 Task: Customize the Trello board by changing the background using Unsplash images and explore available Power-Ups.
Action: Mouse moved to (1002, 162)
Screenshot: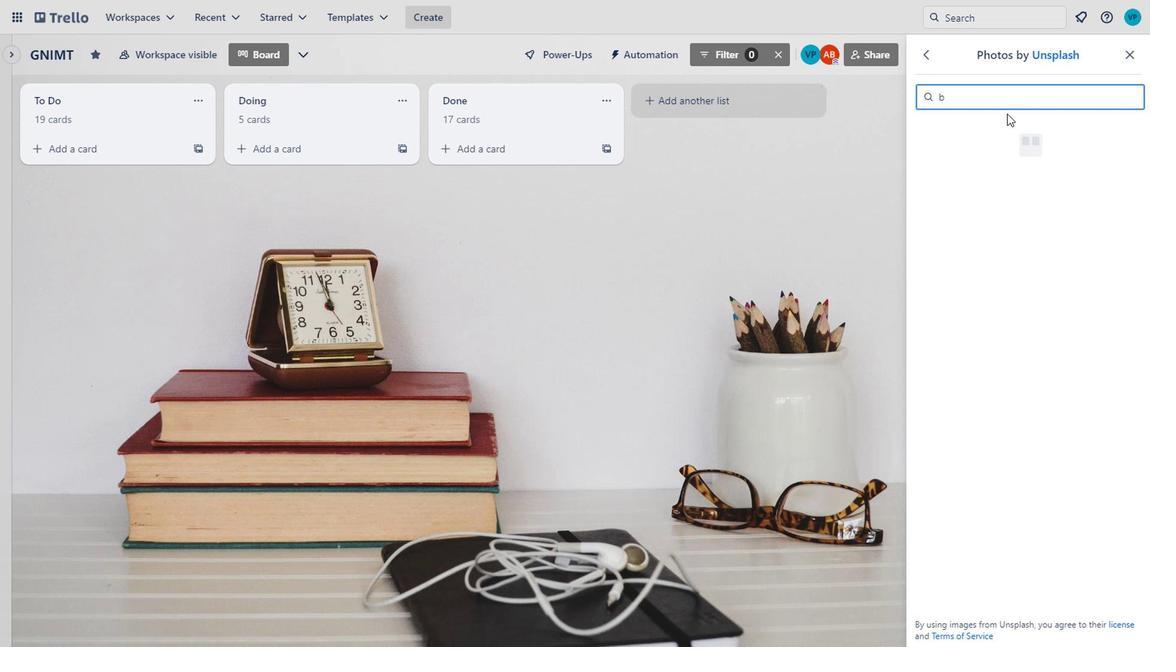
Action: Key pressed b<Key.backspace>clocks
Screenshot: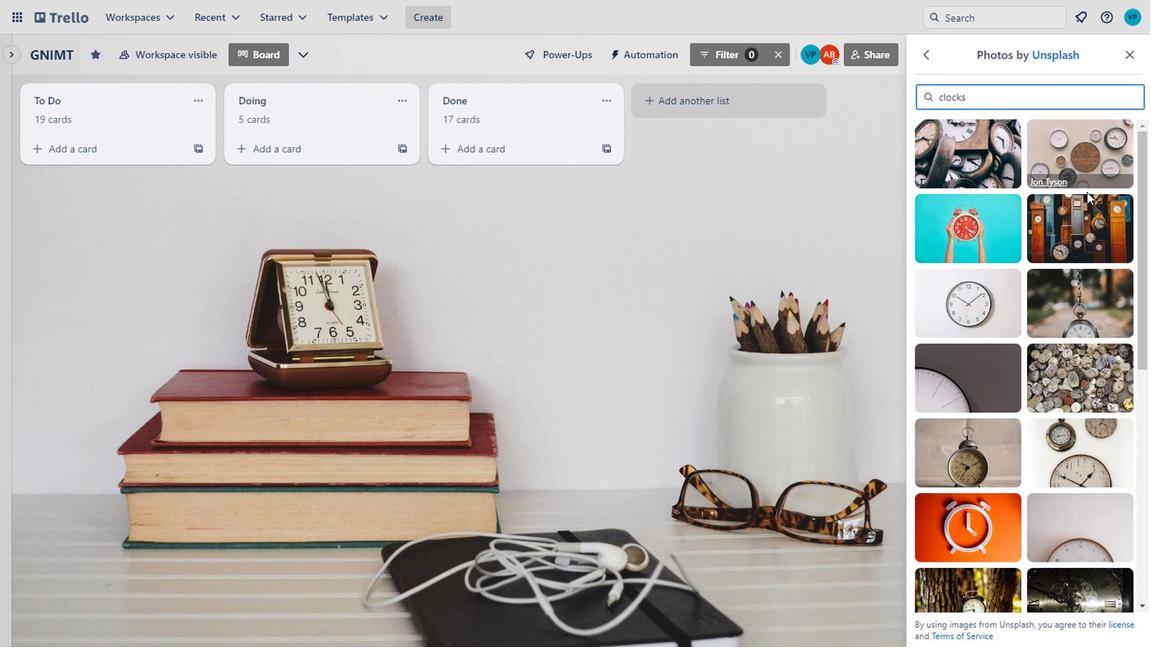 
Action: Mouse moved to (1080, 254)
Screenshot: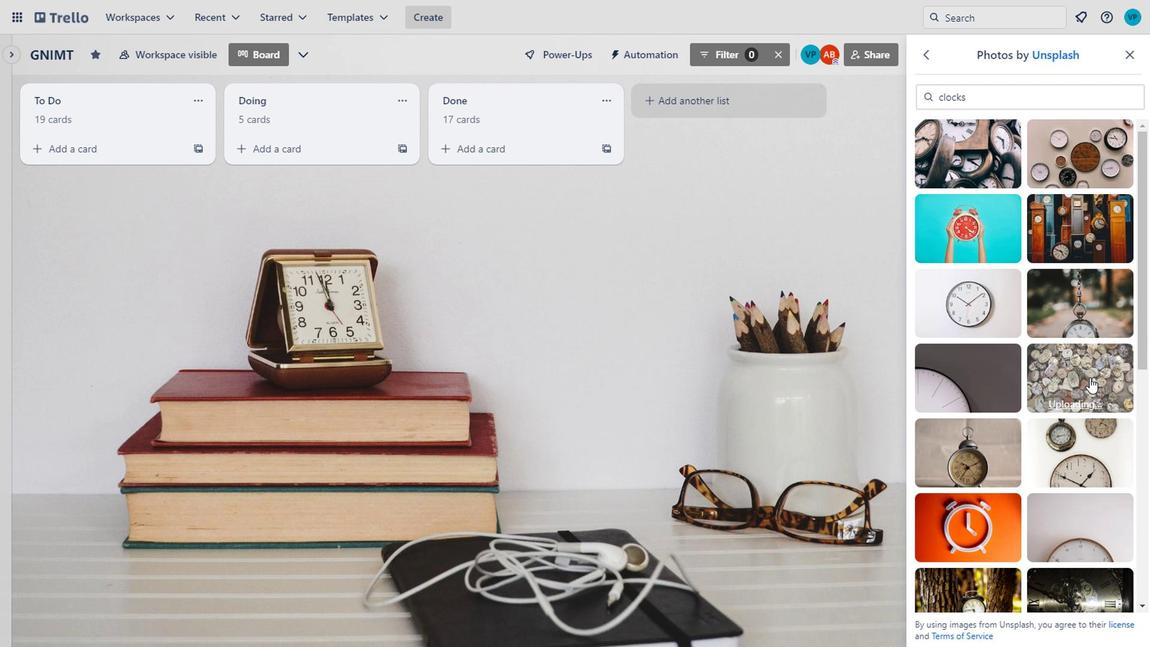 
Action: Mouse pressed left at (1080, 254)
Screenshot: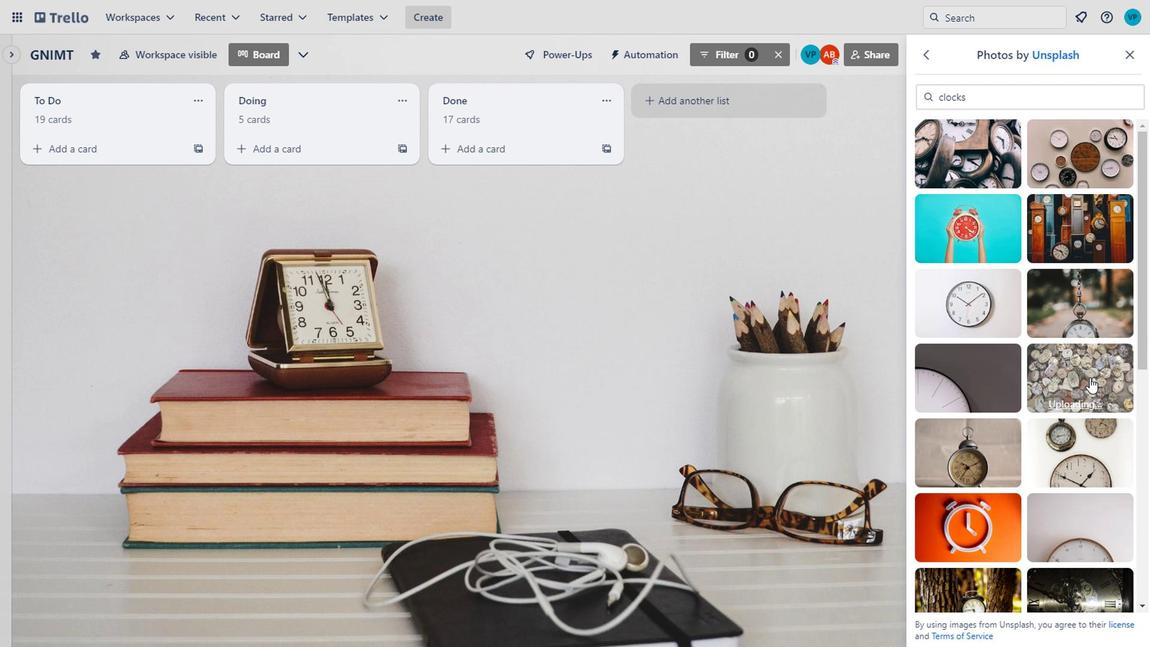 
Action: Mouse moved to (994, 225)
Screenshot: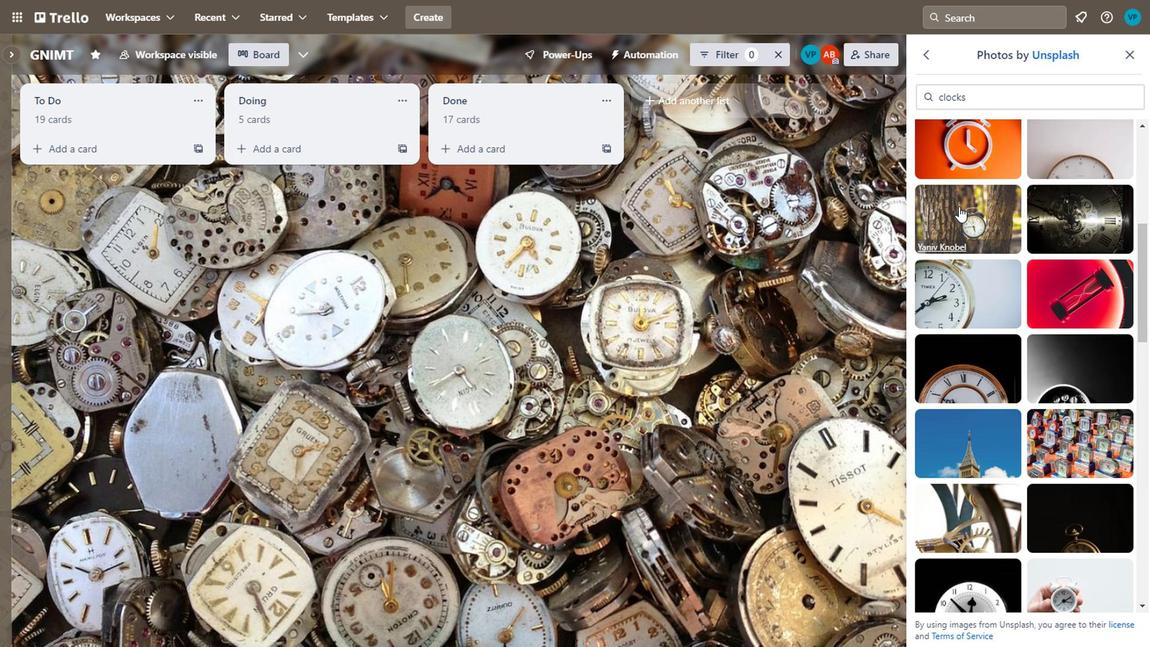 
Action: Mouse scrolled (994, 224) with delta (0, 0)
Screenshot: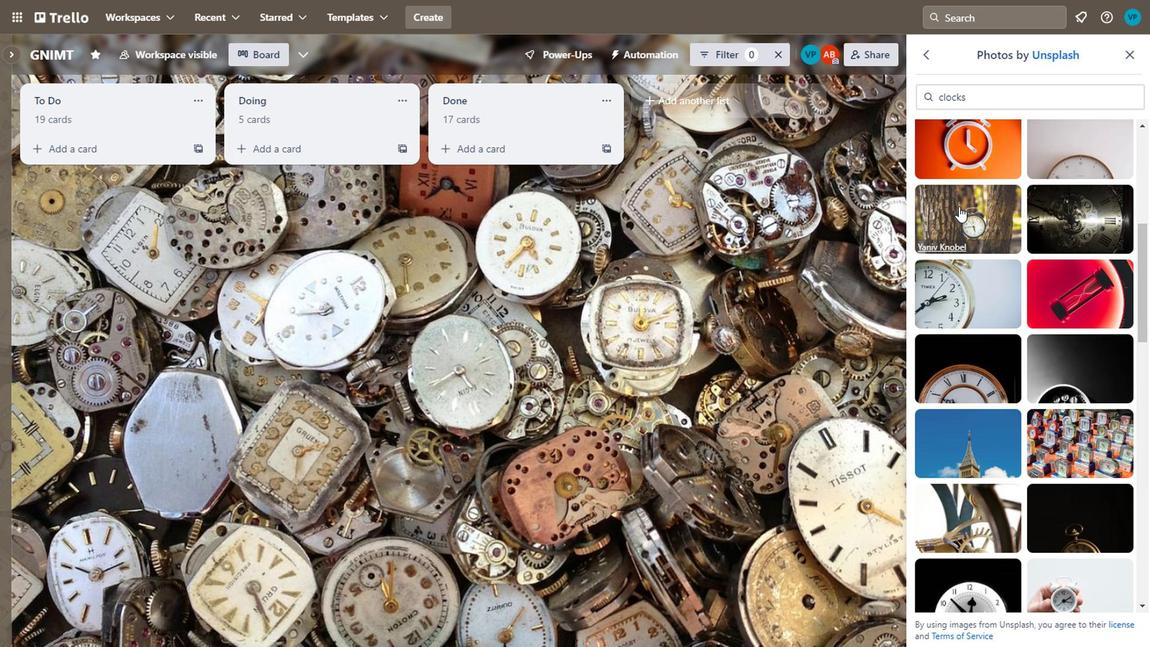 
Action: Mouse scrolled (994, 224) with delta (0, 0)
Screenshot: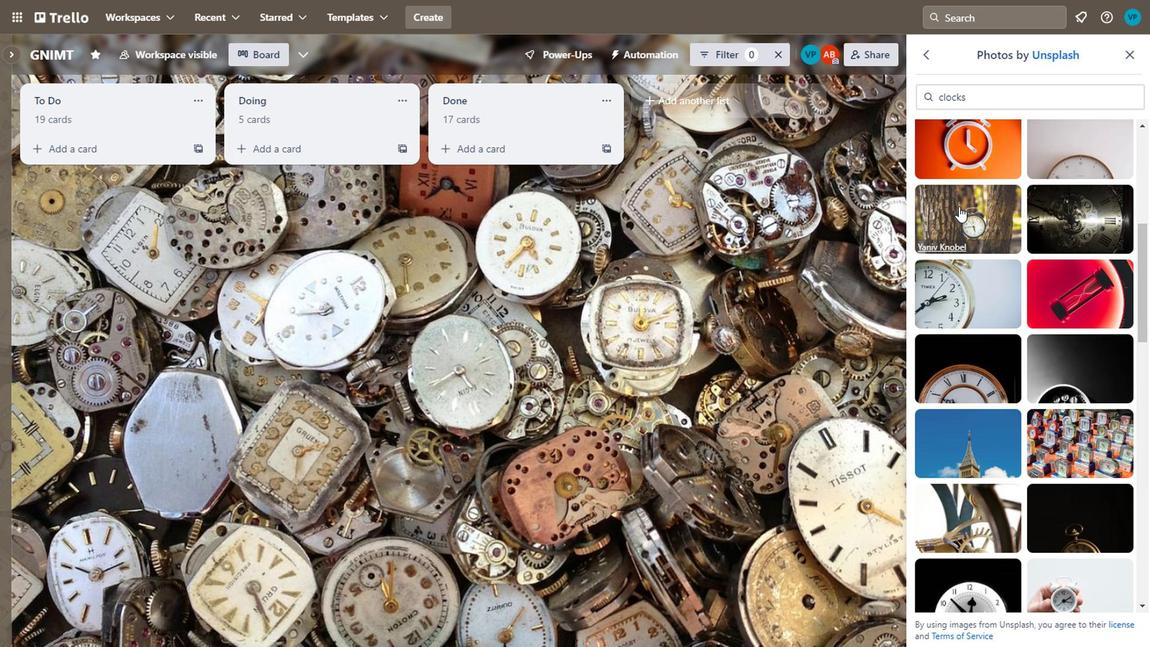 
Action: Mouse scrolled (994, 224) with delta (0, 0)
Screenshot: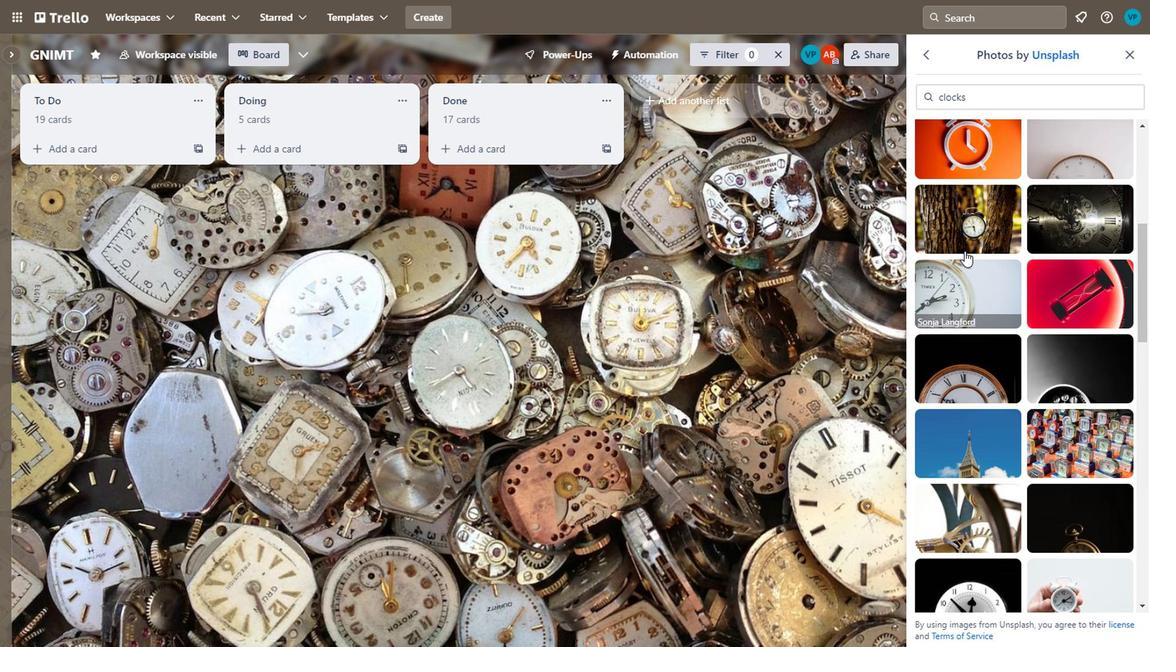 
Action: Mouse scrolled (994, 224) with delta (0, 0)
Screenshot: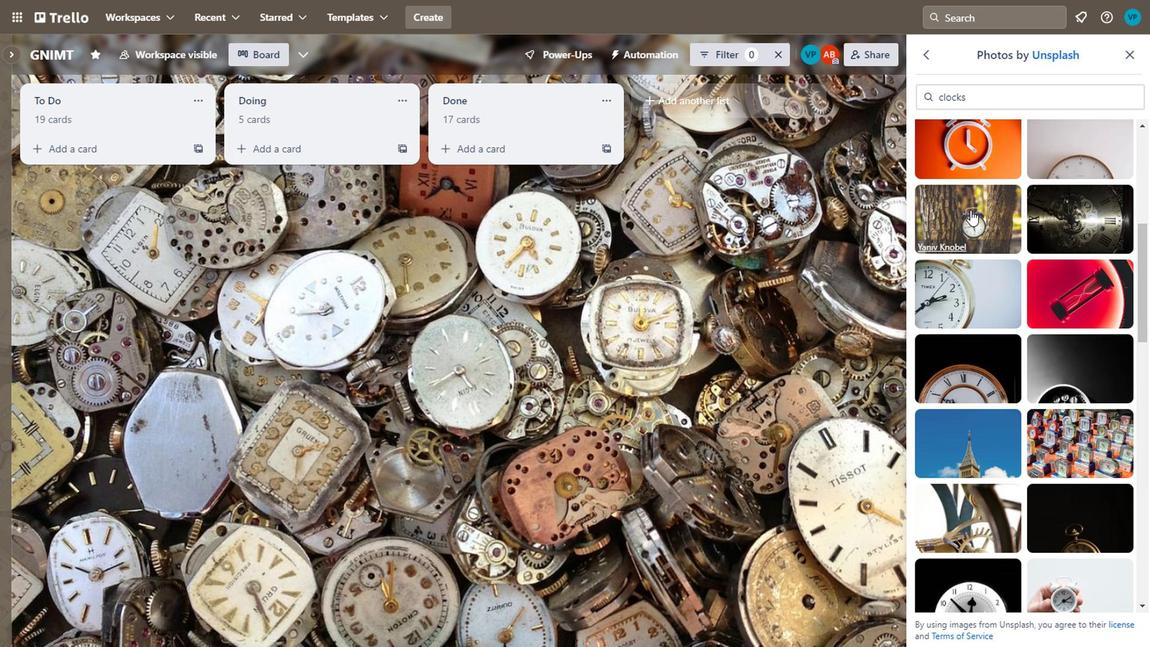 
Action: Mouse moved to (953, 188)
Screenshot: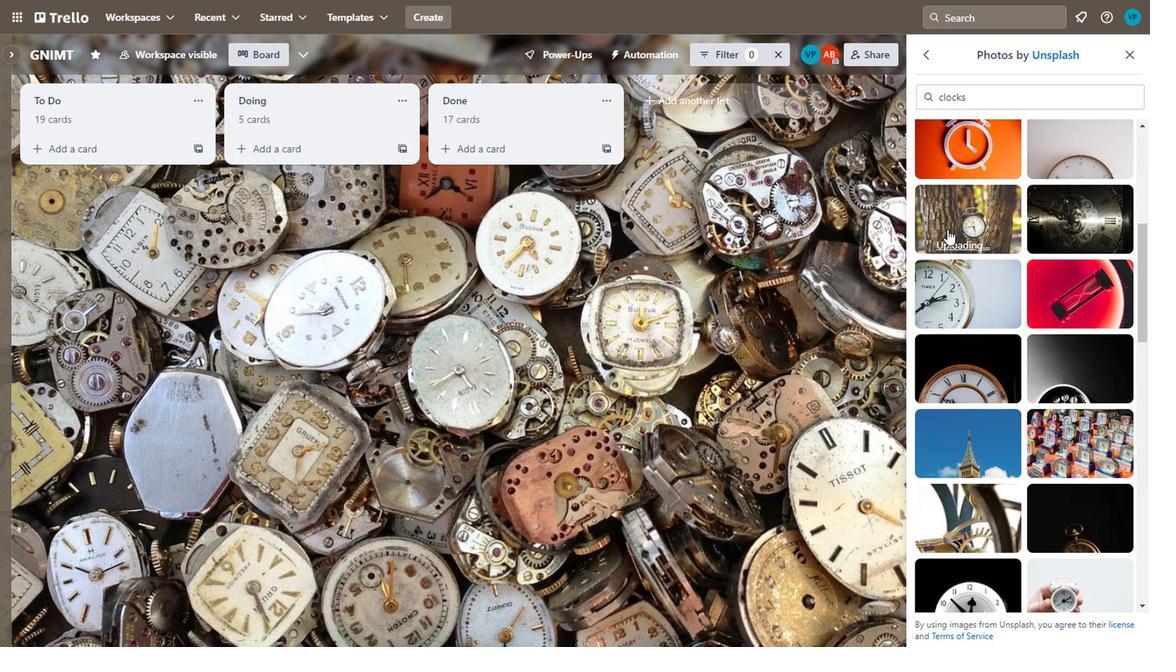 
Action: Mouse pressed left at (953, 188)
Screenshot: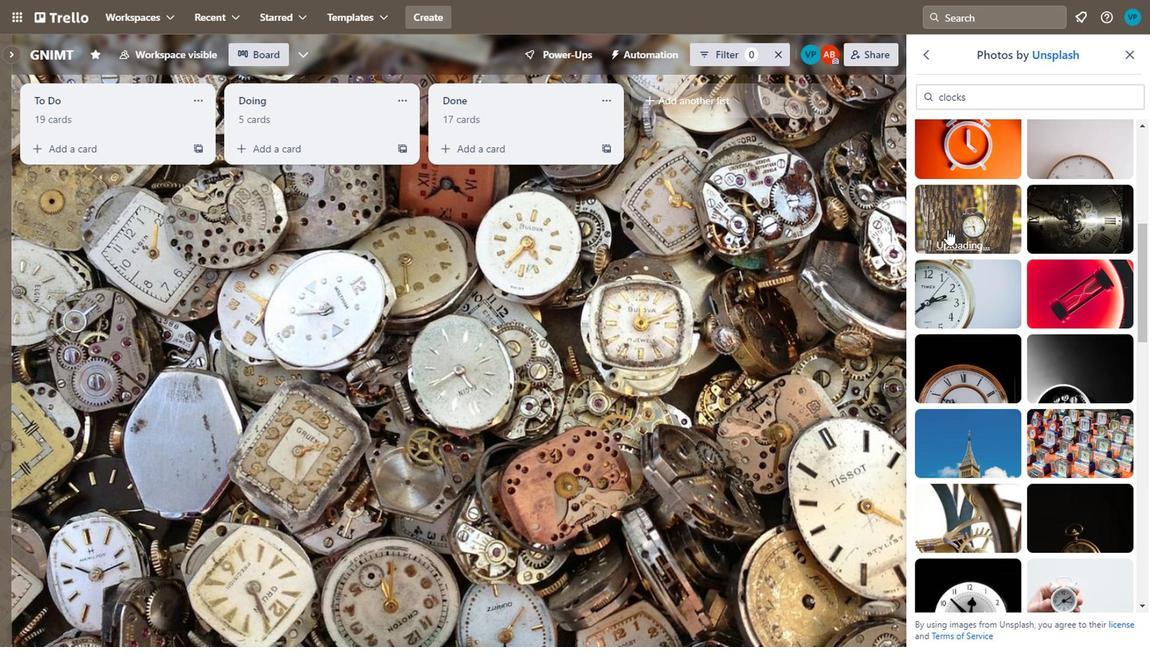 
Action: Mouse moved to (997, 210)
Screenshot: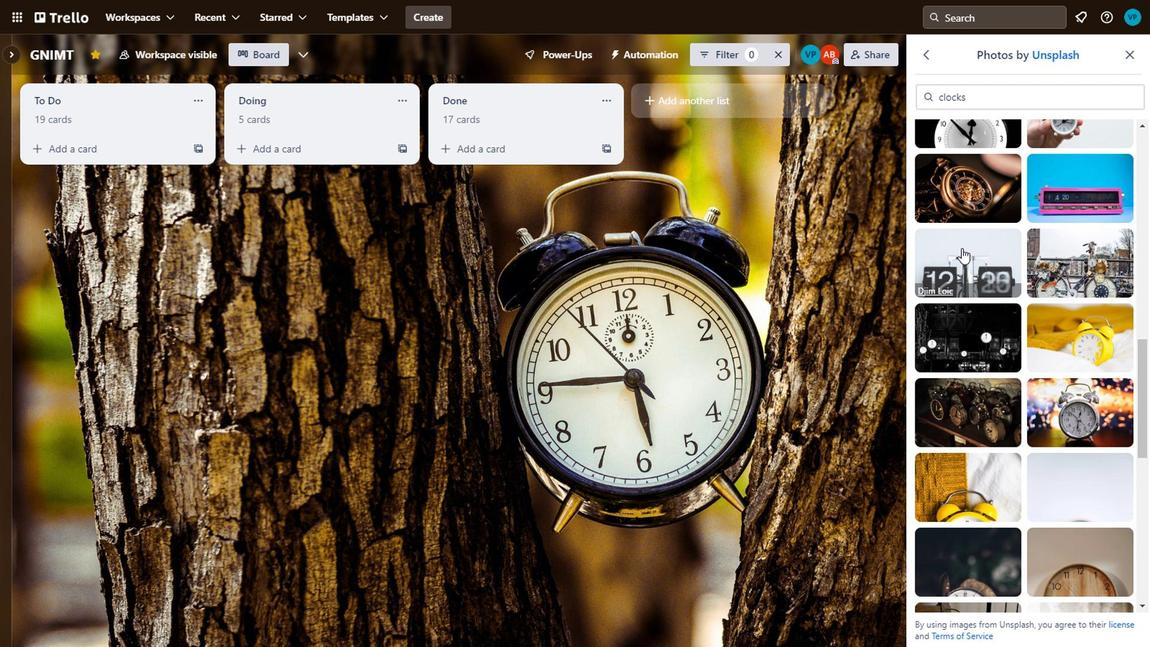 
Action: Mouse scrolled (997, 209) with delta (0, 0)
Screenshot: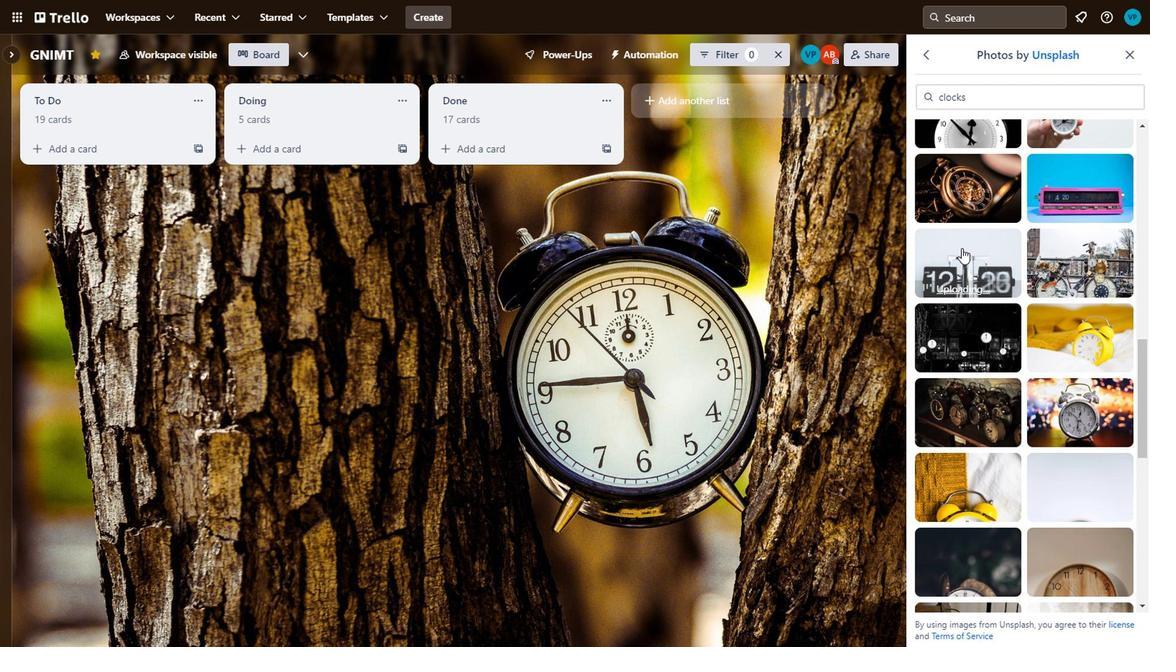 
Action: Mouse moved to (994, 209)
Screenshot: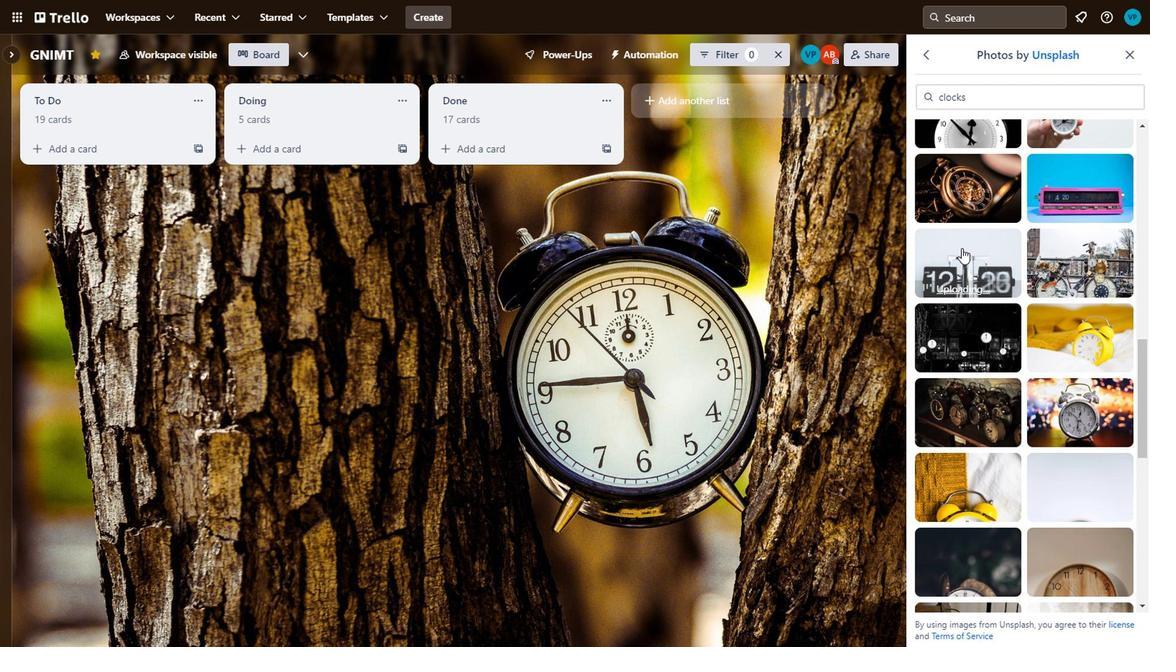 
Action: Mouse scrolled (994, 208) with delta (0, 0)
Screenshot: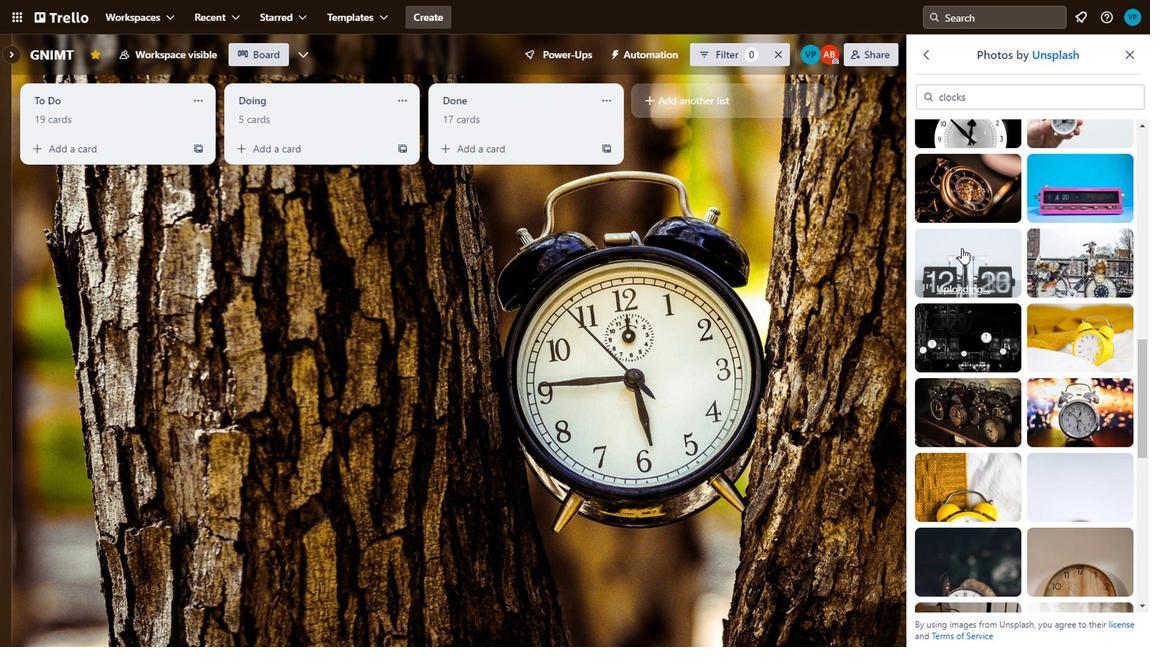 
Action: Mouse moved to (986, 206)
Screenshot: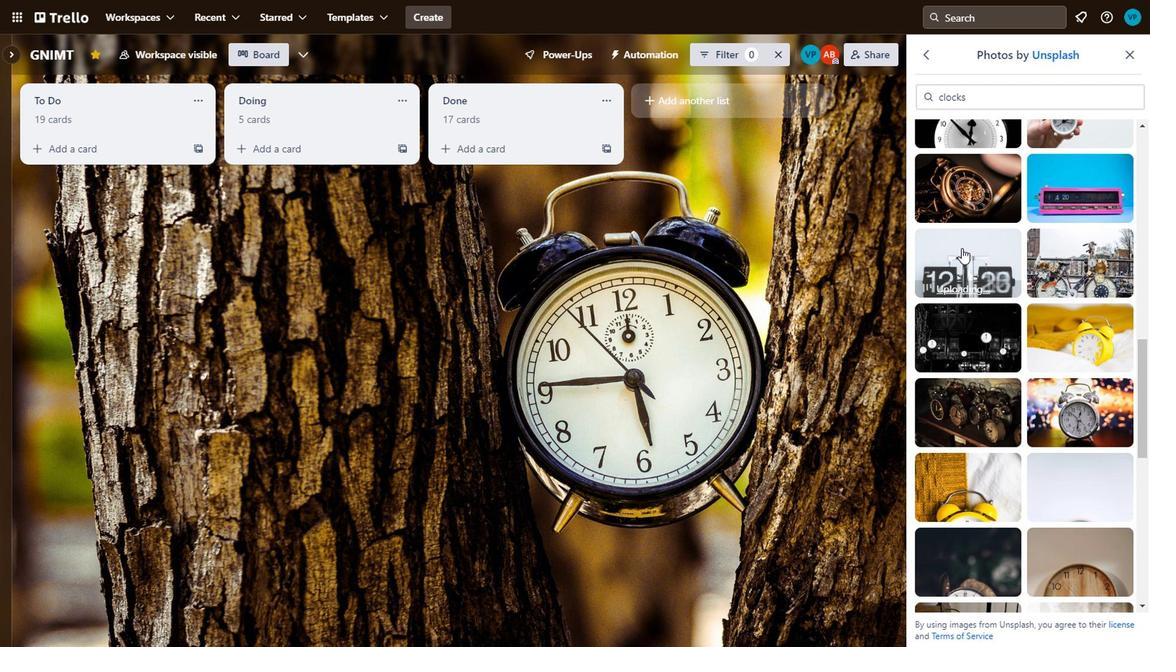 
Action: Mouse scrolled (986, 206) with delta (0, 0)
Screenshot: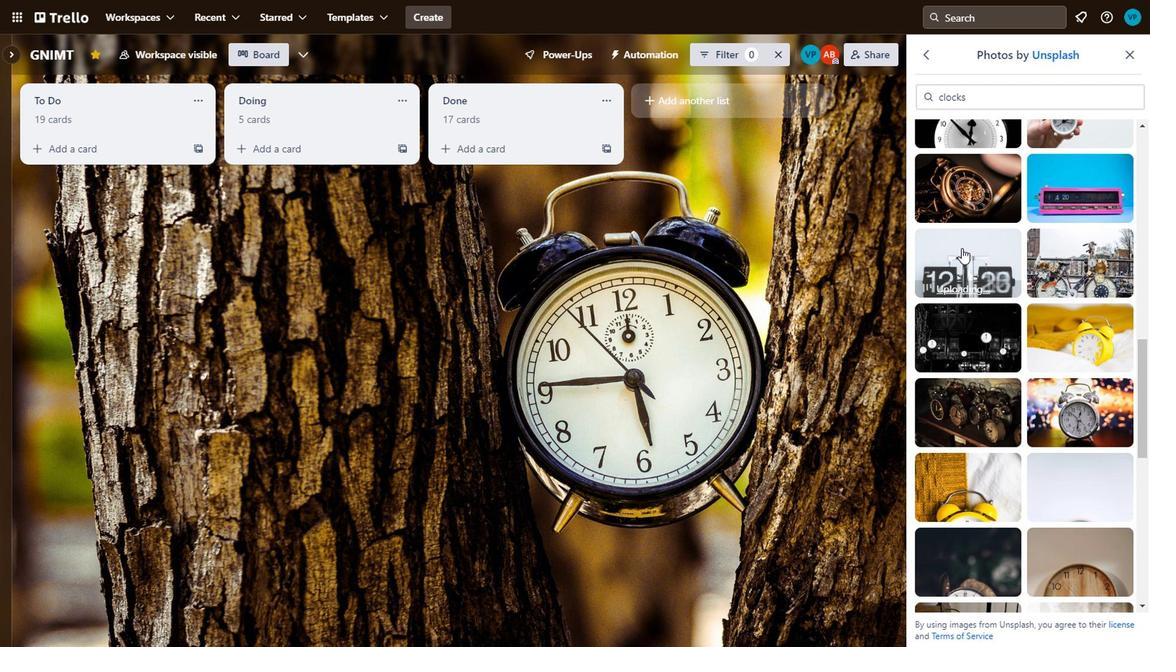 
Action: Mouse moved to (1050, 215)
Screenshot: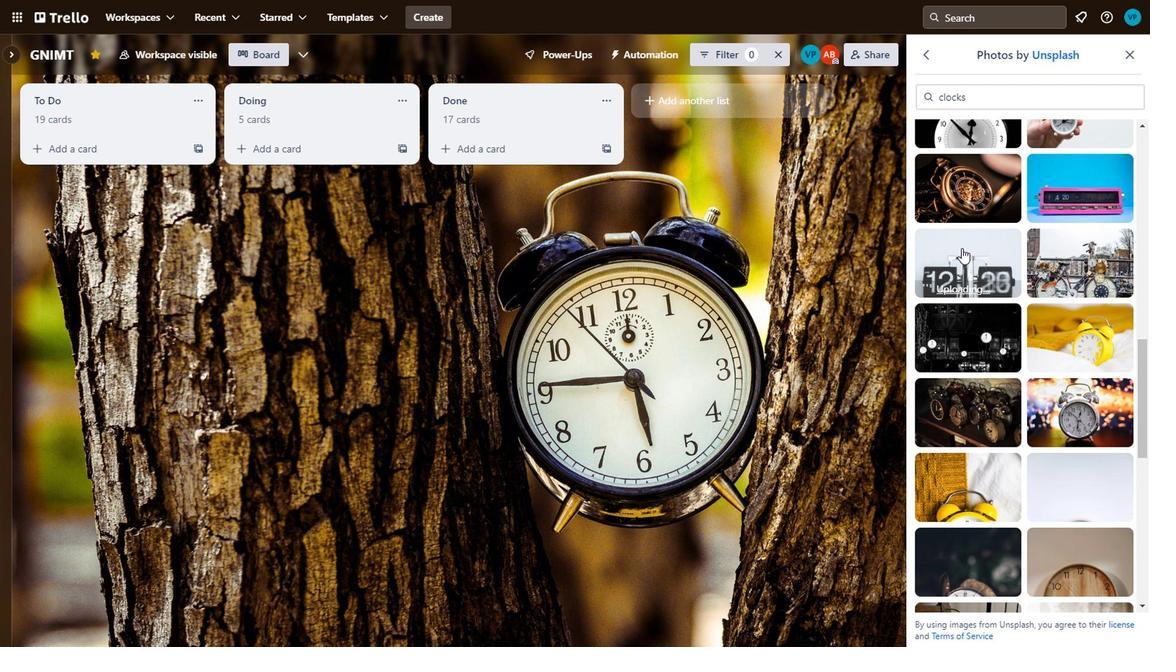 
Action: Mouse scrolled (1050, 215) with delta (0, 0)
Screenshot: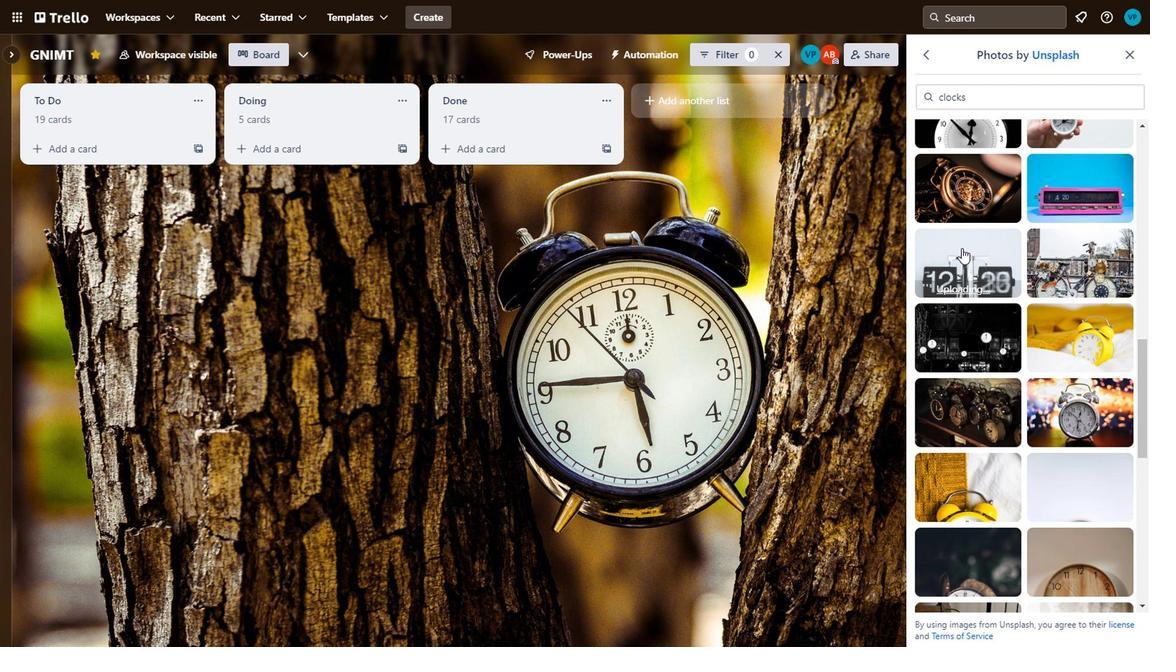 
Action: Mouse moved to (1046, 215)
Screenshot: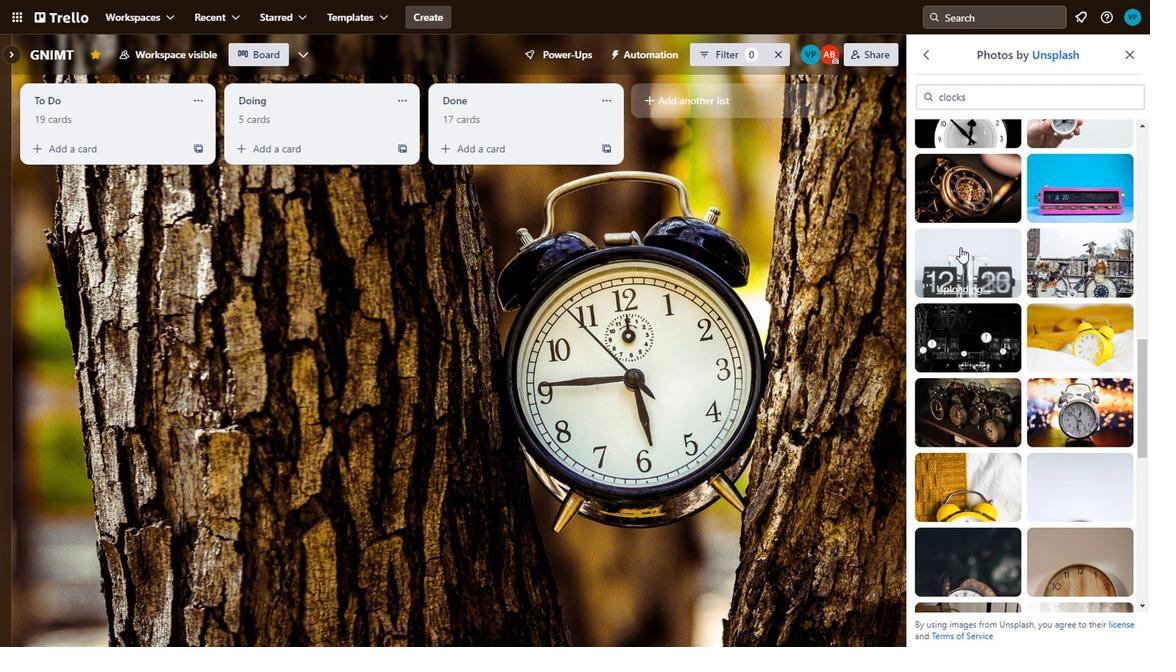 
Action: Mouse scrolled (1046, 215) with delta (0, 0)
Screenshot: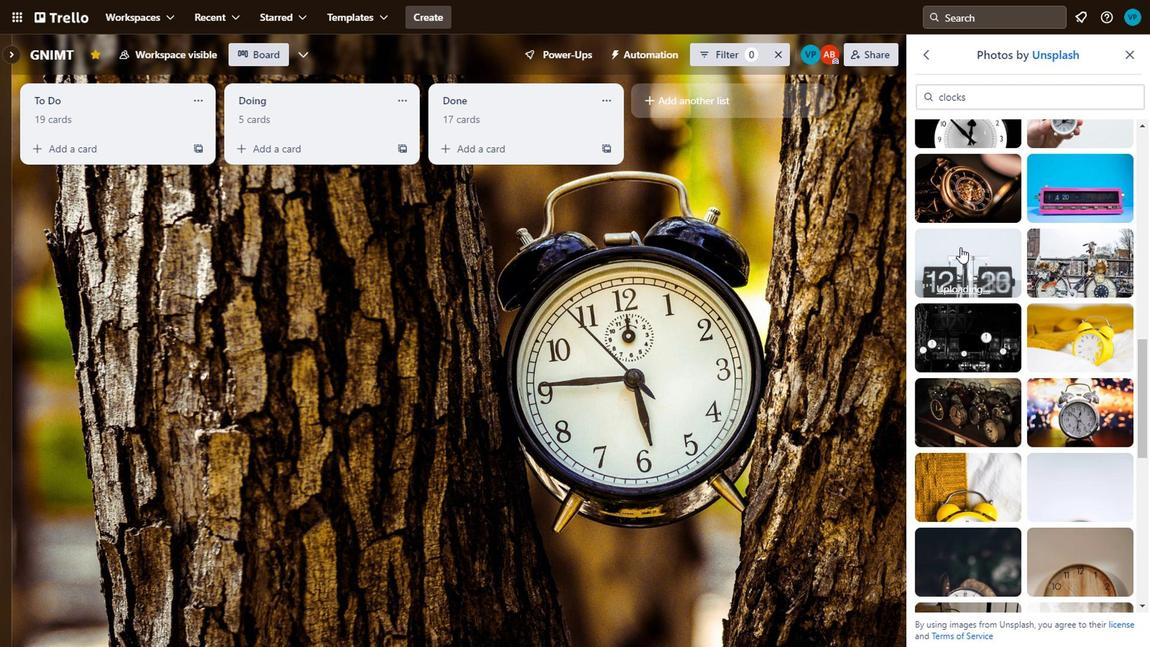 
Action: Mouse moved to (961, 210)
Screenshot: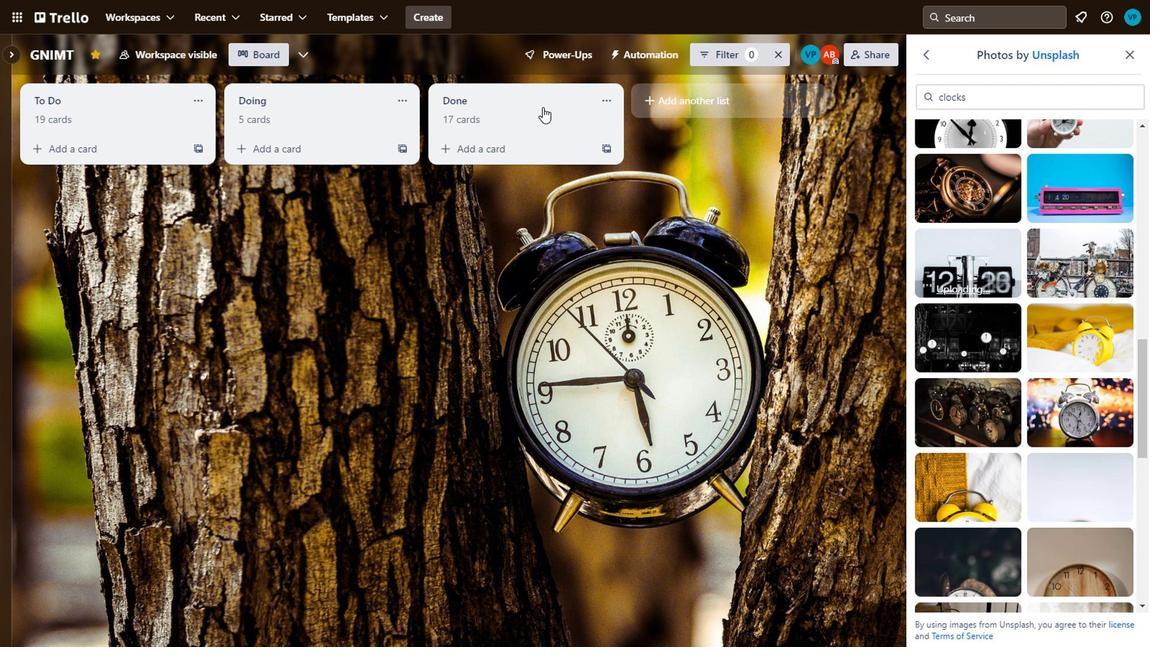 
Action: Mouse pressed left at (961, 210)
Screenshot: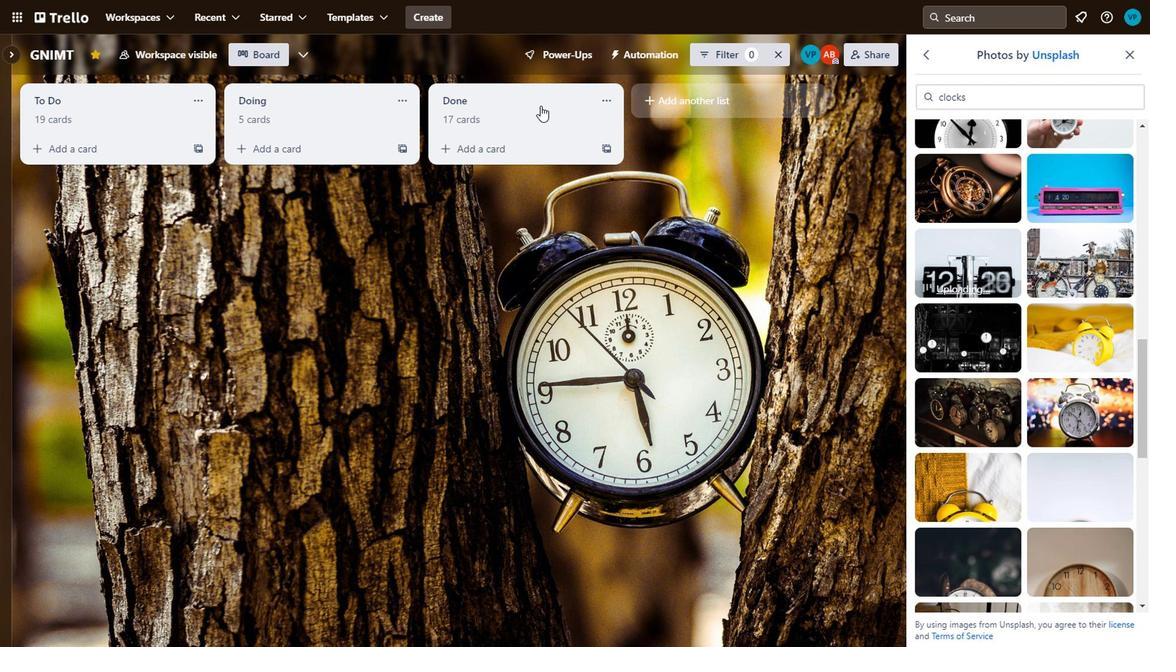 
Action: Mouse moved to (973, 243)
Screenshot: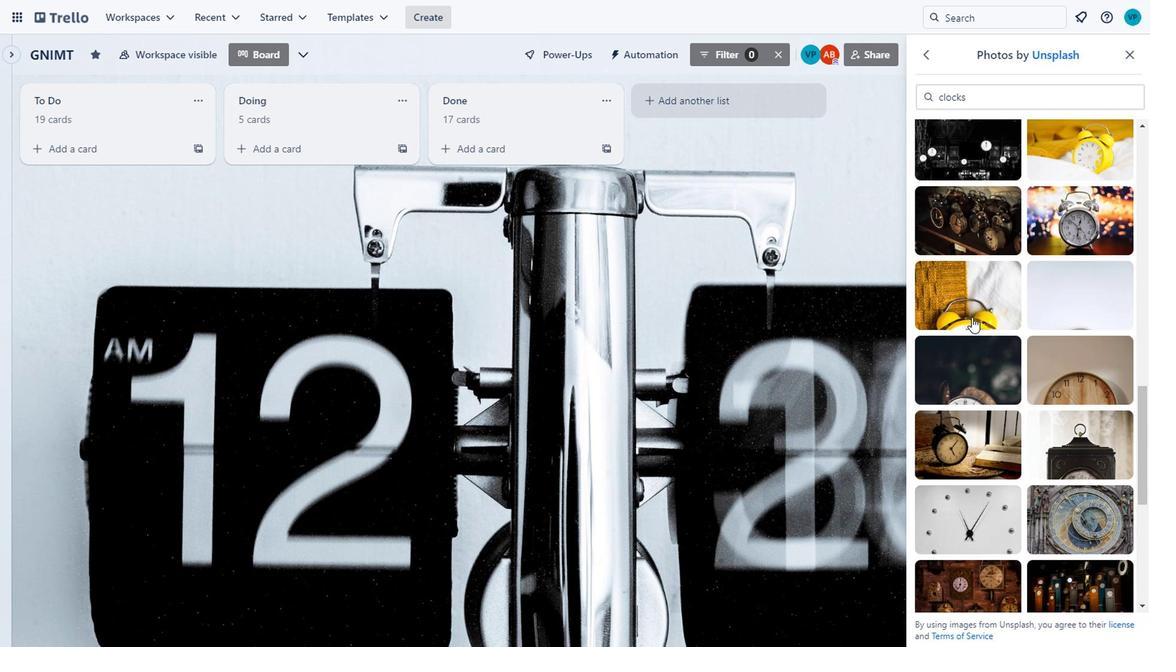 
Action: Mouse scrolled (973, 243) with delta (0, 0)
Screenshot: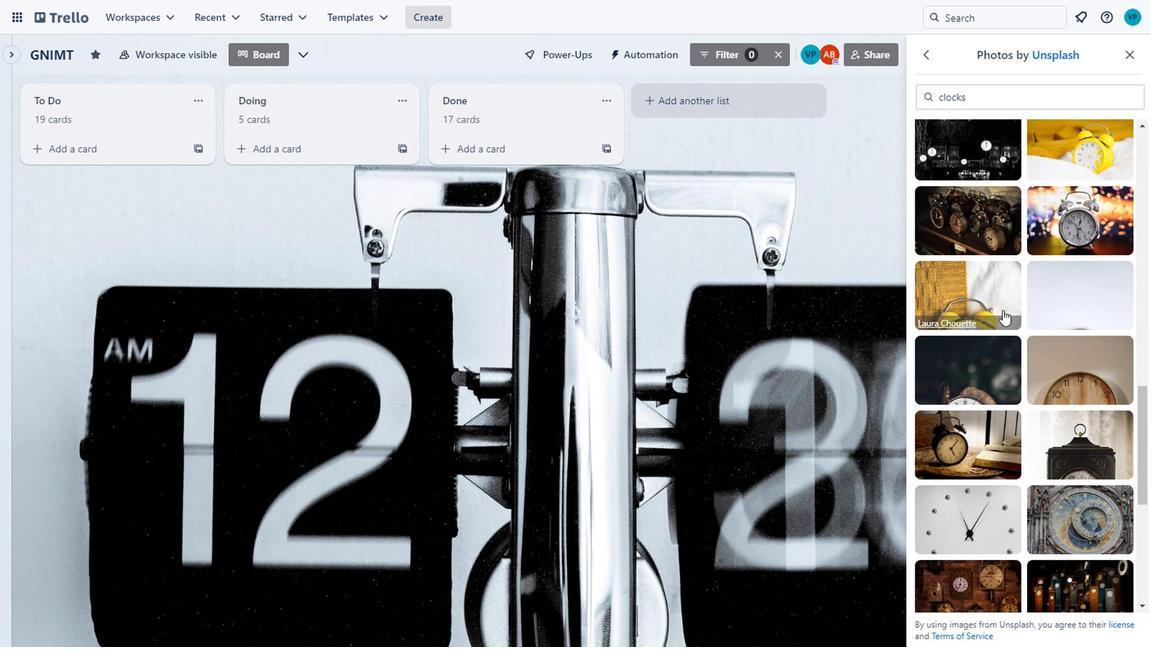 
Action: Mouse scrolled (973, 243) with delta (0, 0)
Screenshot: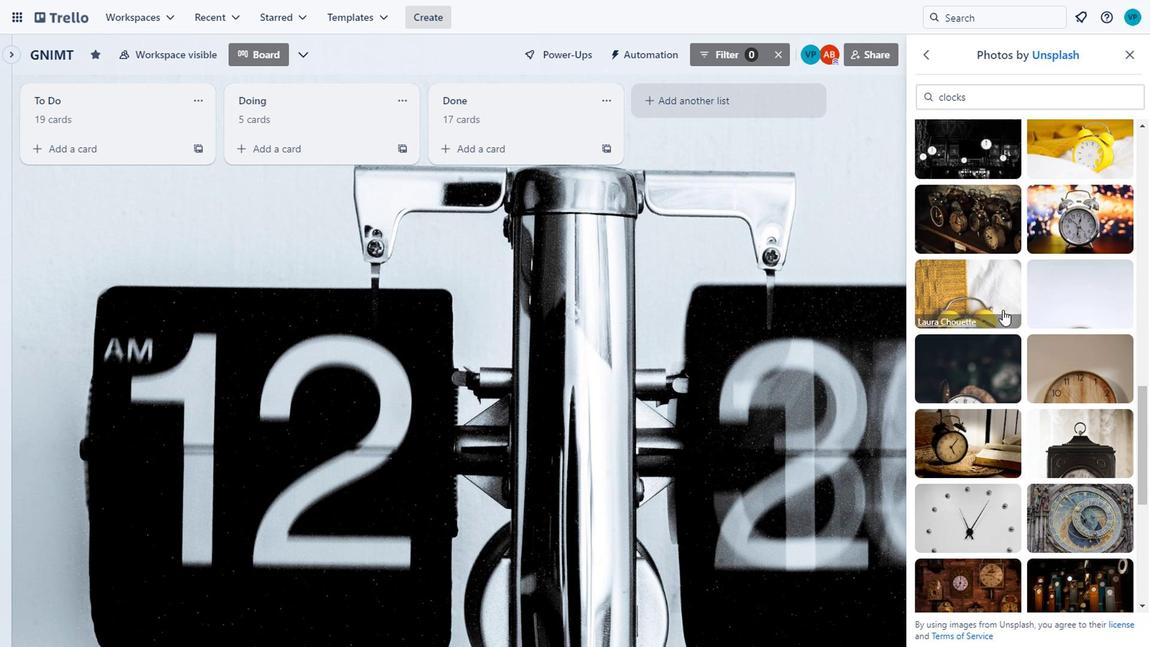 
Action: Mouse moved to (841, 219)
Screenshot: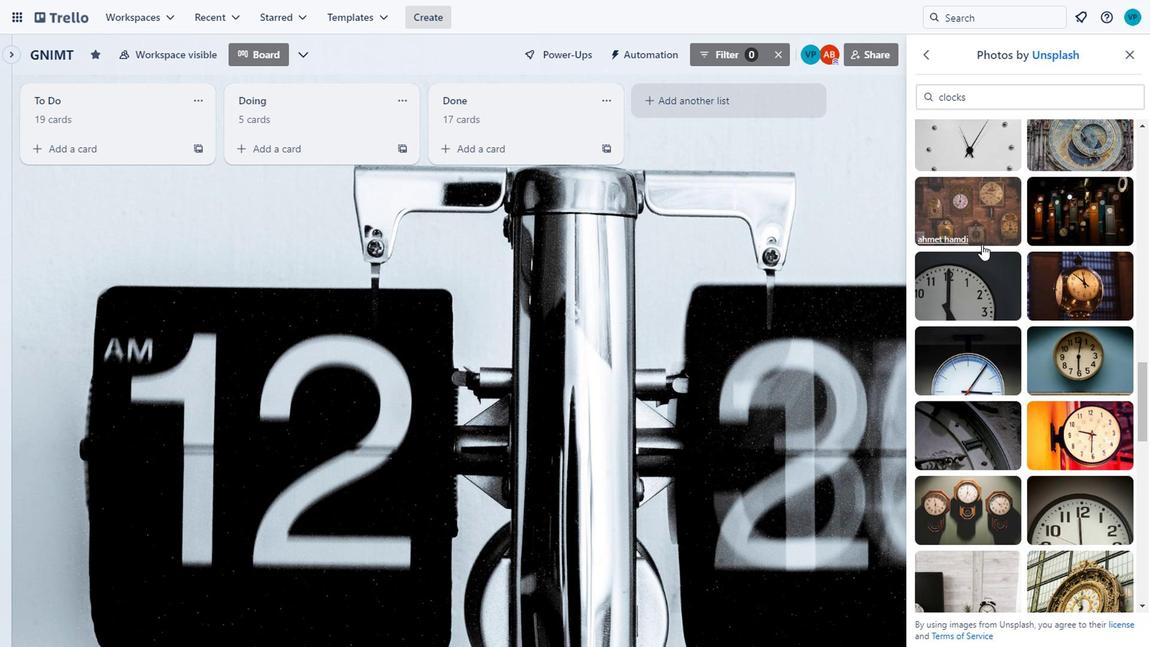 
Action: Mouse scrolled (841, 219) with delta (0, 0)
Screenshot: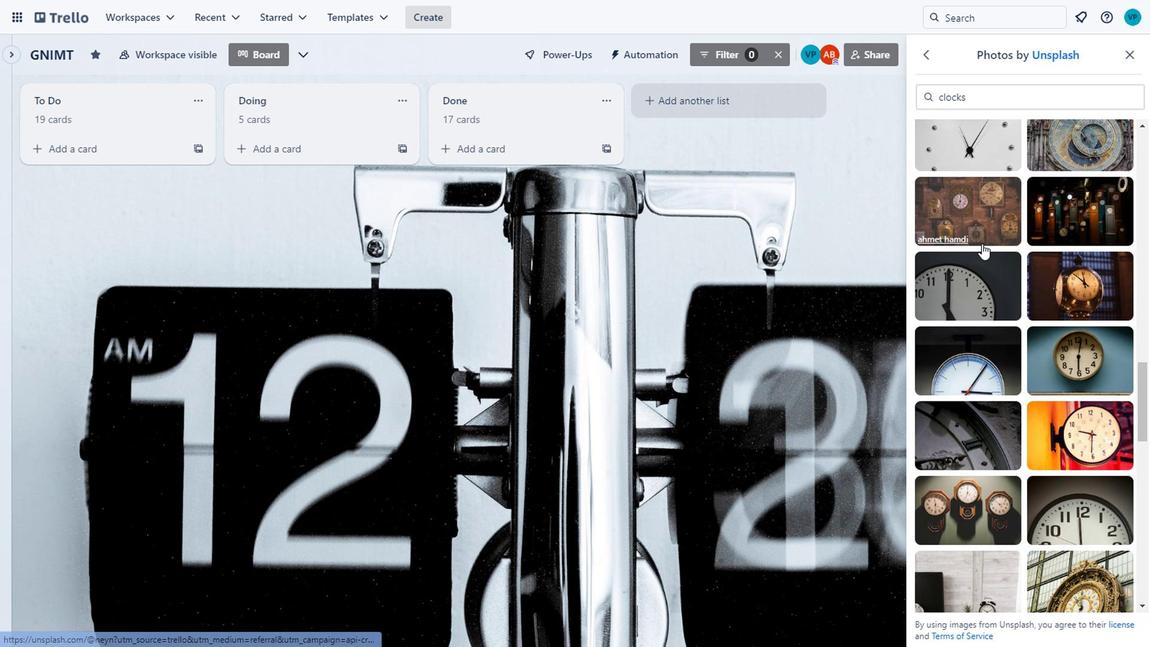 
Action: Mouse scrolled (841, 219) with delta (0, 0)
Screenshot: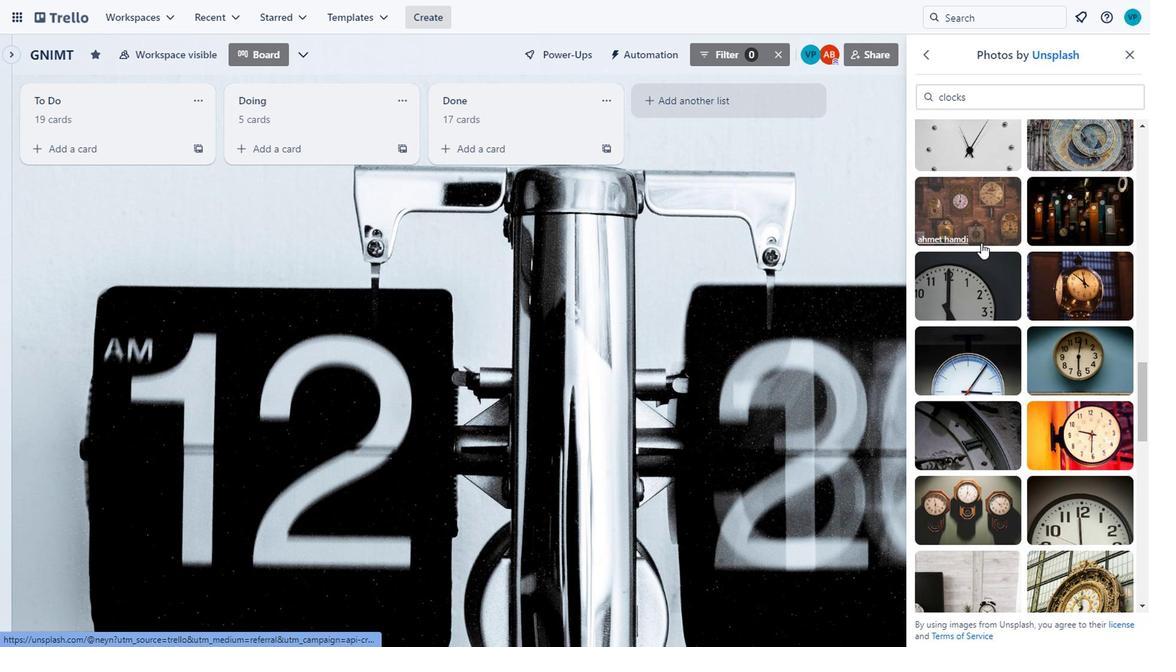 
Action: Mouse moved to (998, 231)
Screenshot: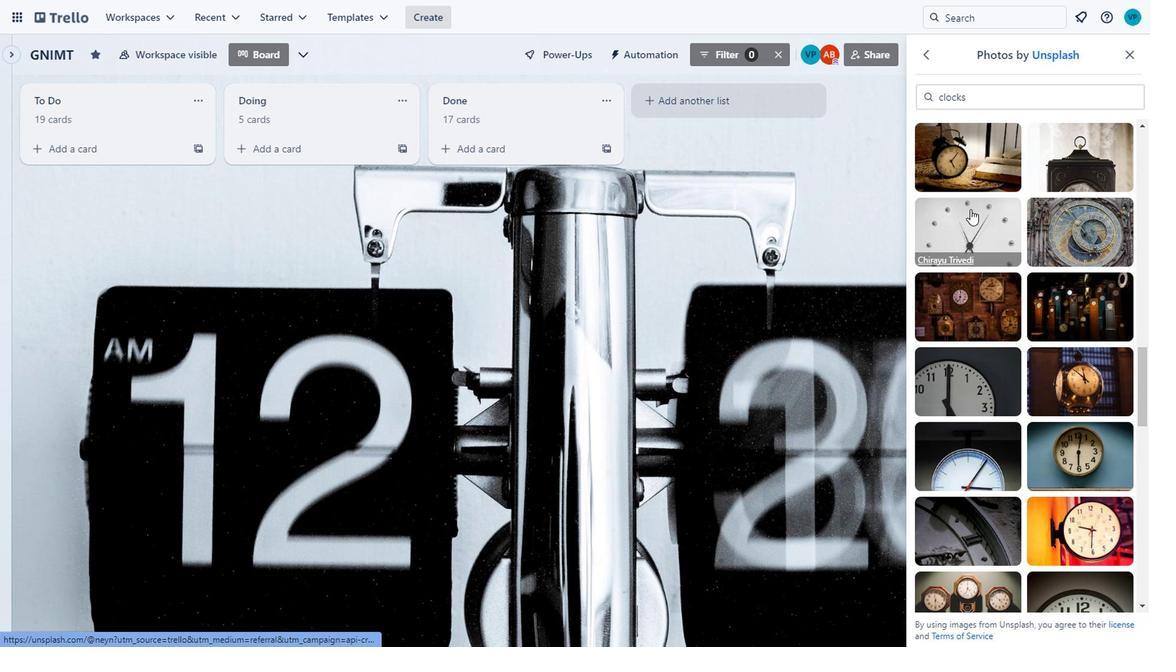 
Action: Mouse scrolled (998, 231) with delta (0, 0)
Screenshot: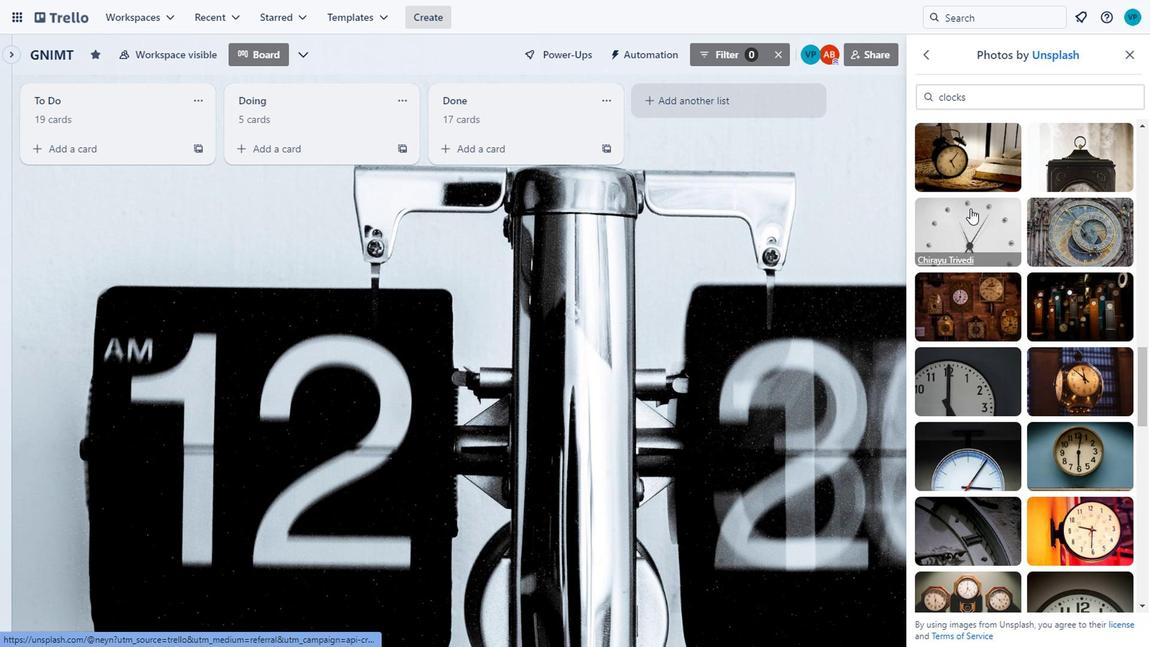 
Action: Mouse scrolled (998, 231) with delta (0, 0)
Screenshot: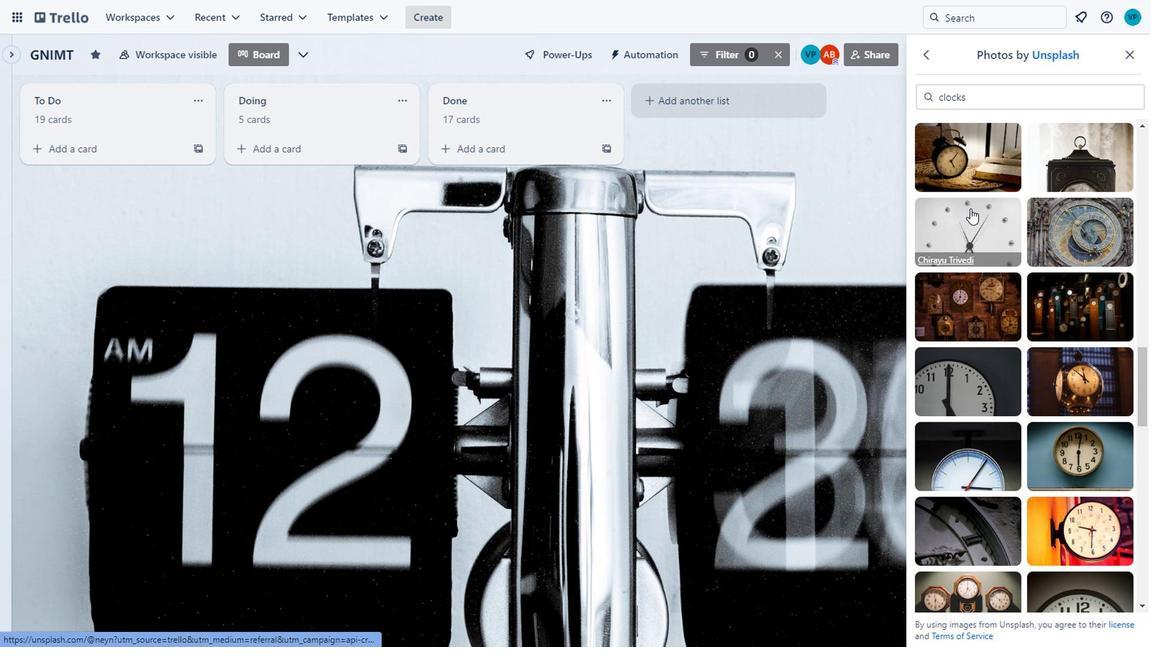 
Action: Mouse moved to (986, 227)
Screenshot: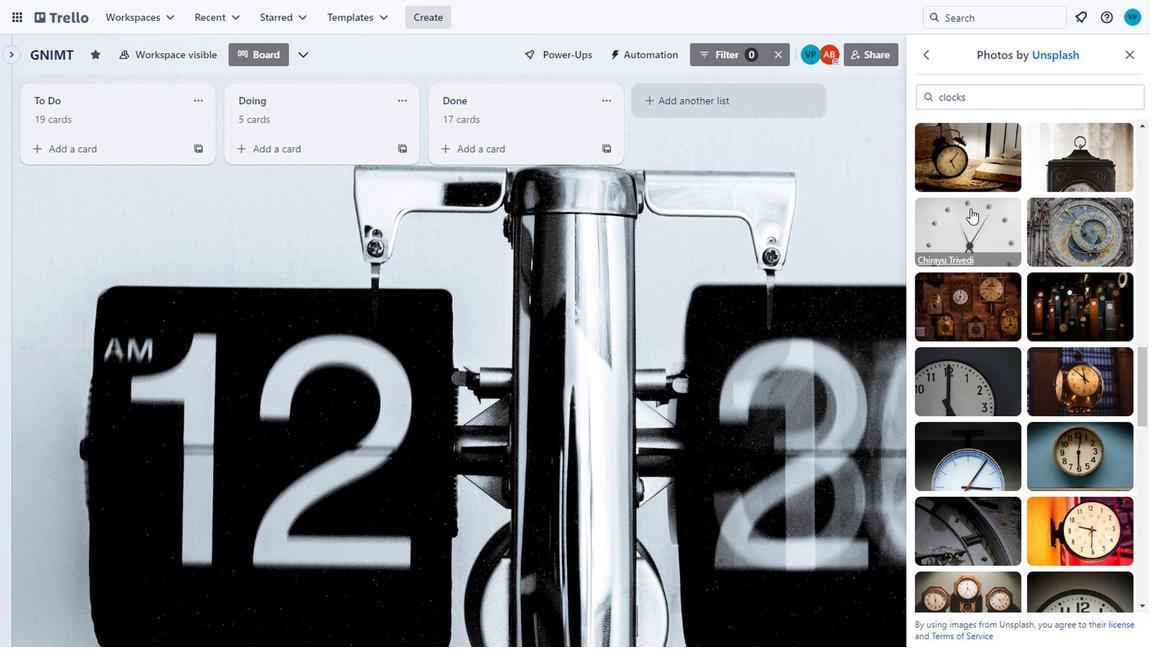 
Action: Mouse scrolled (986, 227) with delta (0, 0)
Screenshot: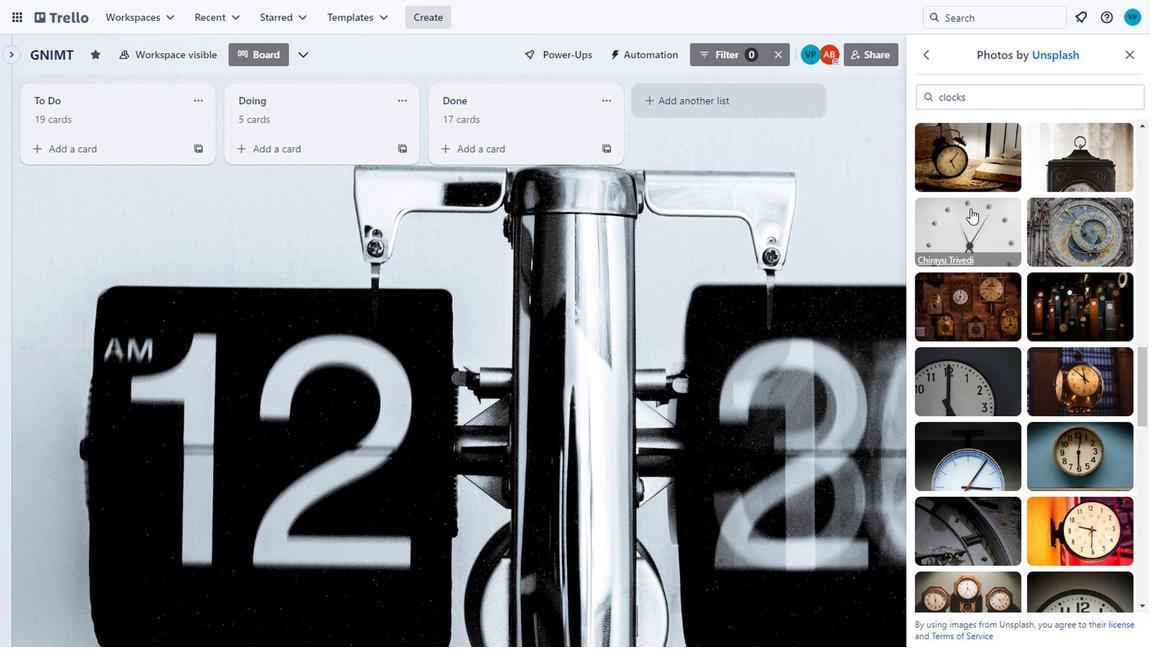 
Action: Mouse scrolled (986, 227) with delta (0, 0)
Screenshot: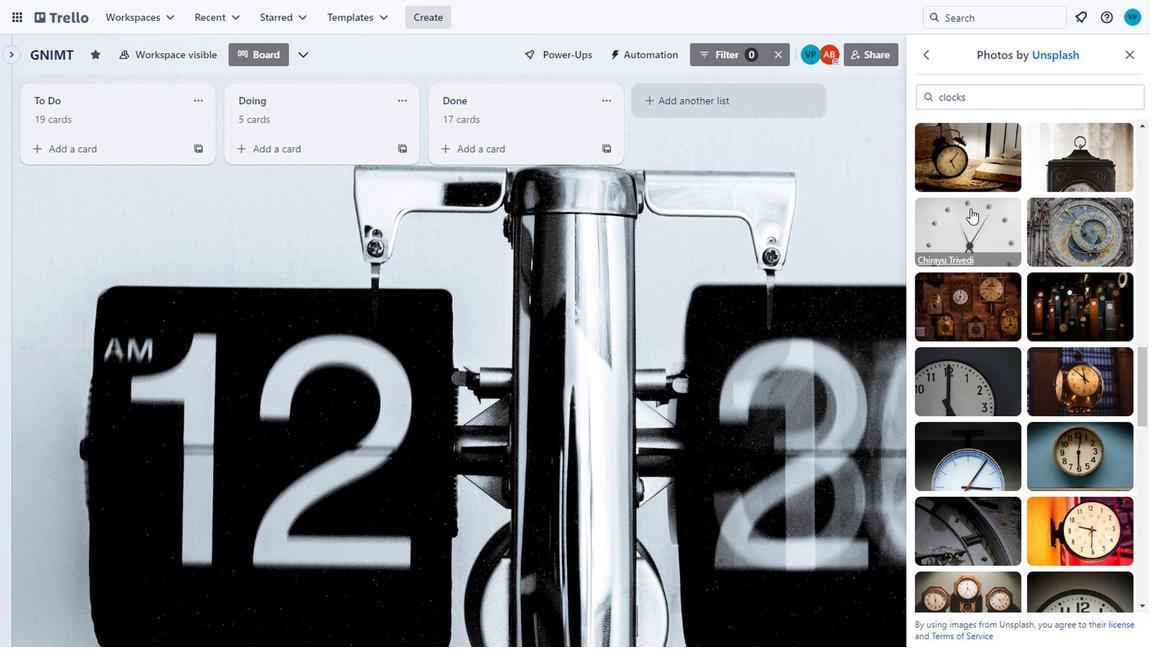 
Action: Mouse moved to (978, 208)
Screenshot: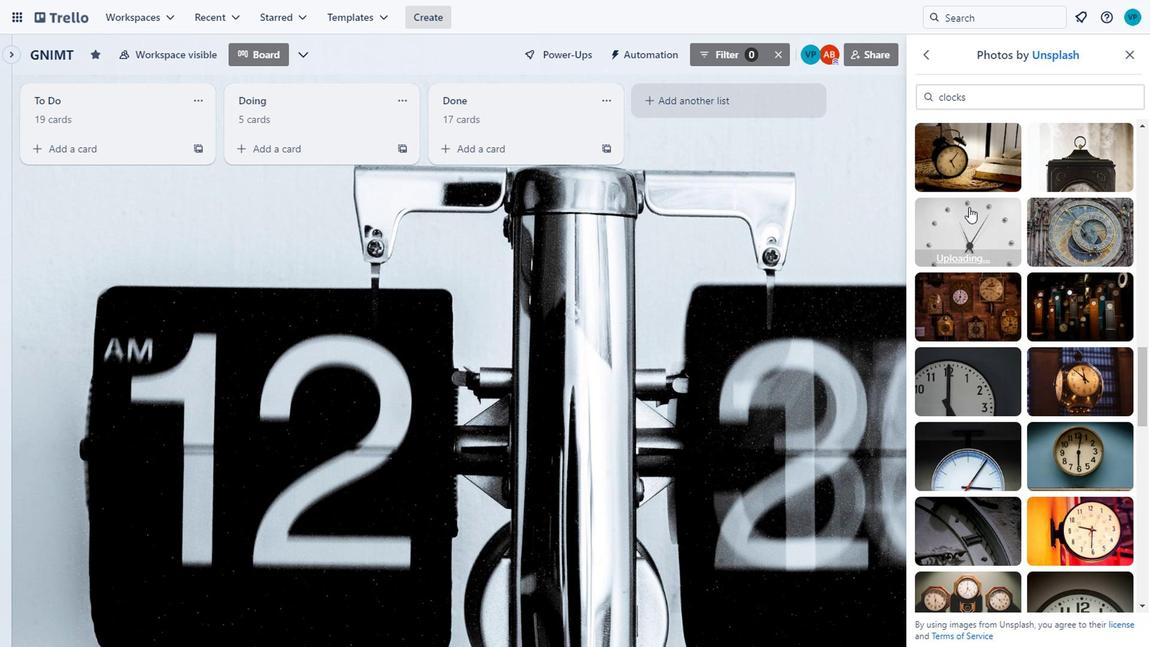 
Action: Mouse scrolled (978, 208) with delta (0, 0)
Screenshot: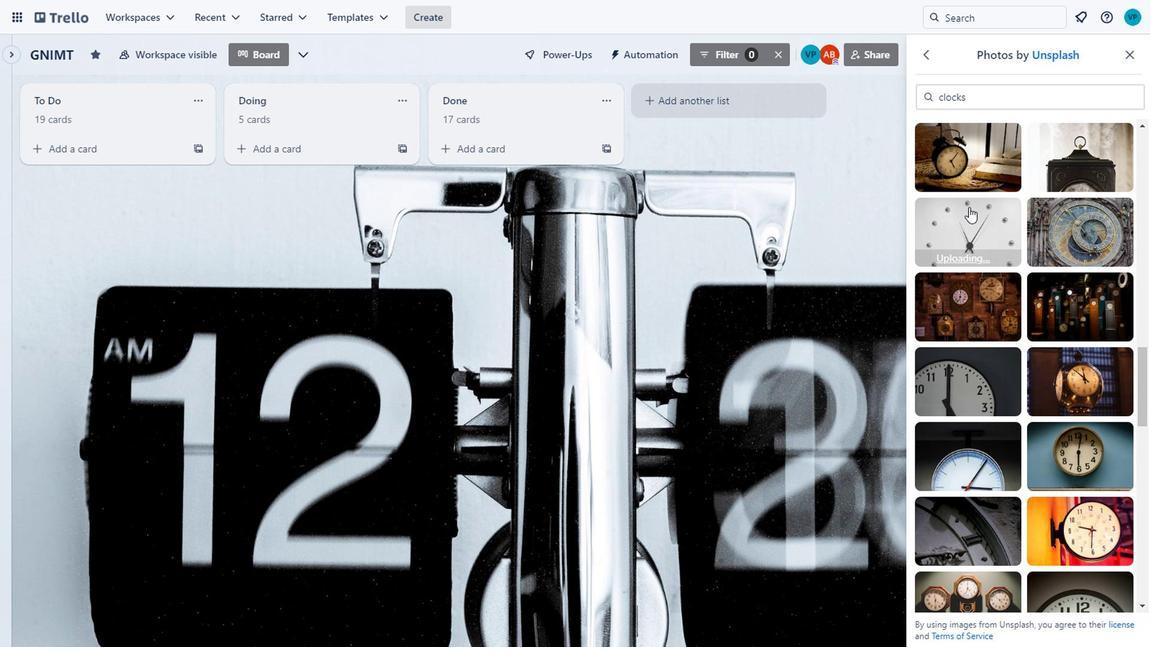 
Action: Mouse moved to (968, 195)
Screenshot: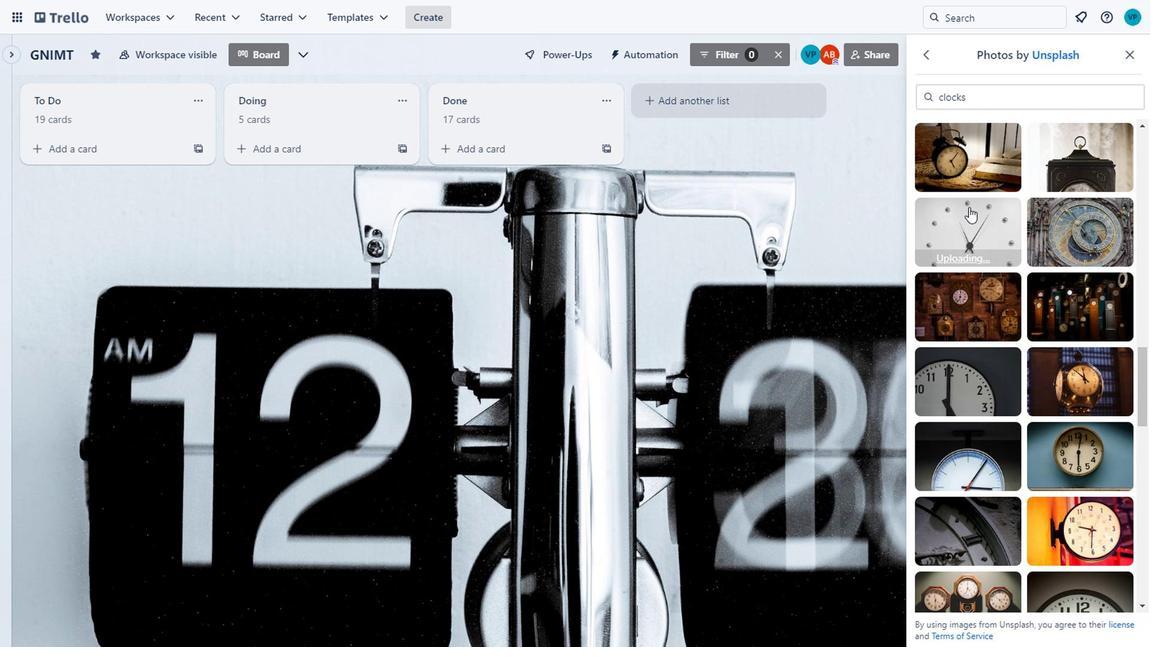
Action: Mouse pressed left at (968, 195)
Screenshot: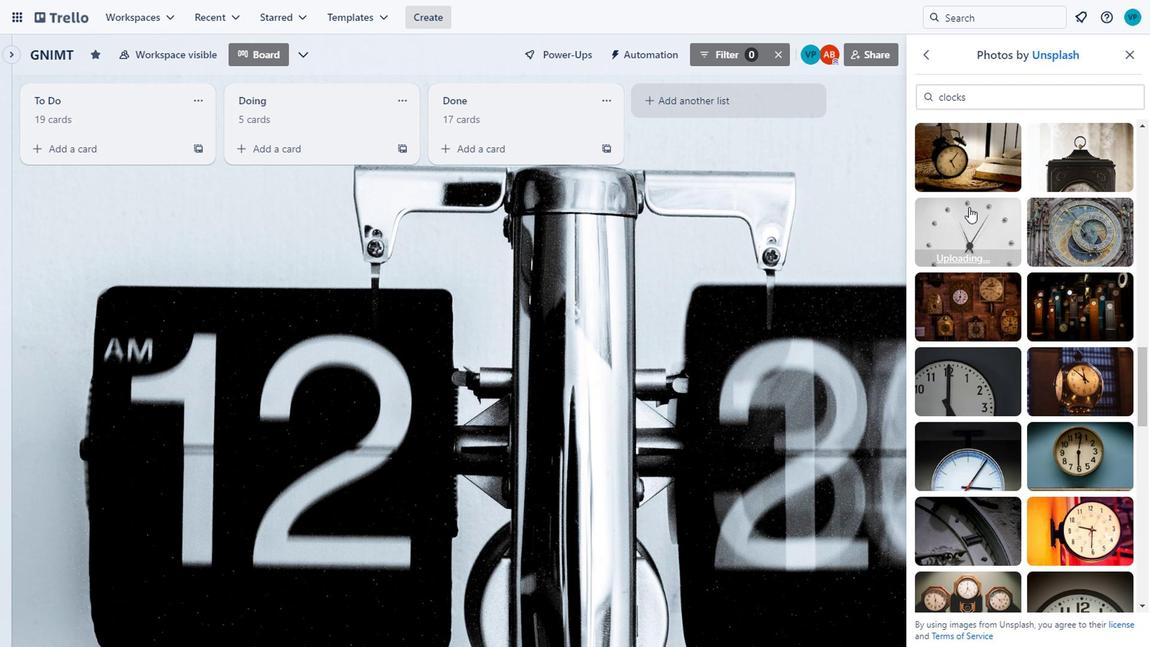 
Action: Mouse moved to (974, 220)
Screenshot: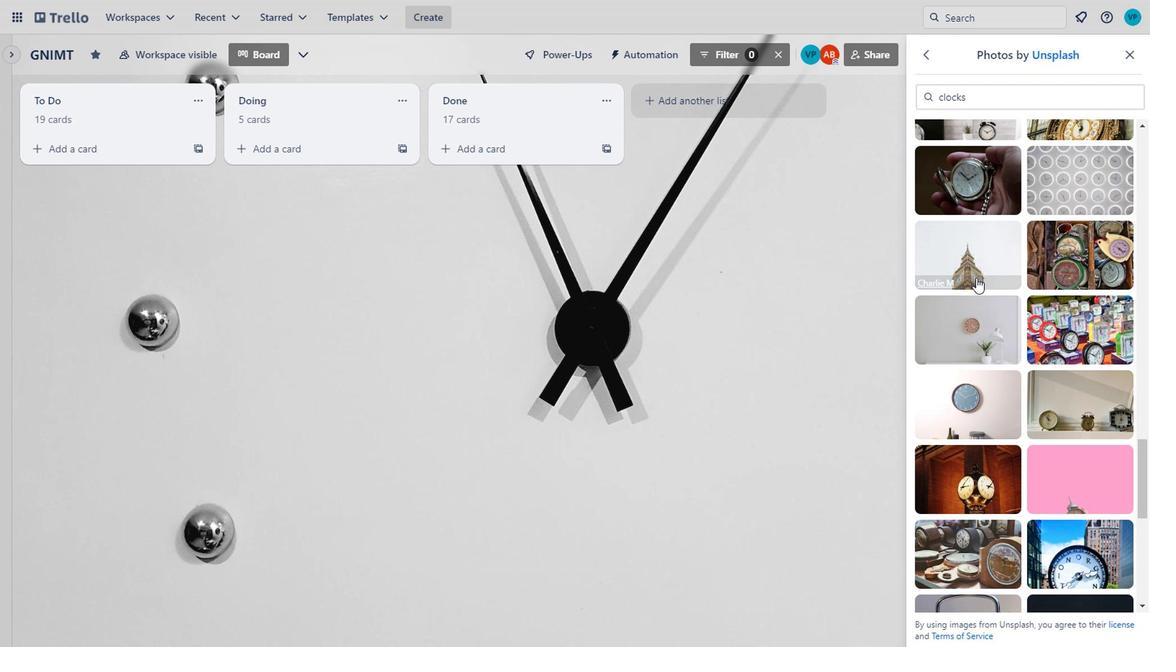 
Action: Mouse scrolled (974, 220) with delta (0, 0)
Screenshot: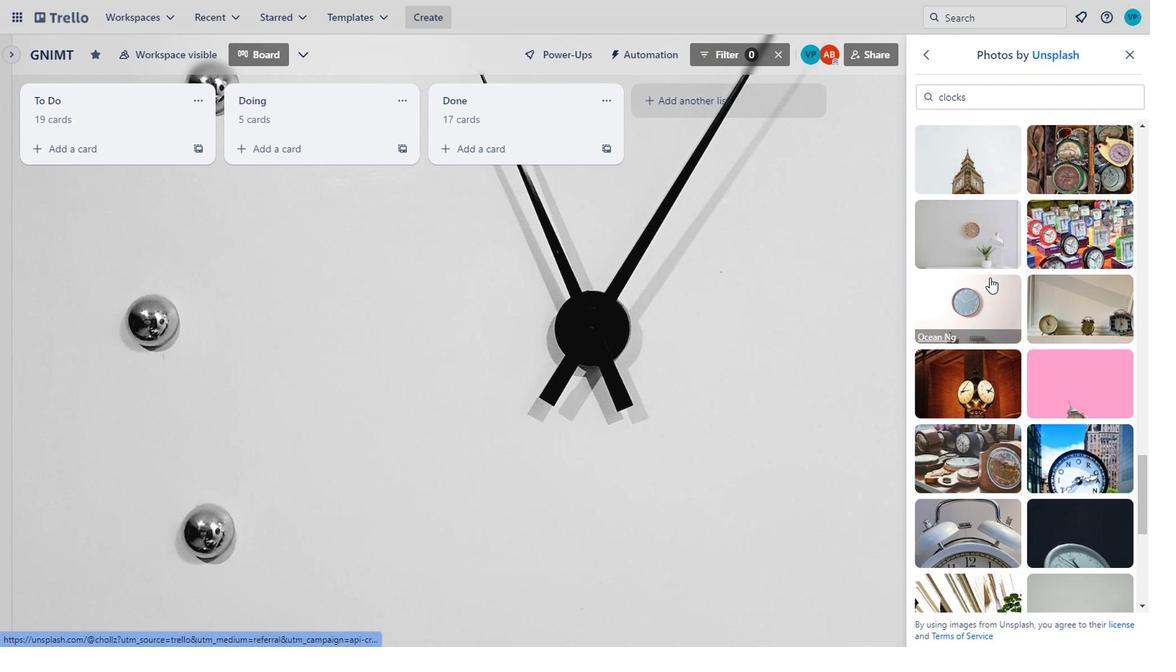 
Action: Mouse scrolled (974, 220) with delta (0, 0)
Screenshot: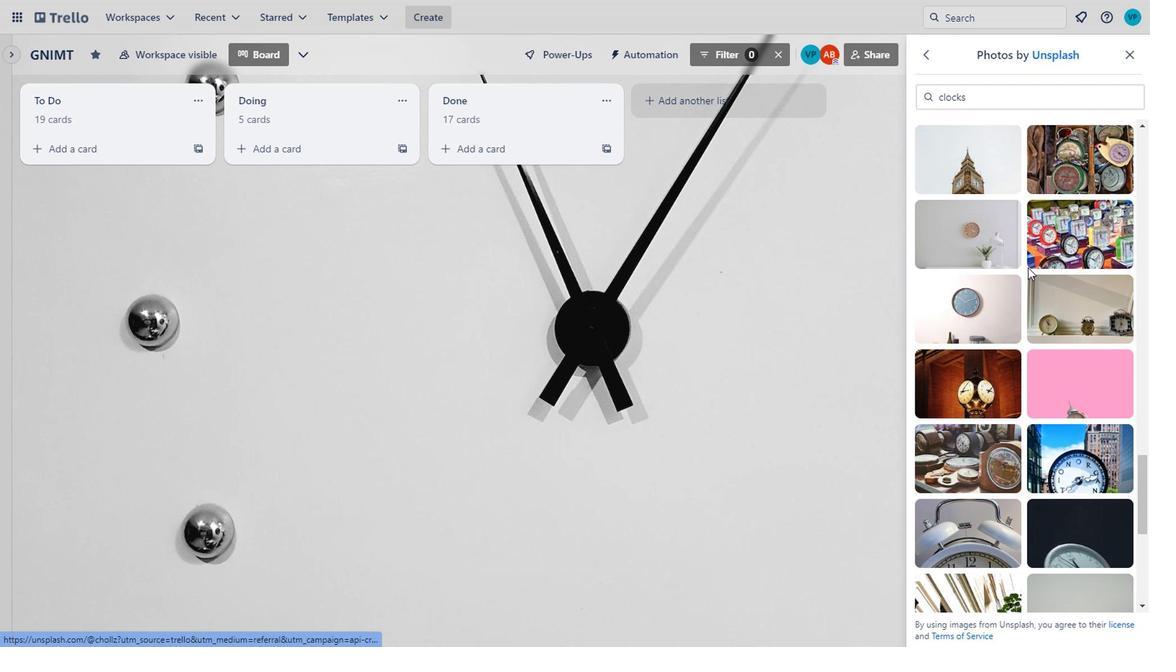 
Action: Mouse scrolled (974, 220) with delta (0, 0)
Screenshot: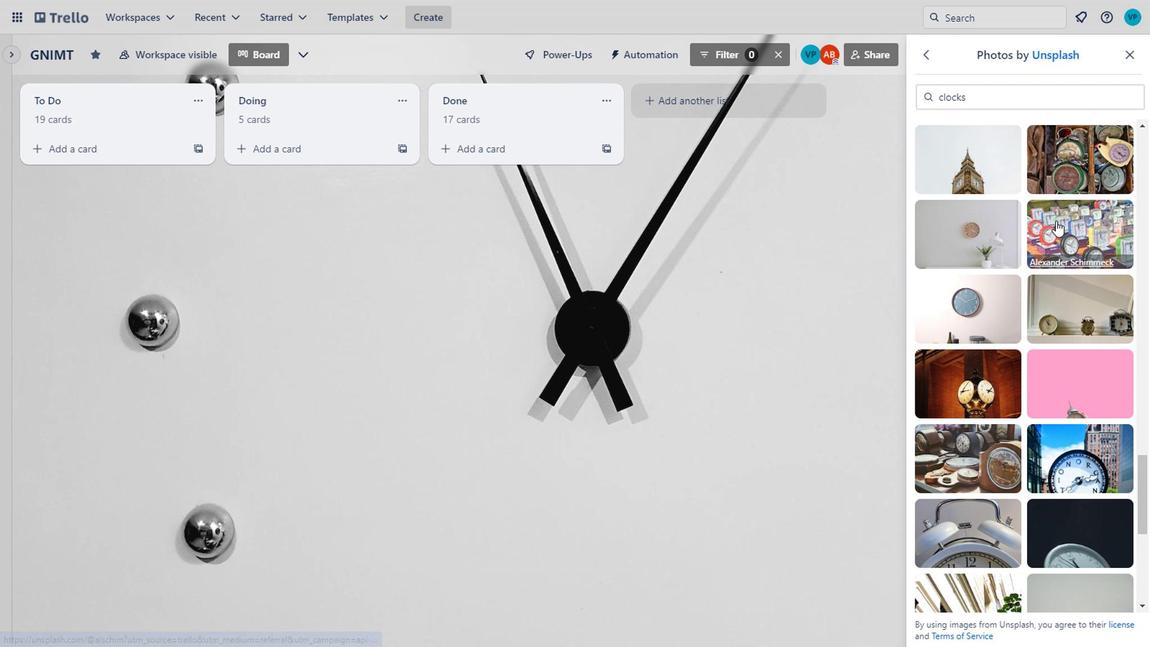 
Action: Mouse scrolled (974, 220) with delta (0, 0)
Screenshot: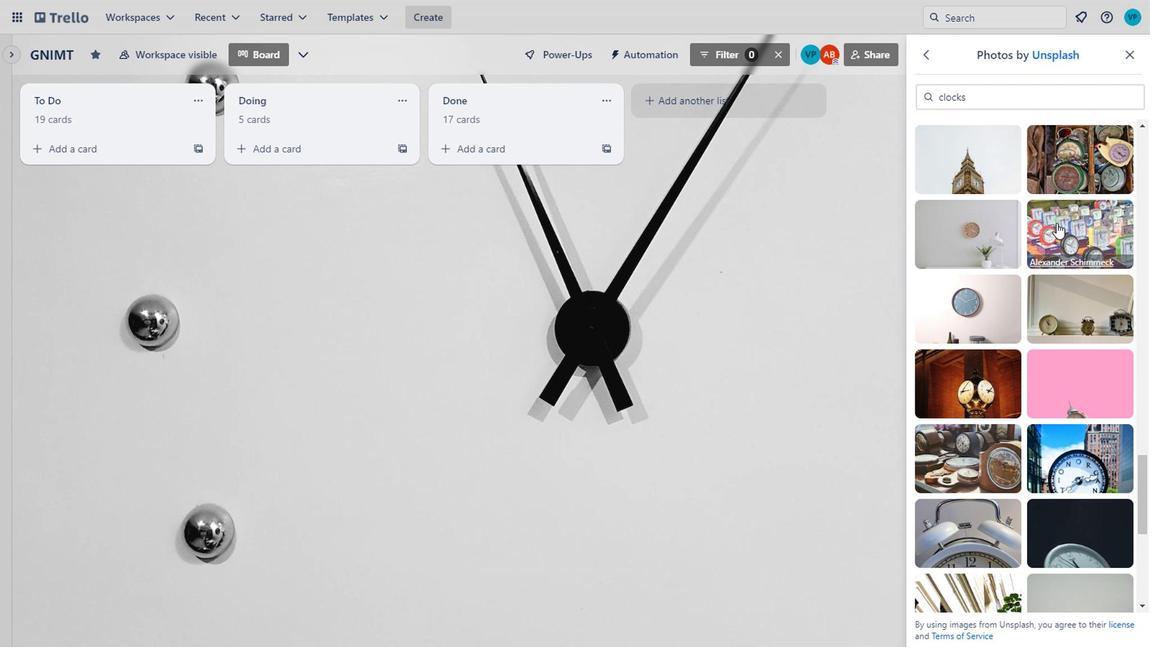 
Action: Mouse scrolled (974, 220) with delta (0, 0)
Screenshot: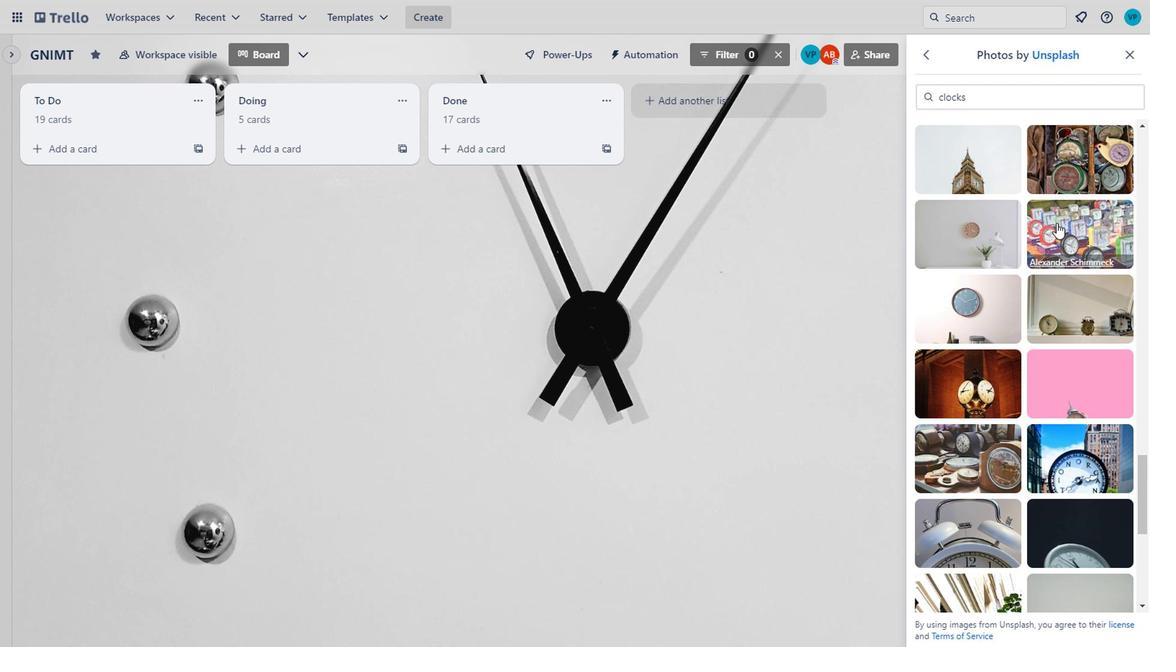
Action: Mouse scrolled (974, 220) with delta (0, 0)
Screenshot: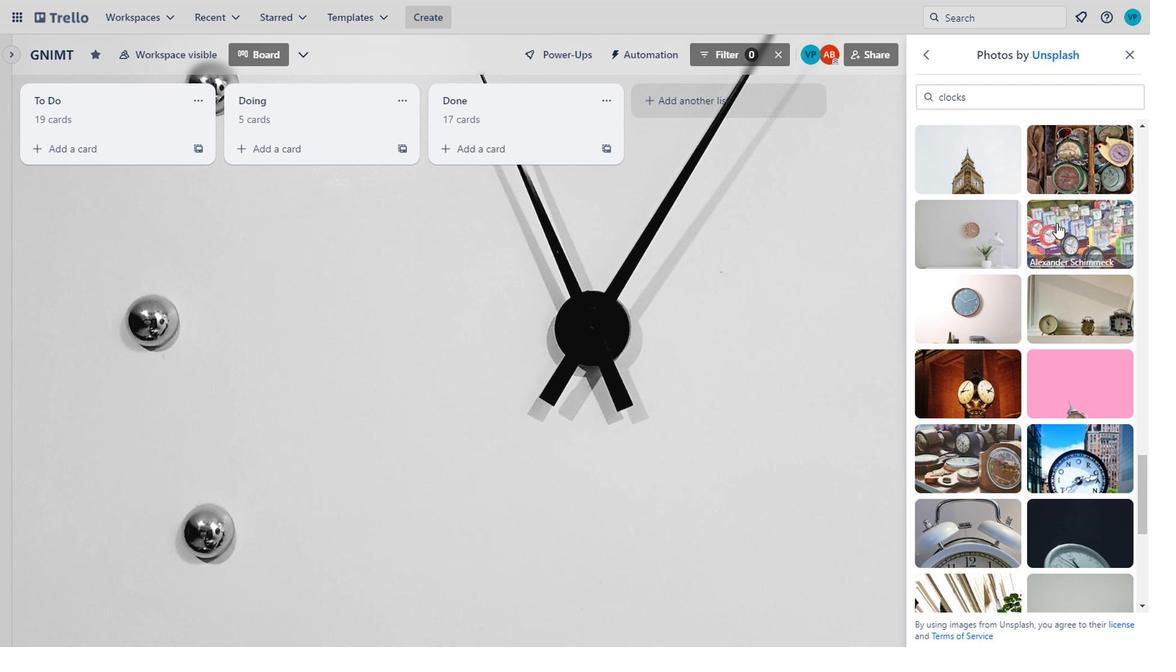 
Action: Mouse scrolled (974, 220) with delta (0, 0)
Screenshot: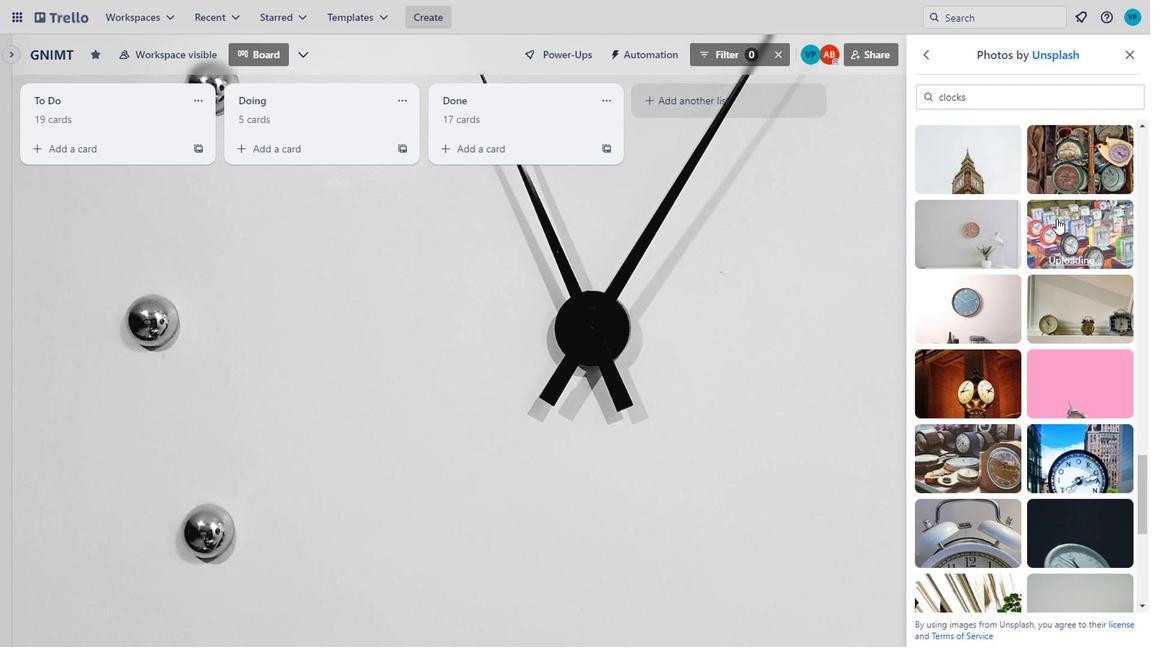 
Action: Mouse moved to (1047, 201)
Screenshot: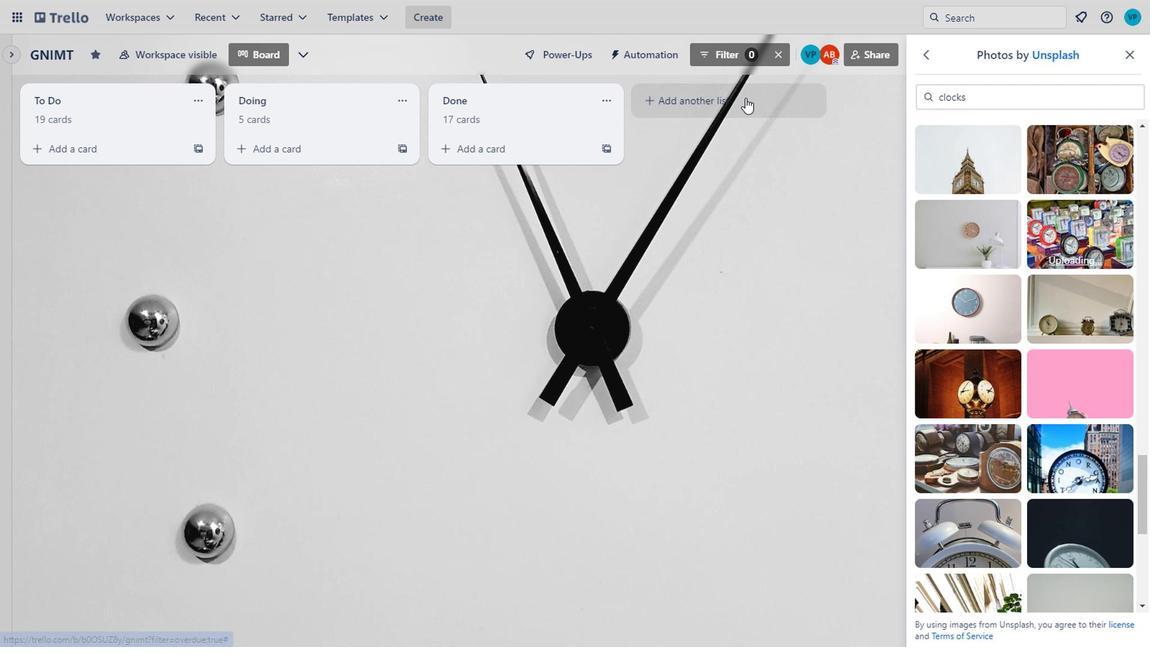 
Action: Mouse pressed left at (1047, 201)
Screenshot: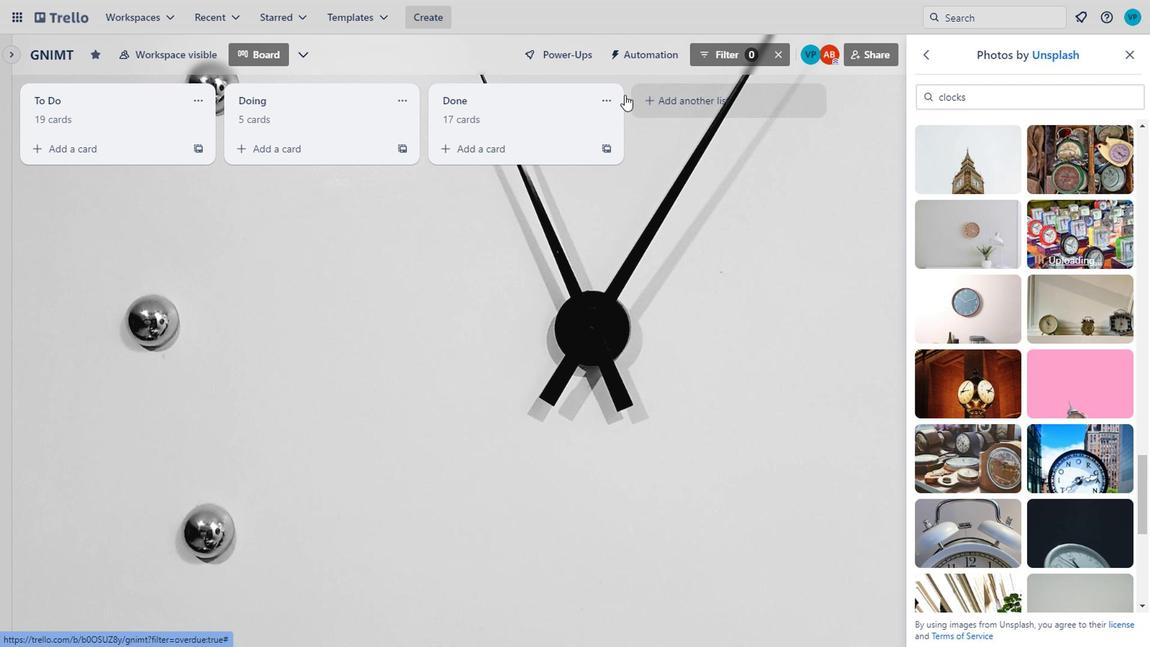 
Action: Mouse moved to (977, 260)
Screenshot: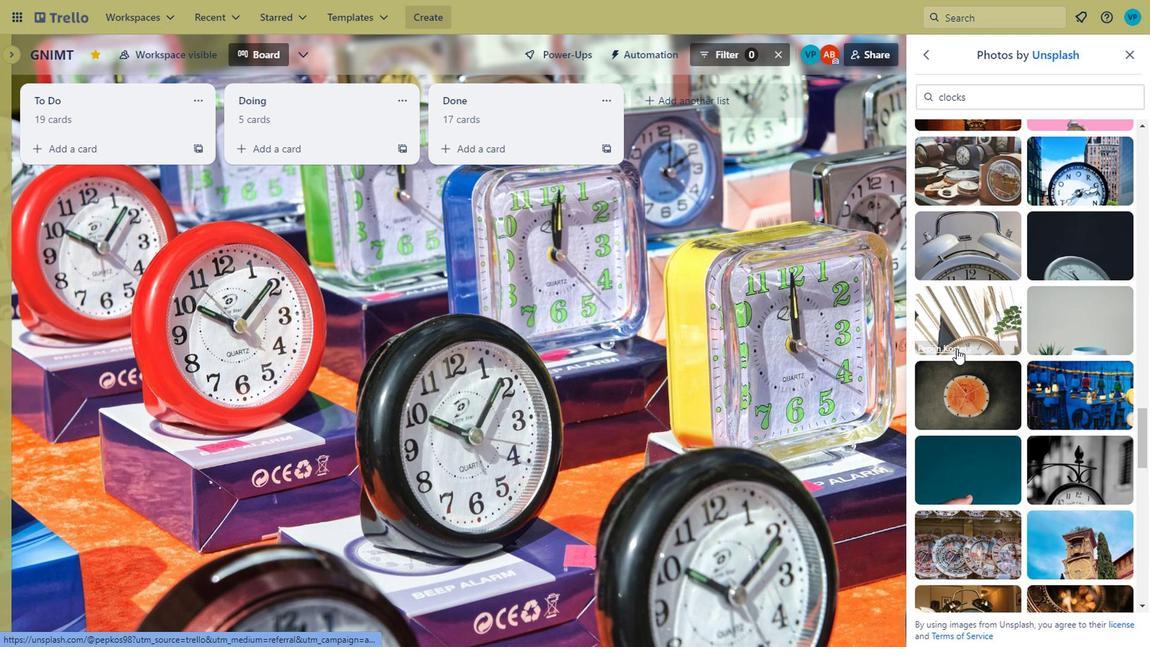 
Action: Mouse scrolled (977, 259) with delta (0, 0)
Screenshot: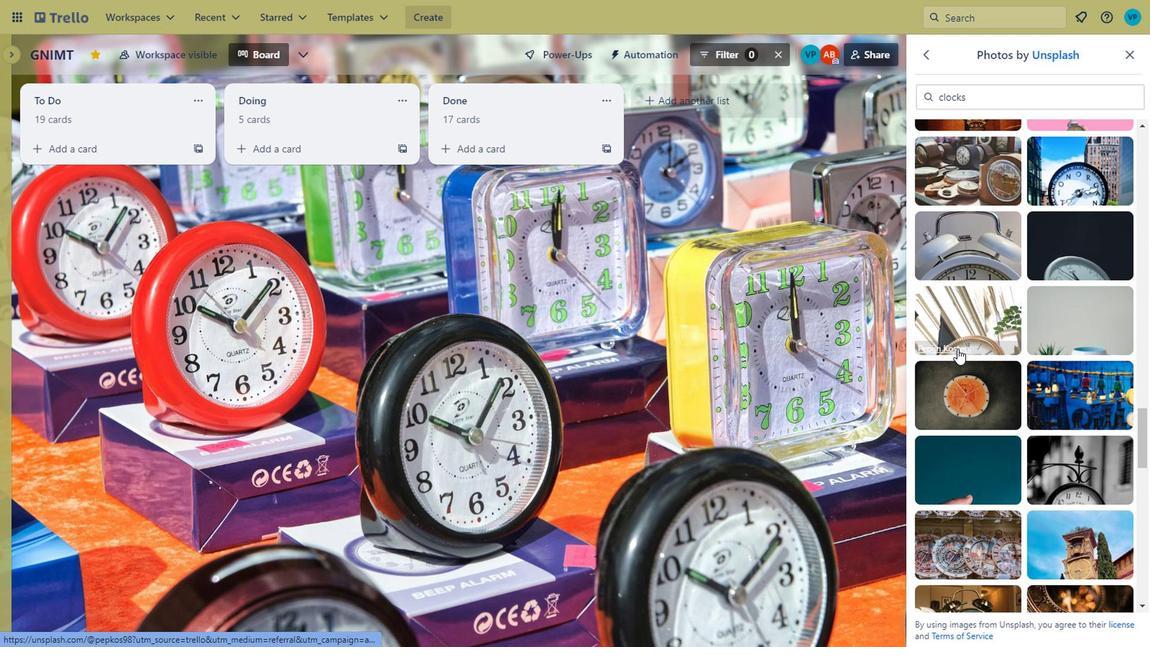 
Action: Mouse moved to (952, 255)
Screenshot: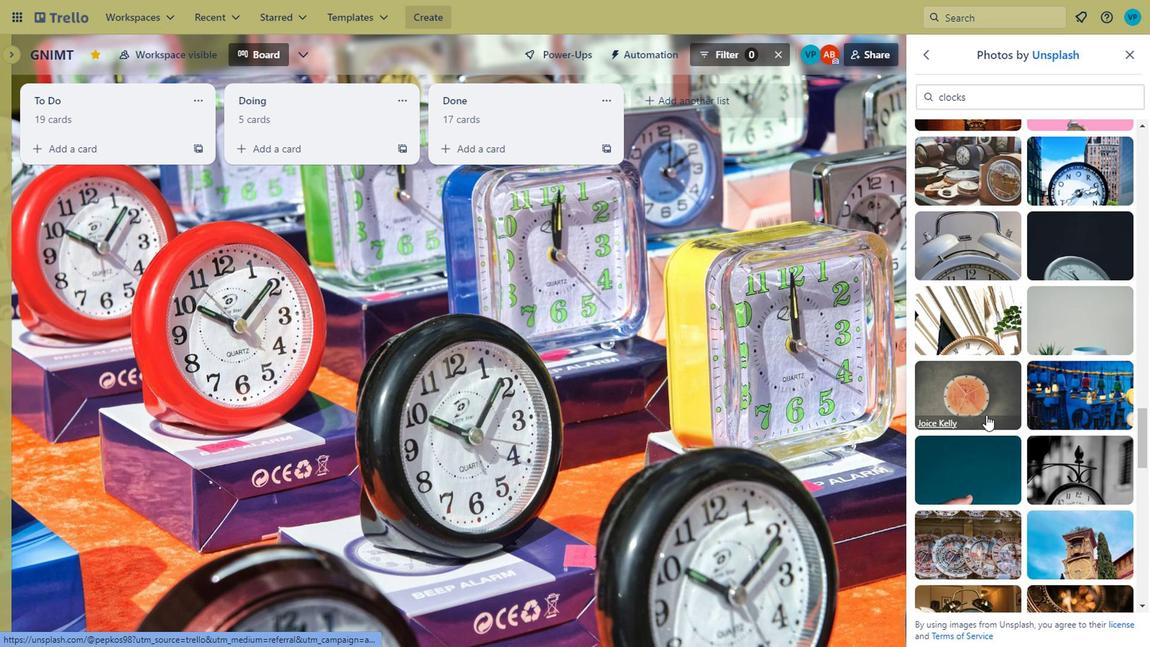 
Action: Mouse scrolled (952, 254) with delta (0, 0)
Screenshot: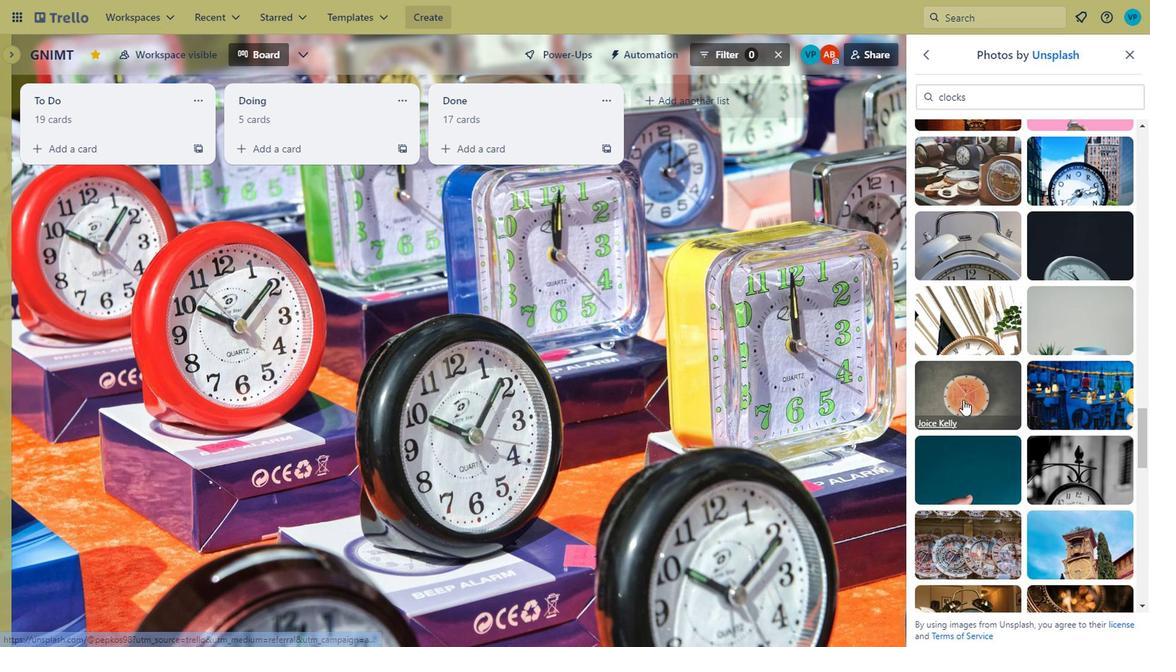 
Action: Mouse scrolled (952, 254) with delta (0, 0)
Screenshot: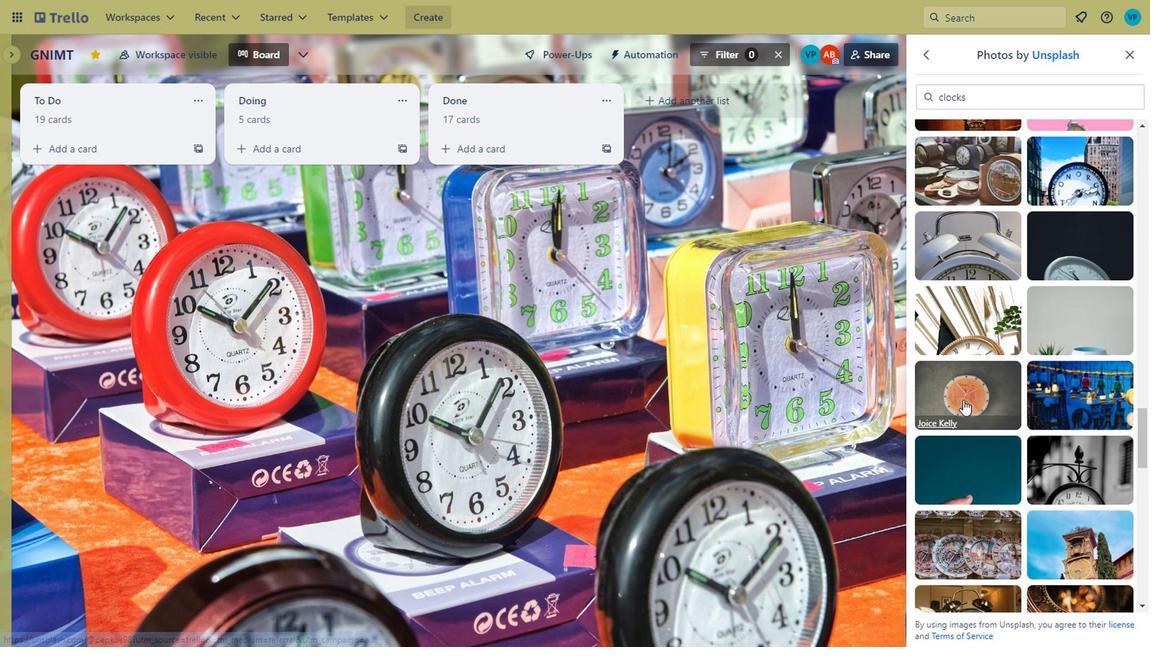 
Action: Mouse moved to (408, 163)
Screenshot: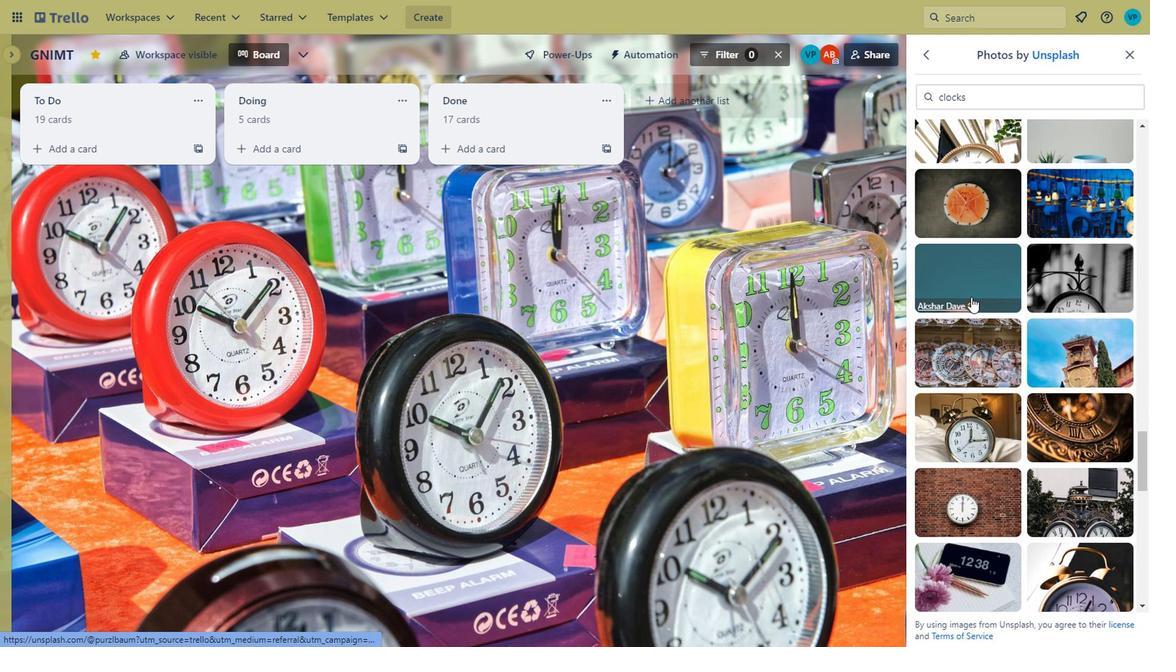 
Action: Mouse pressed right at (408, 163)
Screenshot: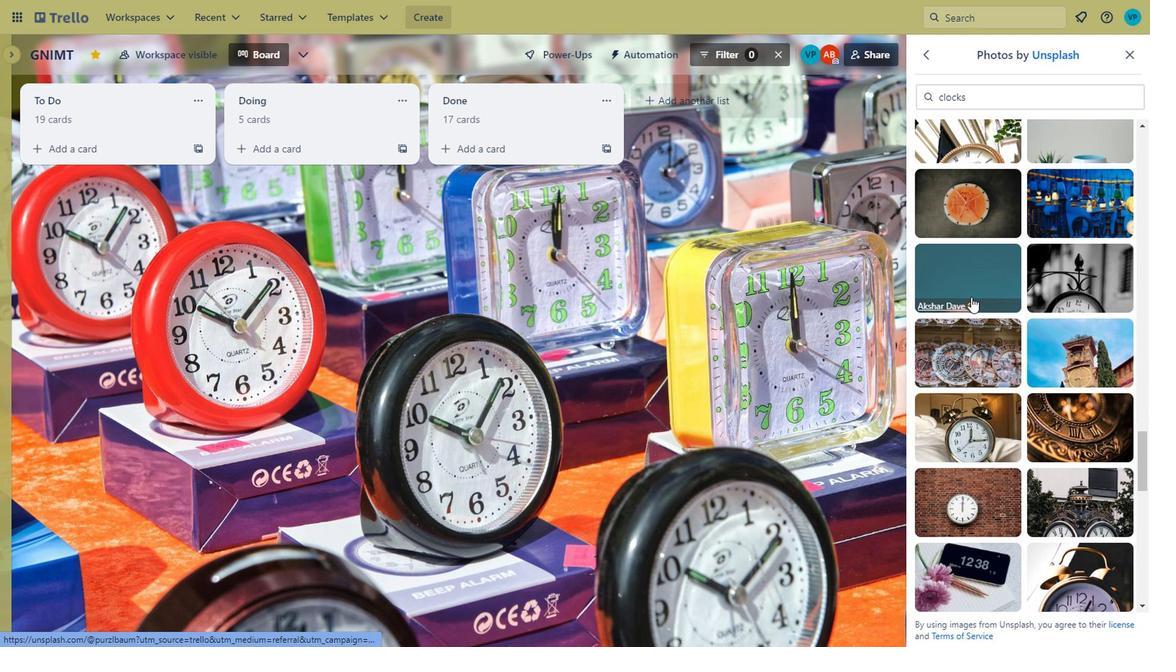
Action: Mouse moved to (711, 222)
Screenshot: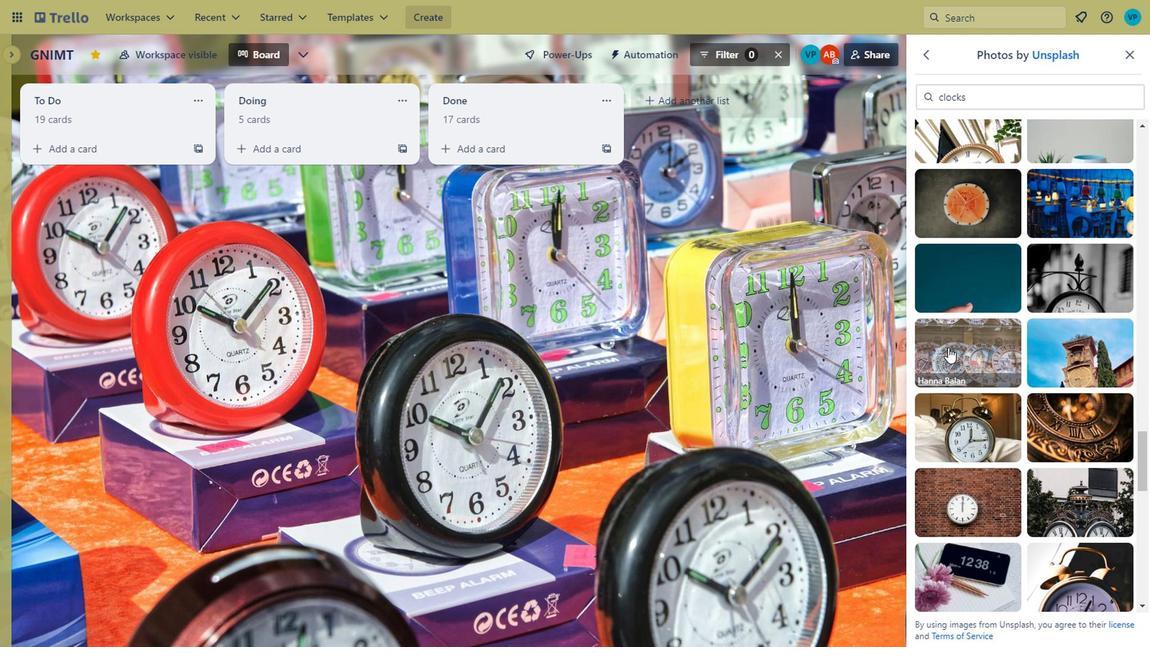 
Action: Mouse pressed left at (711, 222)
Screenshot: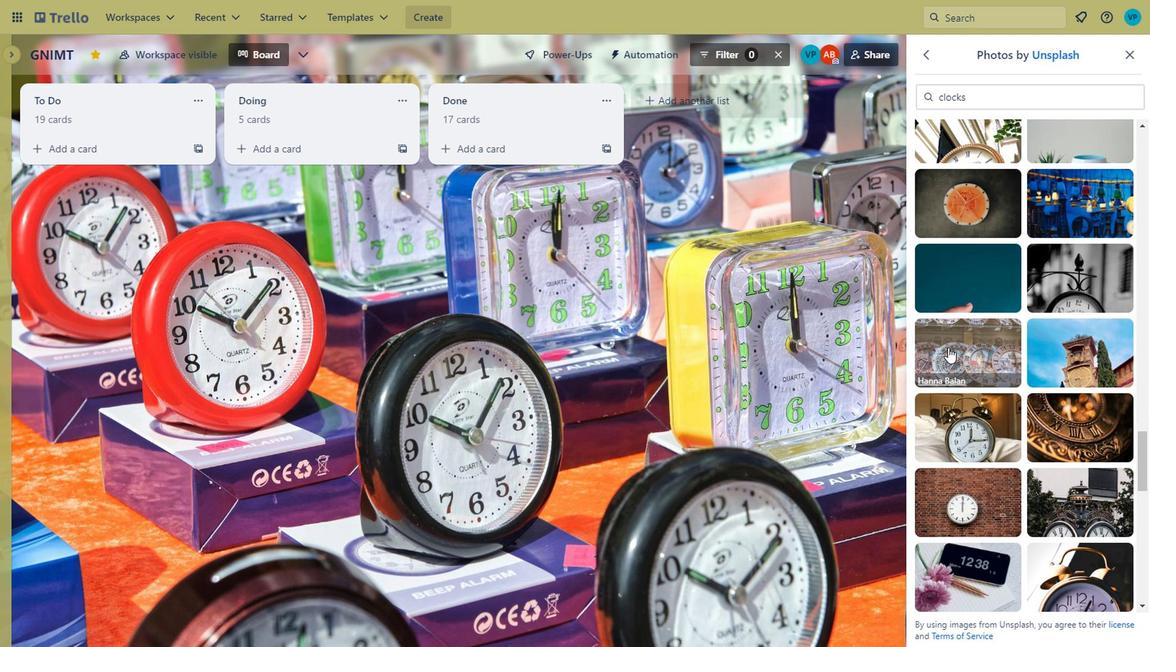 
Action: Mouse moved to (1074, 228)
Screenshot: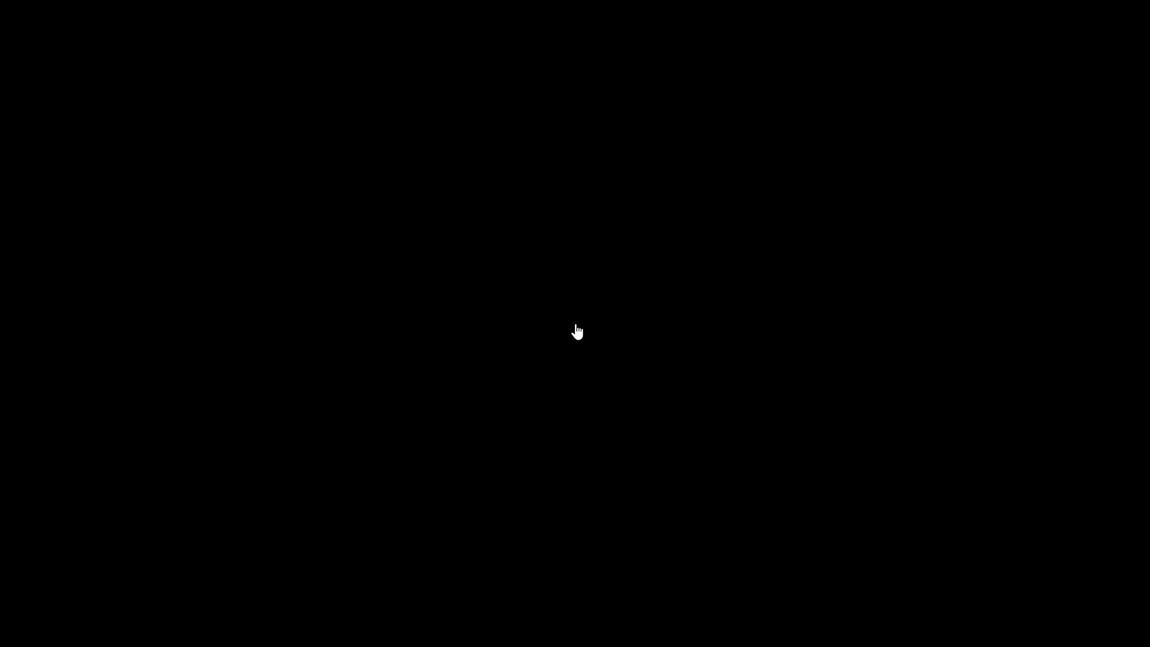 
Action: Mouse scrolled (1074, 228) with delta (0, 0)
Screenshot: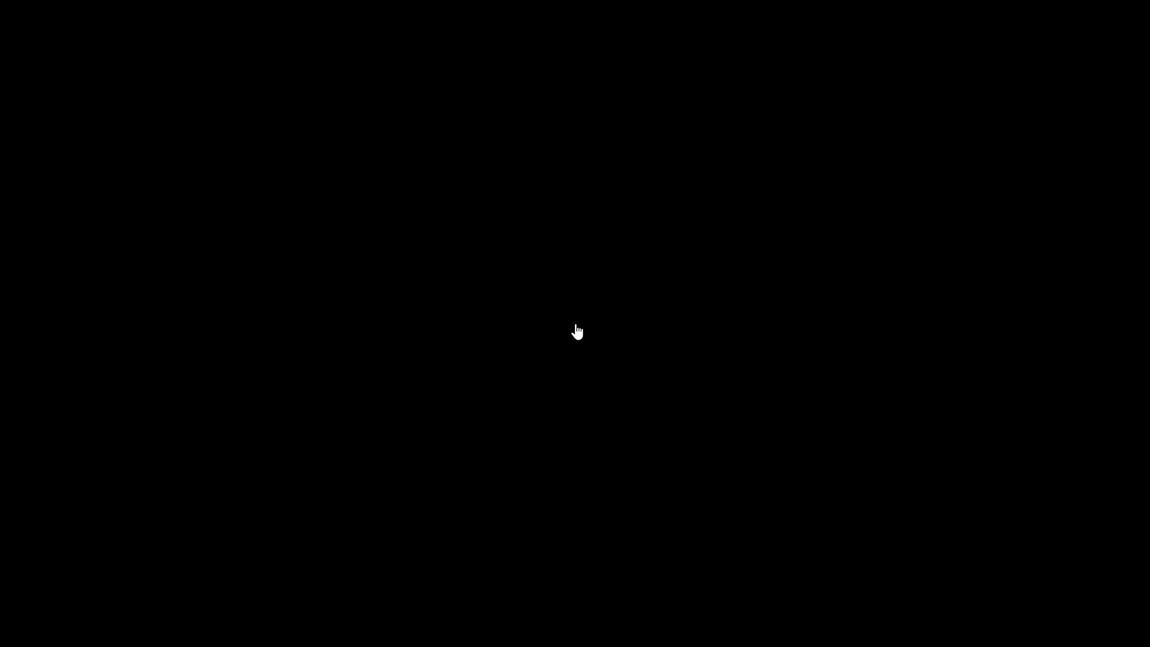 
Action: Mouse moved to (1060, 233)
Screenshot: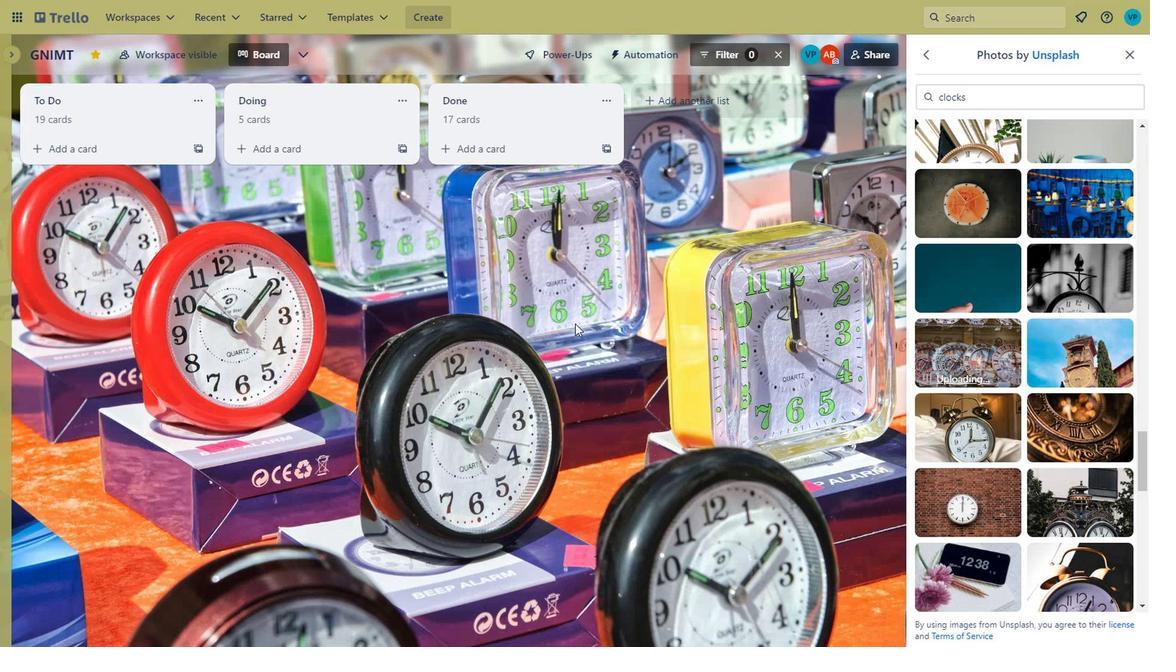 
Action: Mouse scrolled (1060, 233) with delta (0, 0)
Screenshot: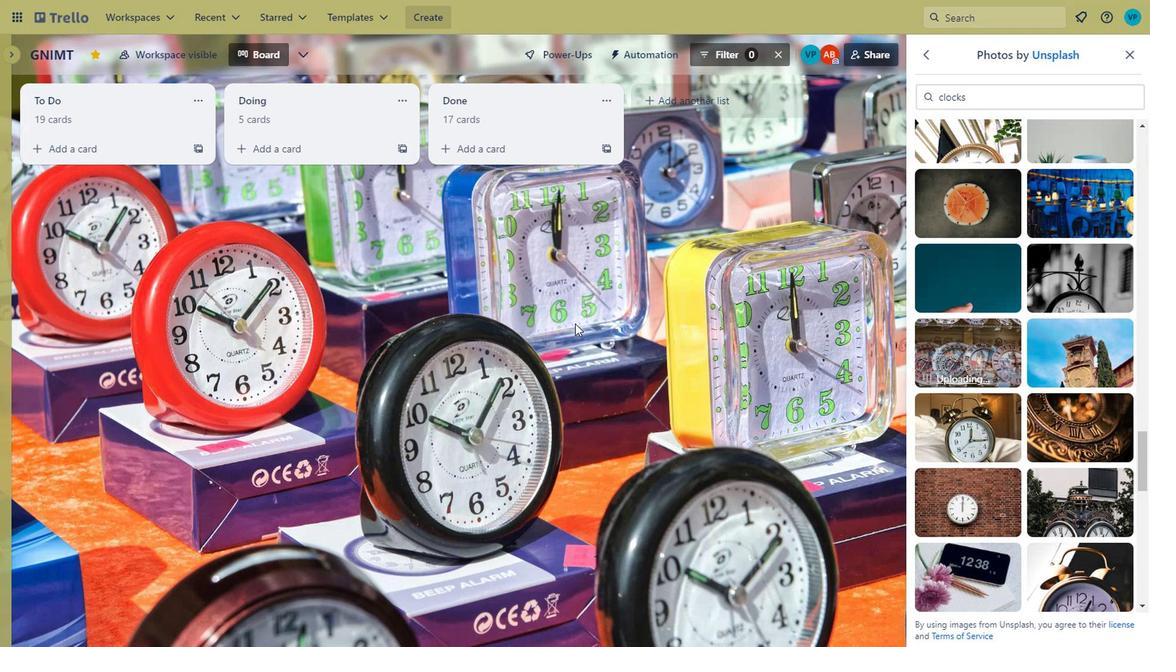 
Action: Mouse moved to (948, 245)
Screenshot: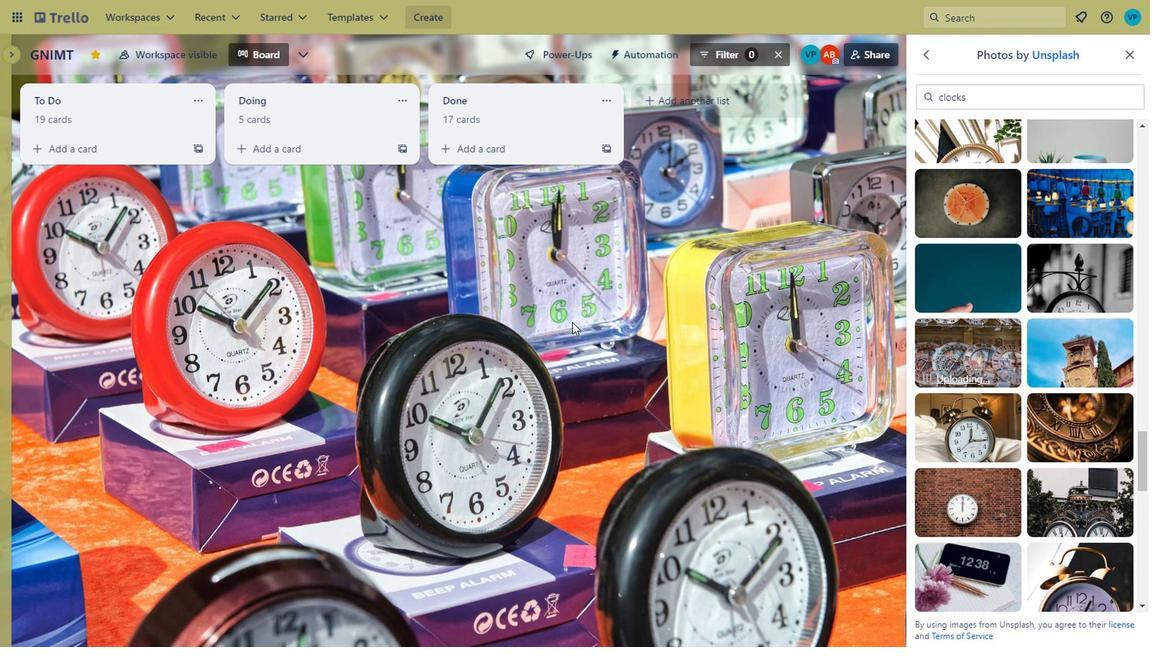 
Action: Mouse pressed left at (948, 245)
Screenshot: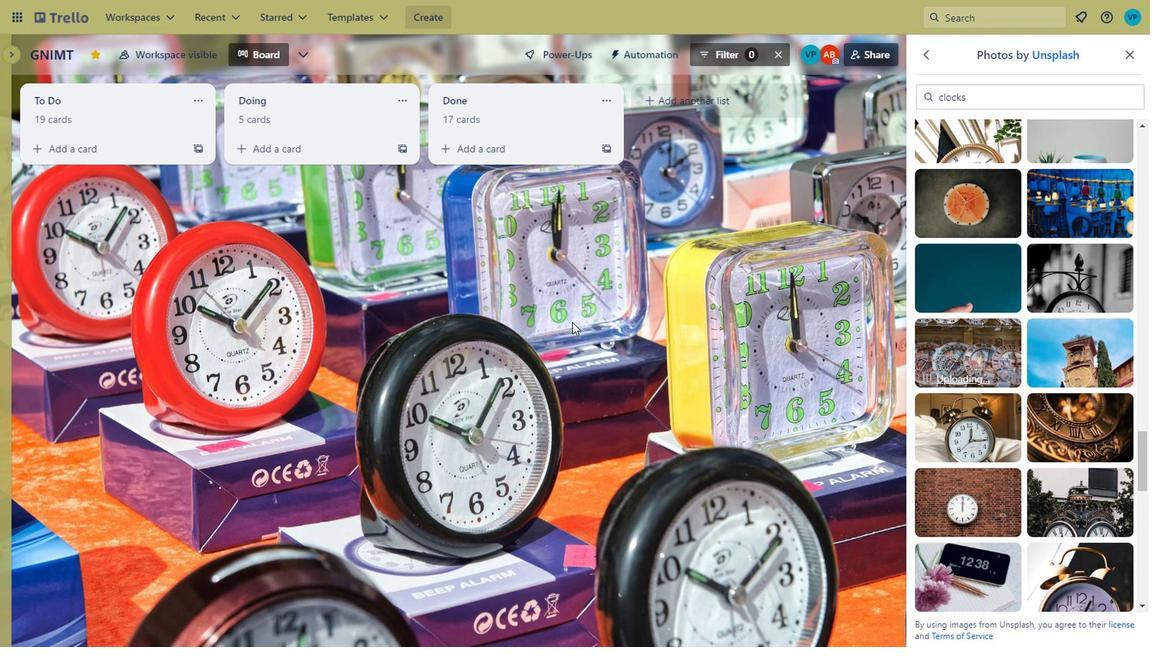 
Action: Mouse moved to (907, 246)
Screenshot: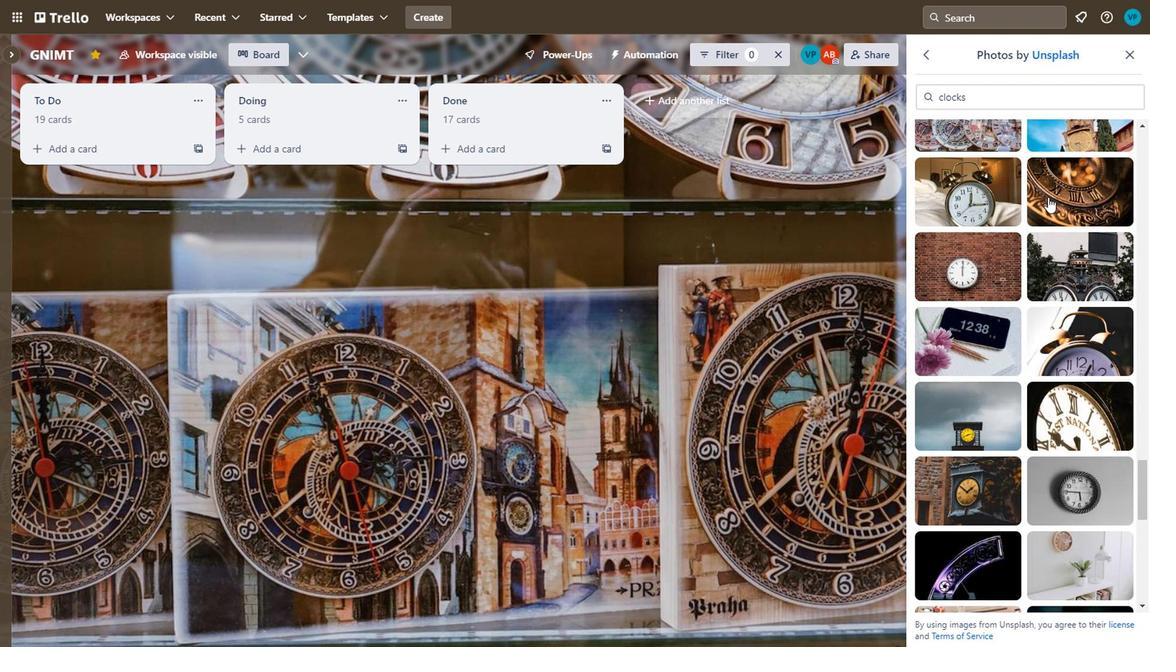 
Action: Mouse scrolled (907, 246) with delta (0, 0)
Screenshot: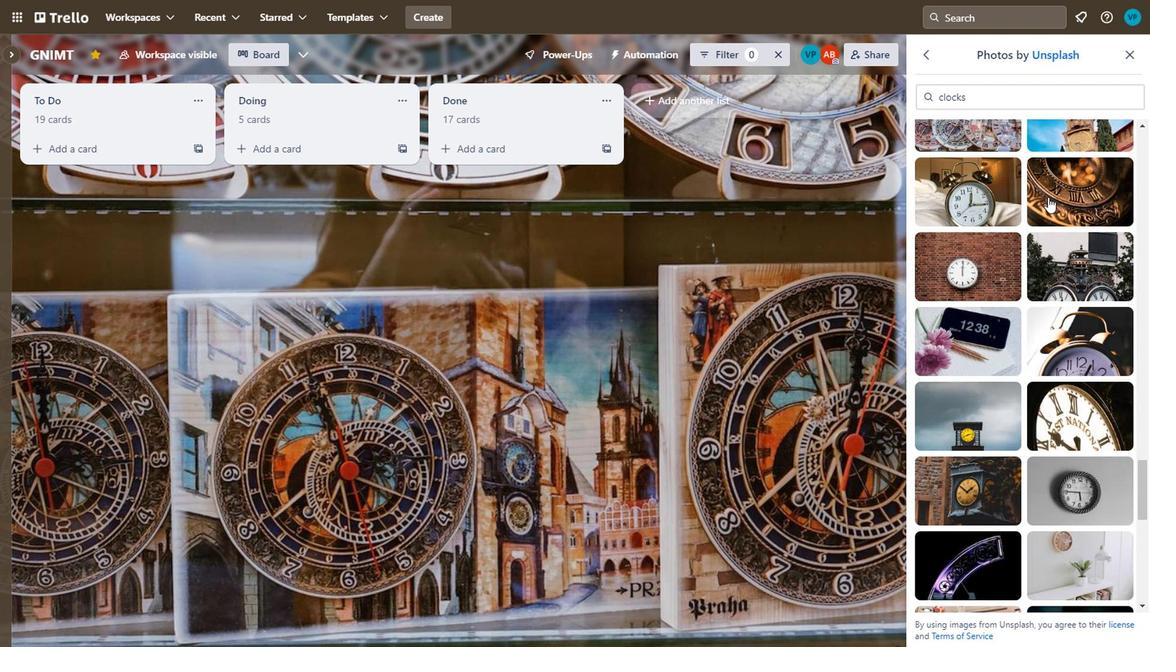 
Action: Mouse moved to (910, 246)
Screenshot: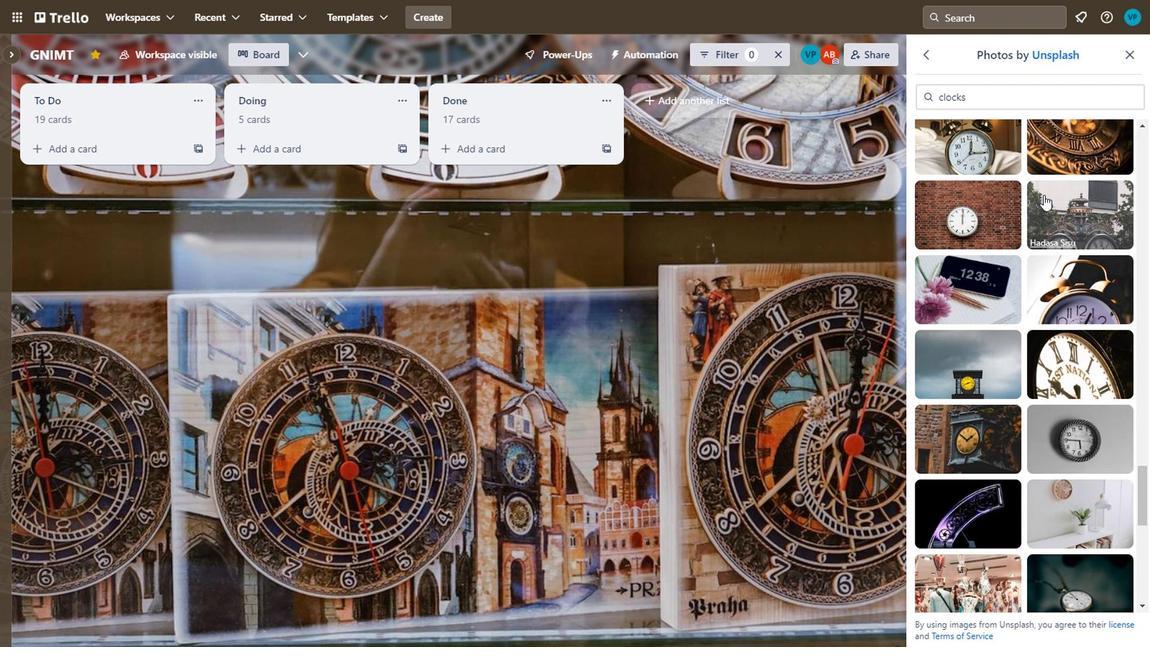 
Action: Mouse scrolled (910, 246) with delta (0, 0)
Screenshot: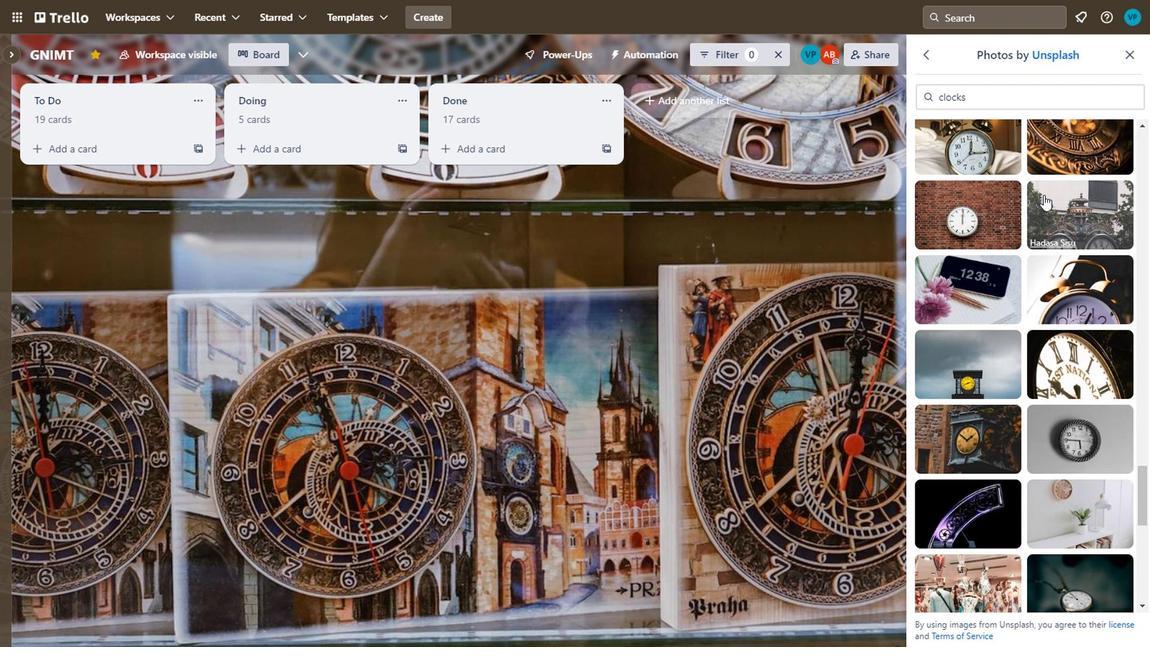 
Action: Mouse moved to (1039, 191)
Screenshot: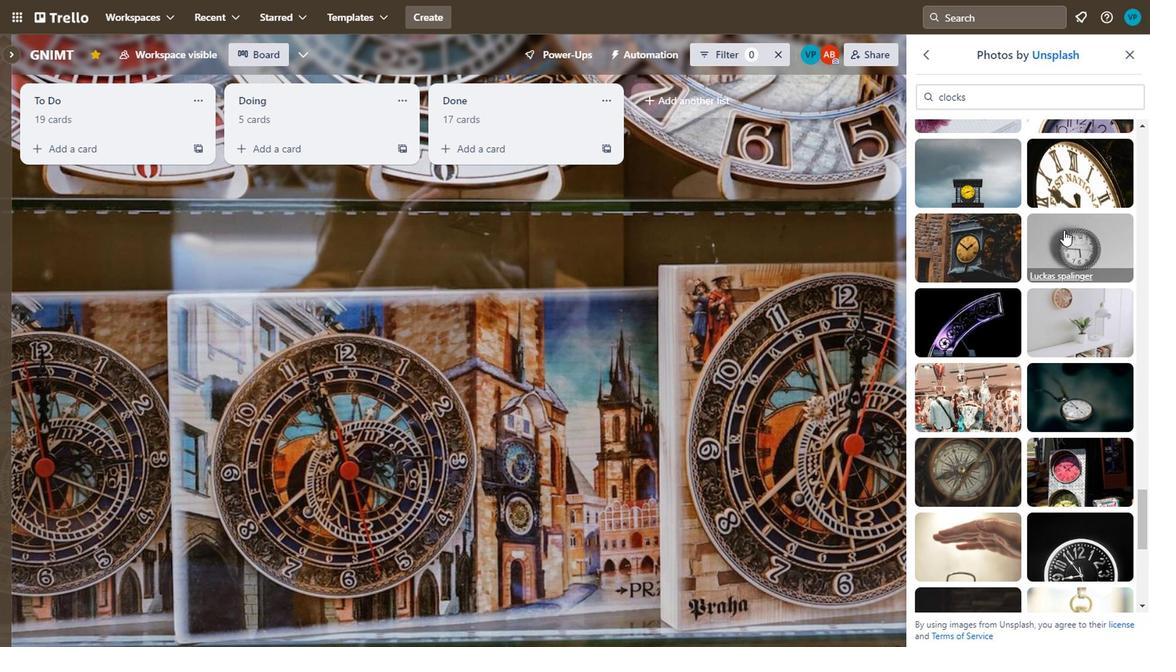 
Action: Mouse scrolled (1039, 191) with delta (0, 0)
Screenshot: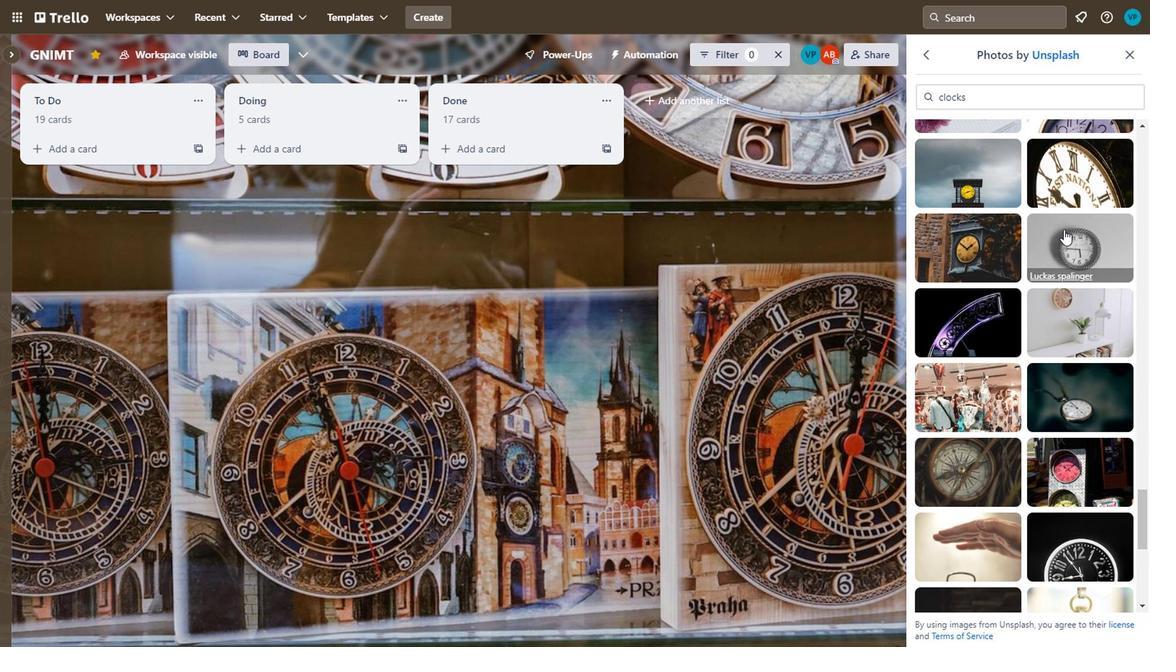 
Action: Mouse scrolled (1039, 191) with delta (0, 0)
Screenshot: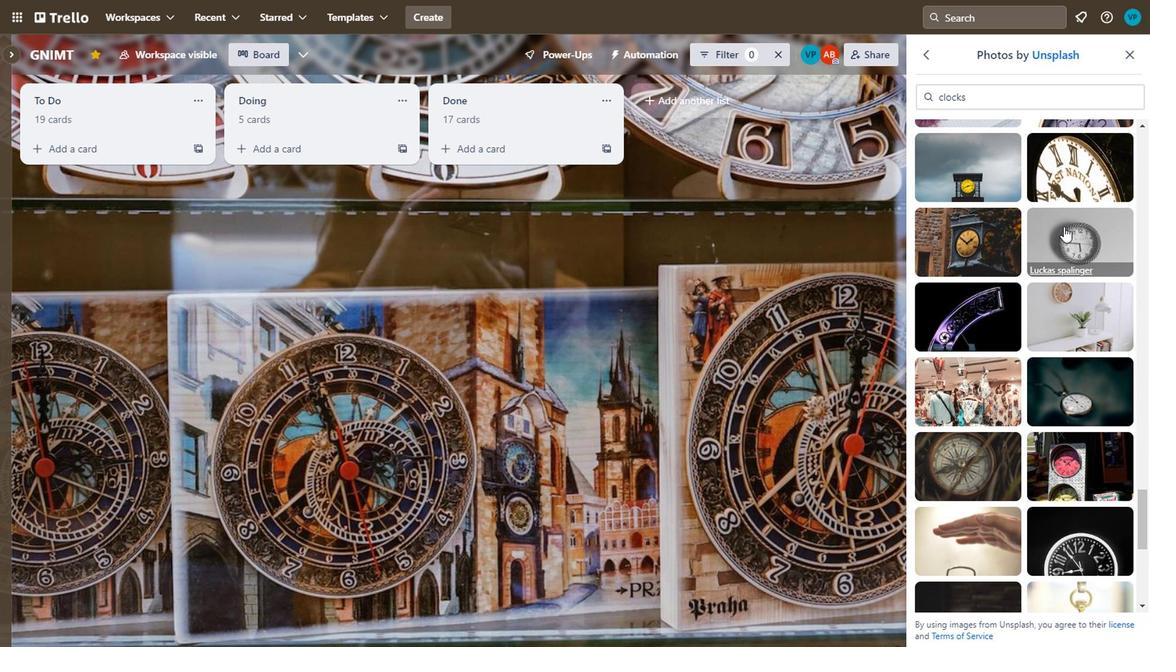 
Action: Mouse scrolled (1039, 191) with delta (0, 0)
Screenshot: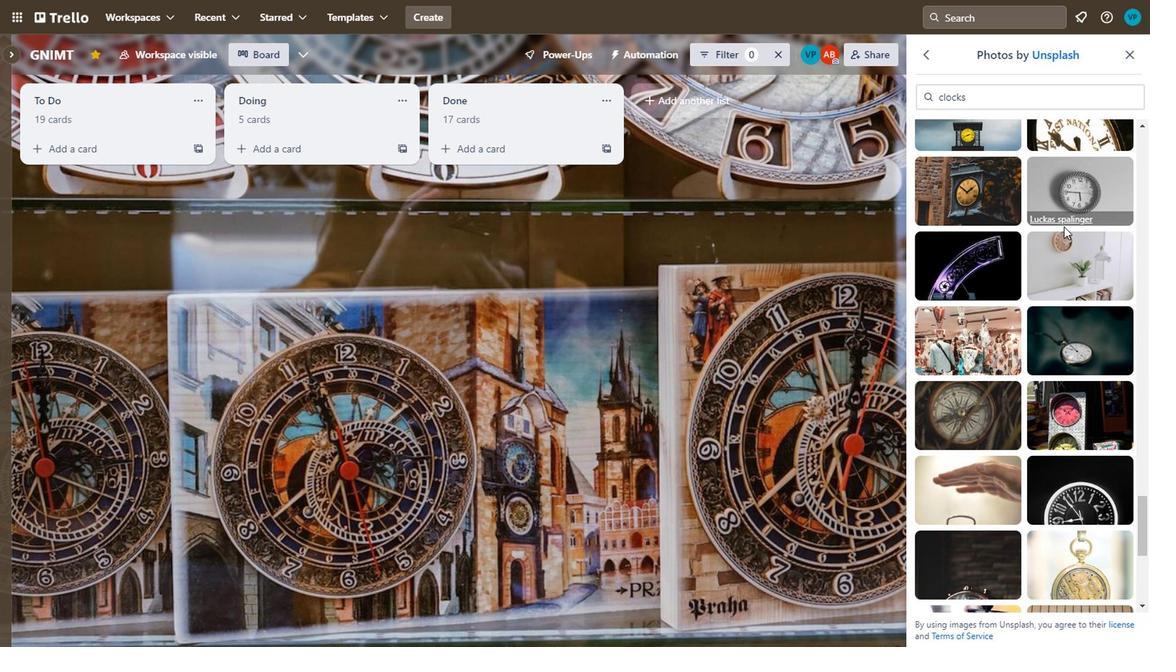 
Action: Mouse moved to (1032, 189)
Screenshot: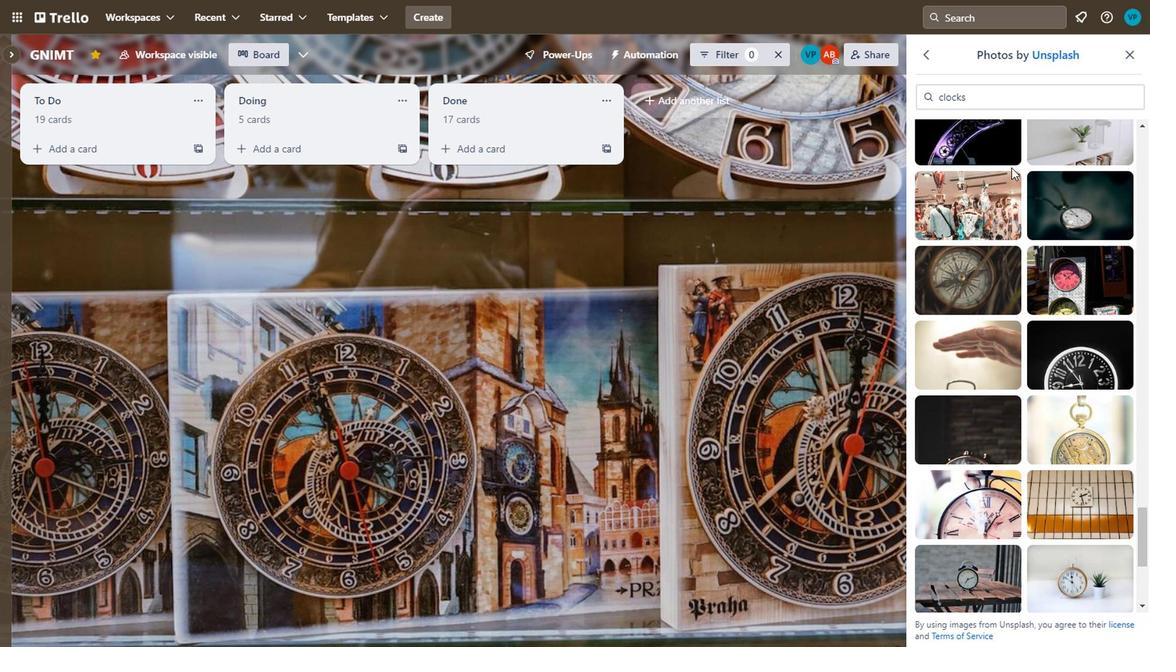
Action: Mouse scrolled (1032, 189) with delta (0, 0)
Screenshot: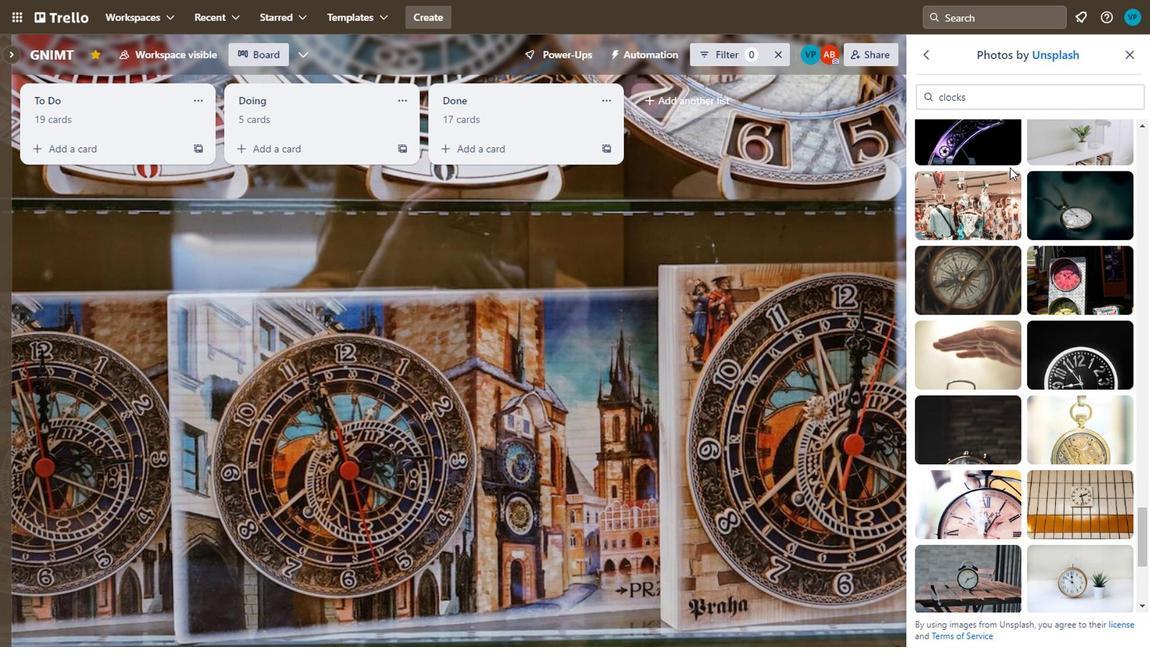 
Action: Mouse scrolled (1032, 189) with delta (0, 0)
Screenshot: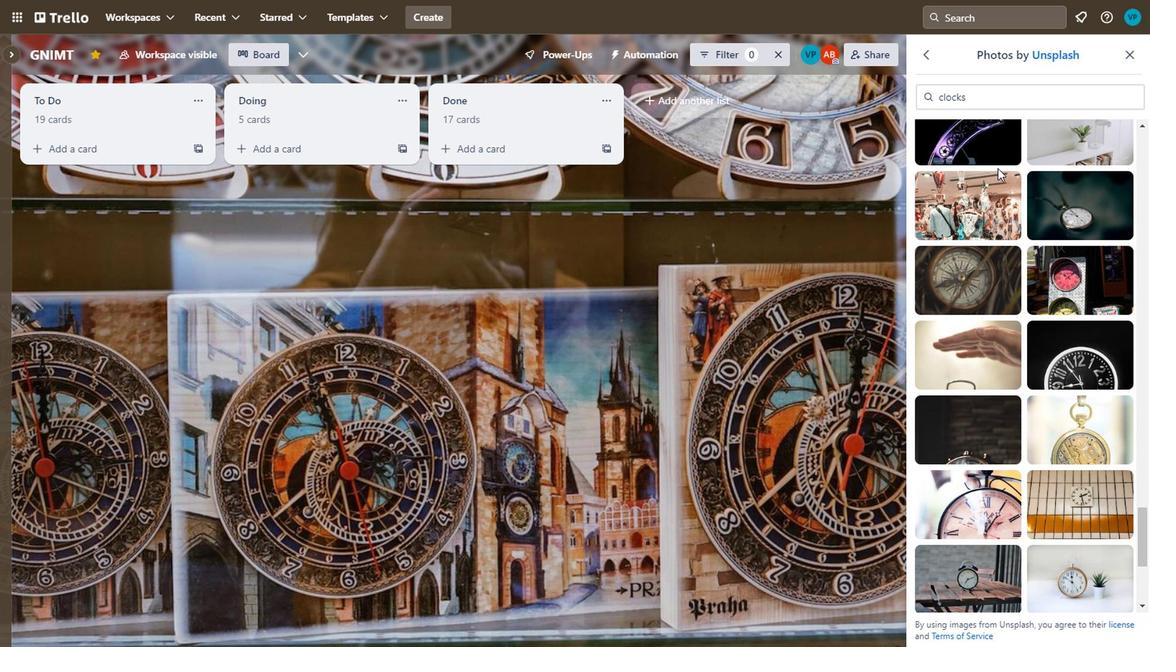 
Action: Mouse moved to (1054, 202)
Screenshot: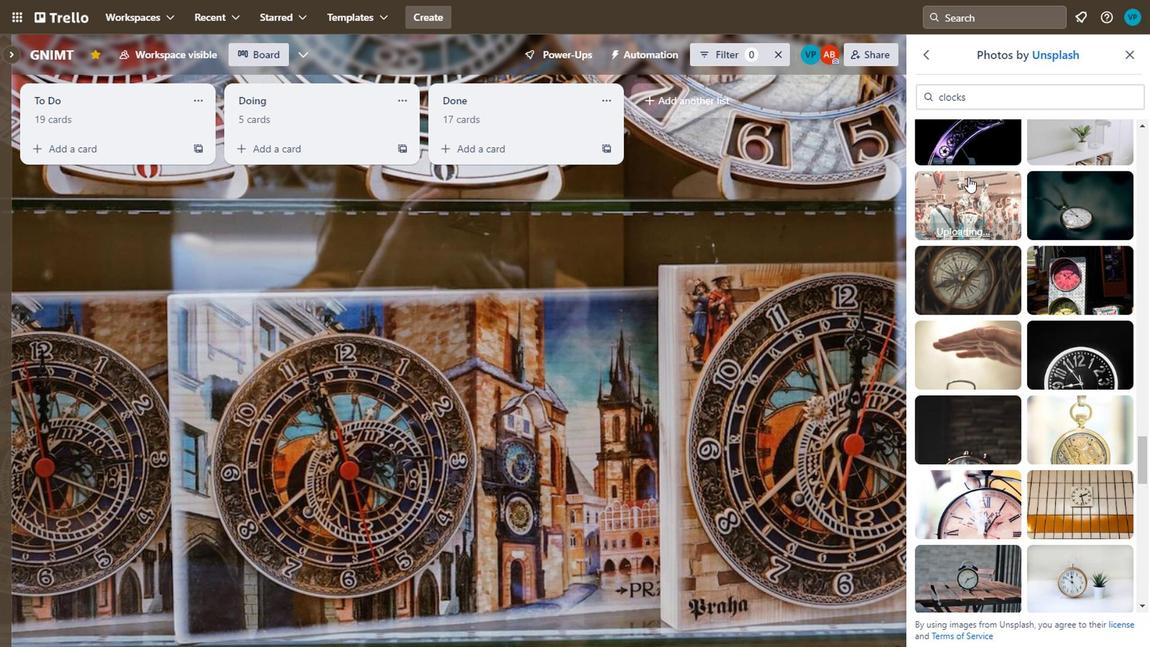
Action: Mouse scrolled (1054, 201) with delta (0, 0)
Screenshot: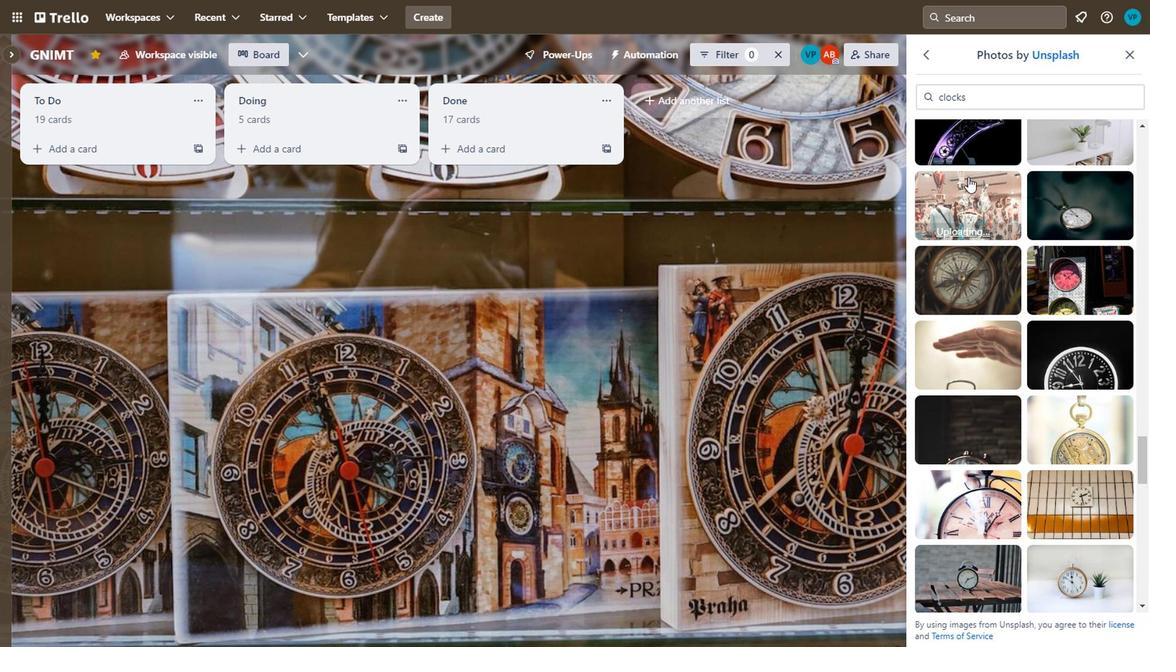
Action: Mouse scrolled (1054, 201) with delta (0, 0)
Screenshot: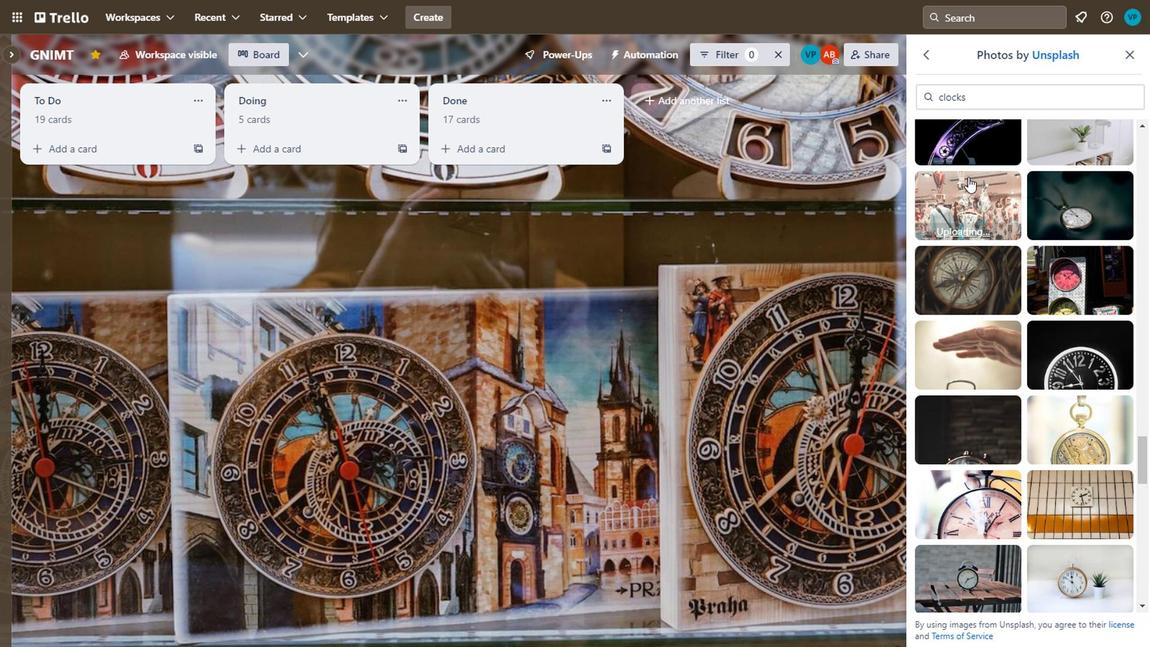 
Action: Mouse moved to (967, 184)
Screenshot: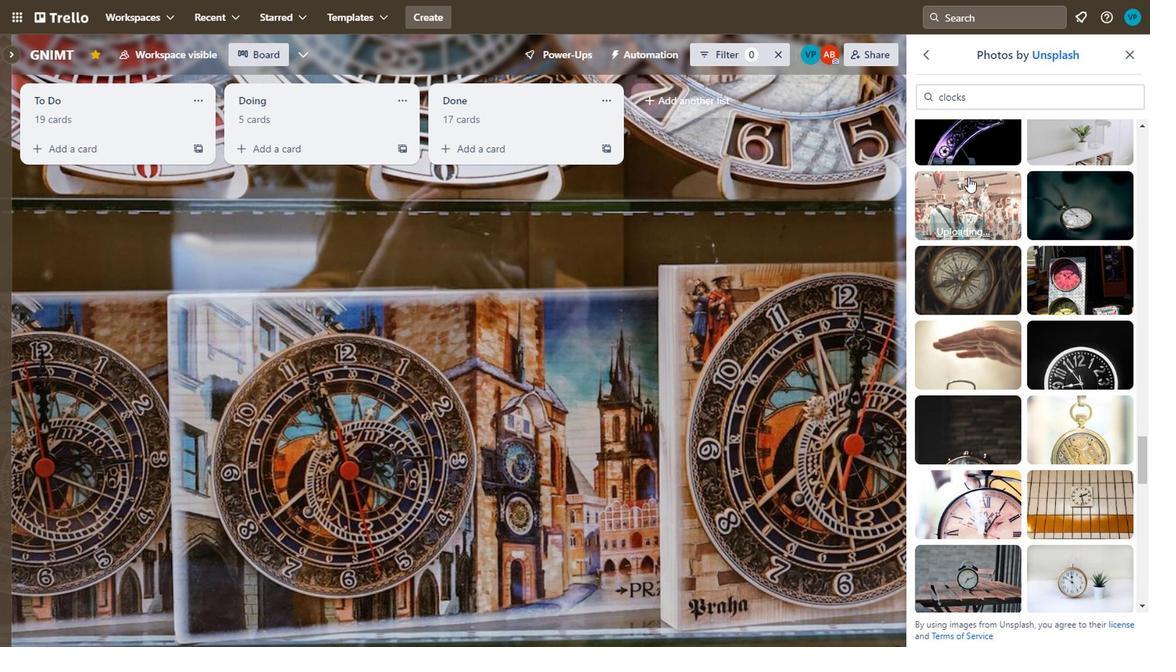 
Action: Mouse pressed left at (967, 184)
Screenshot: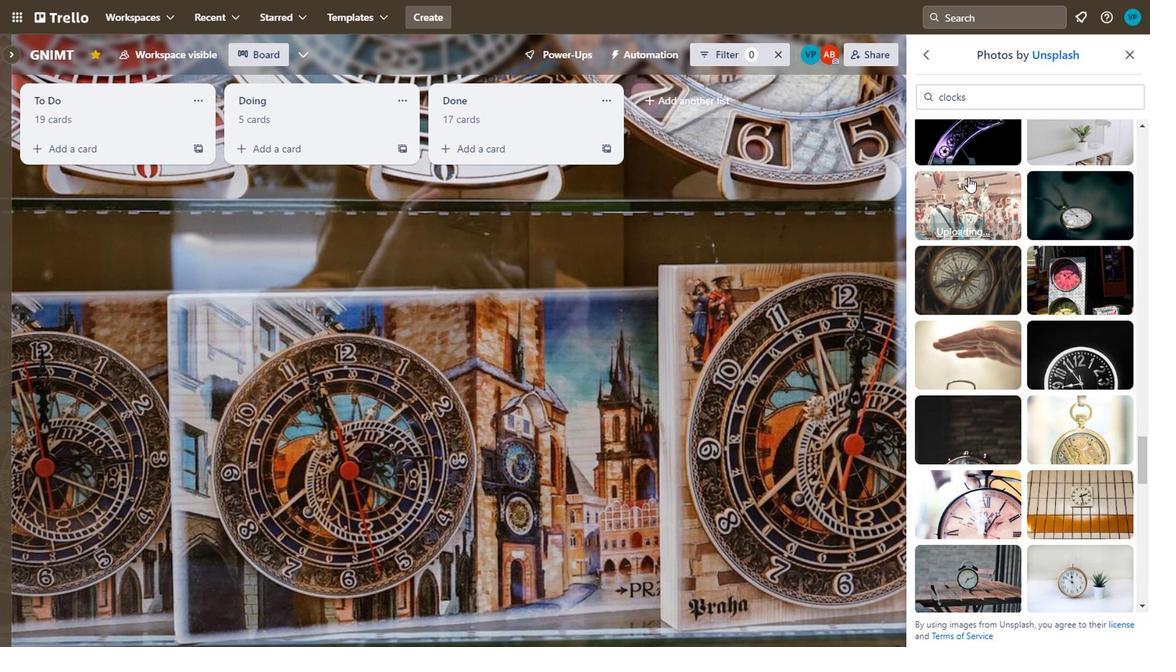 
Action: Mouse moved to (1042, 235)
Screenshot: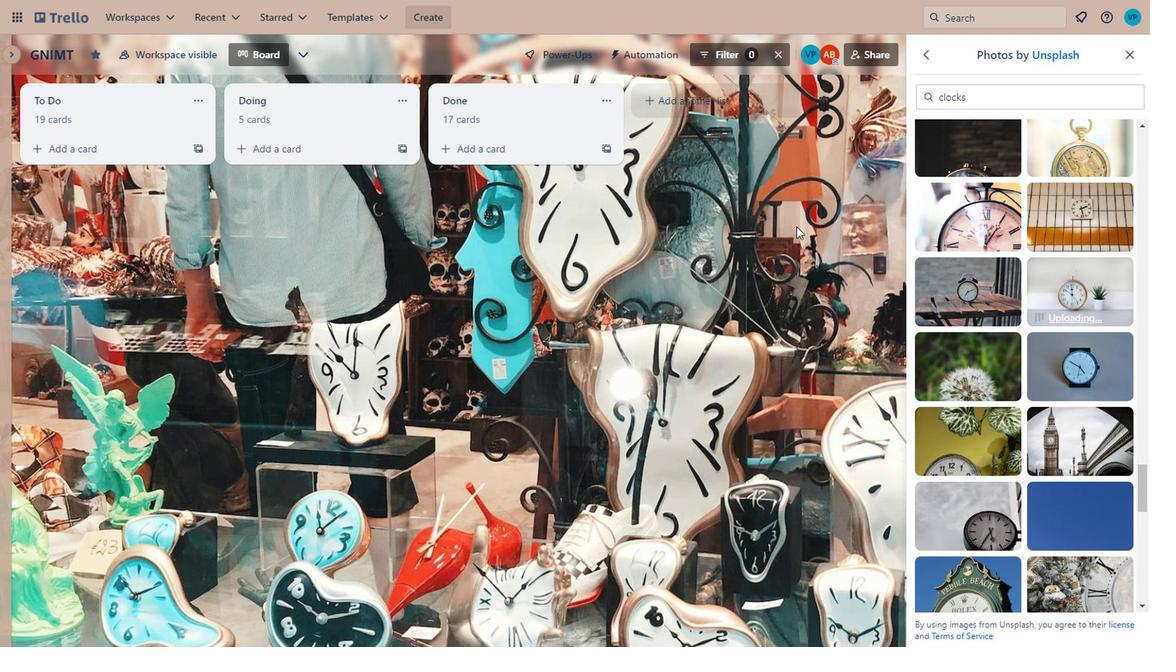 
Action: Mouse scrolled (1042, 235) with delta (0, 0)
Screenshot: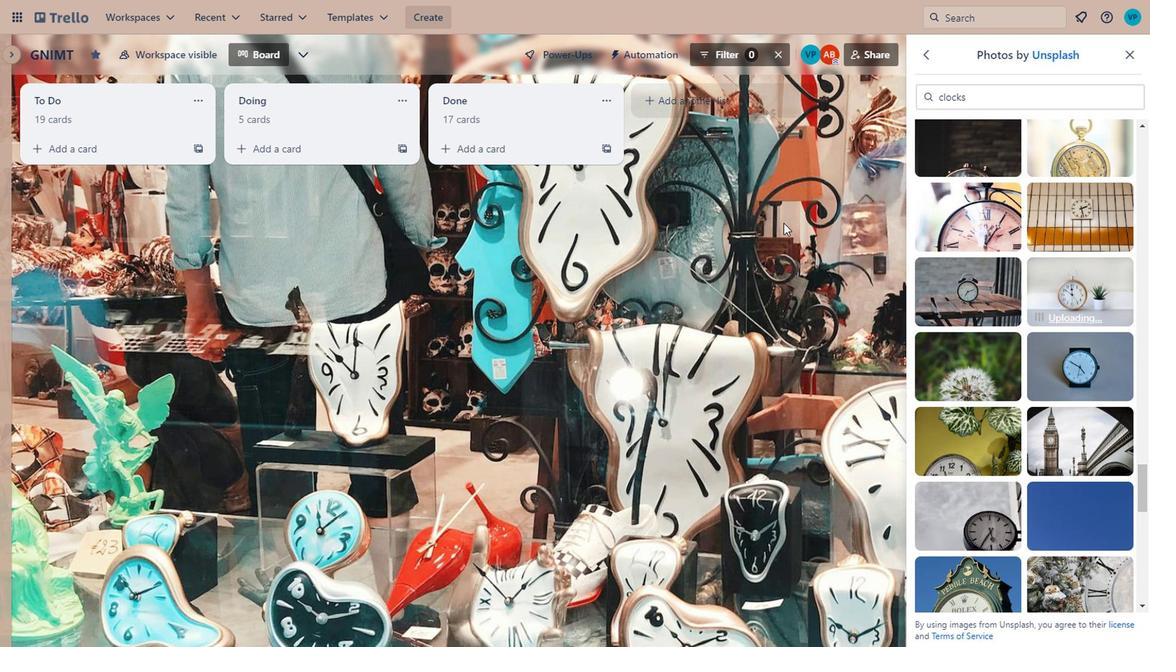 
Action: Mouse moved to (1042, 235)
Screenshot: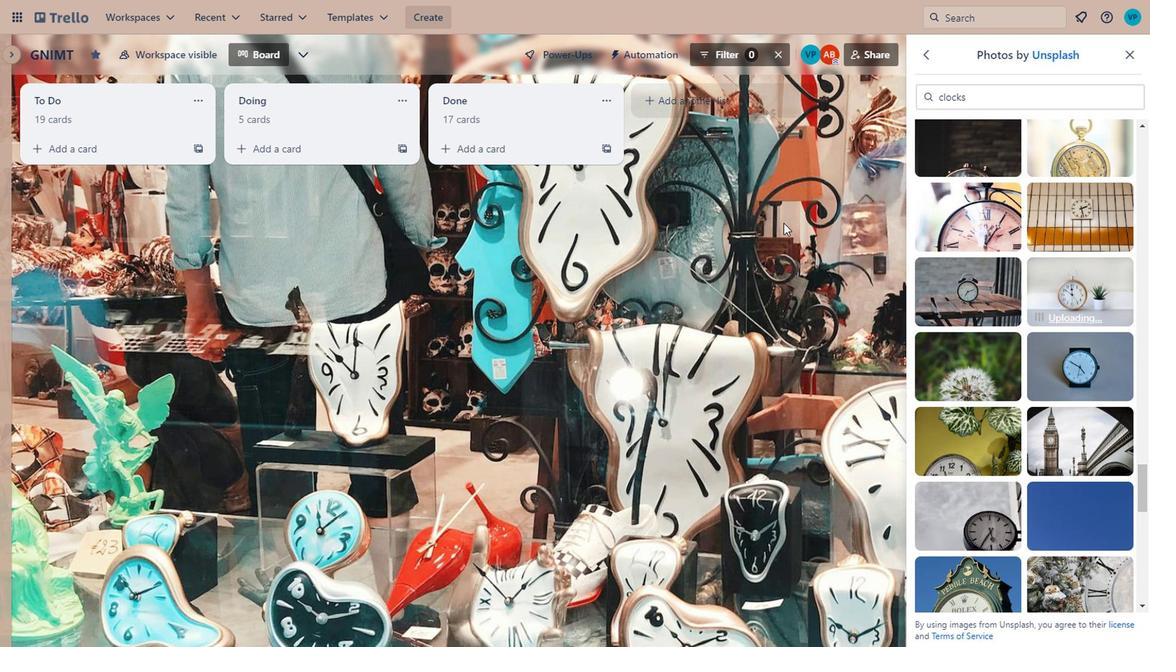 
Action: Mouse scrolled (1042, 234) with delta (0, 0)
Screenshot: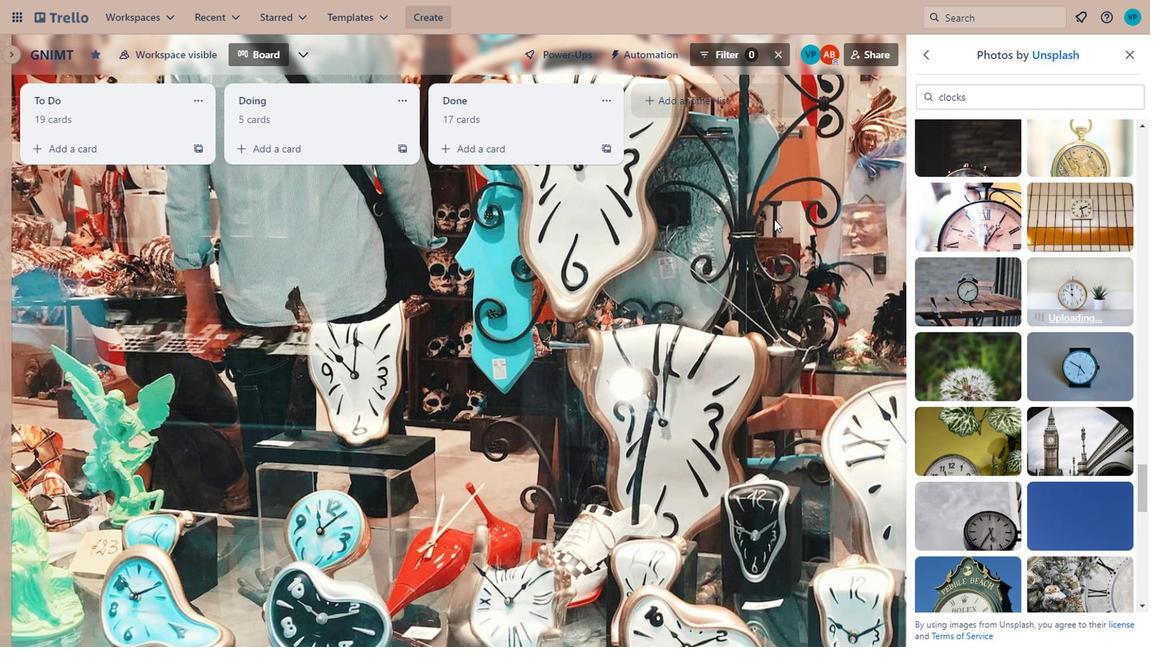 
Action: Mouse scrolled (1042, 234) with delta (0, 0)
Screenshot: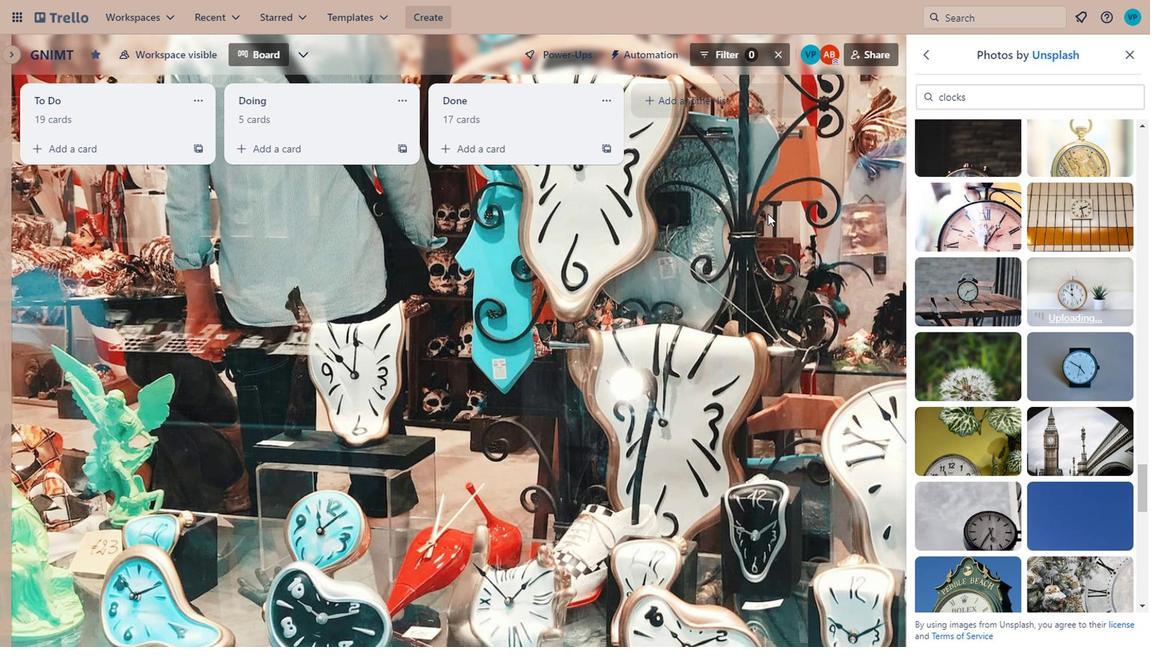 
Action: Mouse moved to (1057, 221)
Screenshot: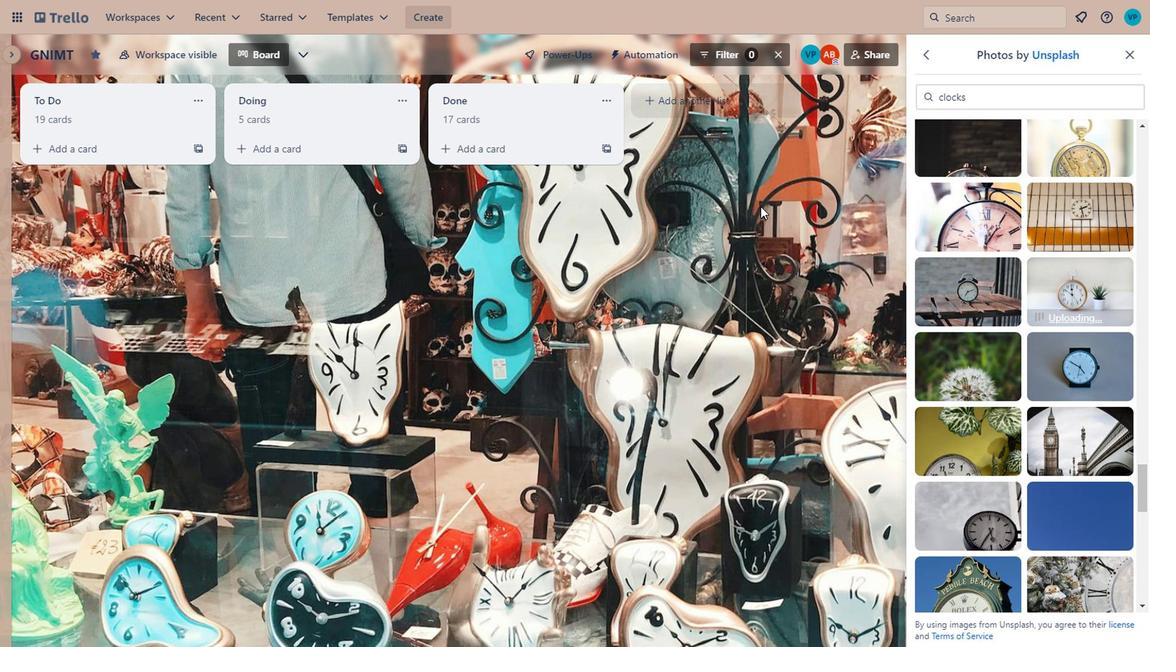 
Action: Mouse pressed left at (1057, 221)
Screenshot: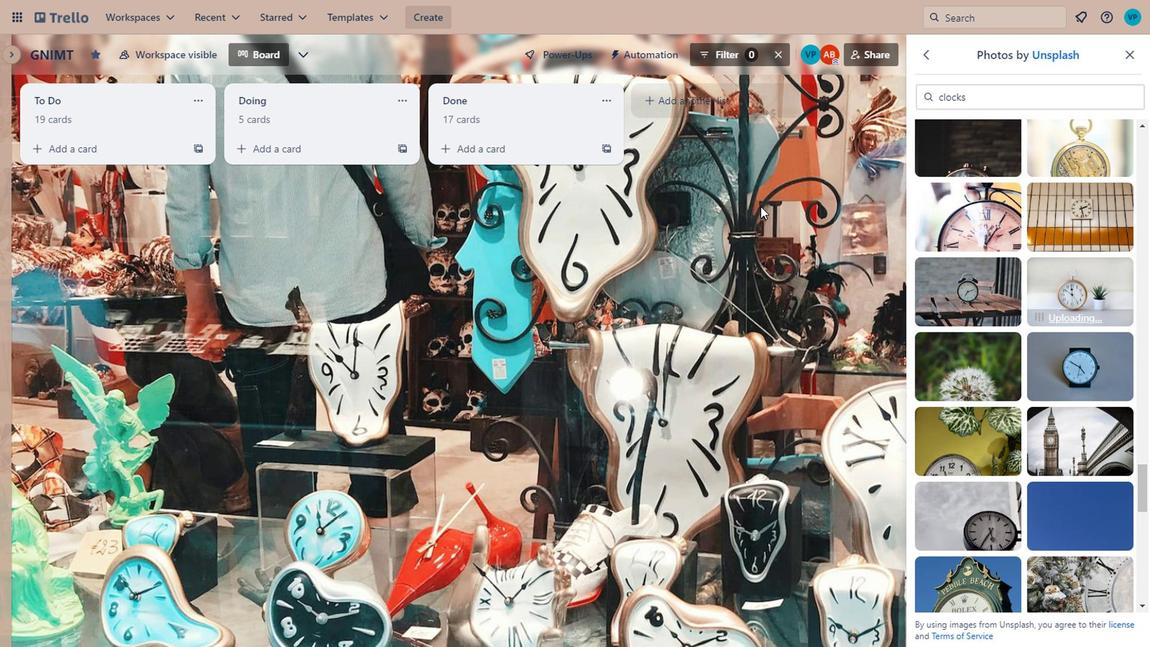 
Action: Mouse moved to (988, 235)
Screenshot: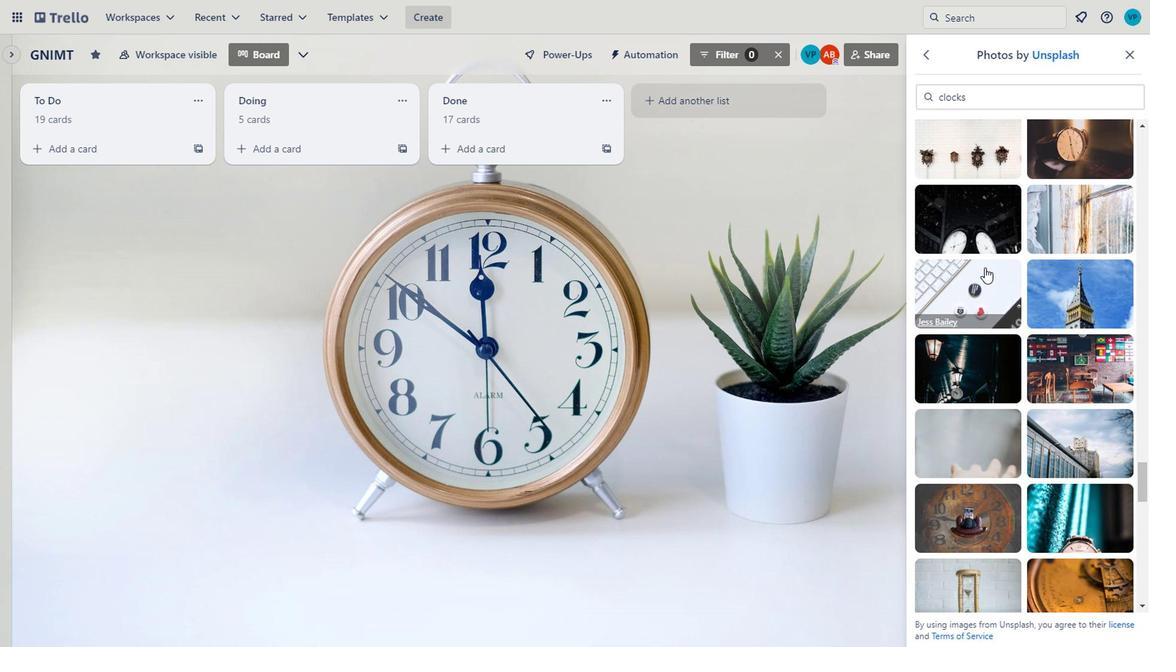 
Action: Mouse scrolled (988, 235) with delta (0, 0)
Screenshot: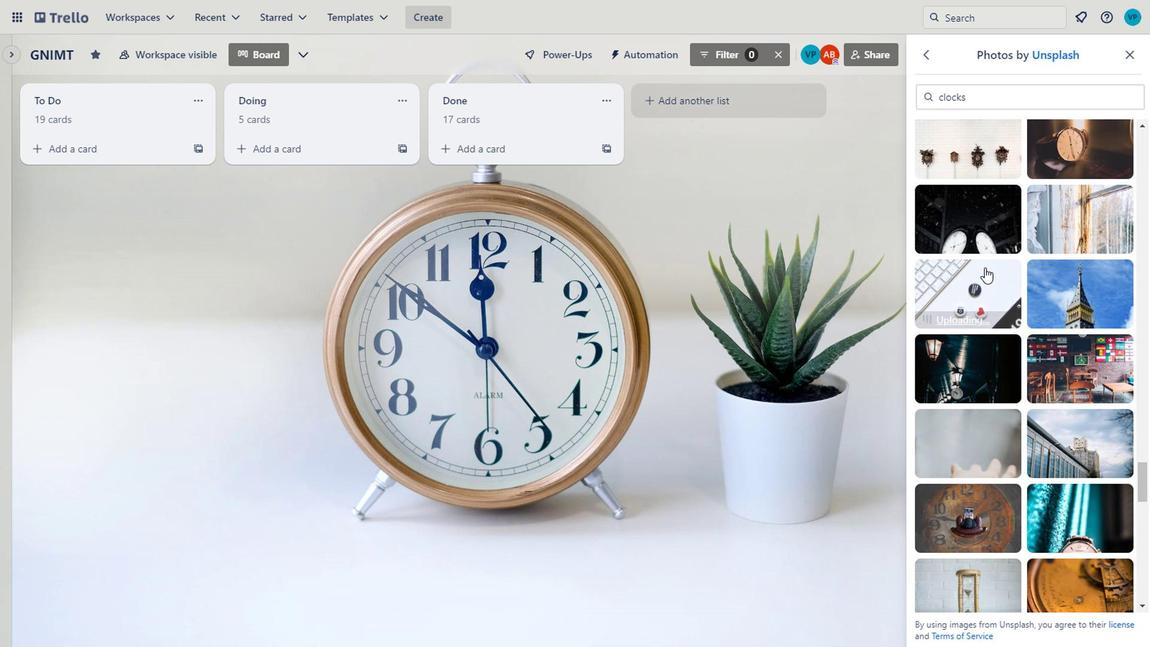 
Action: Mouse scrolled (988, 235) with delta (0, 0)
Screenshot: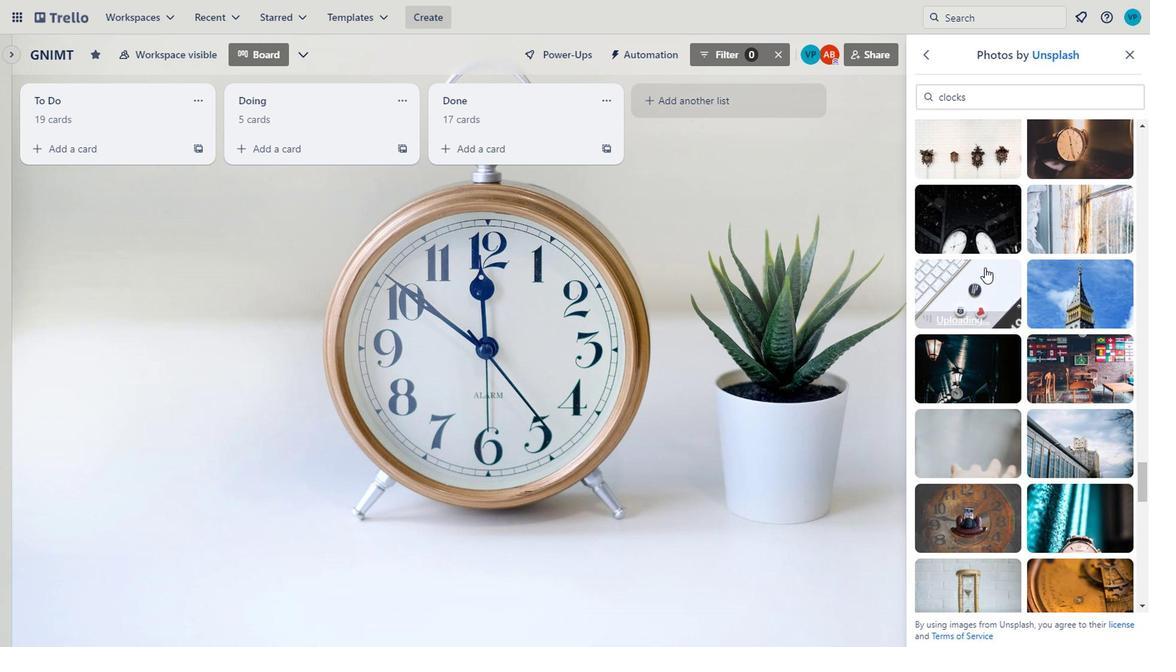 
Action: Mouse scrolled (988, 235) with delta (0, 0)
Screenshot: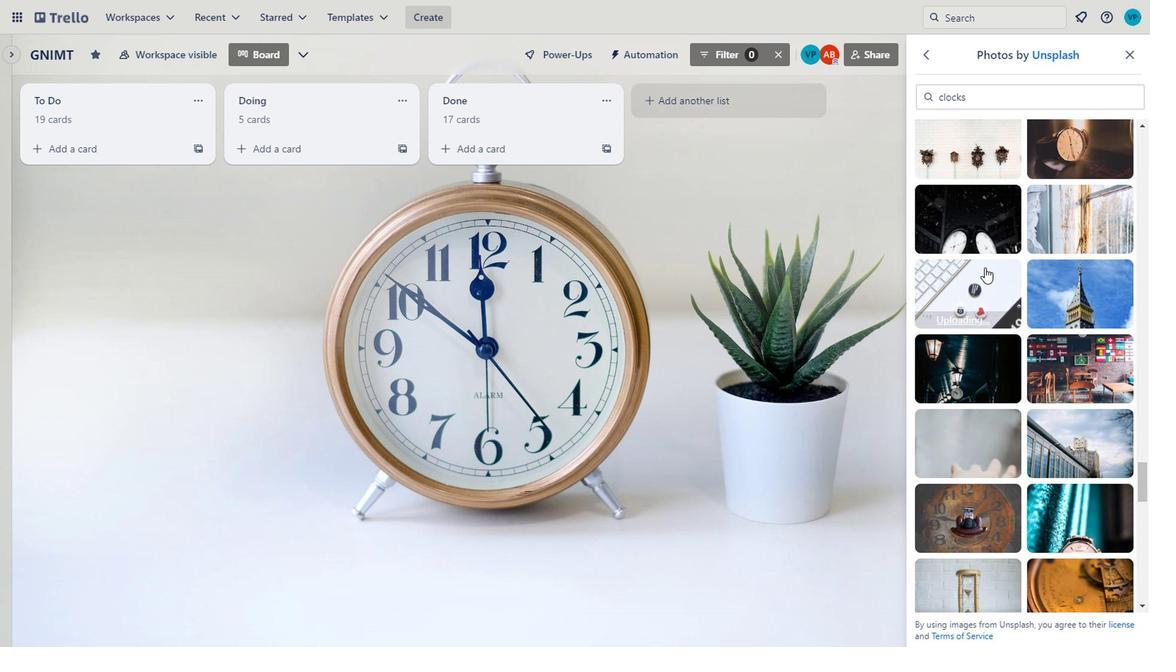 
Action: Mouse scrolled (988, 235) with delta (0, 0)
Screenshot: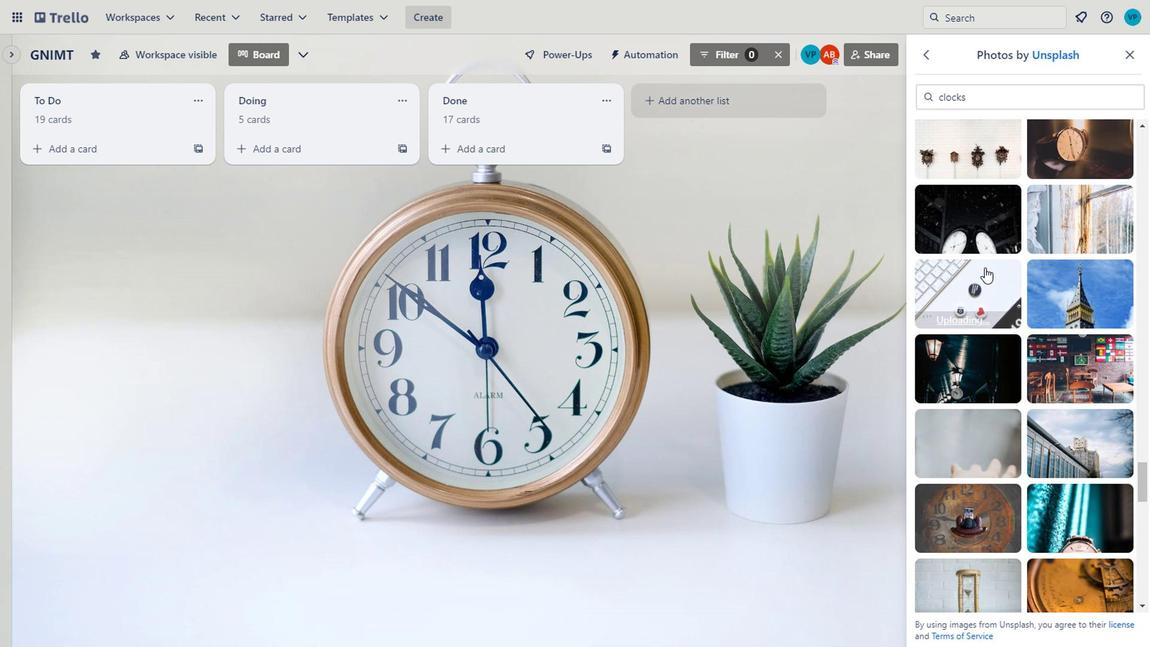 
Action: Mouse scrolled (988, 235) with delta (0, 0)
Screenshot: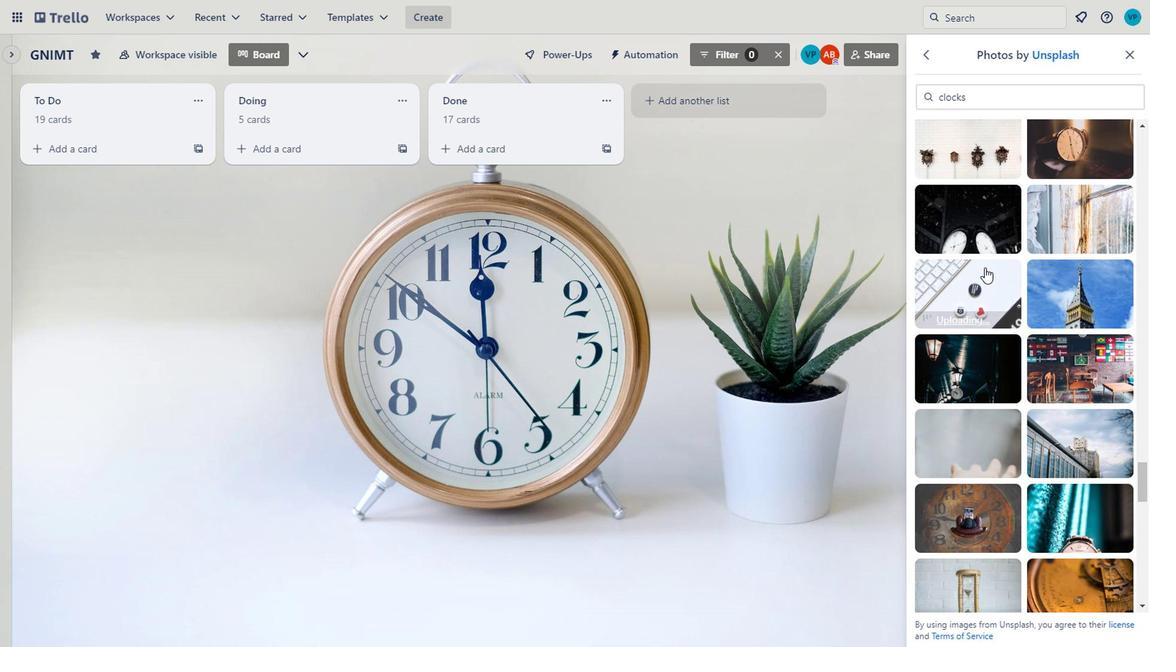 
Action: Mouse moved to (988, 235)
Screenshot: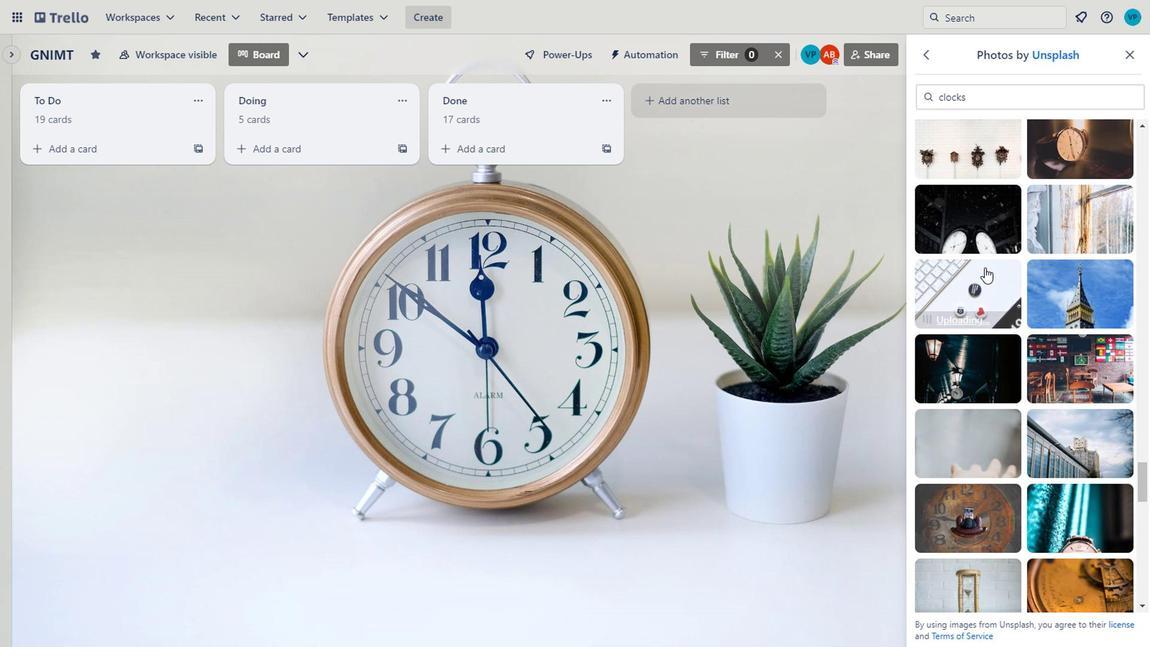 
Action: Mouse scrolled (988, 234) with delta (0, 0)
Screenshot: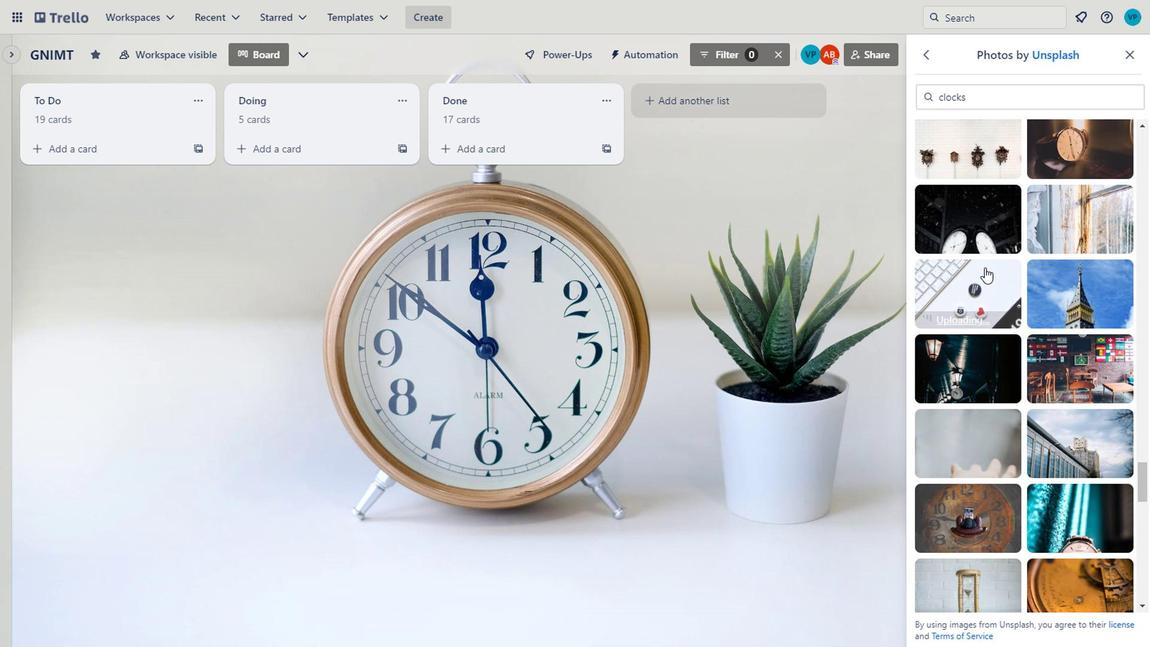 
Action: Mouse scrolled (988, 234) with delta (0, 0)
Screenshot: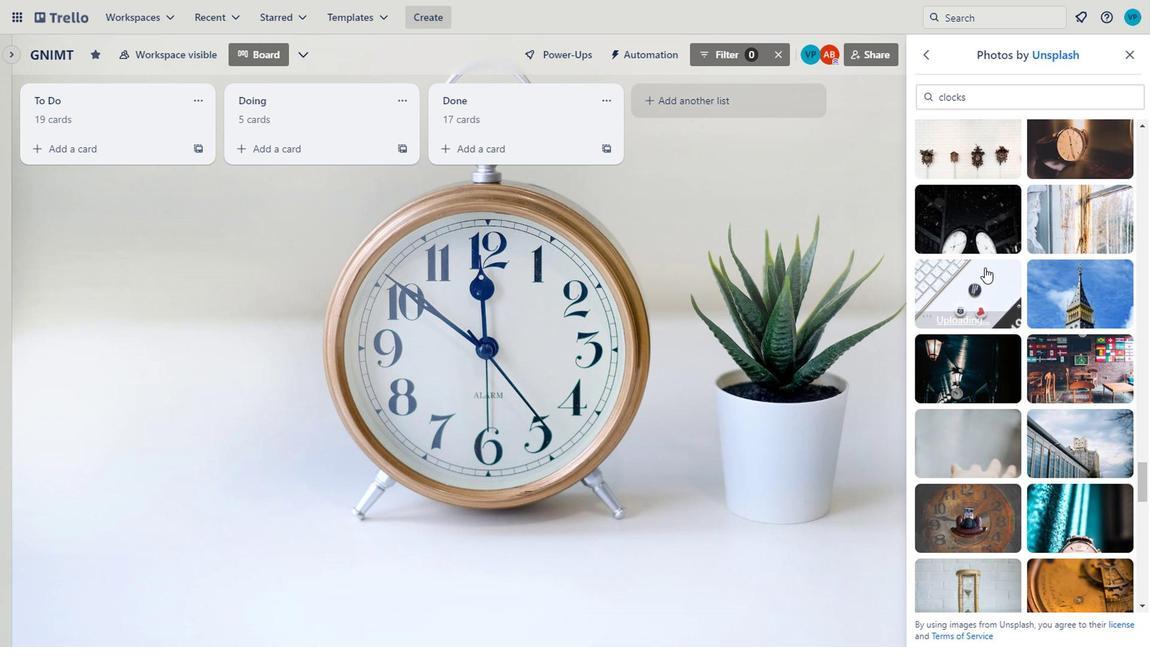 
Action: Mouse moved to (982, 216)
Screenshot: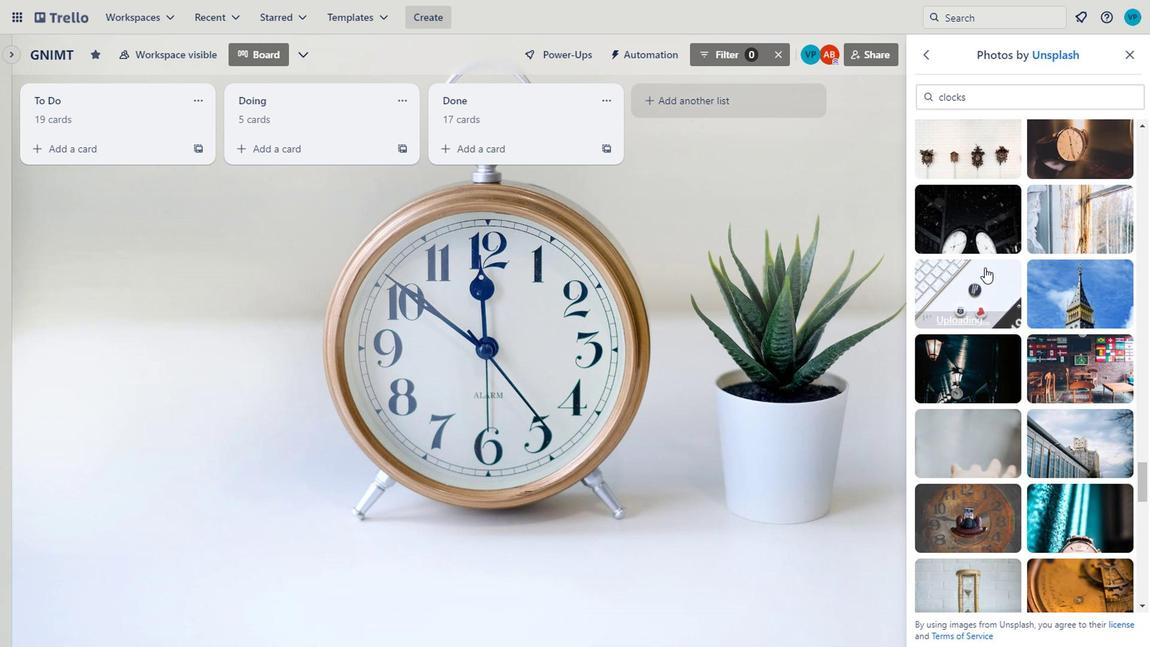 
Action: Mouse pressed left at (982, 216)
Screenshot: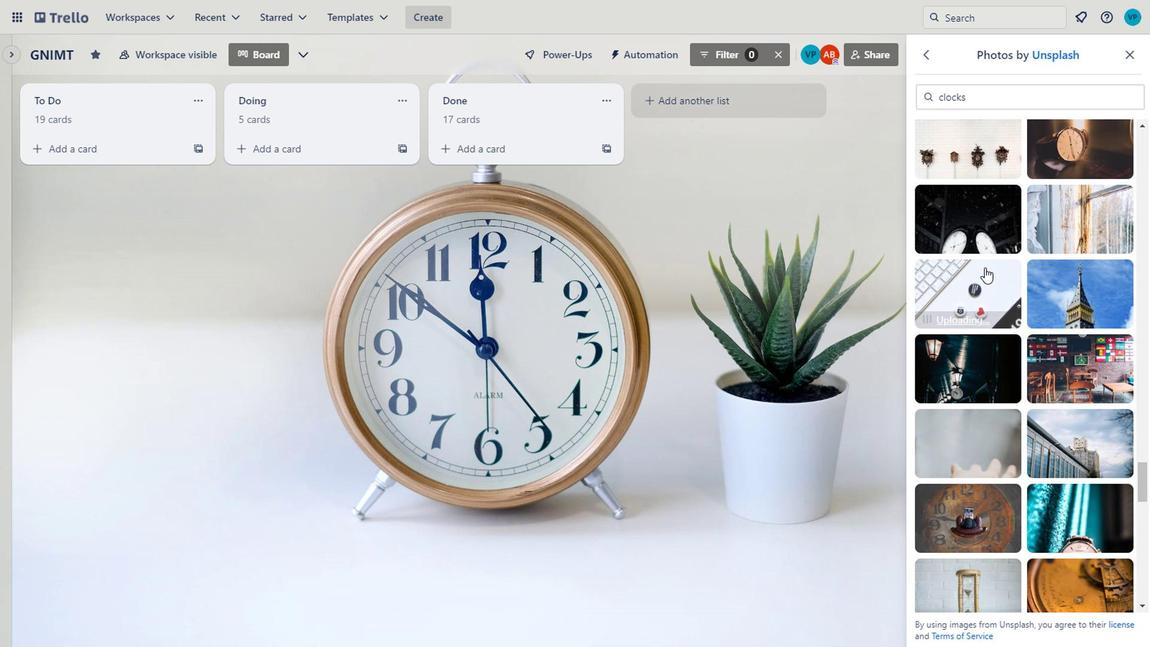 
Action: Mouse moved to (1017, 243)
Screenshot: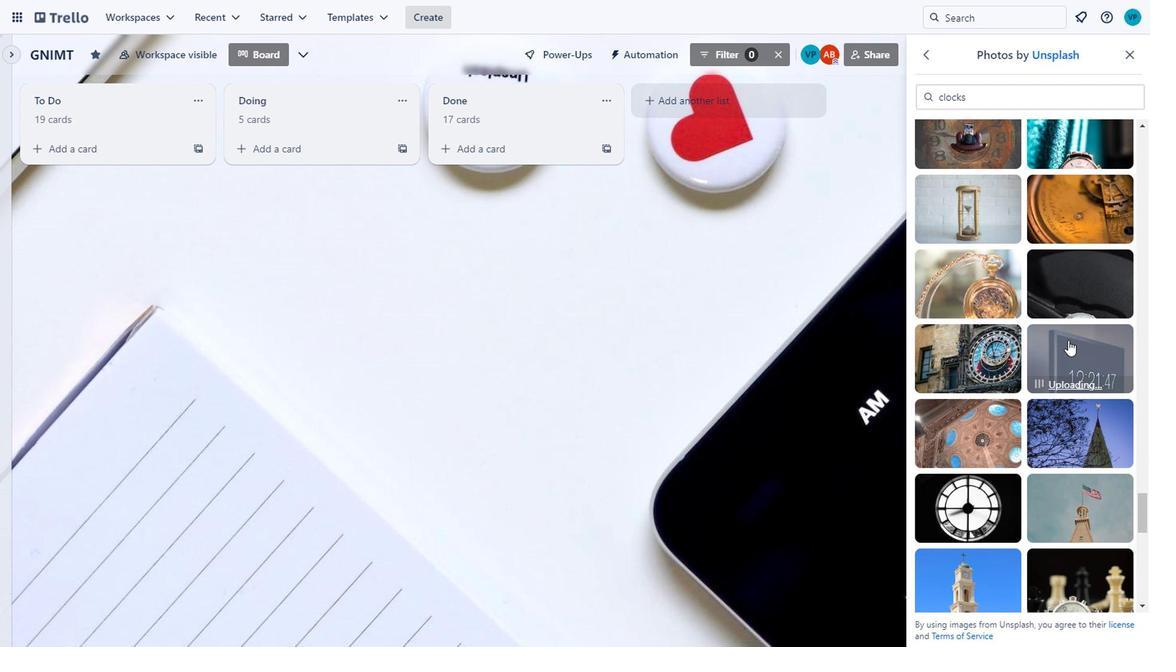 
Action: Mouse scrolled (1017, 243) with delta (0, 0)
Screenshot: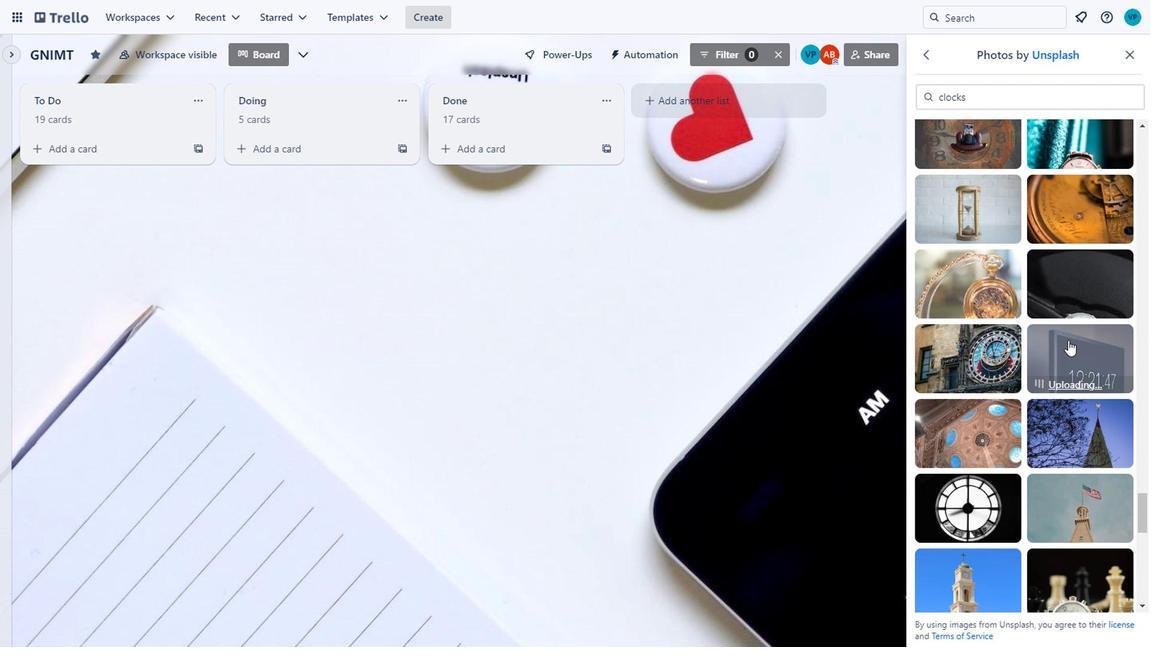 
Action: Mouse scrolled (1017, 243) with delta (0, 0)
Screenshot: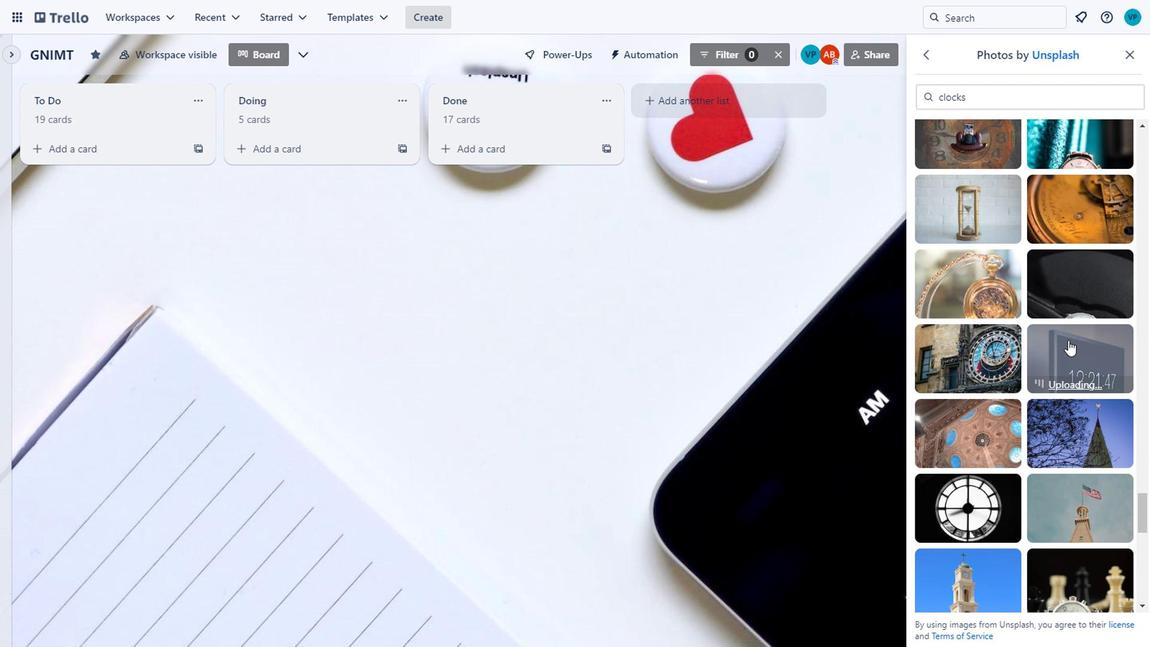 
Action: Mouse scrolled (1017, 243) with delta (0, 0)
Screenshot: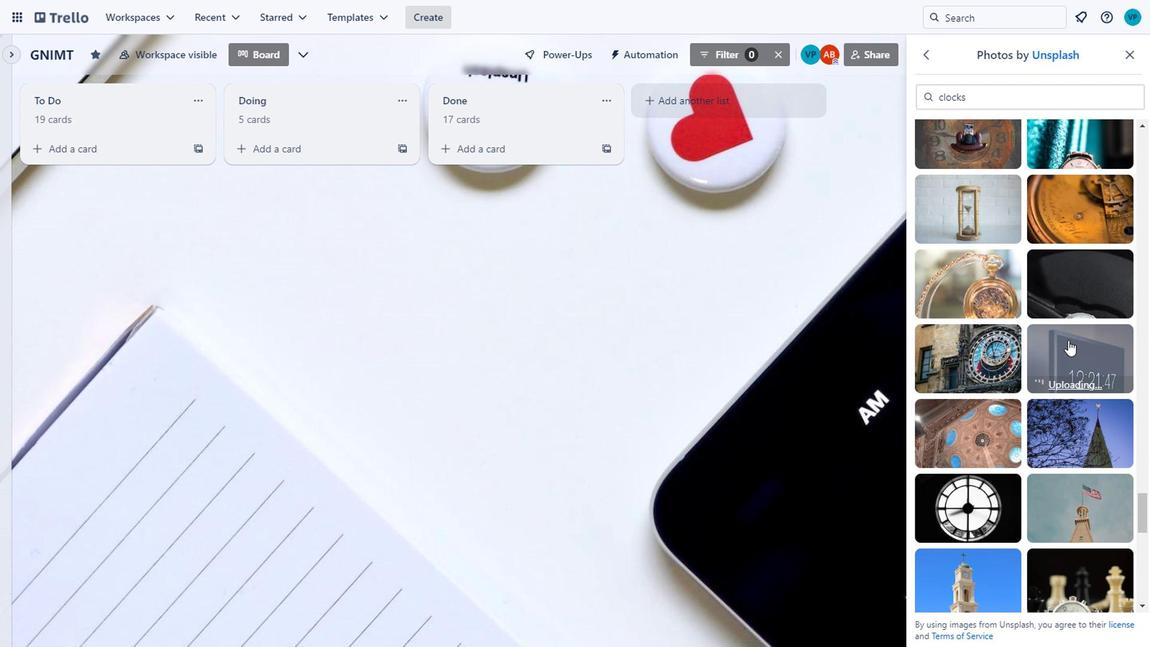 
Action: Mouse scrolled (1017, 243) with delta (0, 0)
Screenshot: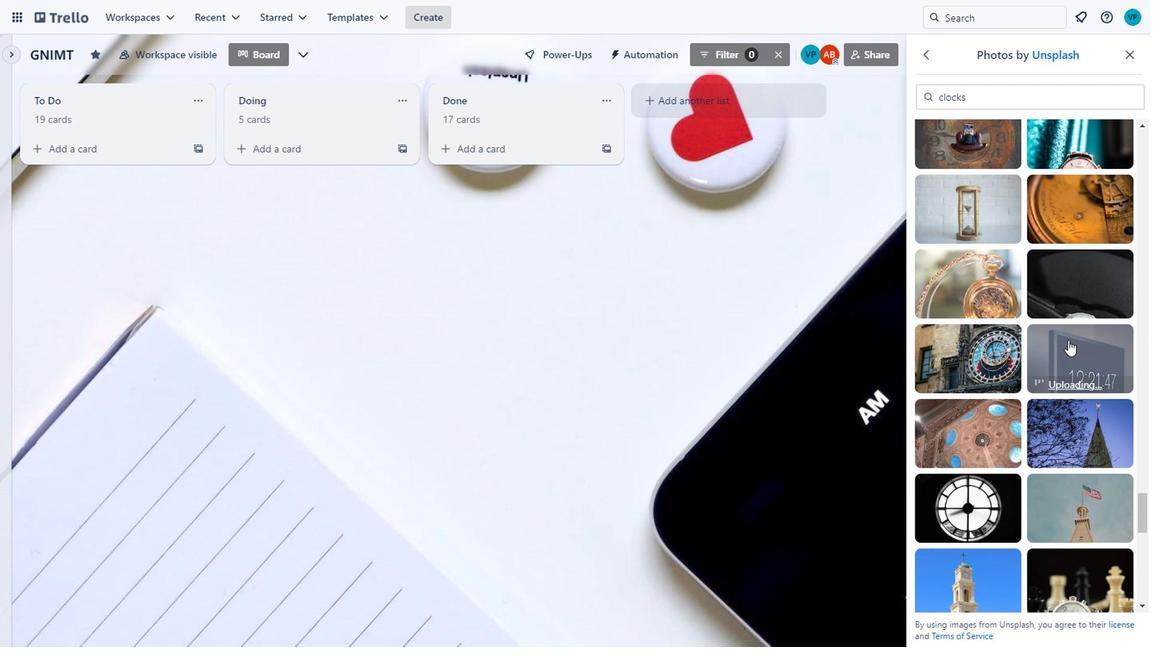 
Action: Mouse moved to (1058, 242)
Screenshot: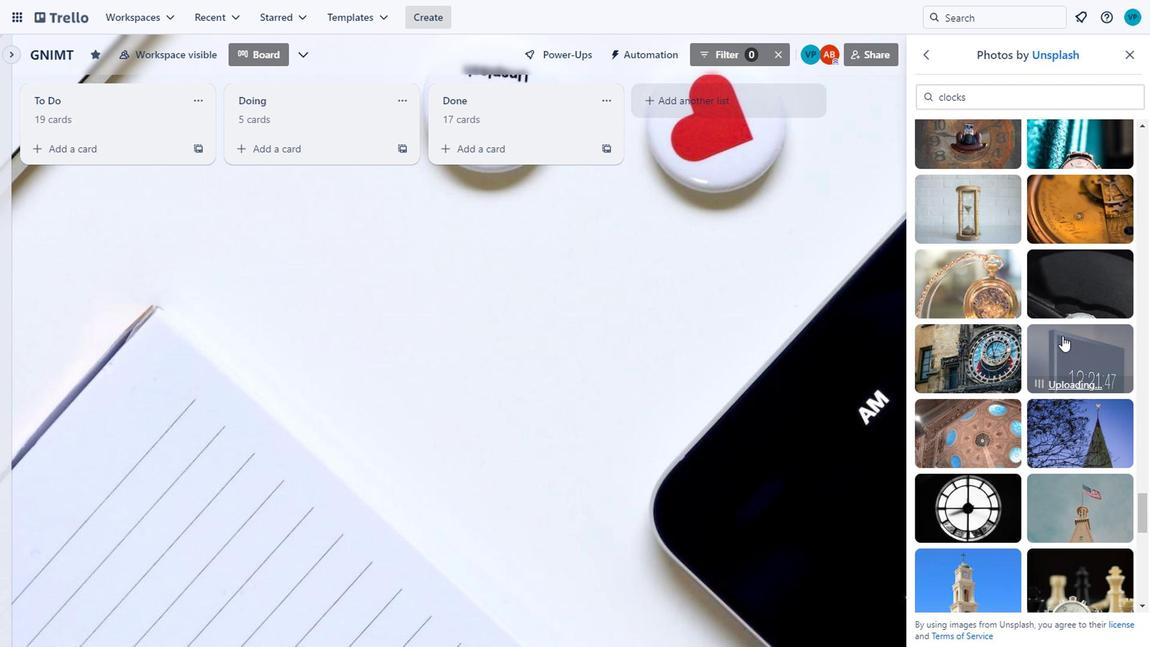 
Action: Mouse pressed left at (1058, 242)
Screenshot: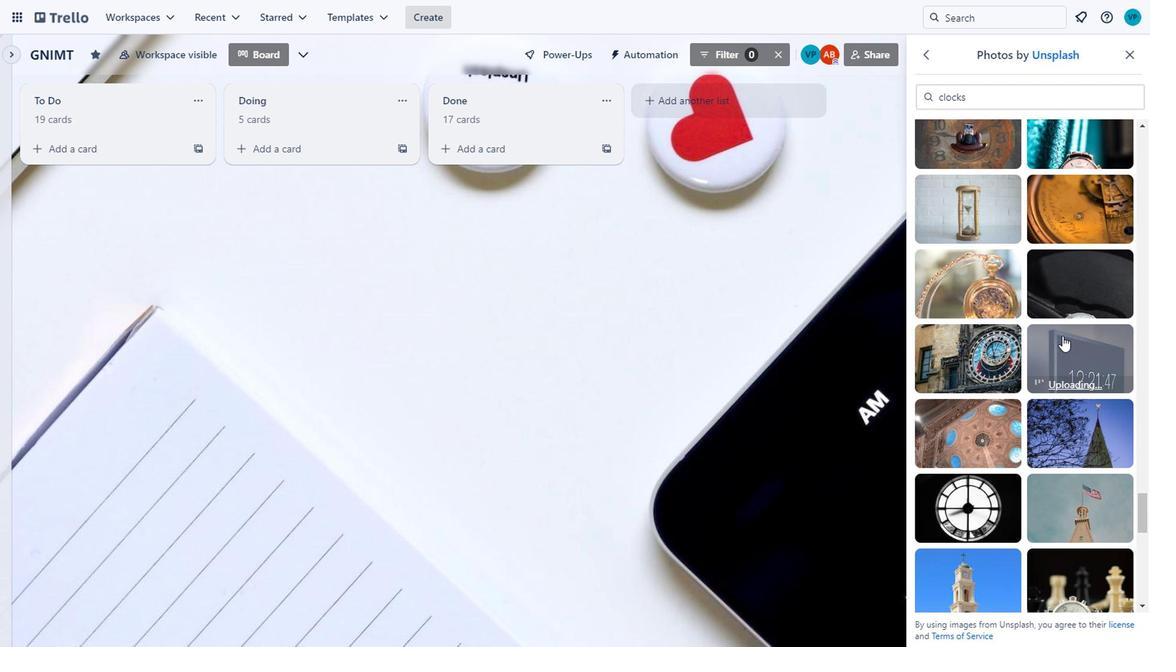 
Action: Mouse moved to (1044, 238)
Screenshot: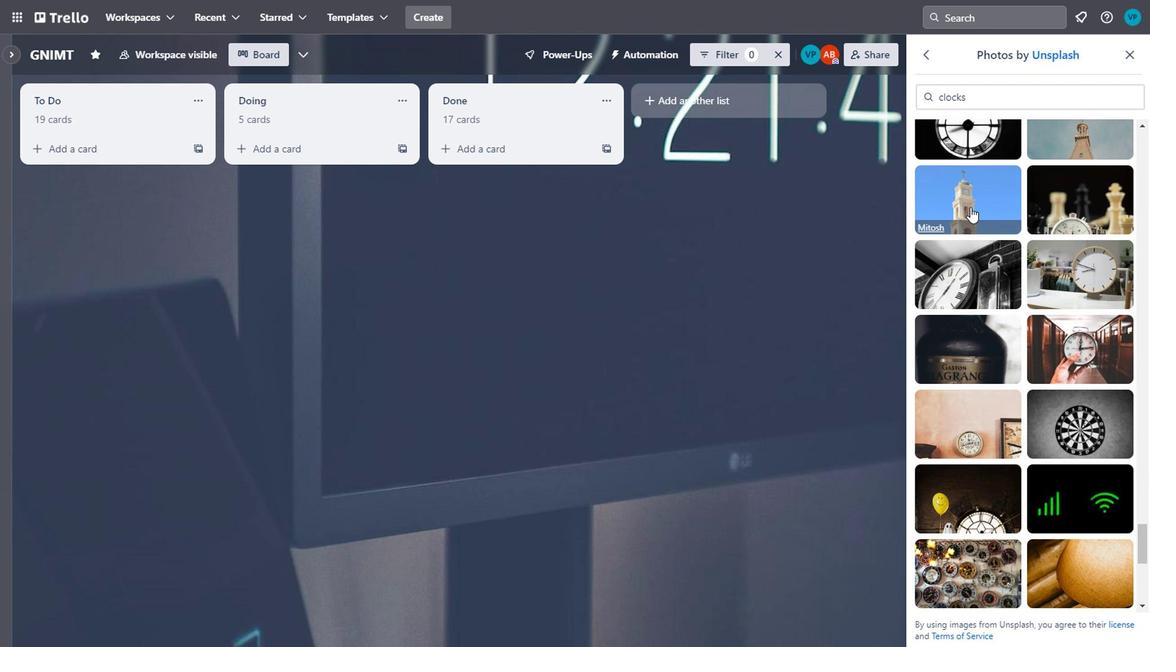 
Action: Mouse scrolled (1044, 237) with delta (0, 0)
Screenshot: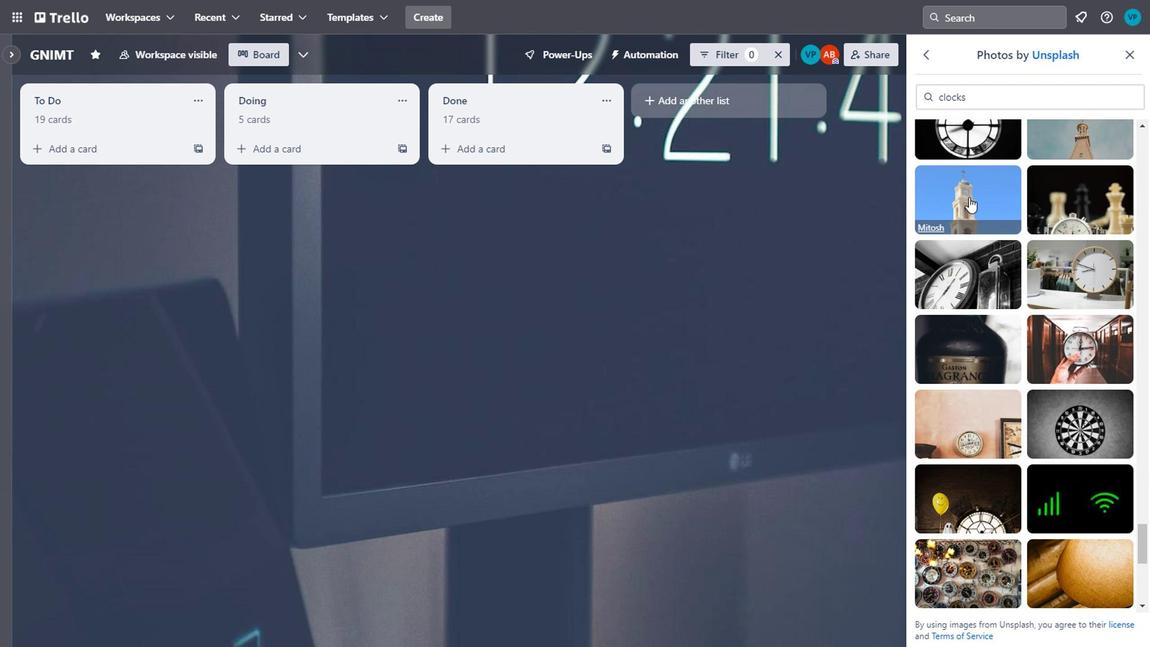 
Action: Mouse scrolled (1044, 237) with delta (0, 0)
Screenshot: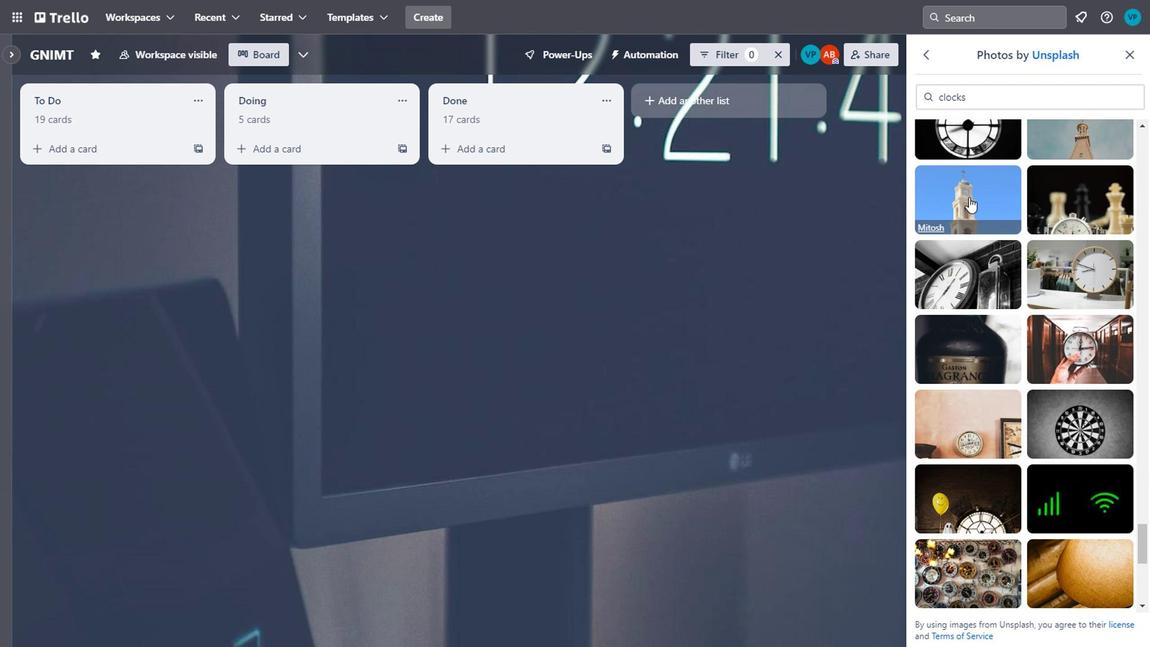 
Action: Mouse scrolled (1044, 237) with delta (0, 0)
Screenshot: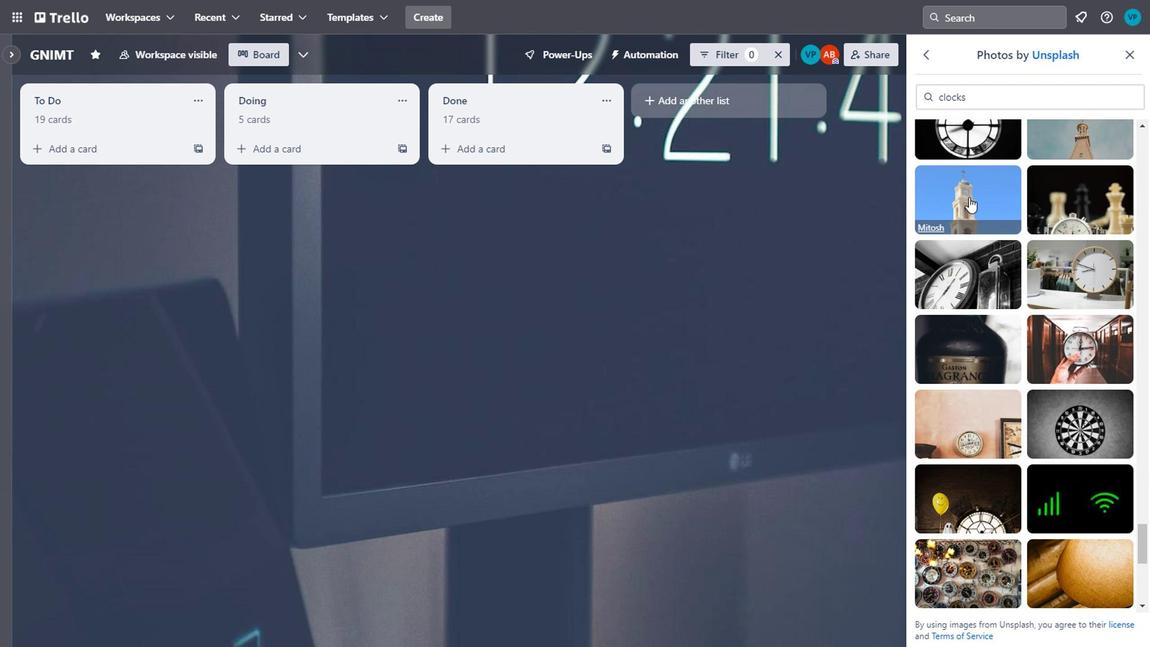 
Action: Mouse scrolled (1044, 237) with delta (0, 0)
Screenshot: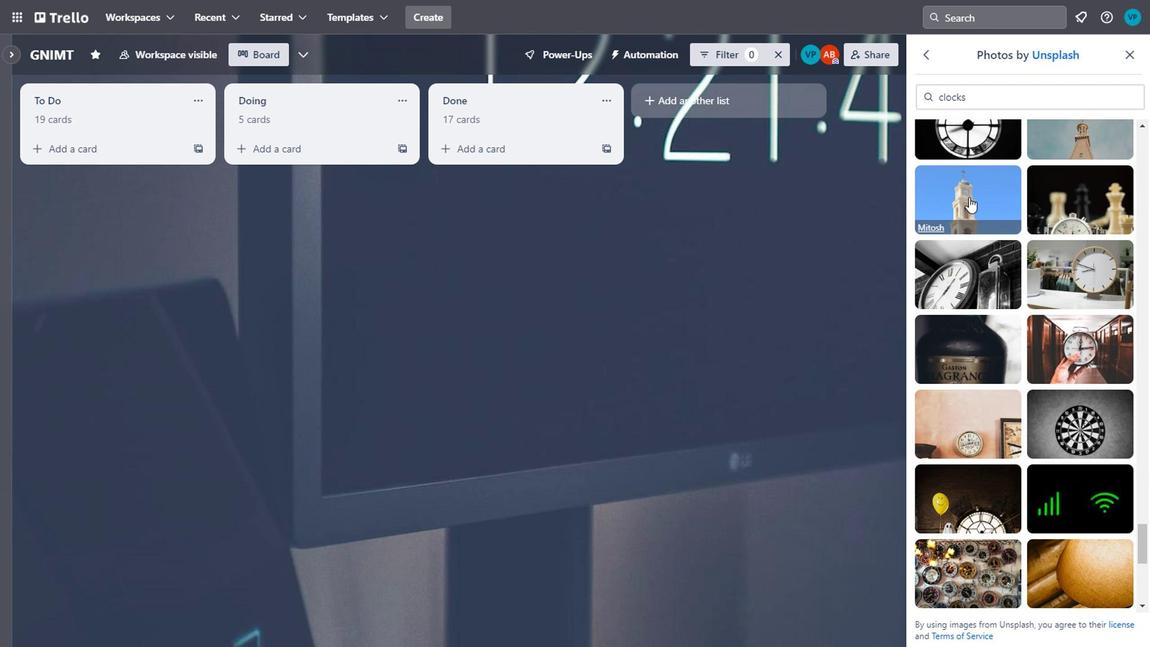 
Action: Mouse moved to (967, 191)
Screenshot: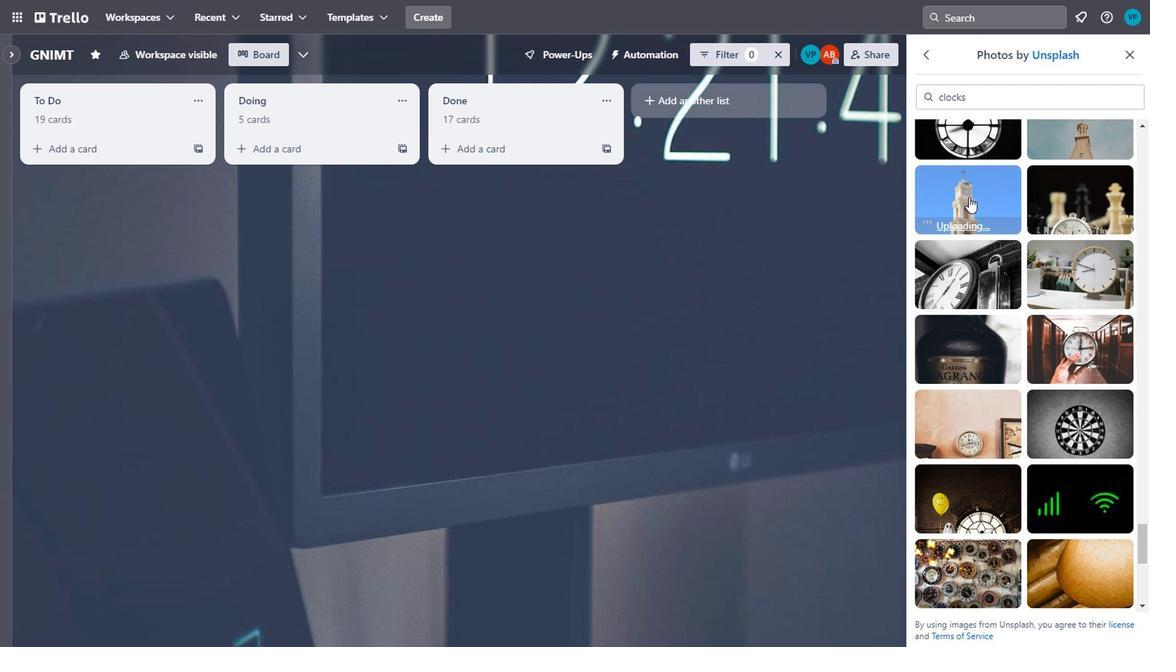 
Action: Mouse pressed left at (967, 191)
Screenshot: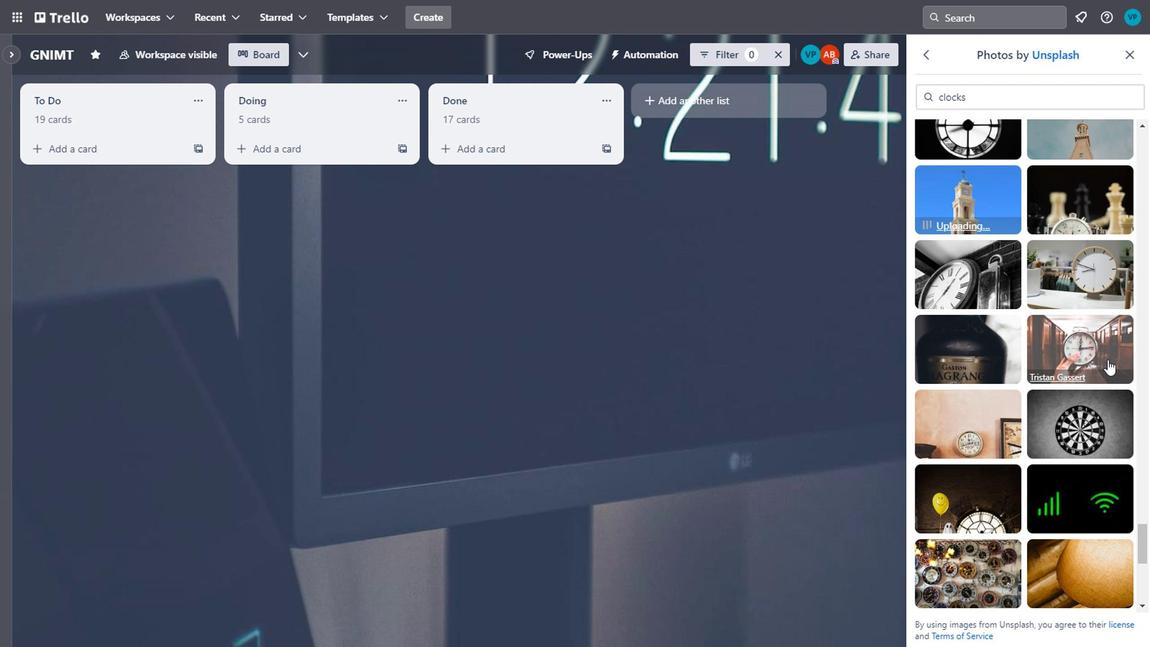 
Action: Mouse moved to (1084, 240)
Screenshot: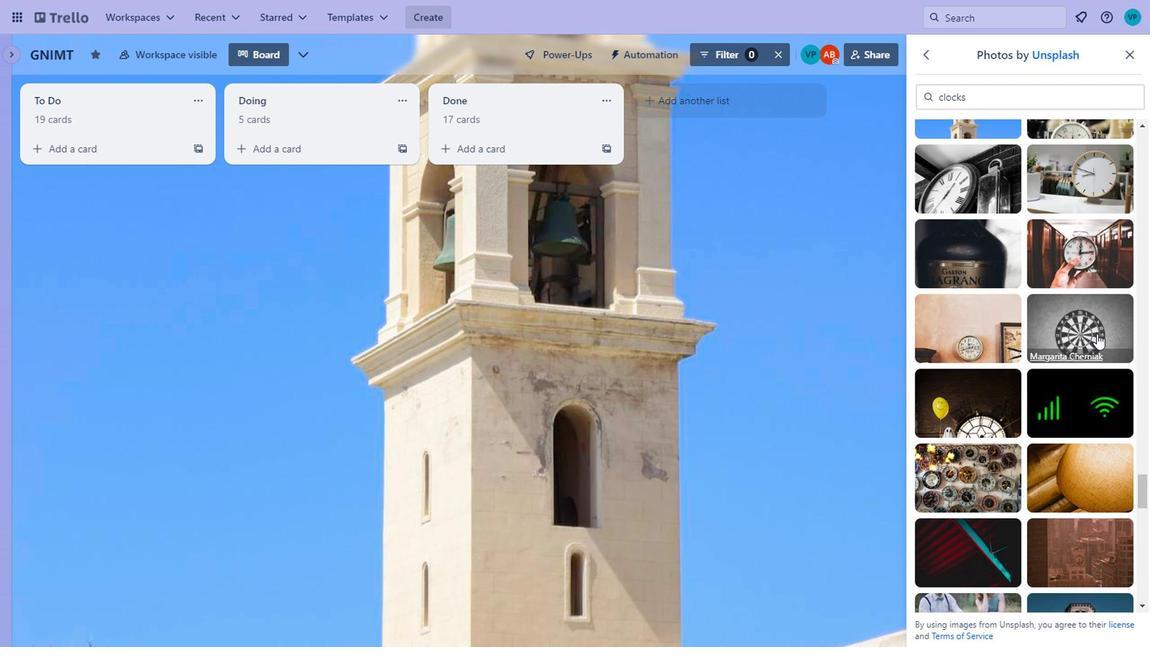 
Action: Mouse scrolled (1084, 240) with delta (0, 0)
Screenshot: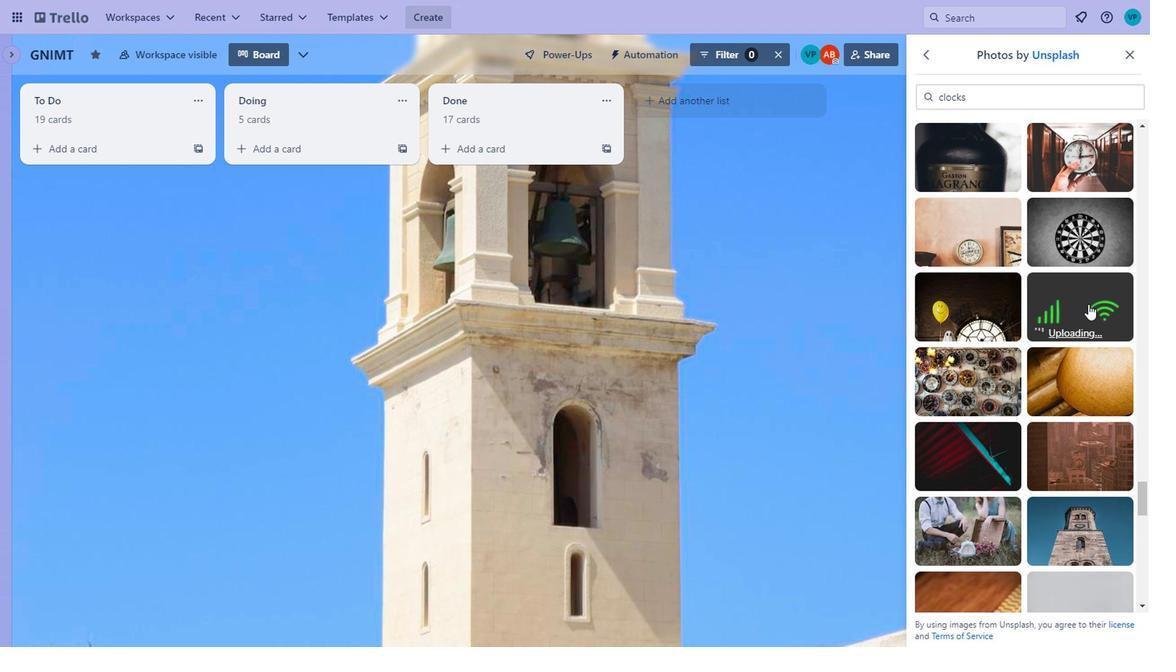 
Action: Mouse scrolled (1084, 240) with delta (0, 0)
Screenshot: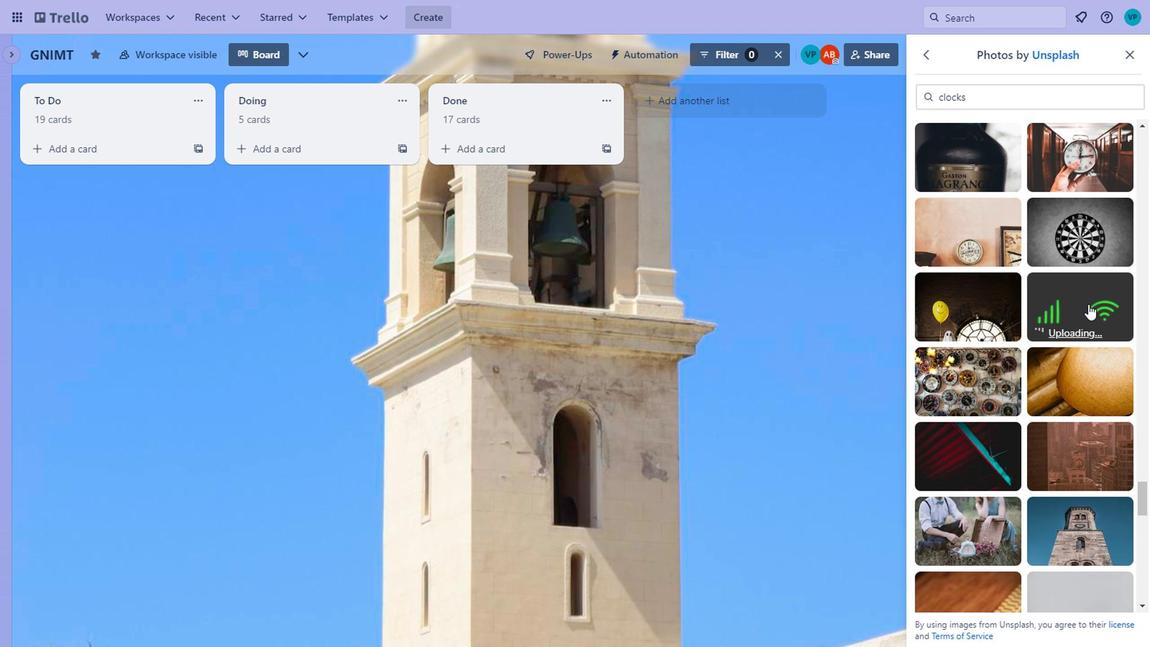 
Action: Mouse moved to (1076, 230)
Screenshot: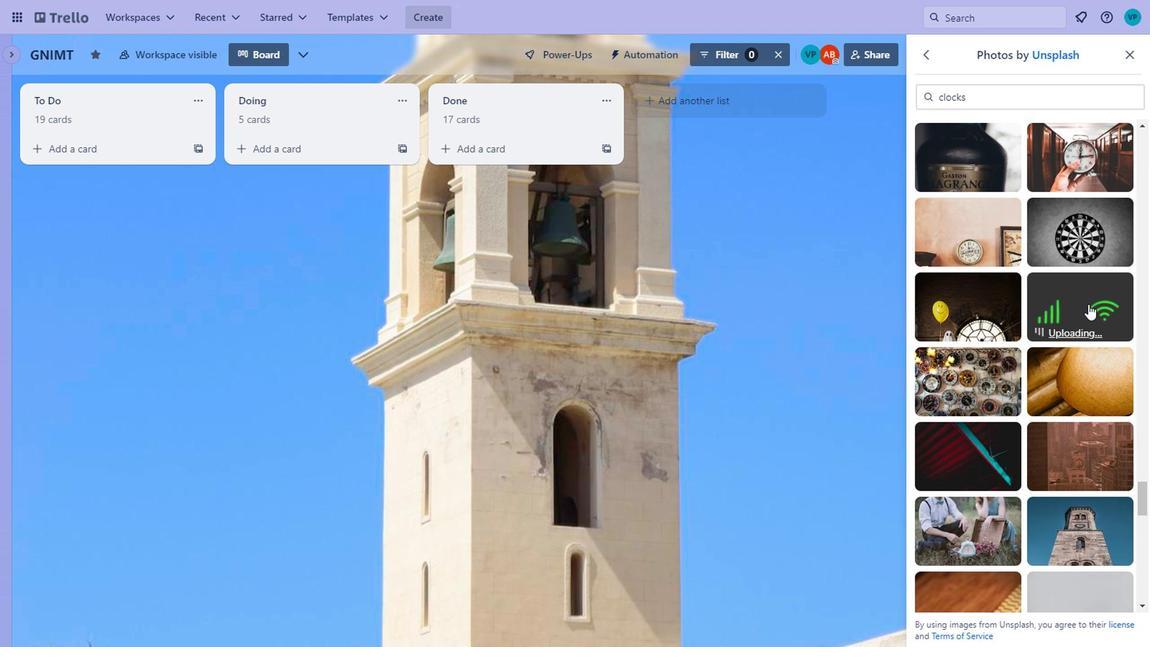 
Action: Mouse pressed left at (1076, 230)
Screenshot: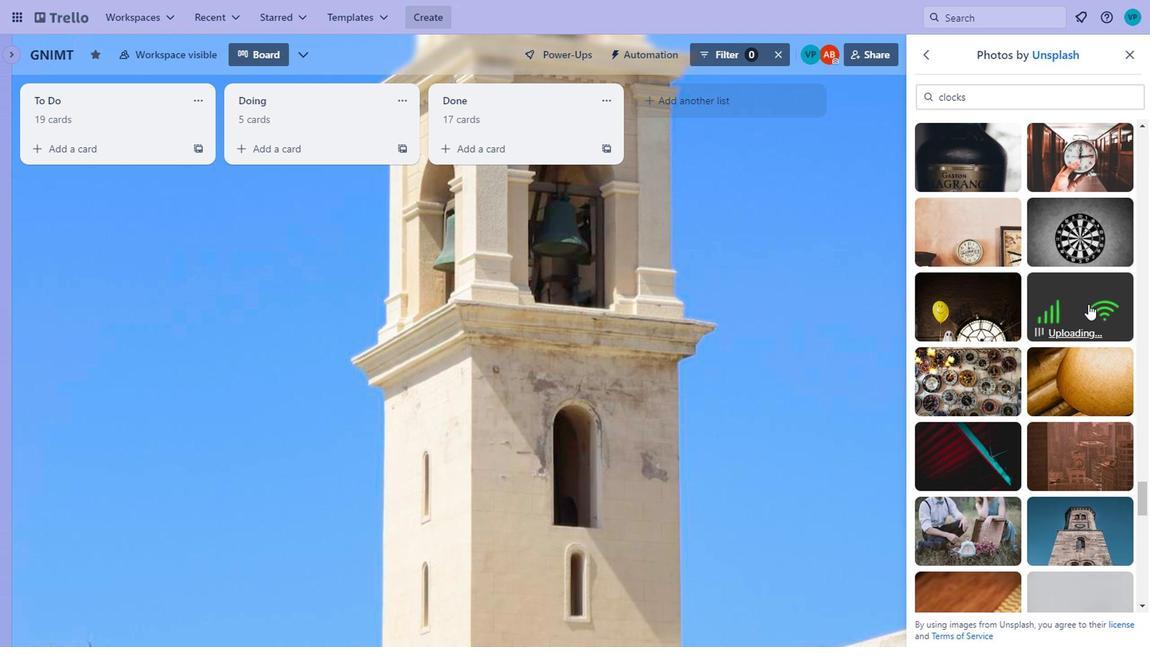 
Action: Mouse scrolled (1076, 230) with delta (0, 0)
Screenshot: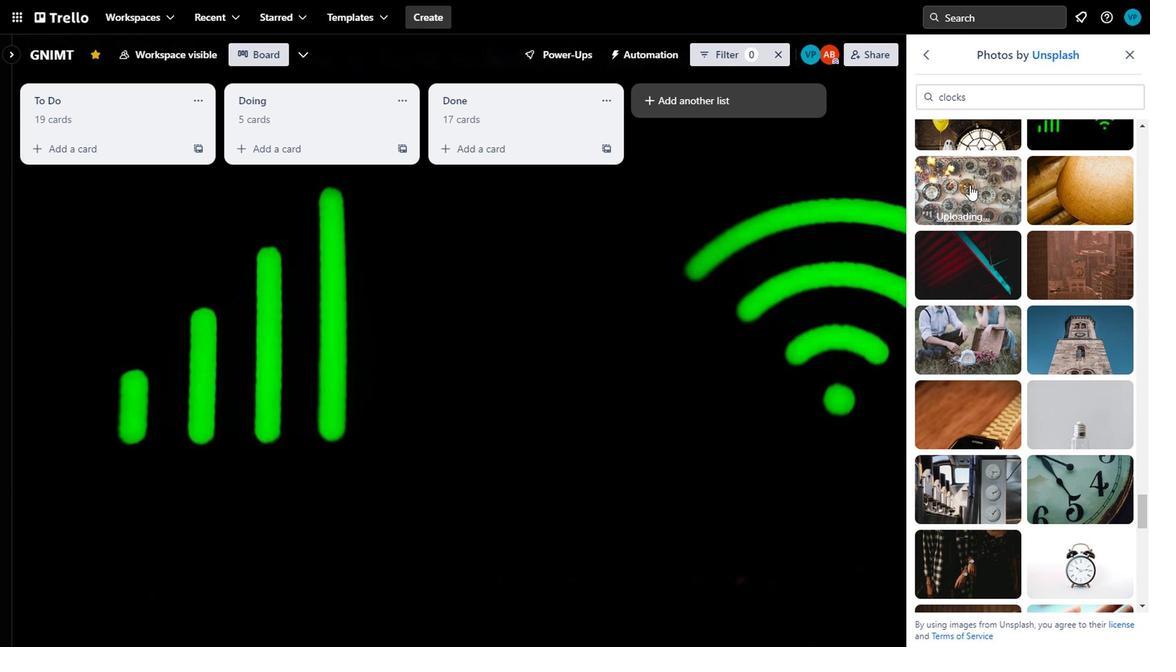 
Action: Mouse scrolled (1076, 230) with delta (0, 0)
Screenshot: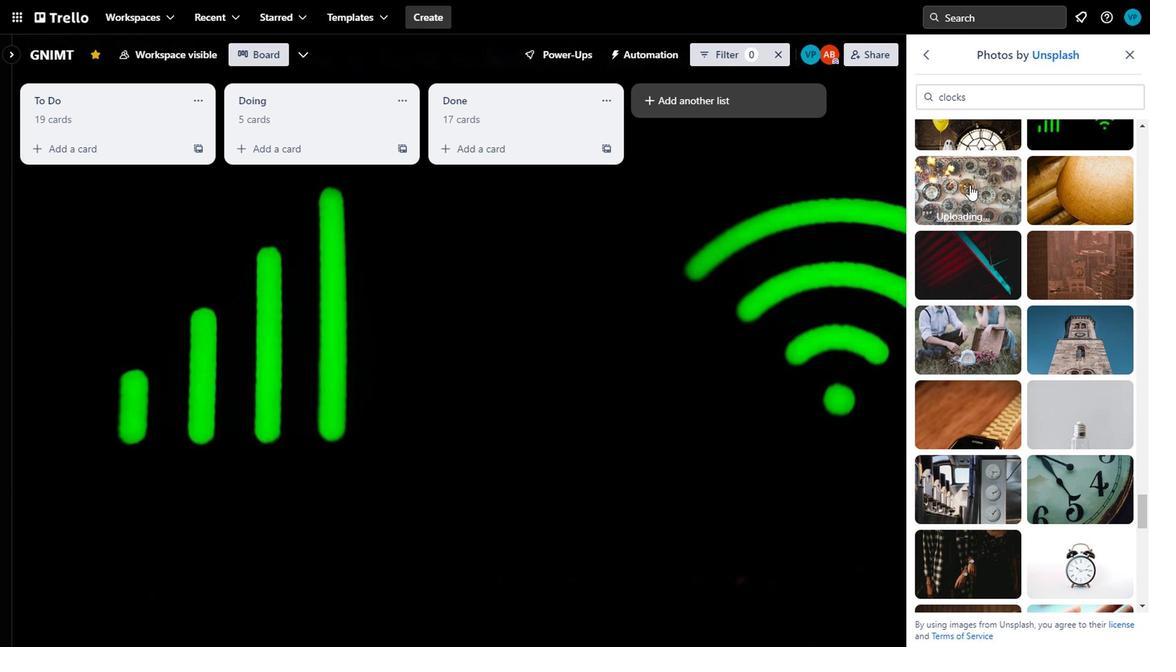 
Action: Mouse moved to (968, 187)
Screenshot: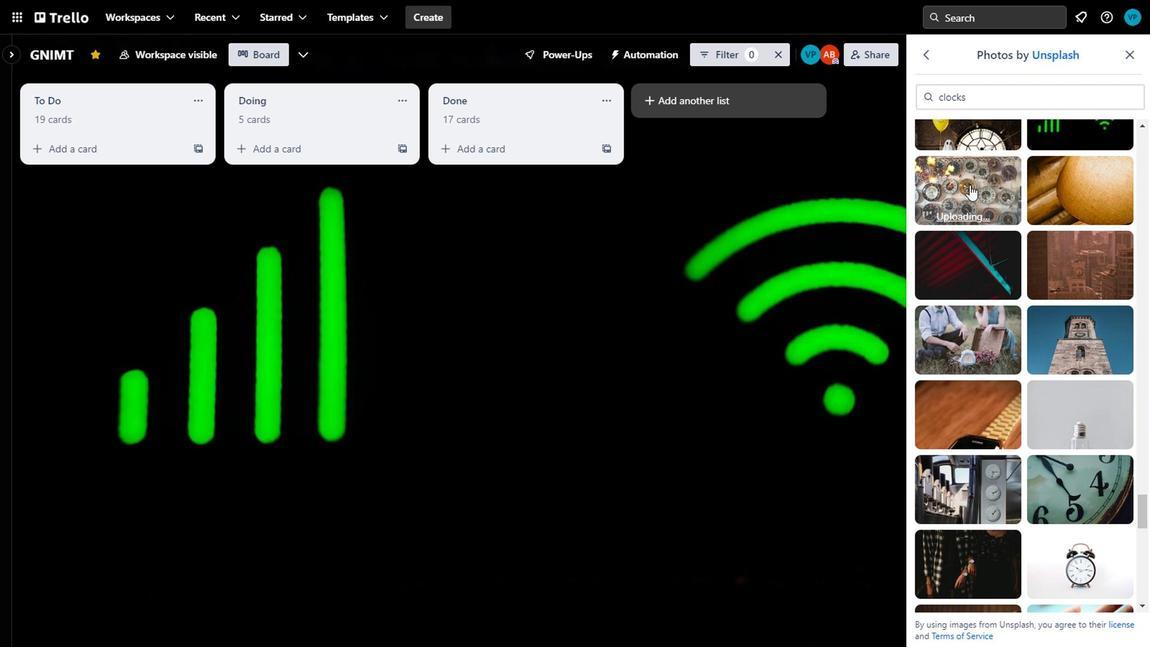 
Action: Mouse pressed left at (968, 187)
Screenshot: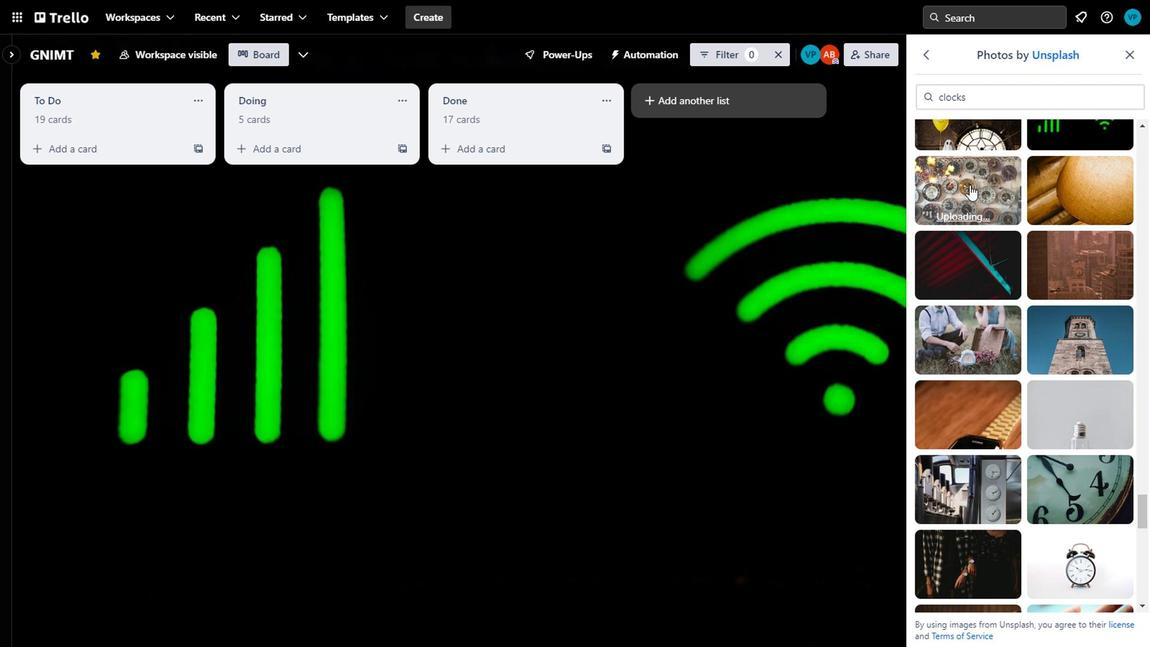
Action: Mouse moved to (969, 188)
Screenshot: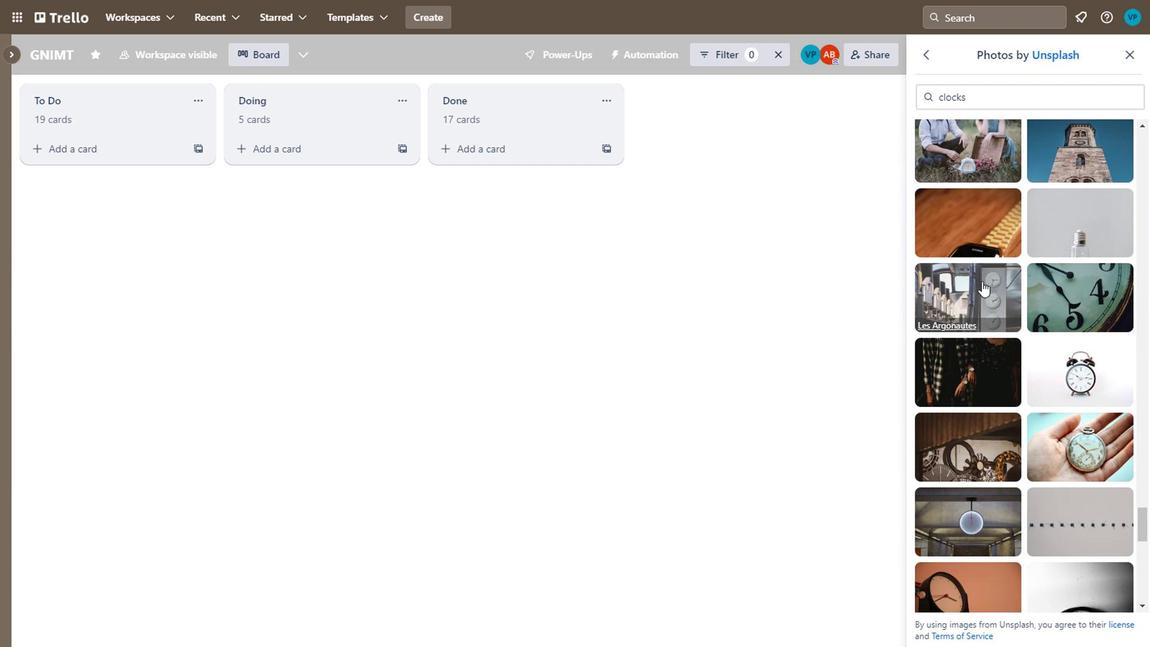 
Action: Mouse scrolled (969, 188) with delta (0, 0)
Screenshot: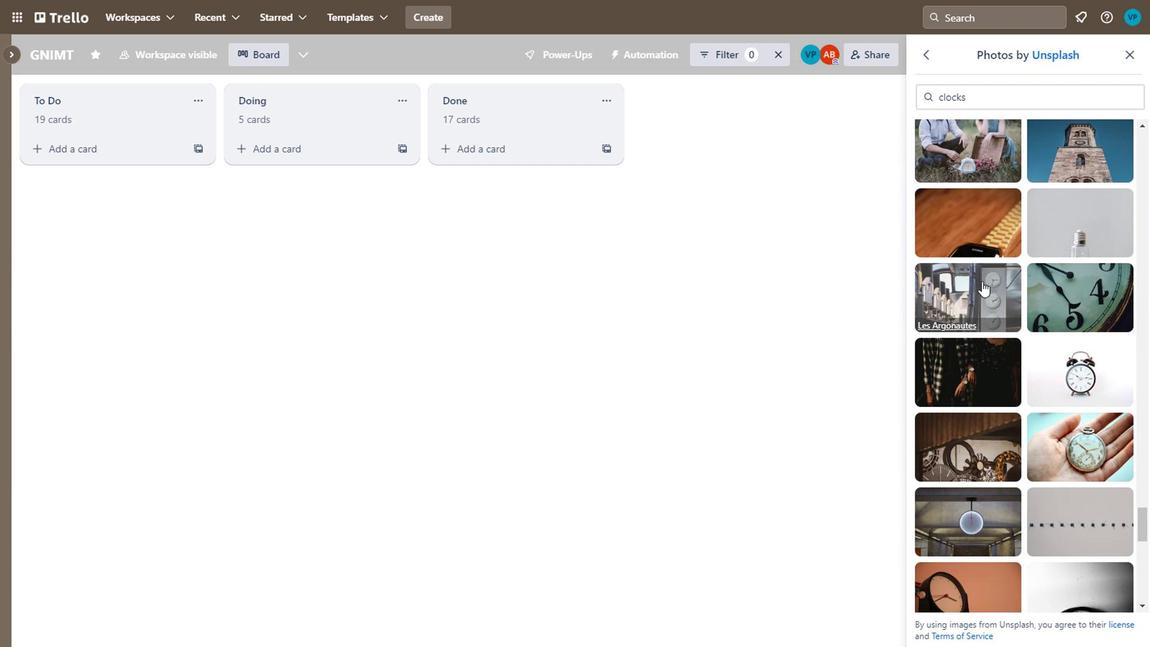 
Action: Mouse scrolled (969, 188) with delta (0, 0)
Screenshot: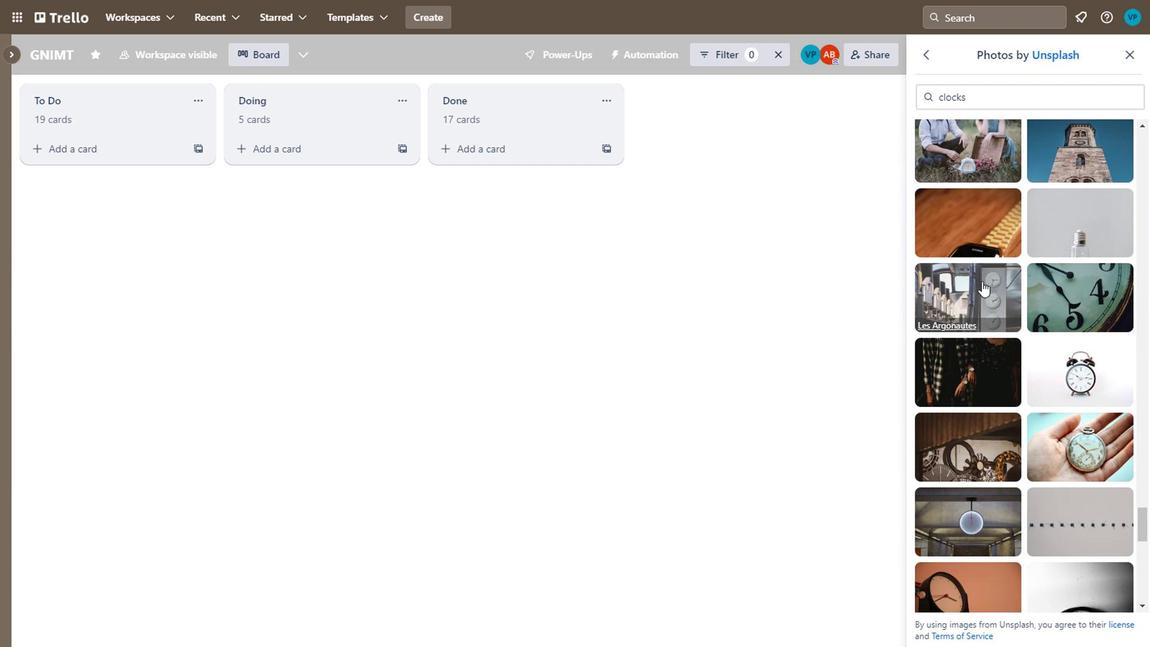
Action: Mouse moved to (753, 262)
Screenshot: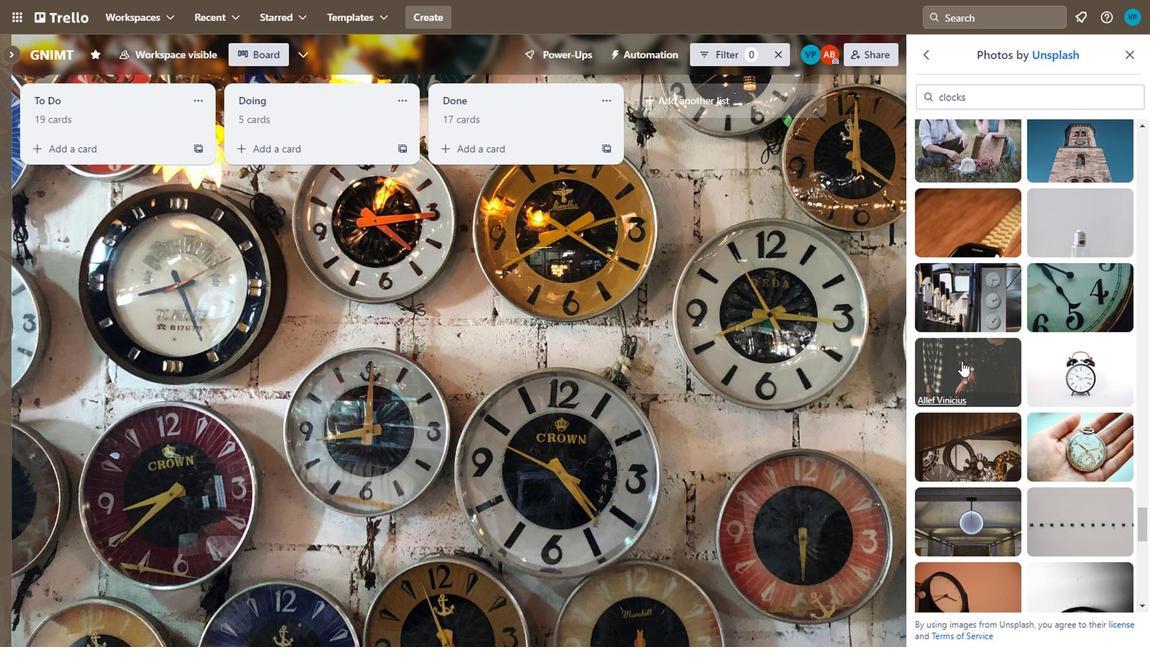 
Action: Mouse scrolled (753, 261) with delta (0, 0)
Screenshot: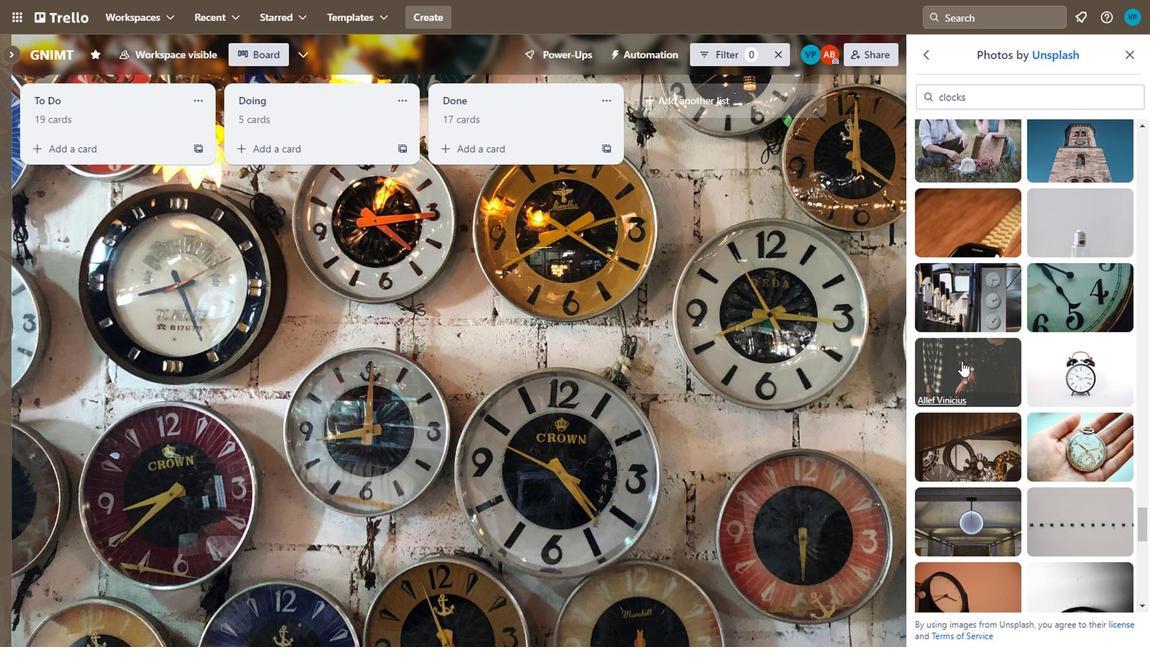 
Action: Mouse scrolled (753, 261) with delta (0, 0)
Screenshot: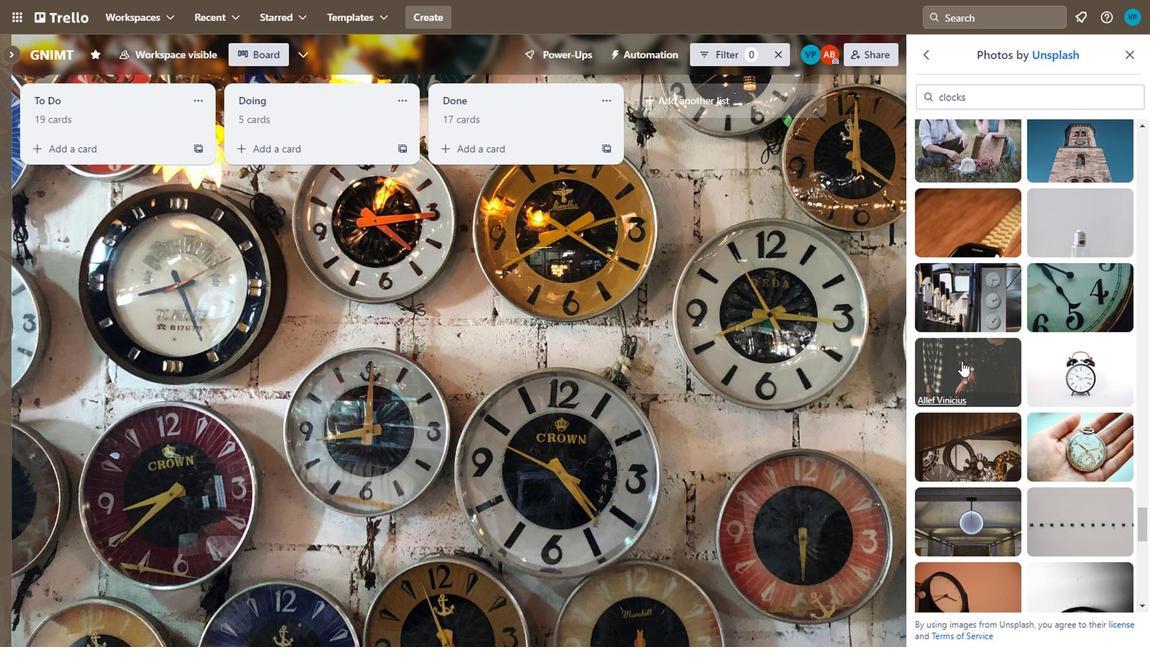 
Action: Mouse scrolled (753, 261) with delta (0, 0)
Screenshot: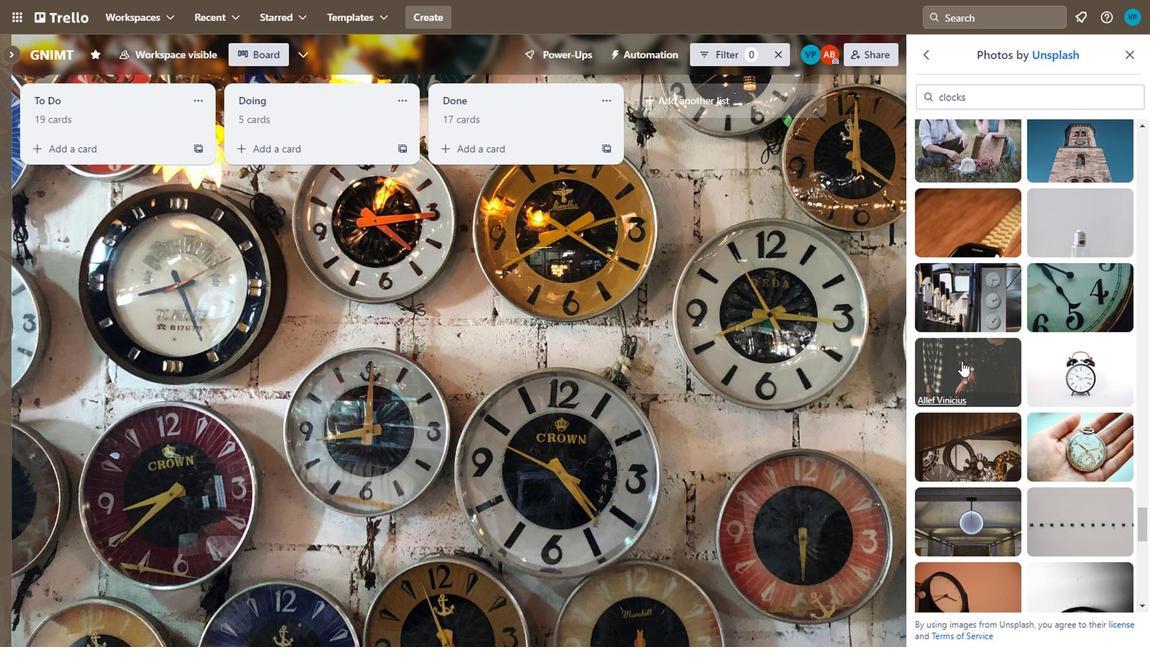
Action: Mouse moved to (961, 250)
Screenshot: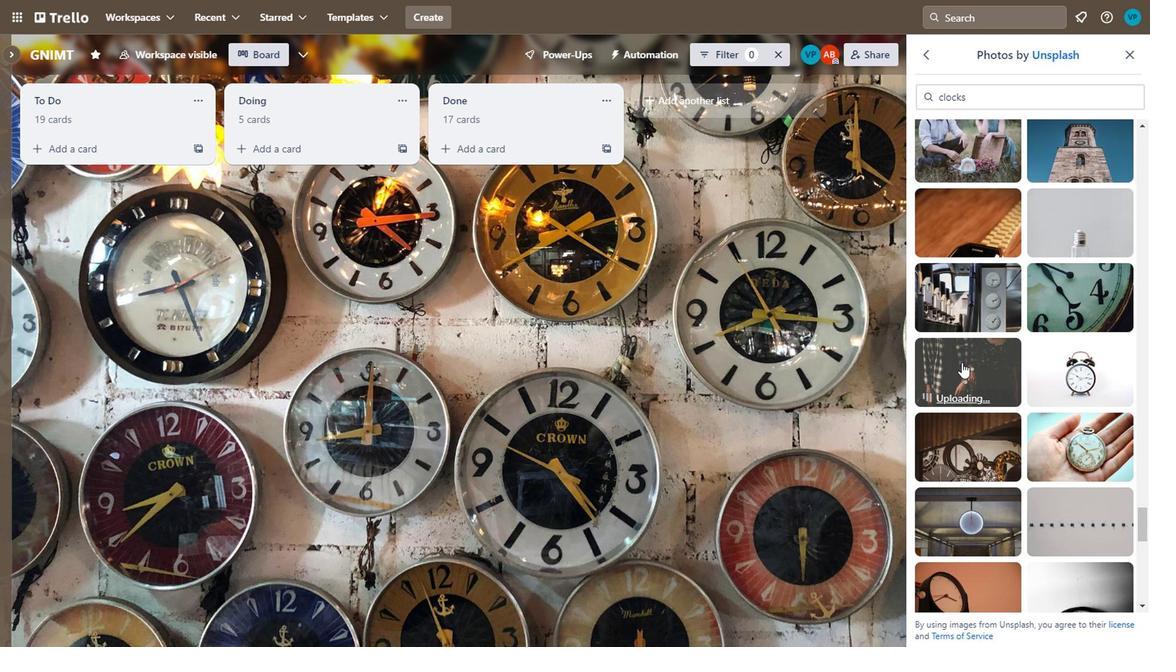 
Action: Mouse pressed left at (961, 250)
Screenshot: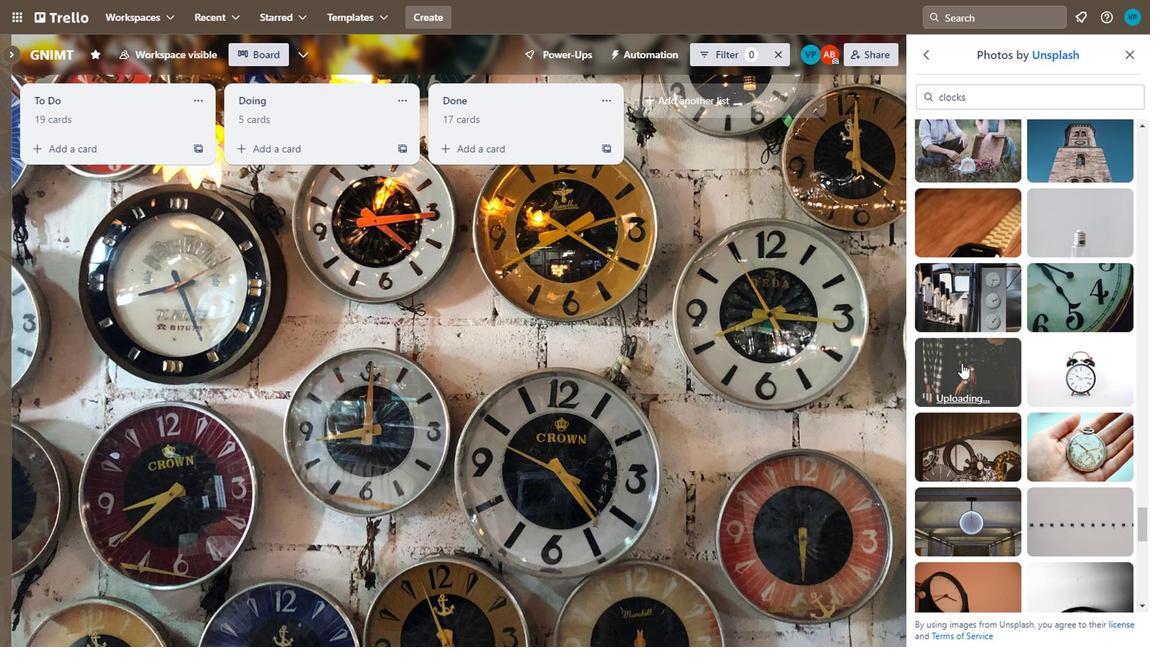 
Action: Mouse moved to (961, 251)
Screenshot: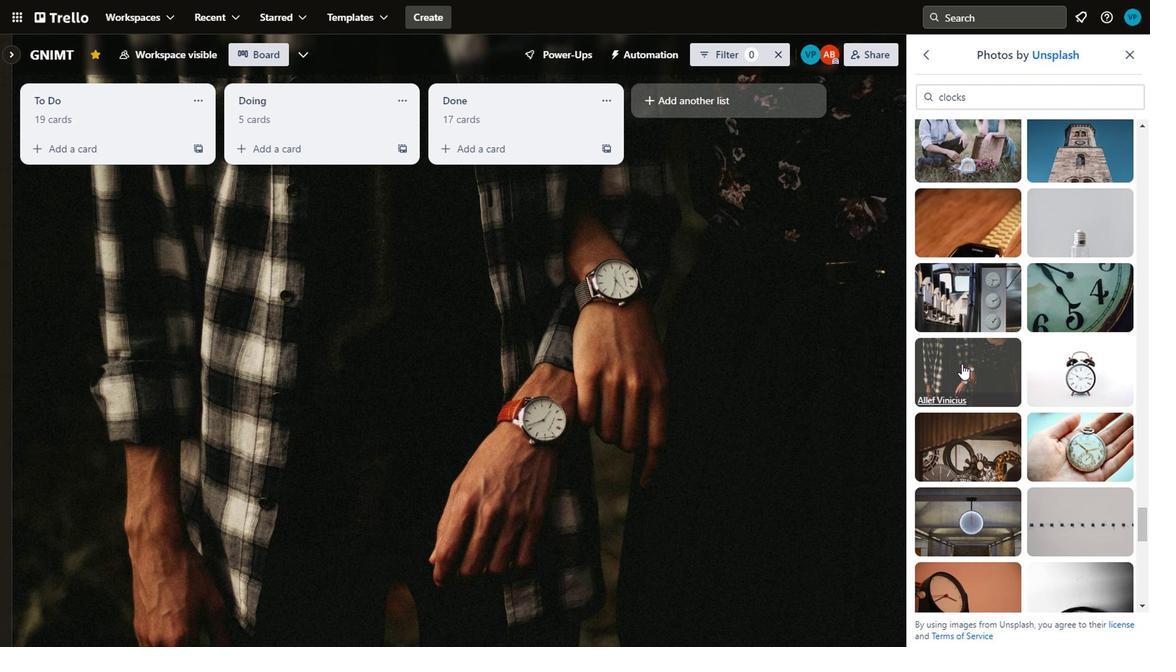 
Action: Mouse scrolled (961, 251) with delta (0, 0)
Screenshot: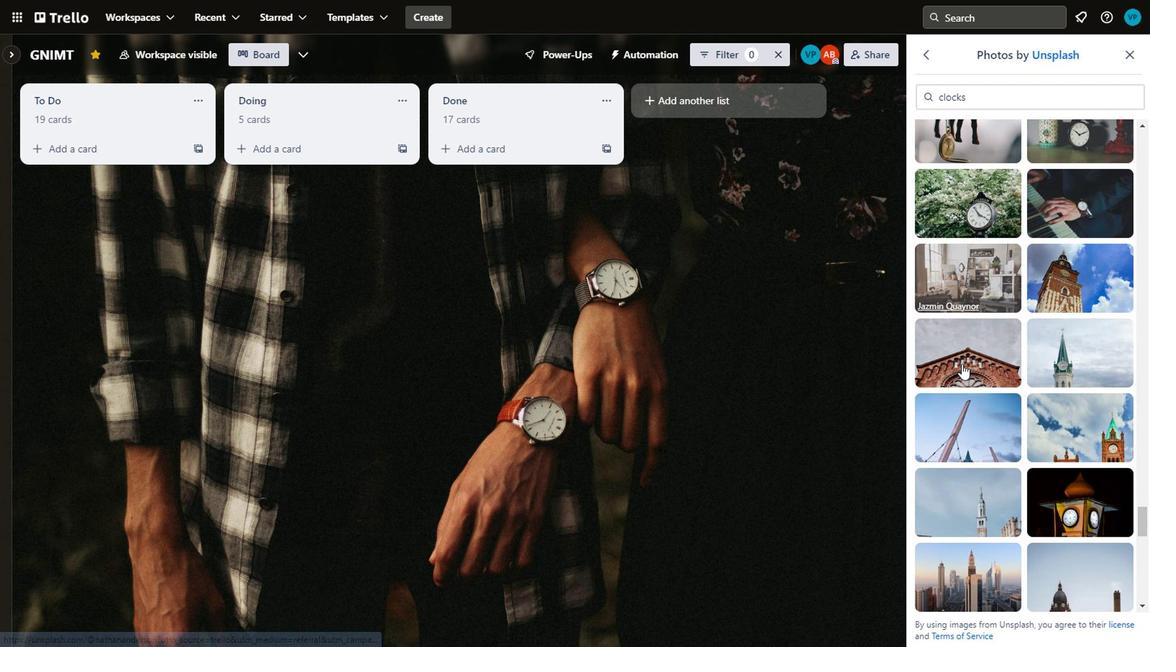 
Action: Mouse scrolled (961, 251) with delta (0, 0)
Screenshot: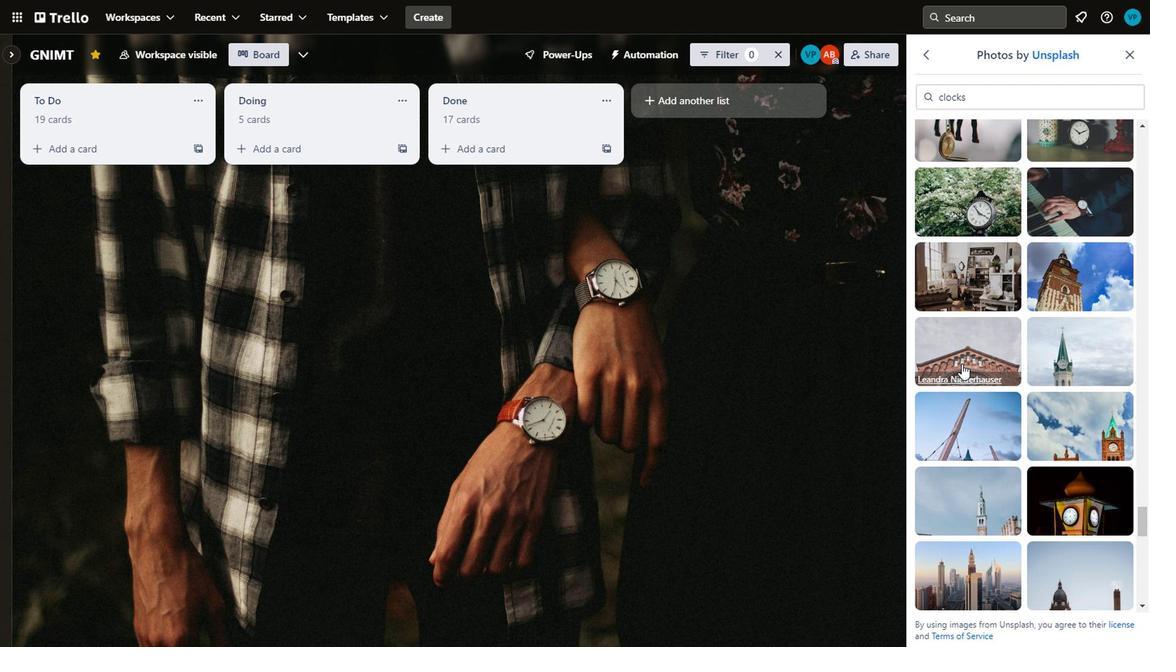 
Action: Mouse scrolled (961, 251) with delta (0, 0)
Screenshot: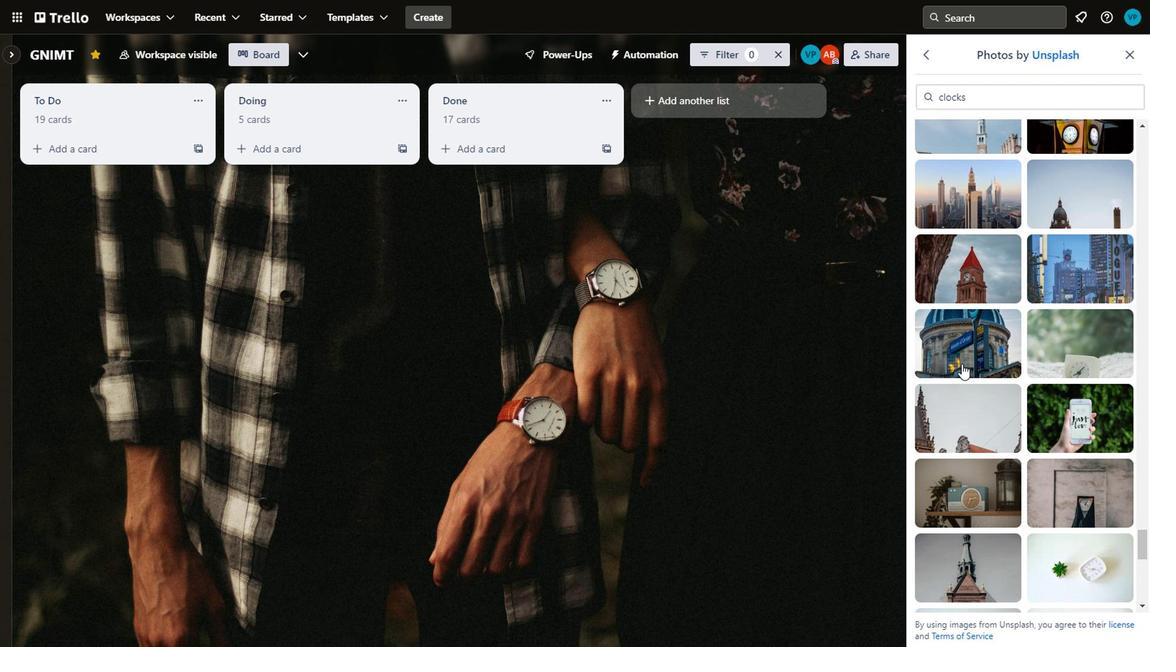 
Action: Mouse scrolled (961, 251) with delta (0, 0)
Screenshot: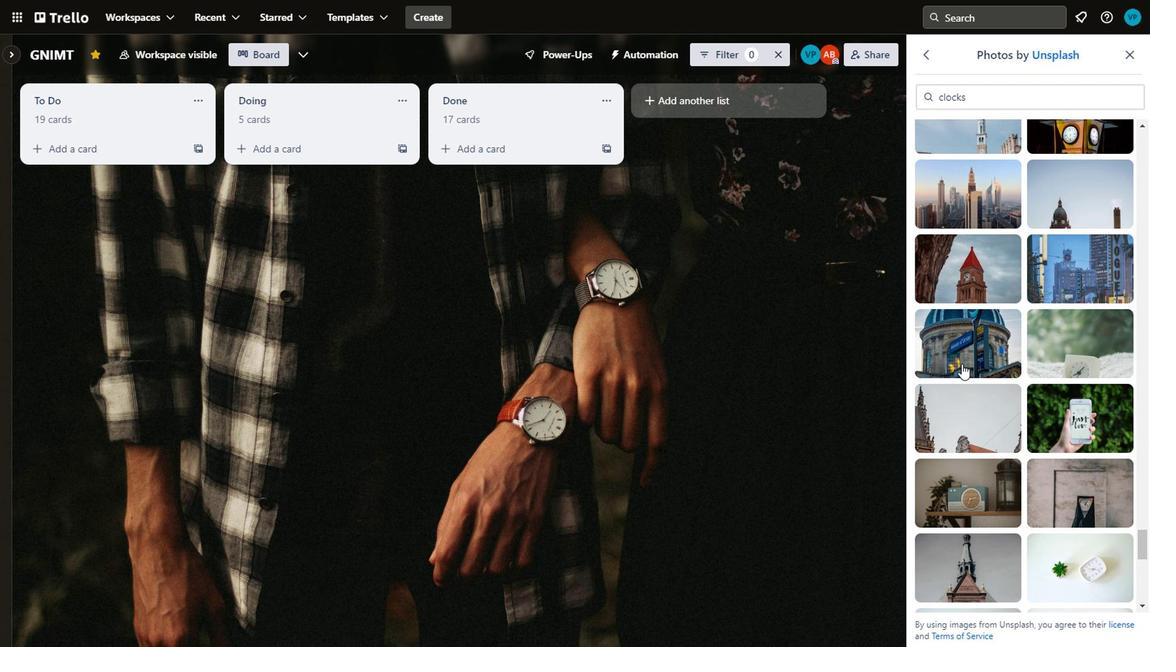 
Action: Mouse scrolled (961, 251) with delta (0, 0)
Screenshot: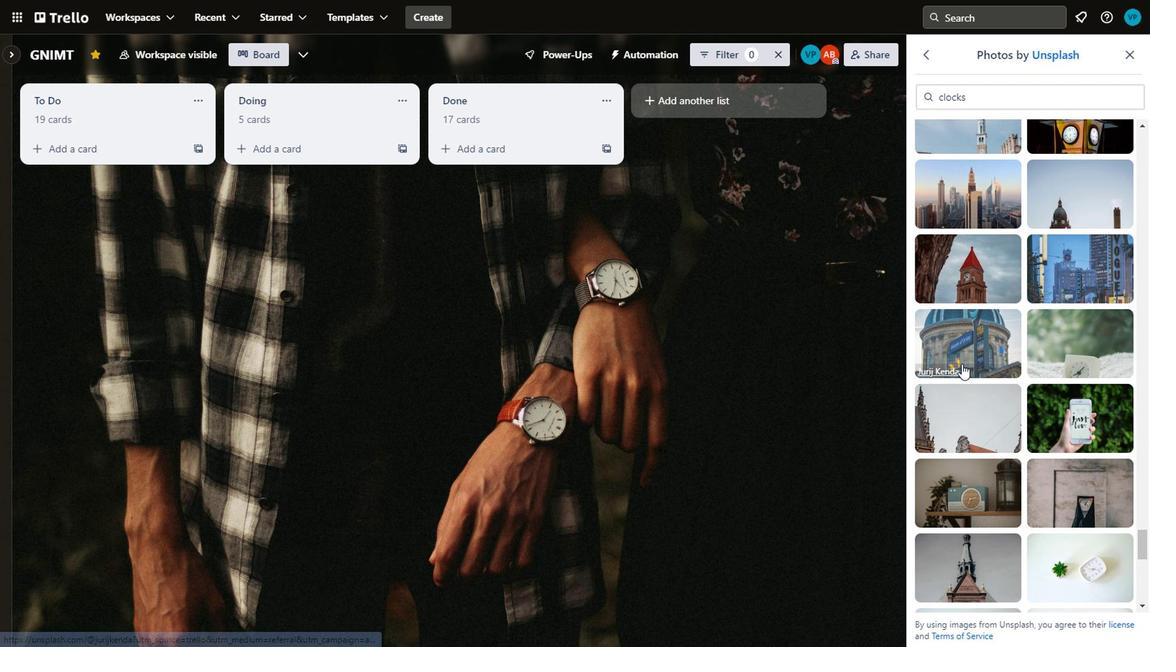 
Action: Mouse scrolled (961, 251) with delta (0, 0)
Screenshot: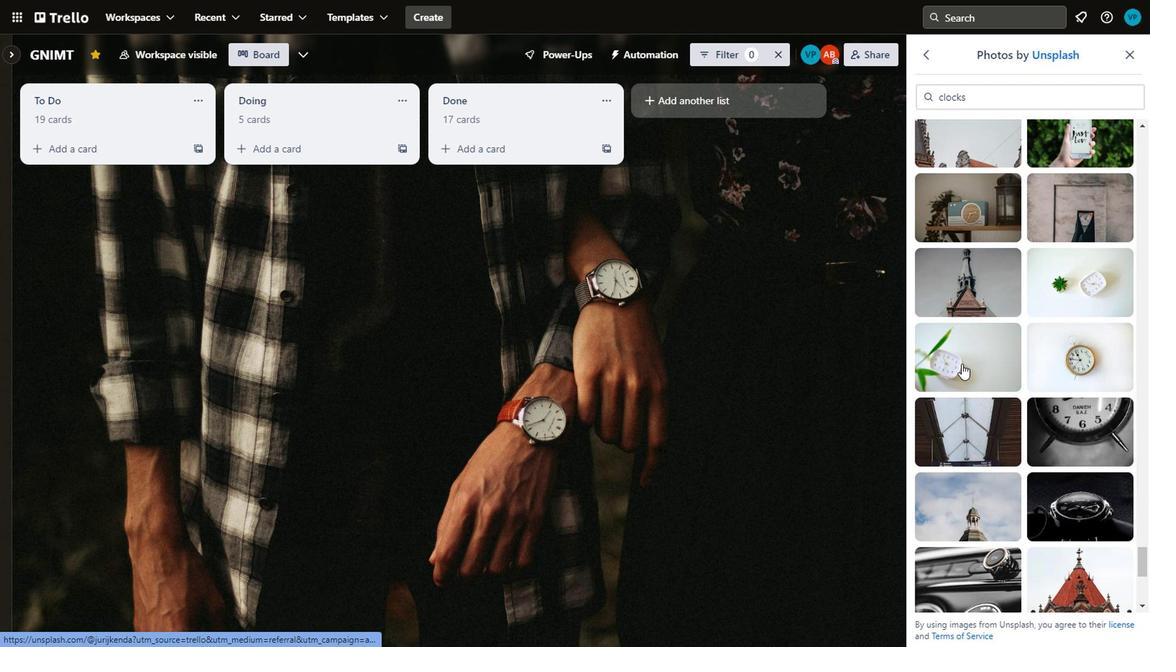 
Action: Mouse scrolled (961, 251) with delta (0, 0)
Screenshot: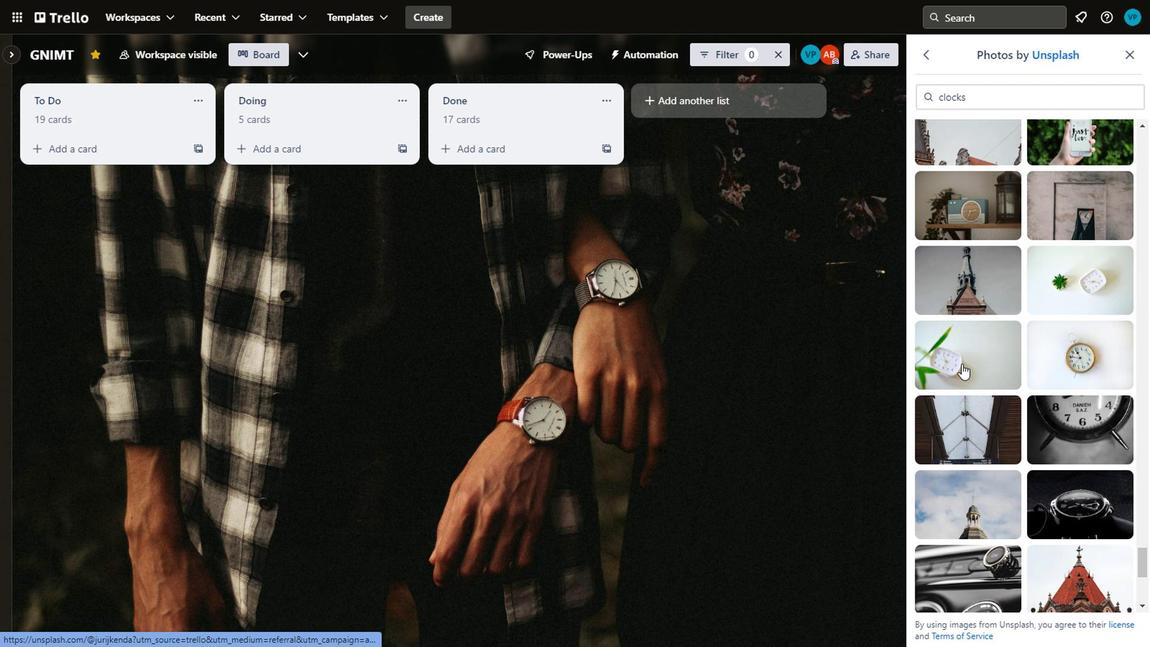 
Action: Mouse scrolled (961, 251) with delta (0, 0)
Screenshot: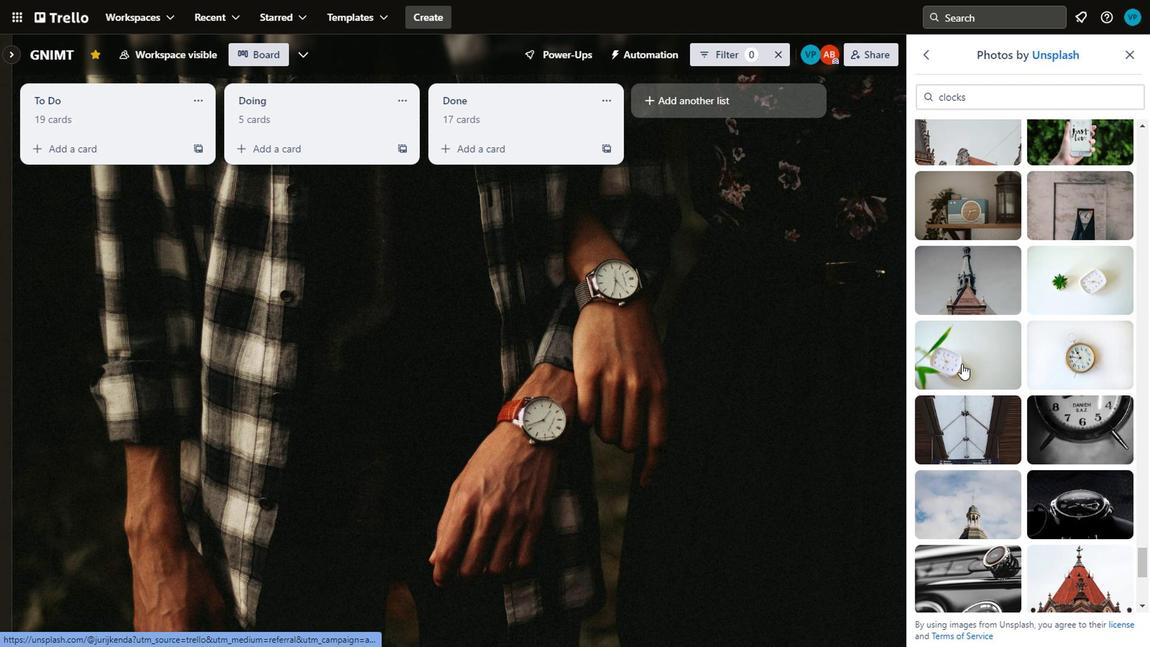 
Action: Mouse scrolled (961, 251) with delta (0, 0)
Screenshot: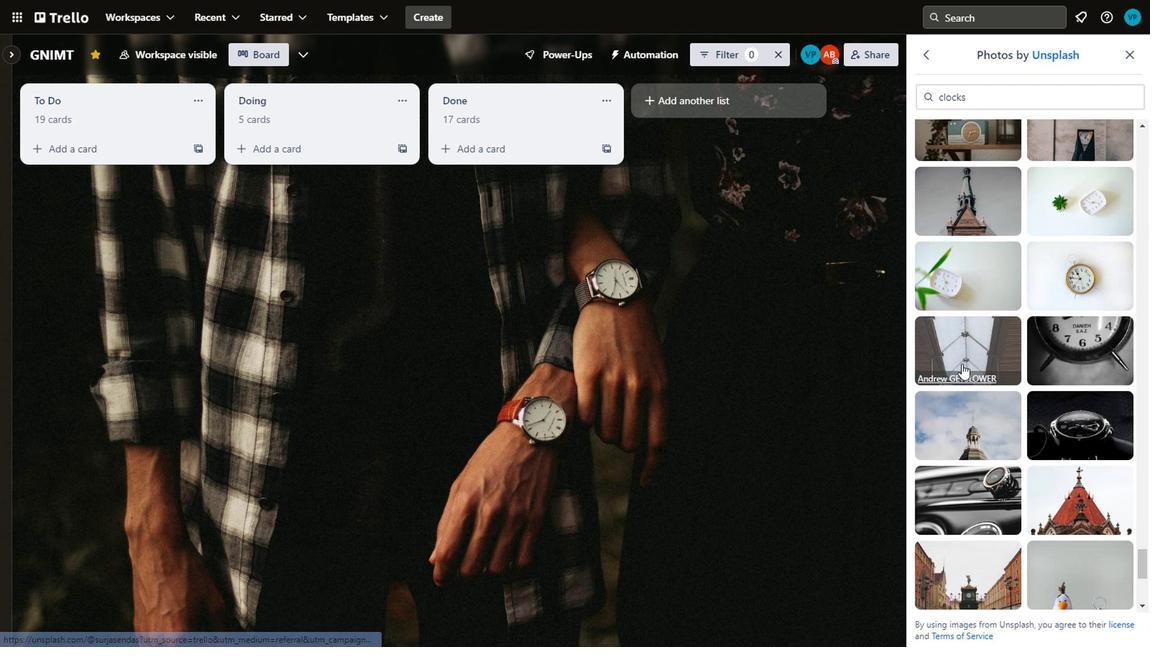 
Action: Mouse scrolled (961, 251) with delta (0, 0)
Screenshot: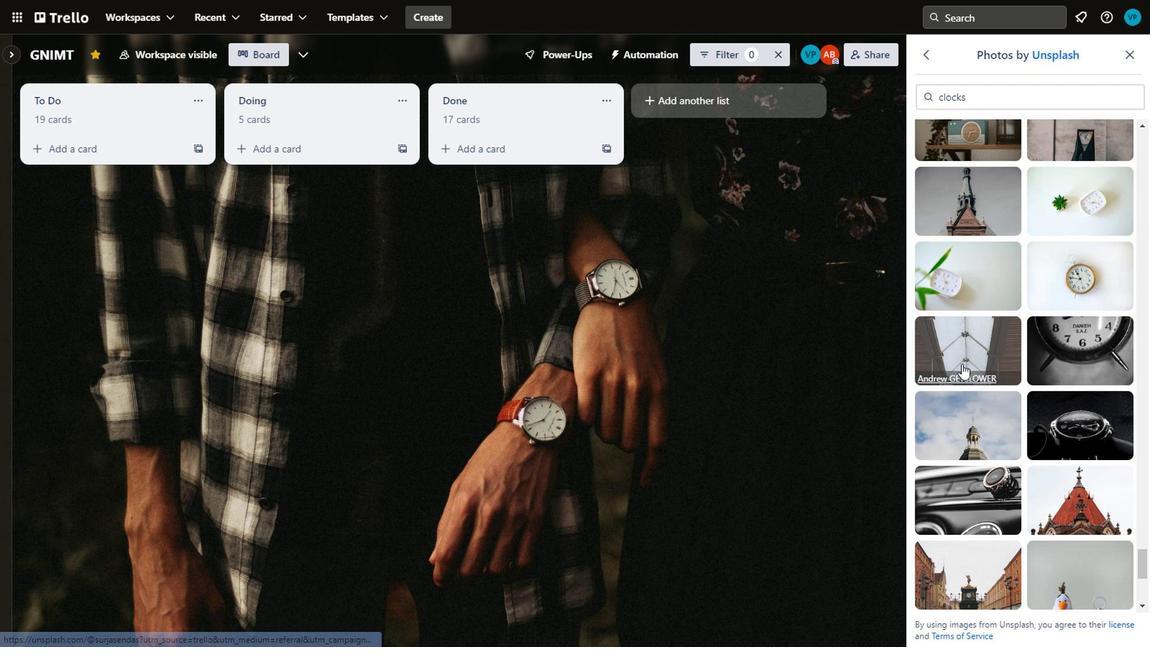 
Action: Mouse scrolled (961, 251) with delta (0, 0)
Screenshot: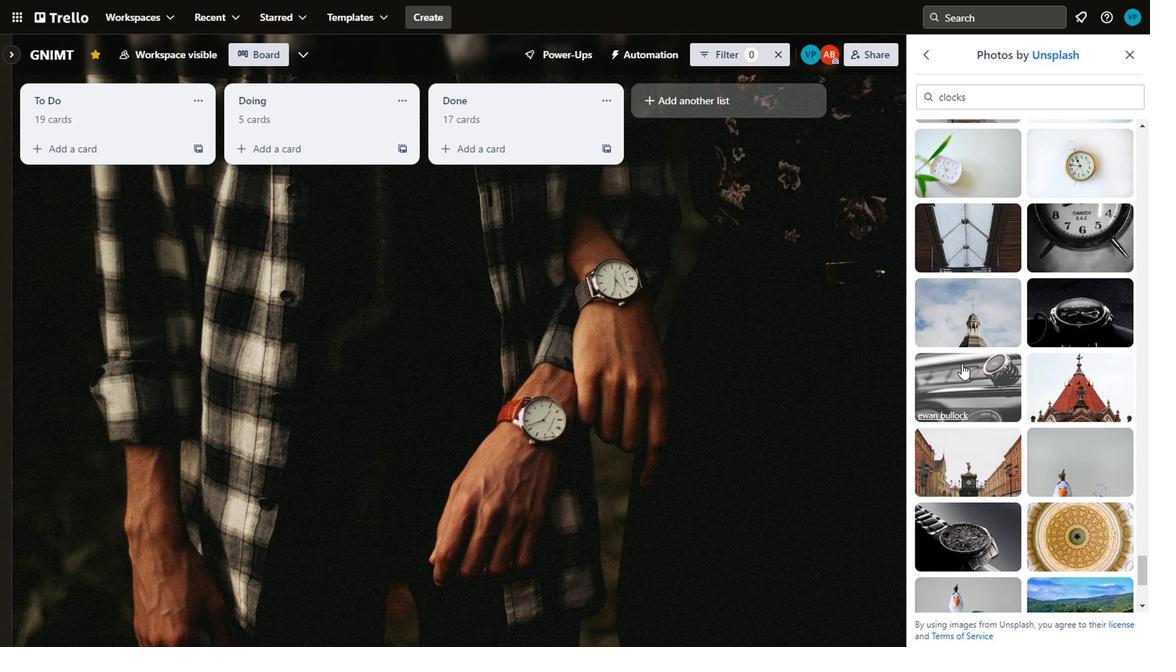 
Action: Mouse scrolled (961, 251) with delta (0, 0)
Screenshot: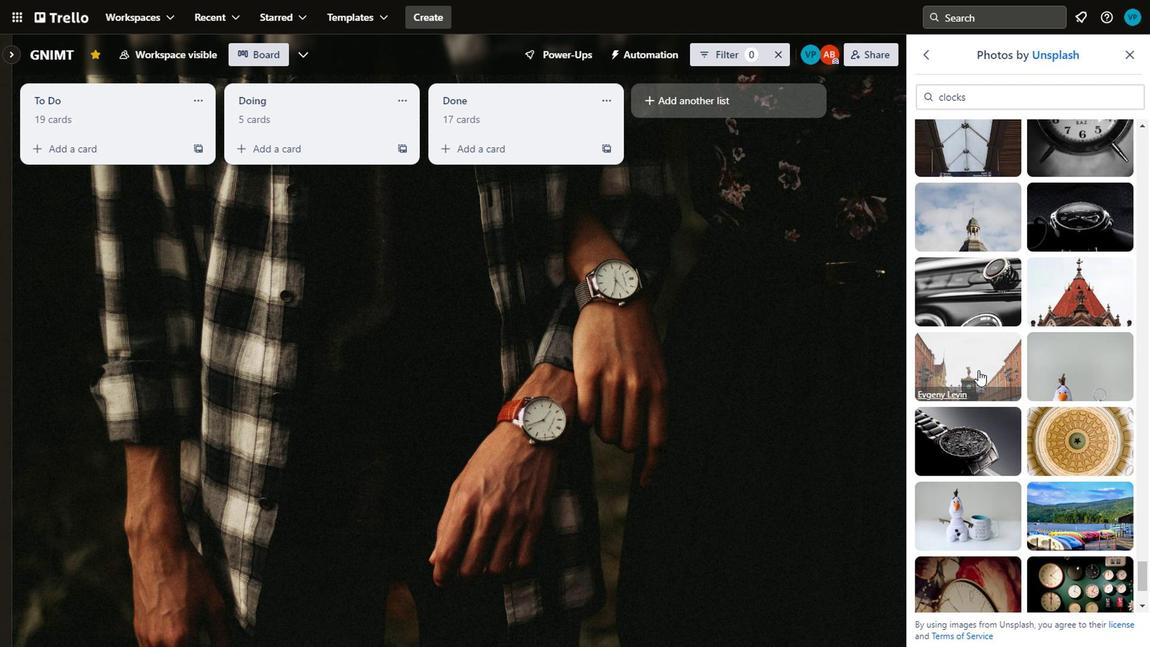 
Action: Mouse scrolled (961, 251) with delta (0, 0)
Screenshot: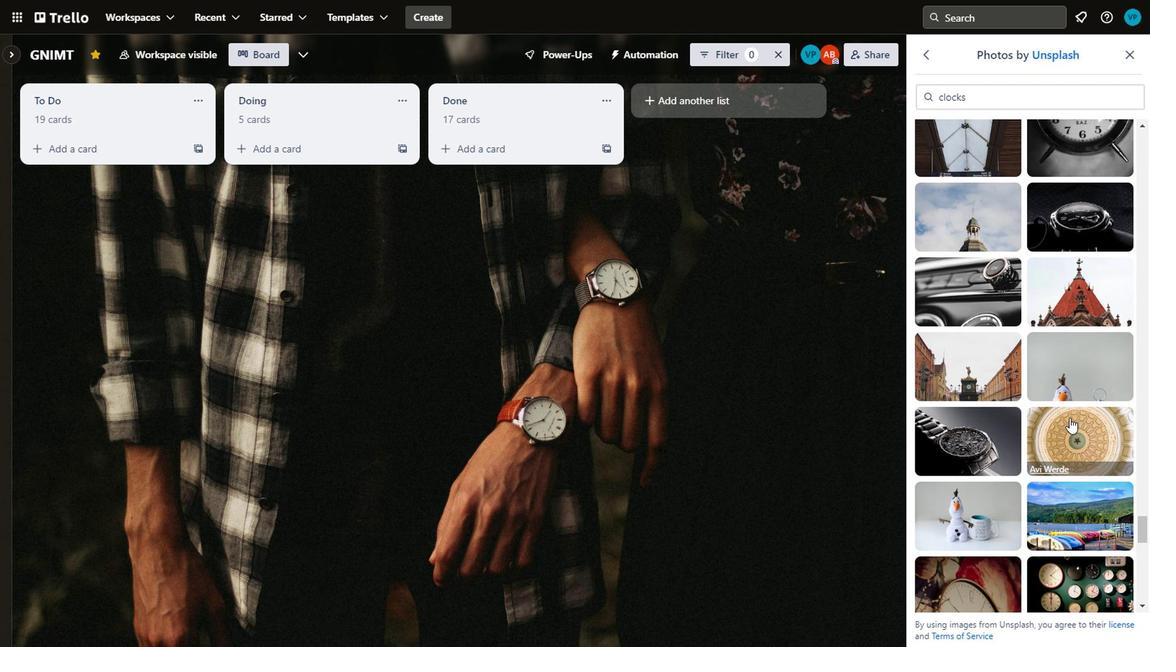 
Action: Mouse scrolled (961, 251) with delta (0, 0)
Screenshot: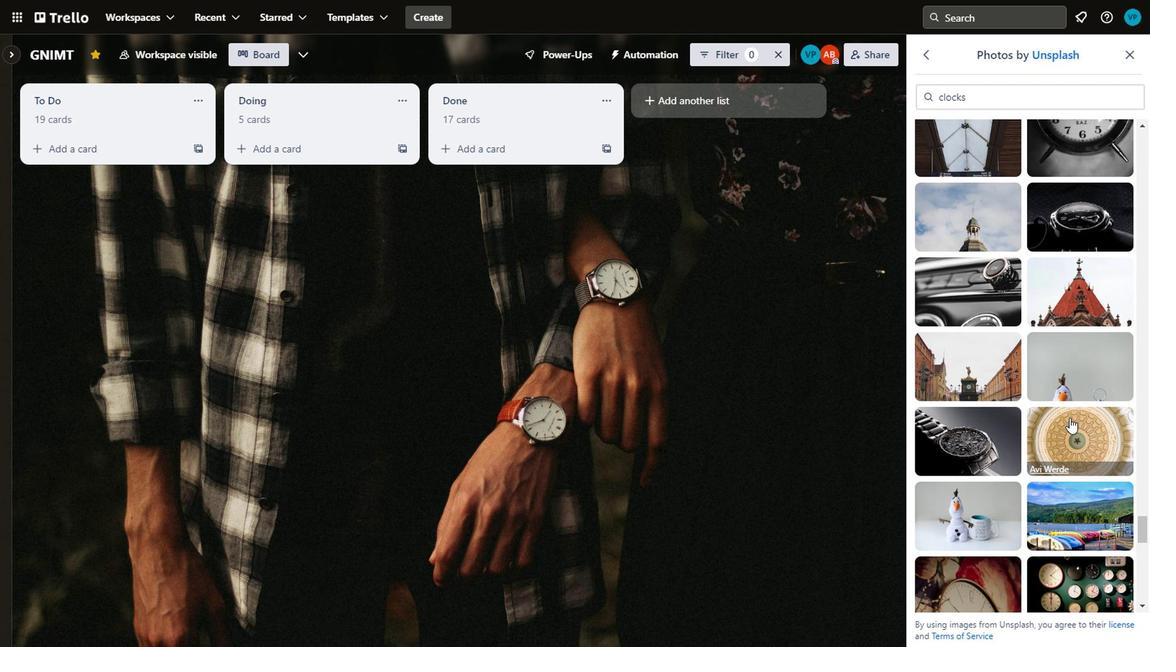 
Action: Mouse scrolled (961, 251) with delta (0, 0)
Screenshot: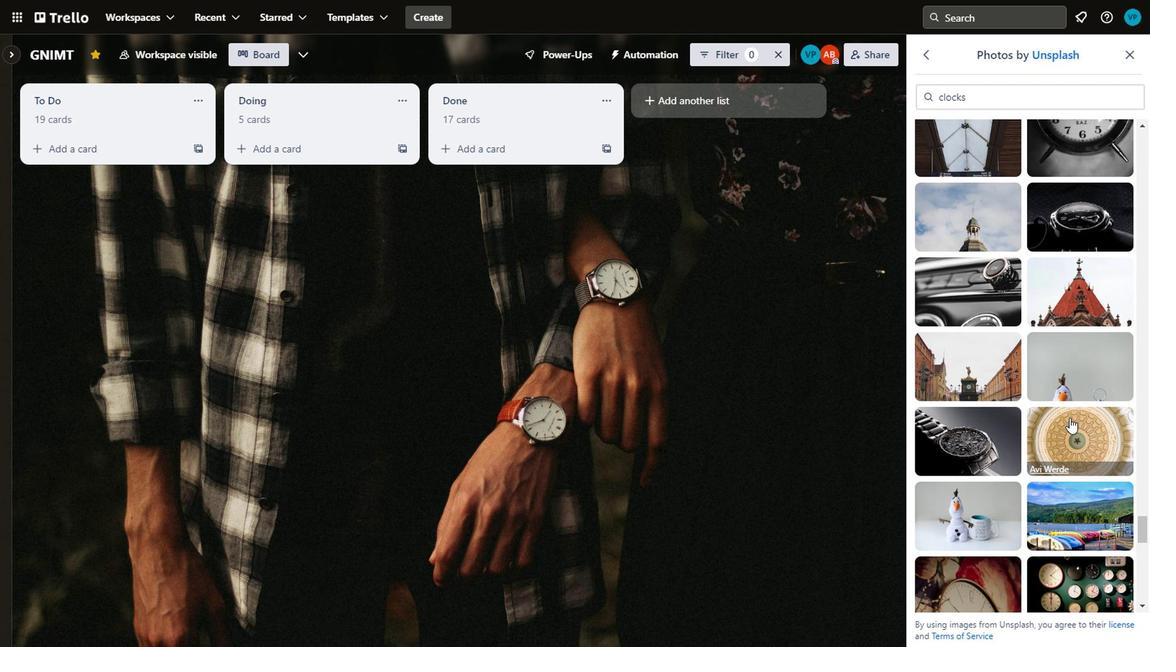 
Action: Mouse scrolled (961, 251) with delta (0, 0)
Screenshot: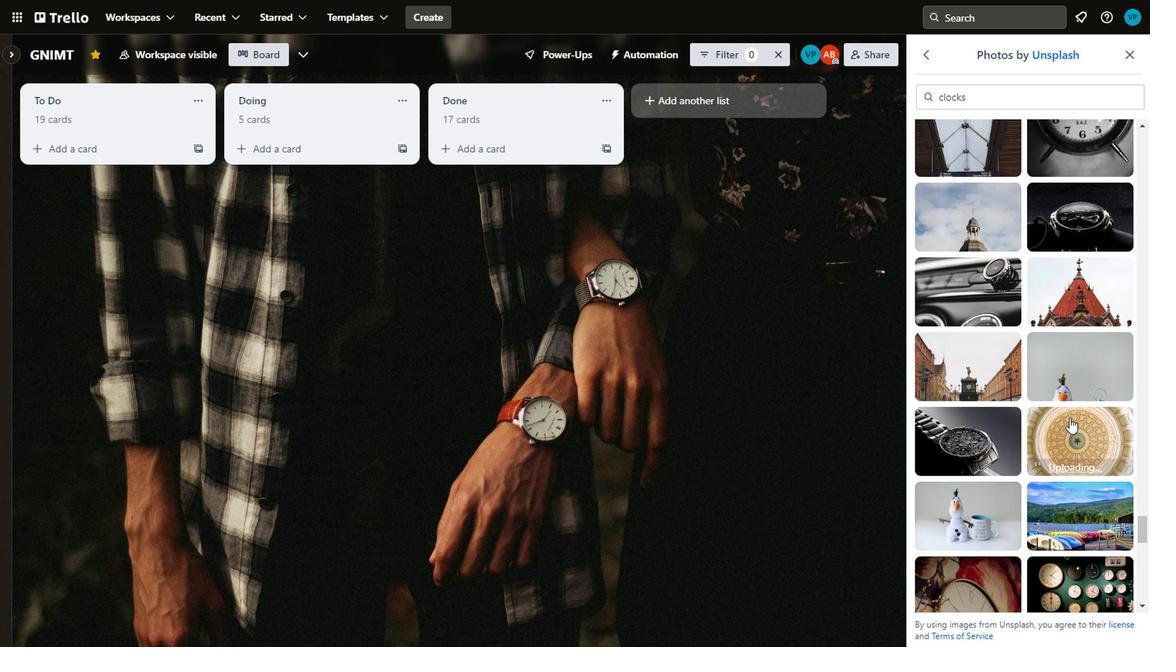 
Action: Mouse scrolled (961, 251) with delta (0, 0)
Screenshot: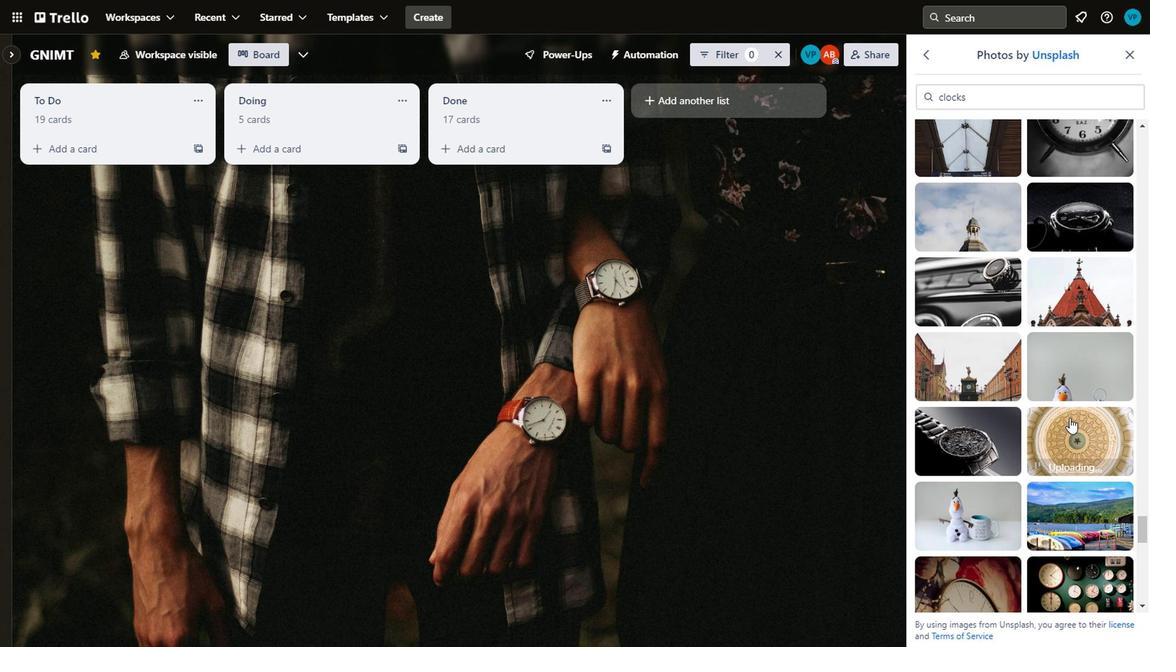 
Action: Mouse scrolled (961, 251) with delta (0, 0)
Screenshot: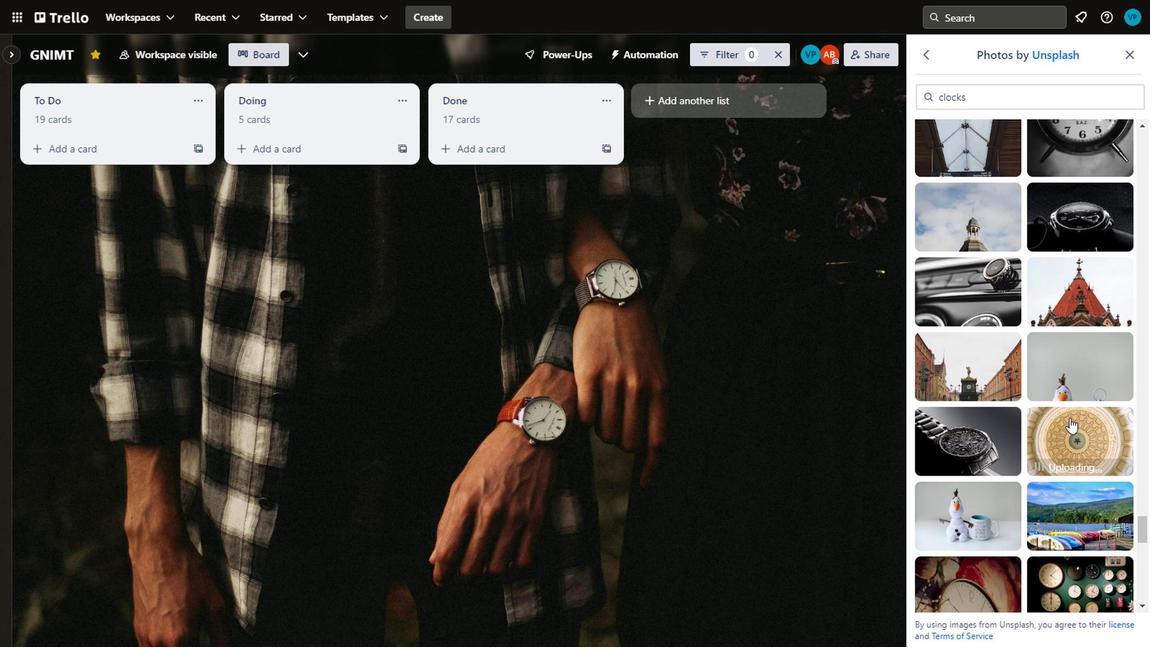 
Action: Mouse moved to (1059, 270)
Screenshot: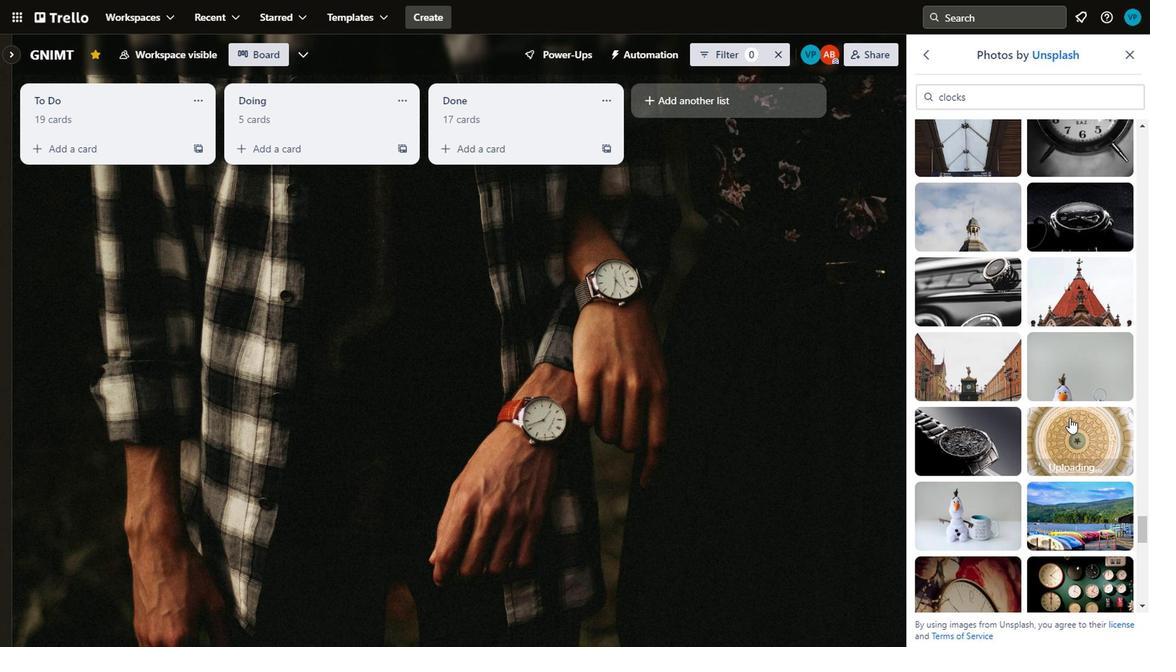
Action: Mouse pressed left at (1059, 270)
Screenshot: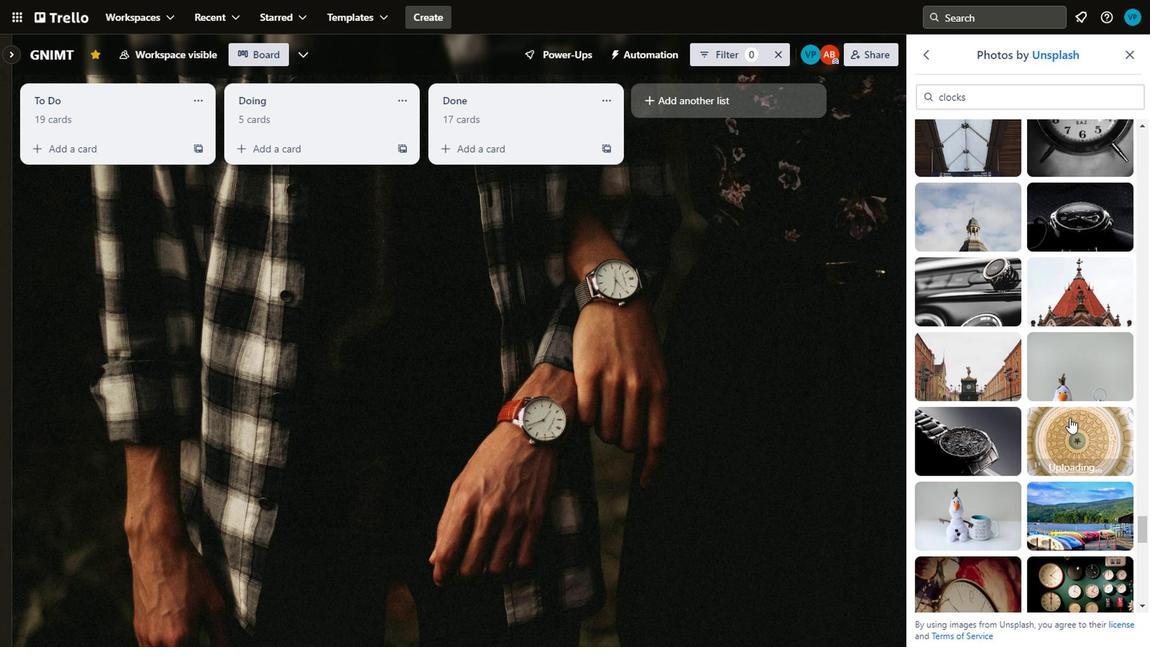 
Action: Mouse moved to (947, 266)
Screenshot: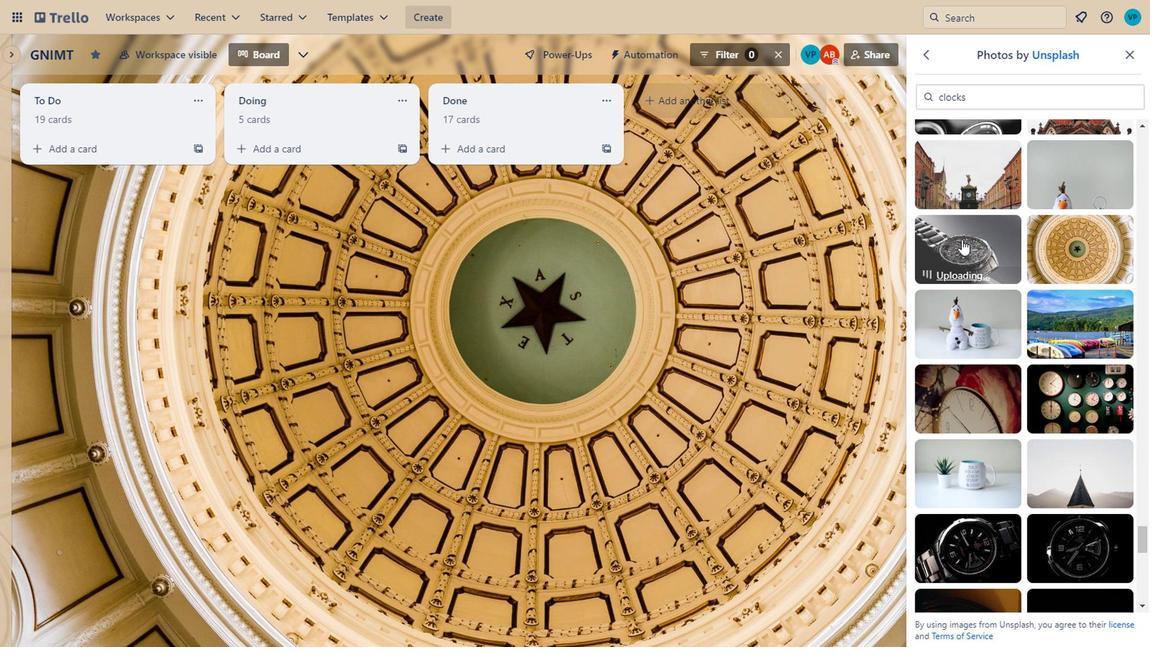 
Action: Mouse scrolled (947, 266) with delta (0, 0)
Screenshot: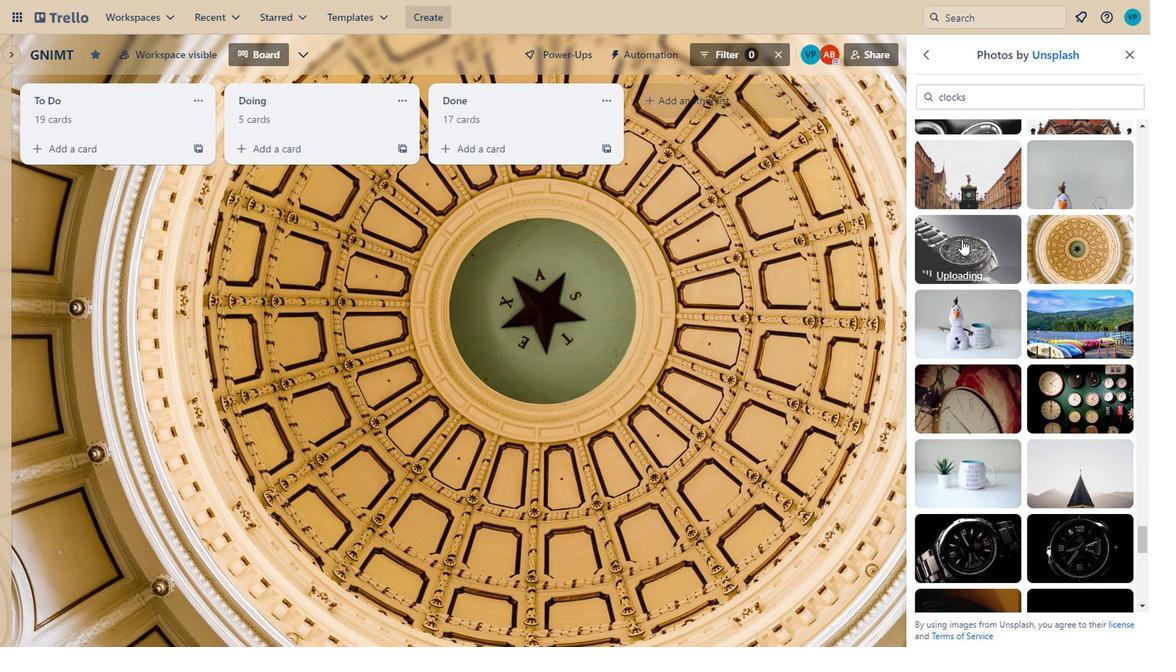 
Action: Mouse moved to (947, 266)
Screenshot: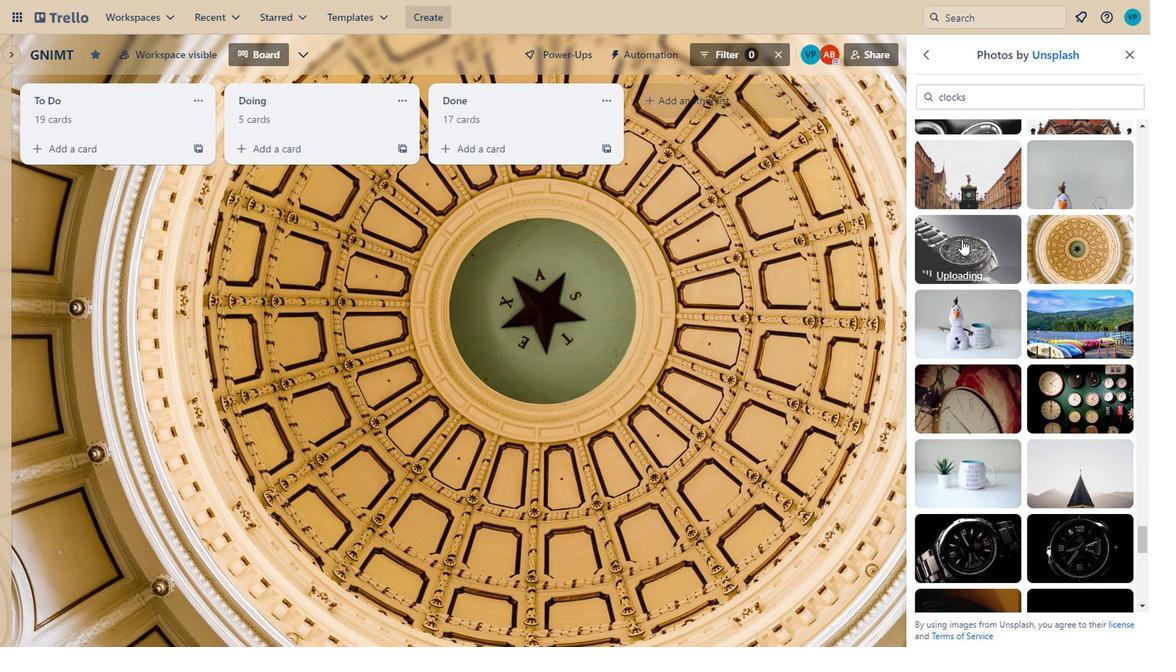 
Action: Mouse scrolled (947, 266) with delta (0, 0)
Screenshot: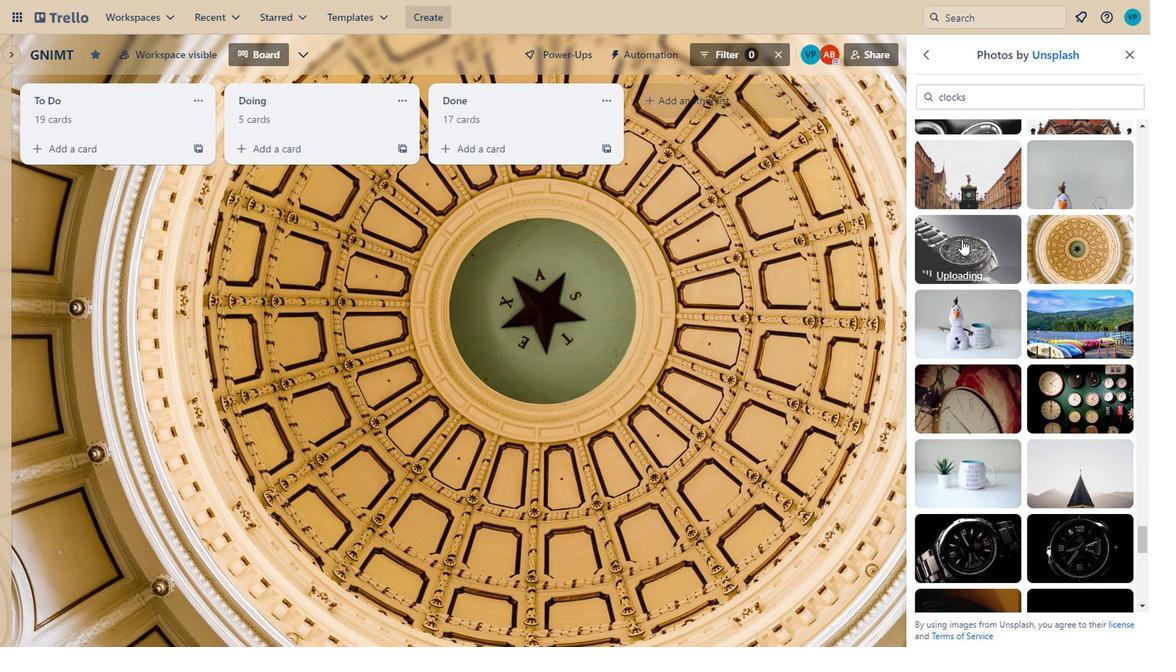 
Action: Mouse moved to (958, 203)
Screenshot: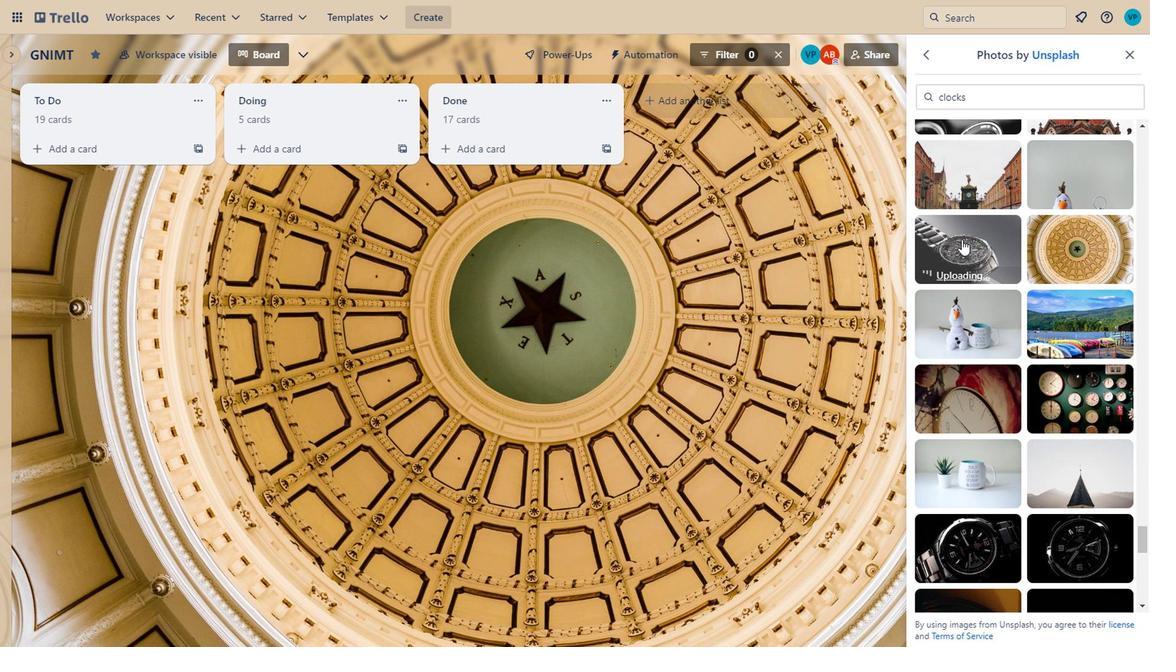 
Action: Mouse pressed left at (958, 203)
Screenshot: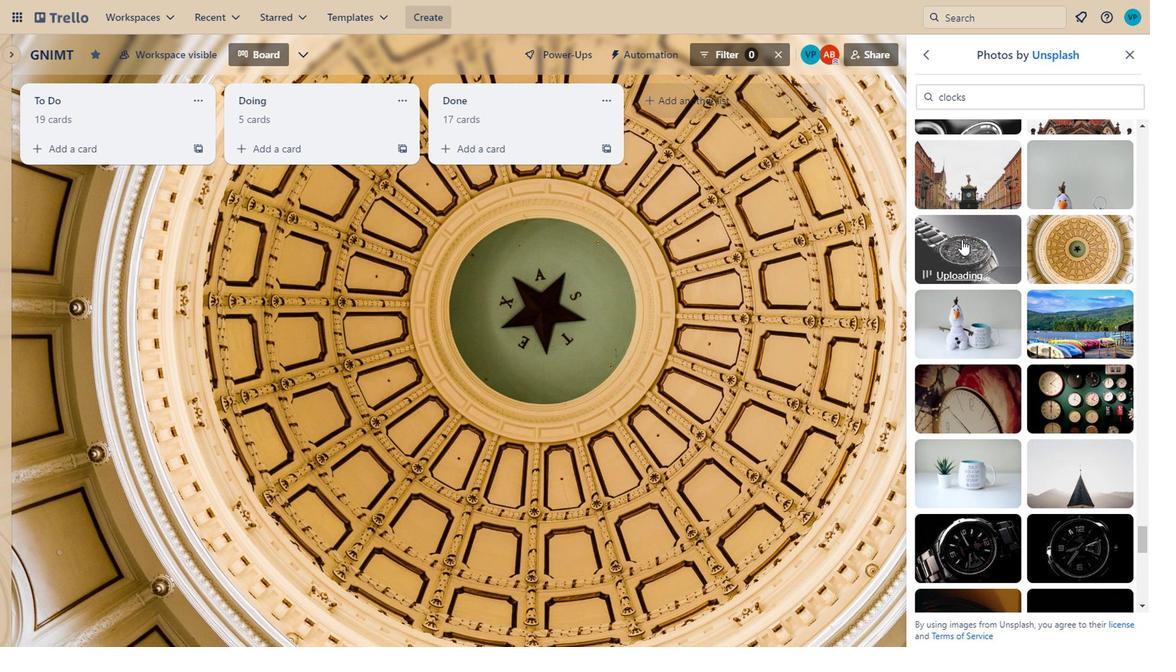 
Action: Mouse moved to (832, 230)
Screenshot: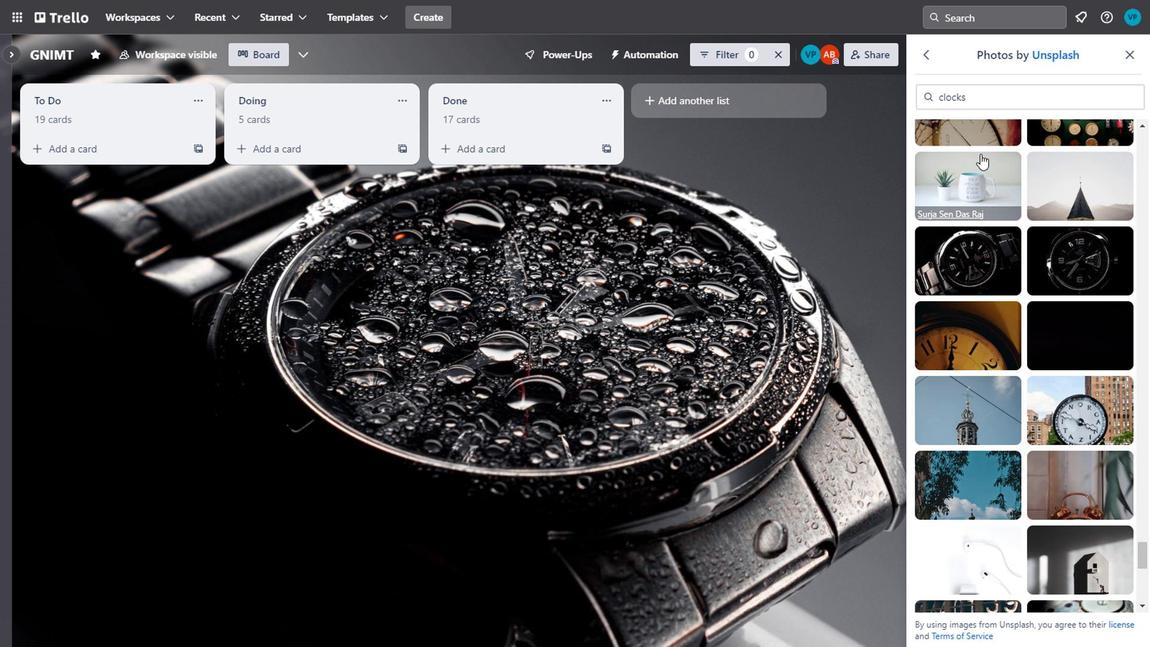 
Action: Mouse scrolled (832, 230) with delta (0, 0)
Screenshot: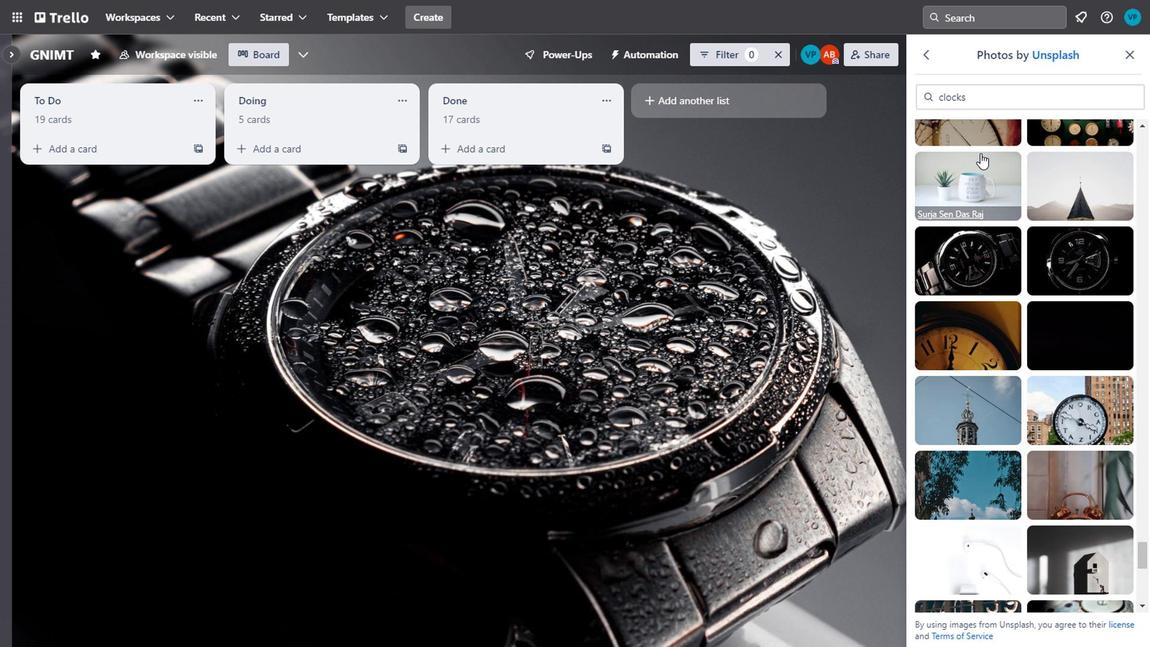
Action: Mouse scrolled (832, 230) with delta (0, 0)
Screenshot: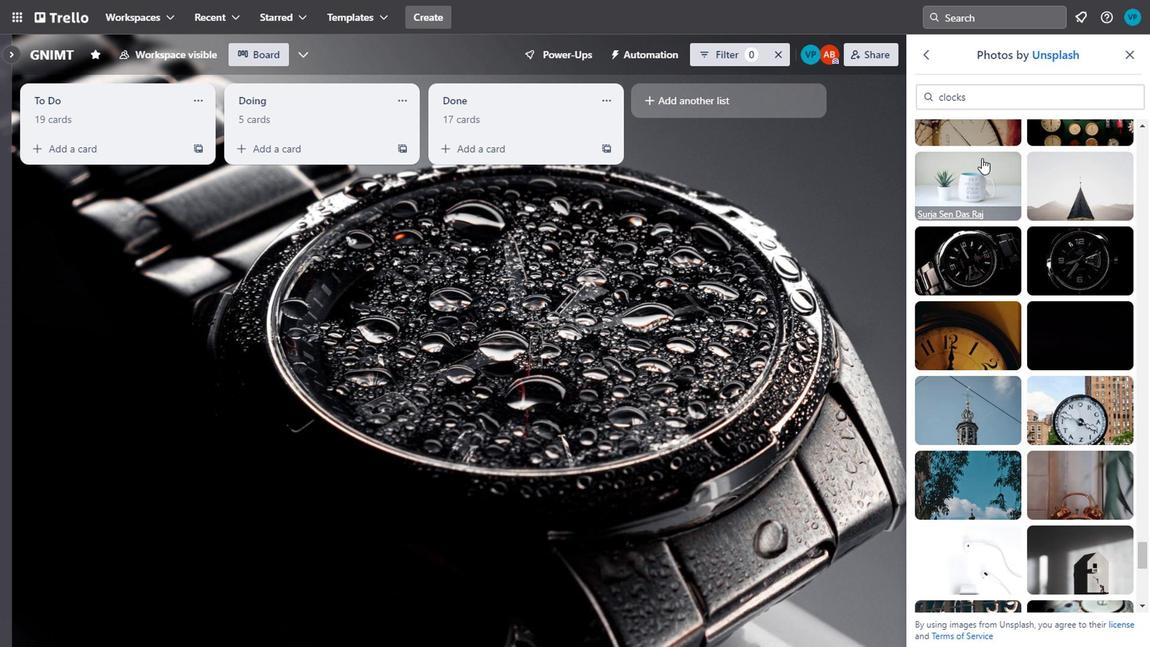 
Action: Mouse moved to (937, 232)
Screenshot: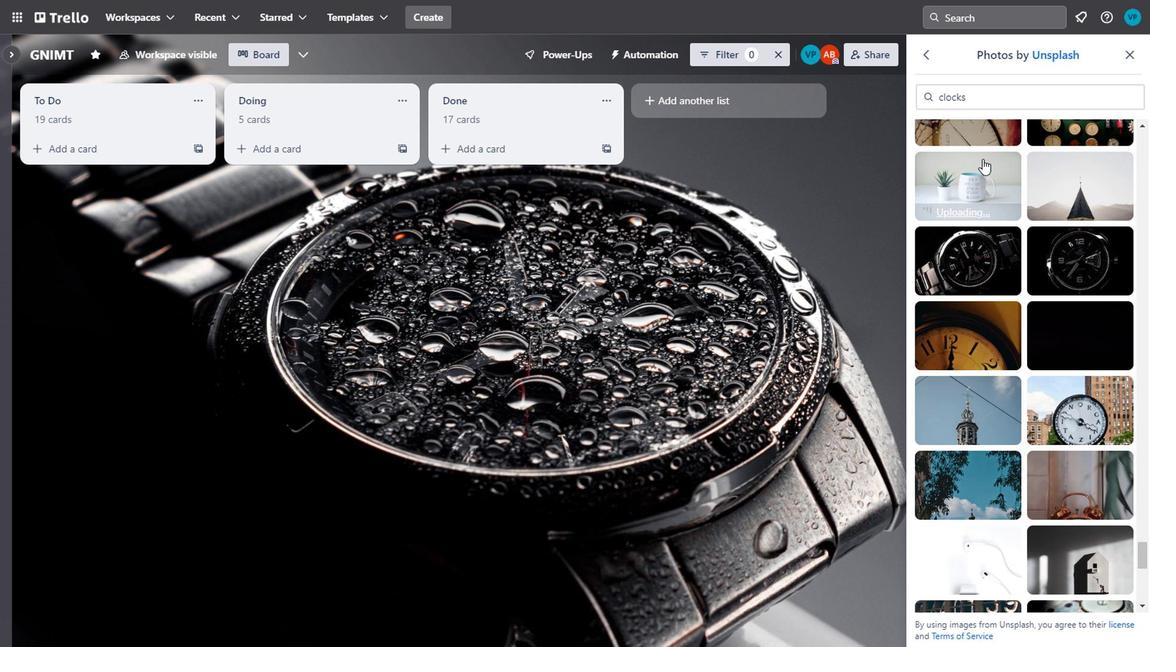 
Action: Mouse scrolled (937, 231) with delta (0, 0)
Screenshot: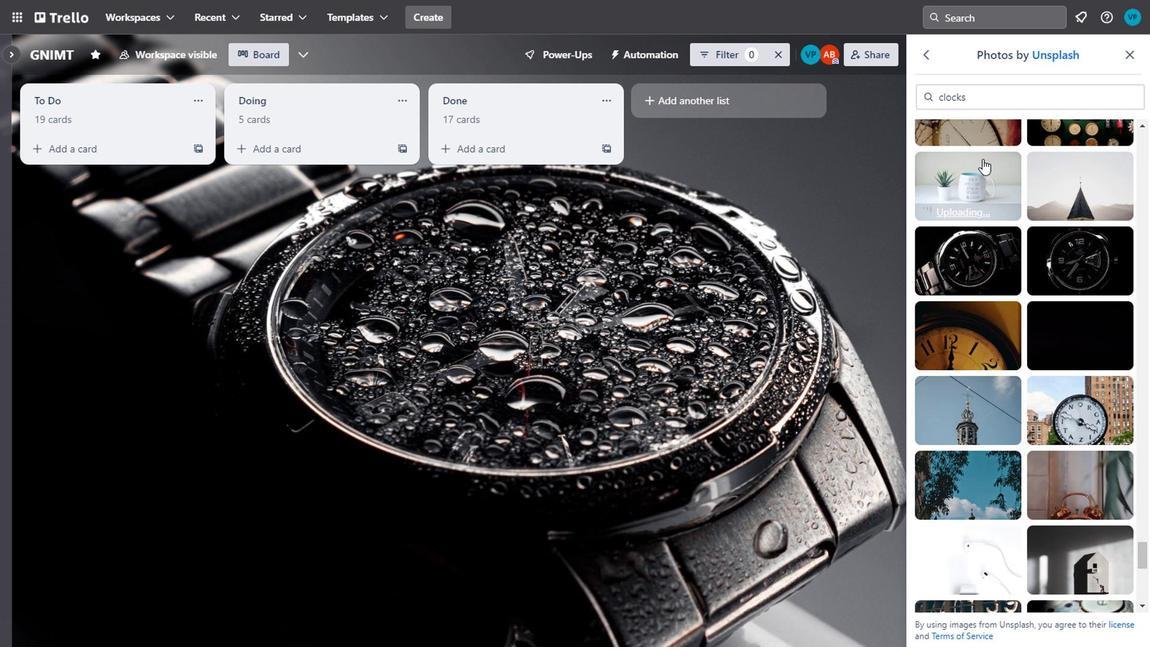 
Action: Mouse scrolled (937, 231) with delta (0, 0)
Screenshot: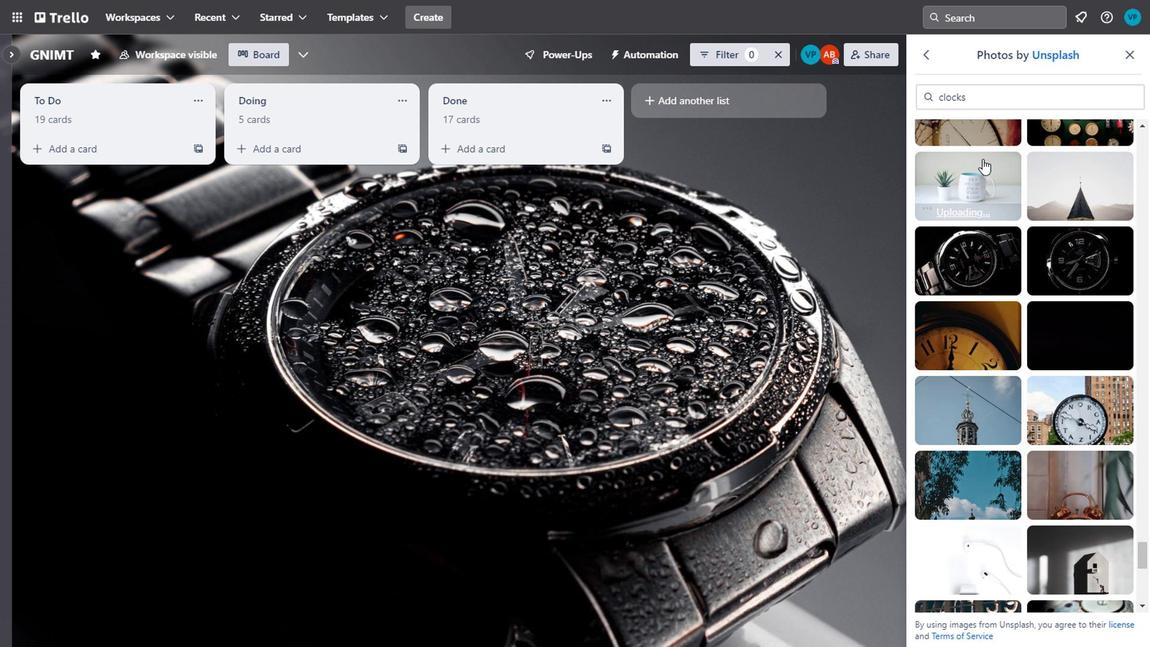 
Action: Mouse moved to (937, 228)
Screenshot: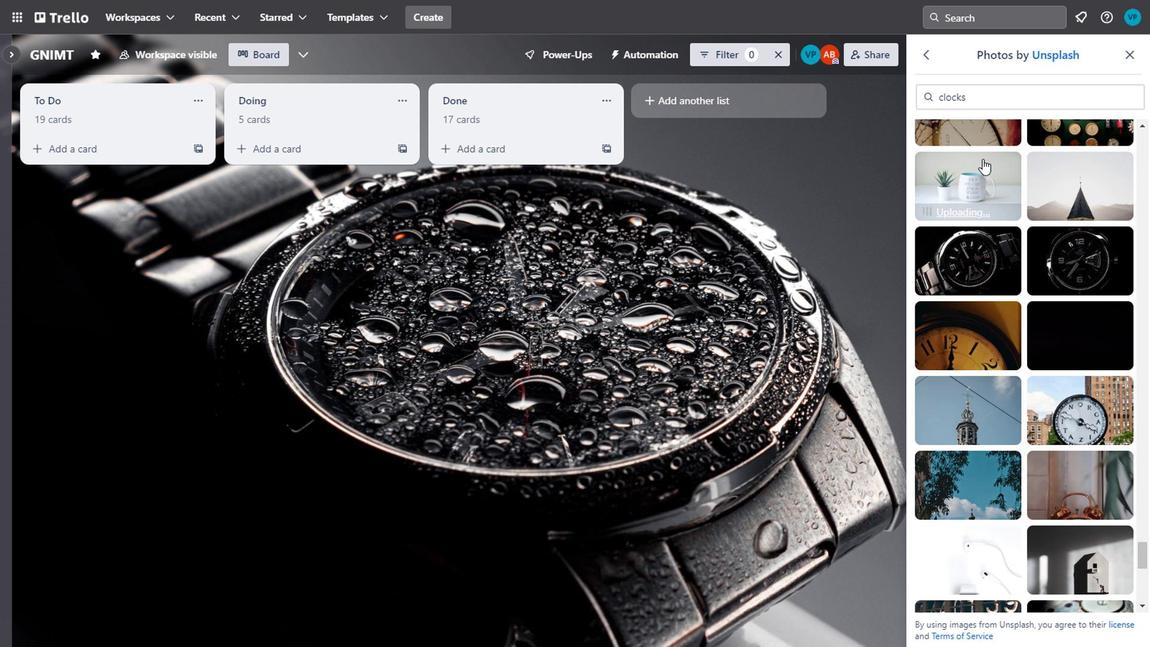
Action: Mouse scrolled (937, 228) with delta (0, 0)
Screenshot: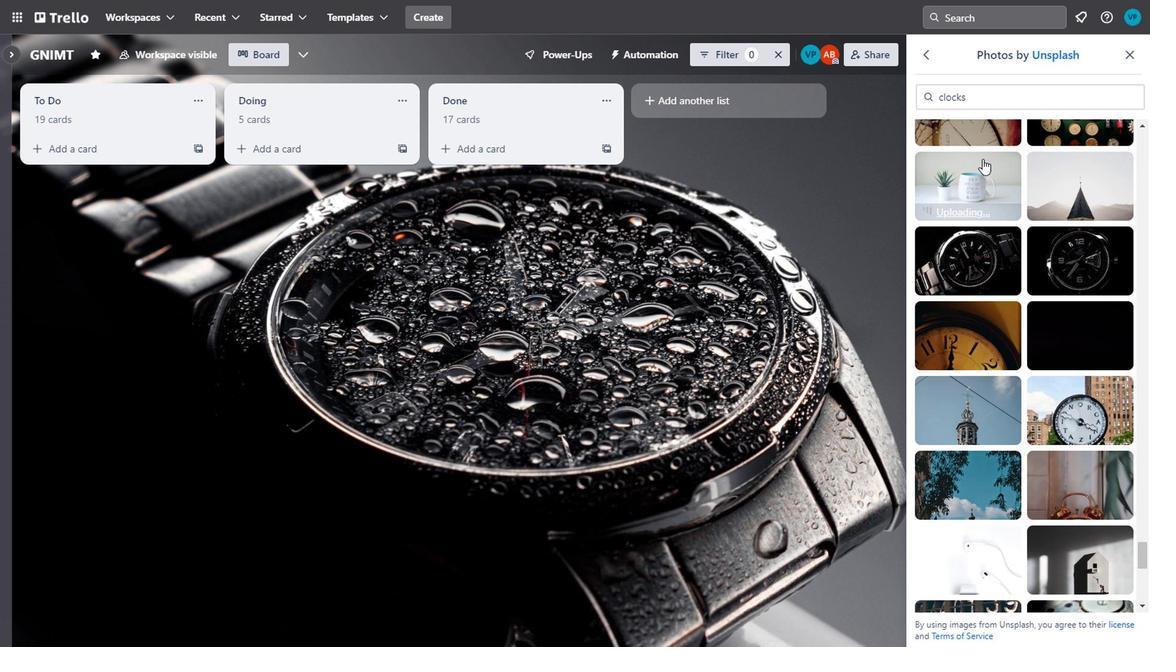 
Action: Mouse moved to (979, 177)
Screenshot: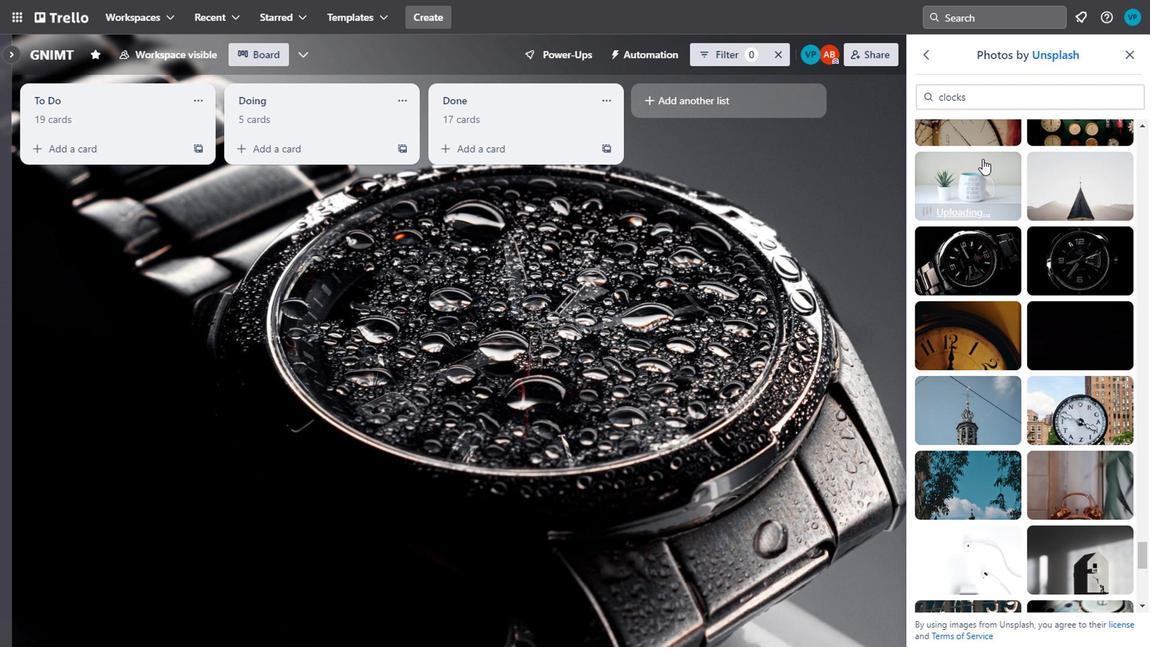 
Action: Mouse pressed left at (979, 177)
Screenshot: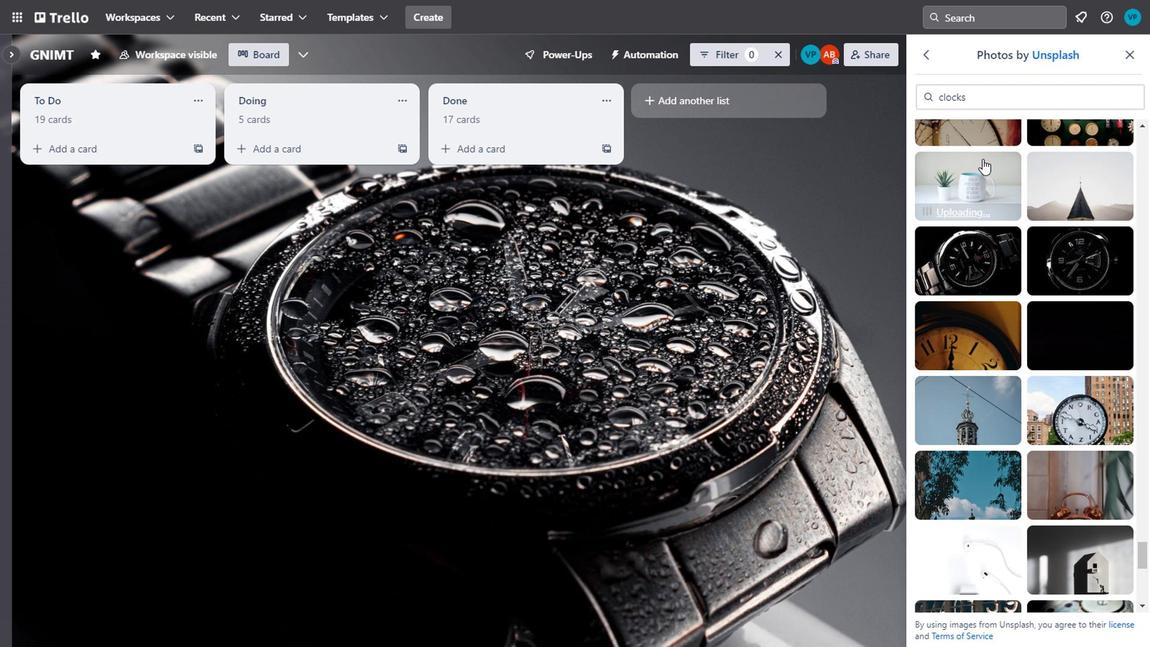 
Action: Mouse moved to (947, 210)
Screenshot: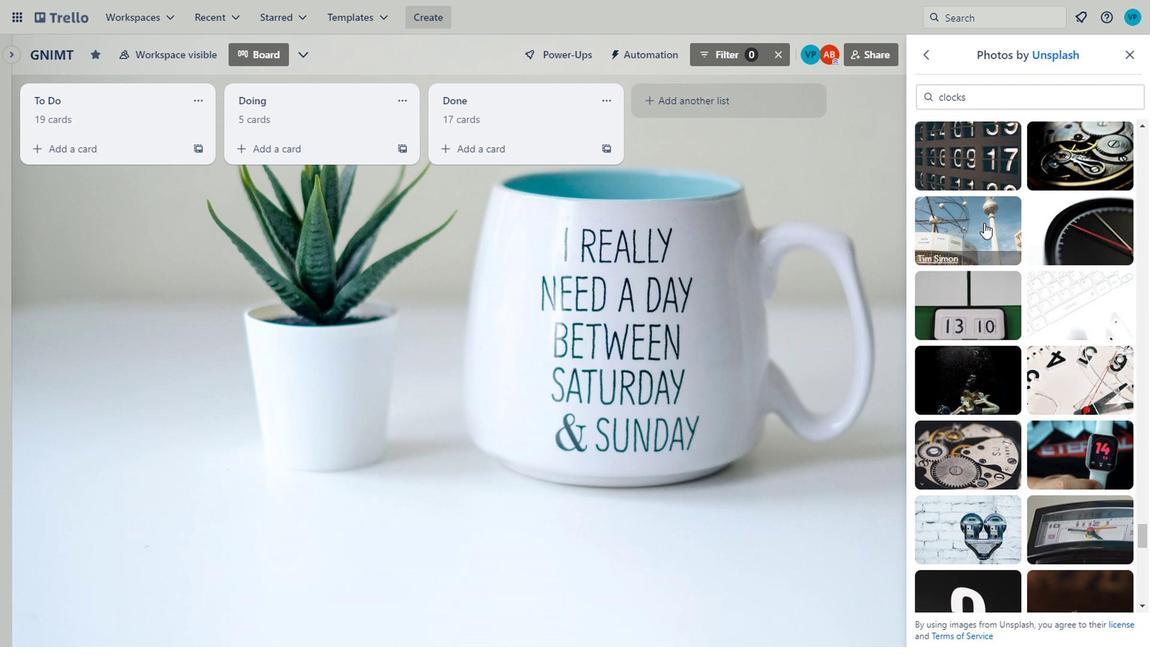 
Action: Mouse scrolled (947, 210) with delta (0, 0)
Screenshot: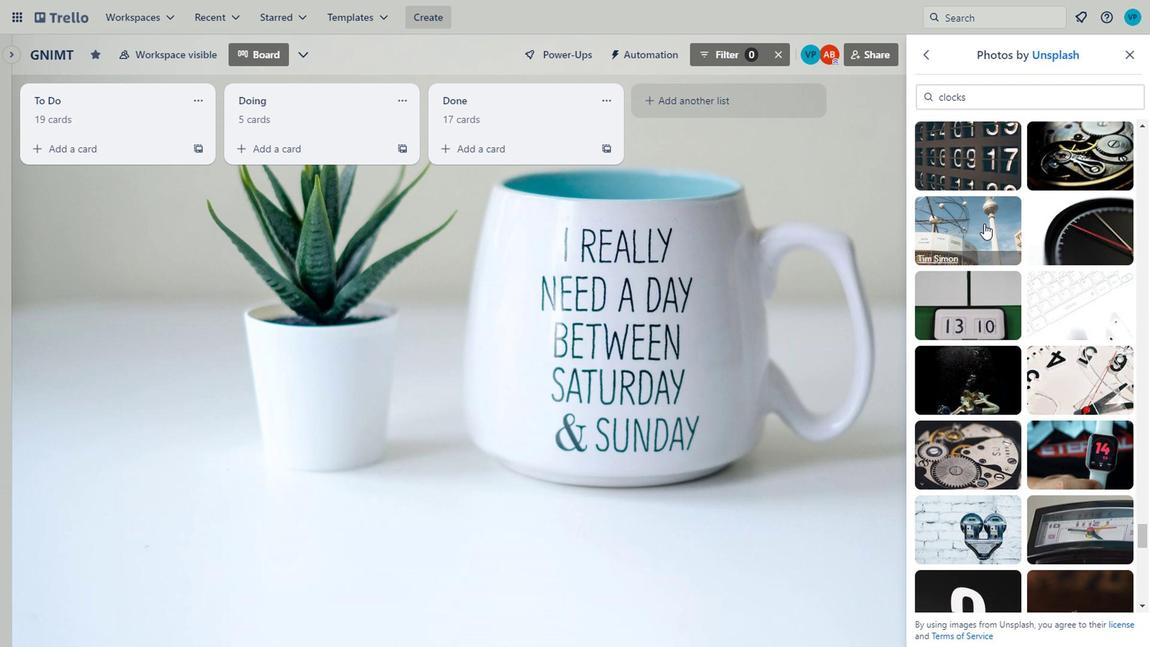 
Action: Mouse moved to (949, 210)
Screenshot: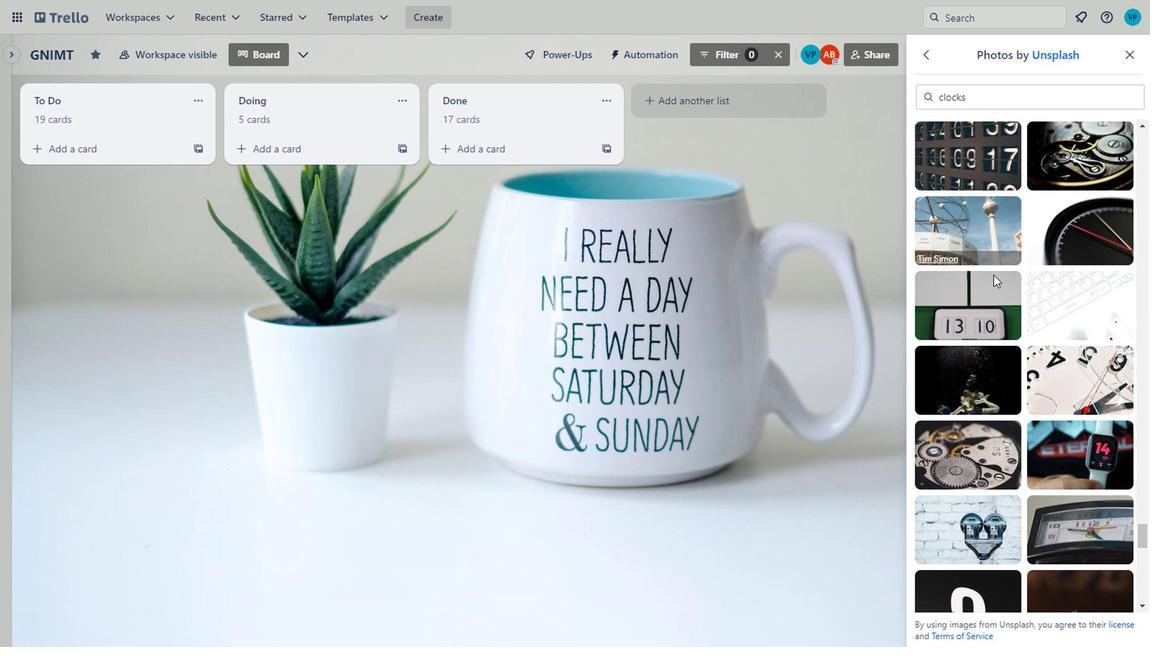 
Action: Mouse scrolled (949, 210) with delta (0, 0)
Screenshot: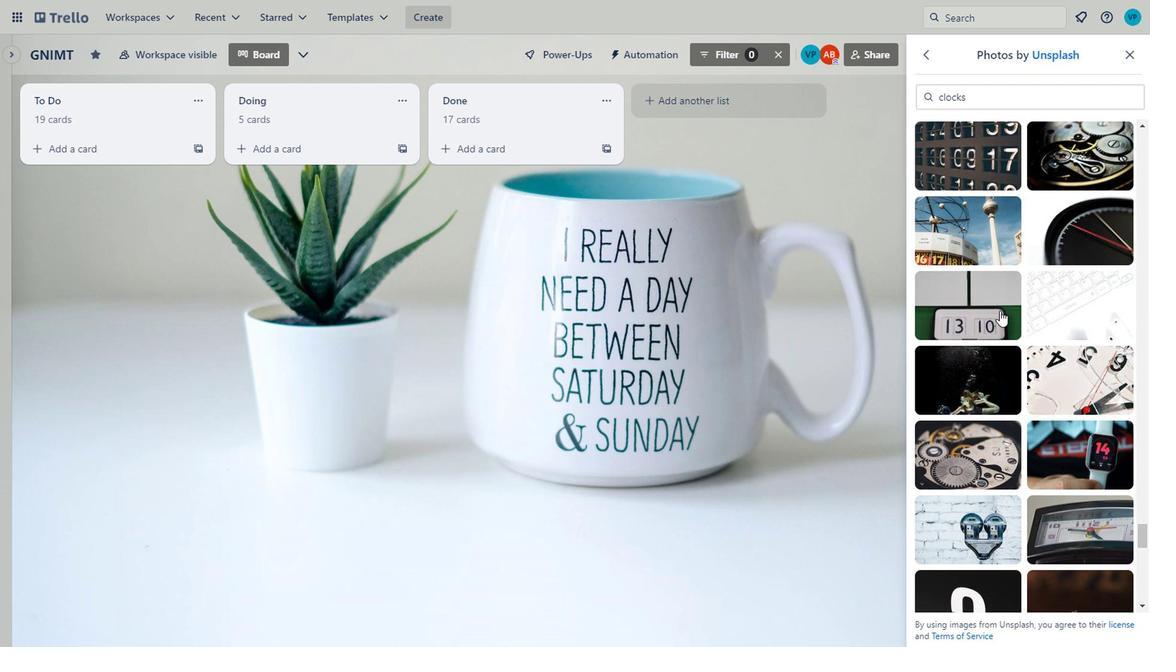 
Action: Mouse moved to (949, 211)
Screenshot: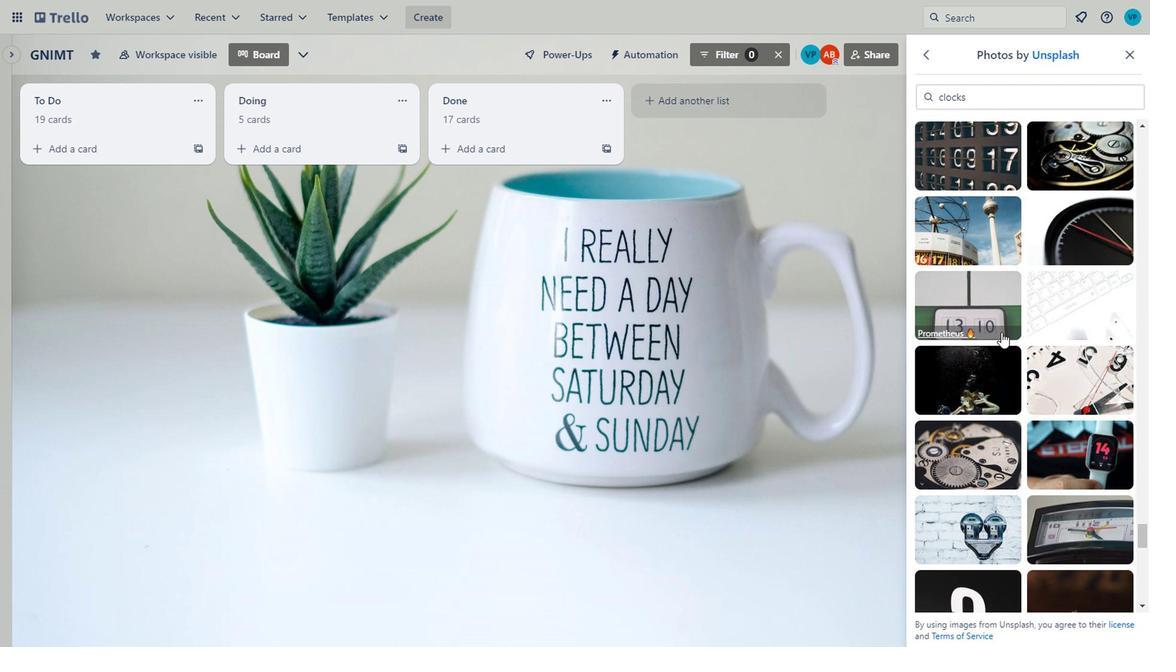 
Action: Mouse scrolled (949, 210) with delta (0, 0)
Screenshot: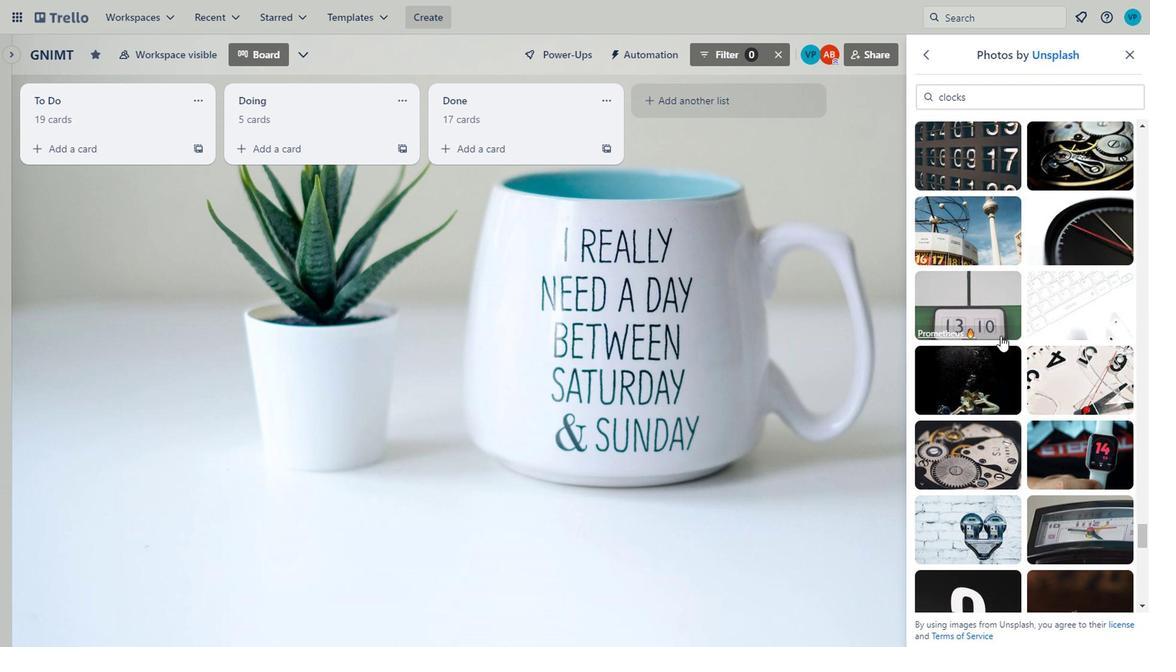 
Action: Mouse moved to (980, 221)
Screenshot: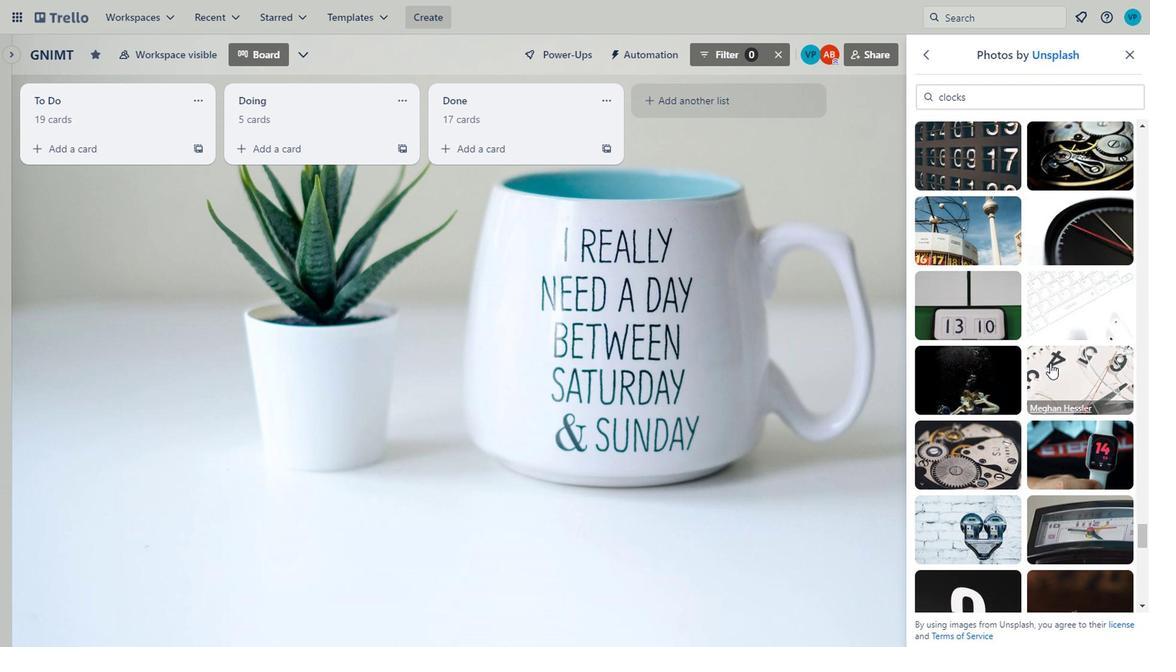 
Action: Mouse scrolled (980, 221) with delta (0, 0)
Screenshot: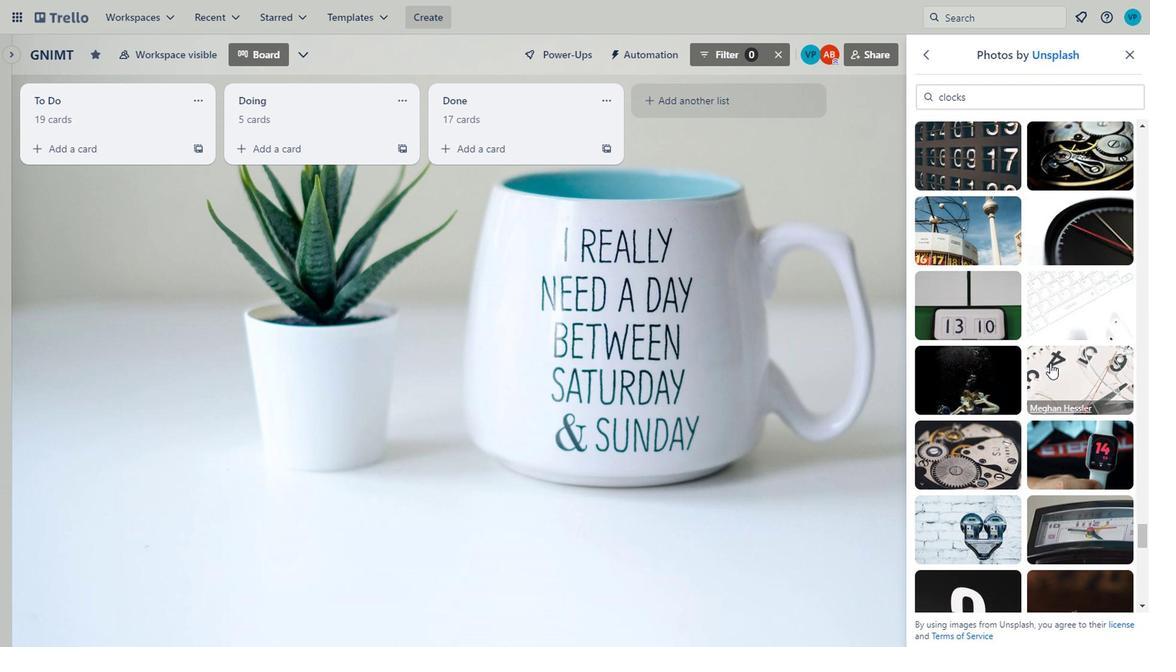 
Action: Mouse moved to (980, 222)
Screenshot: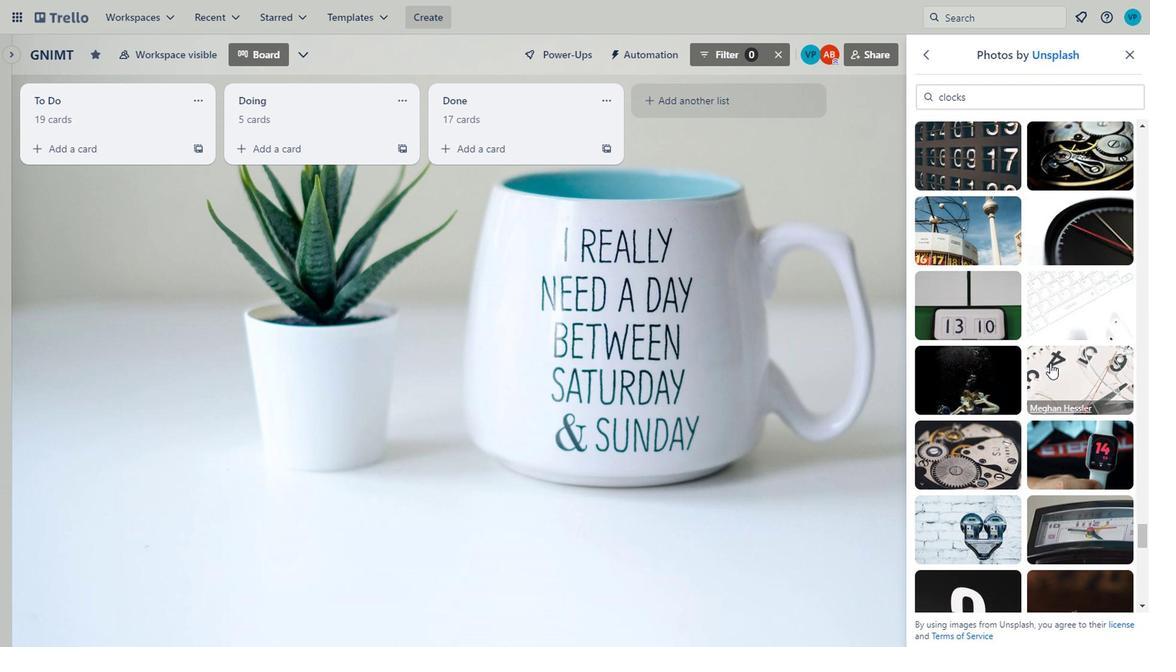 
Action: Mouse scrolled (980, 221) with delta (0, 0)
Screenshot: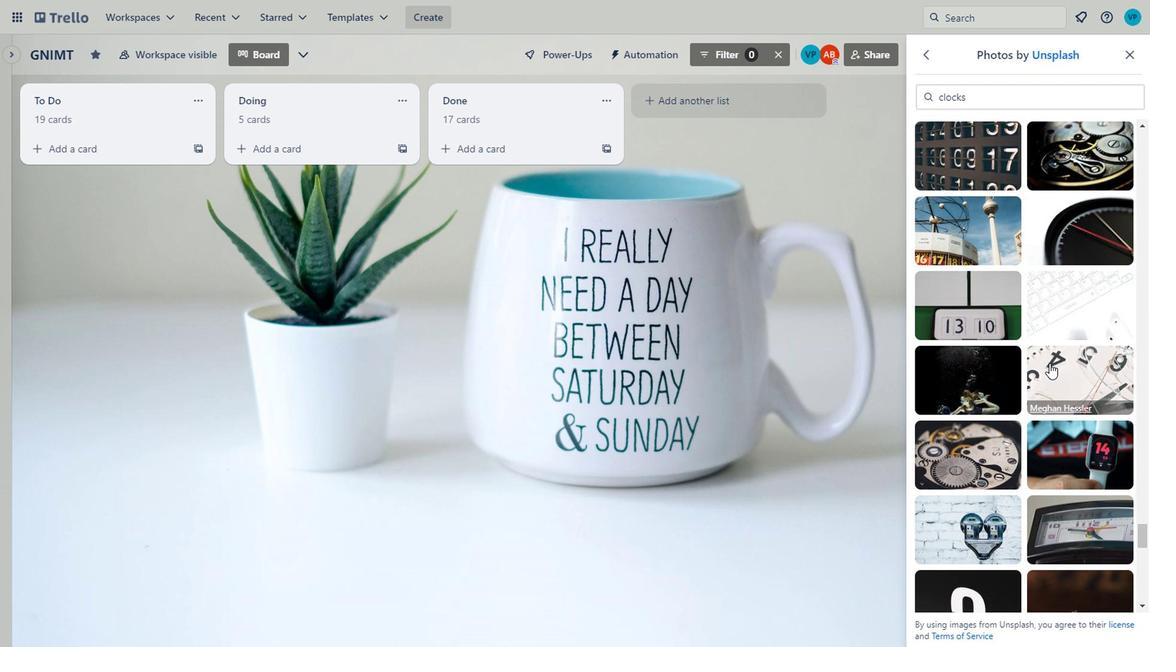 
Action: Mouse moved to (1040, 251)
Screenshot: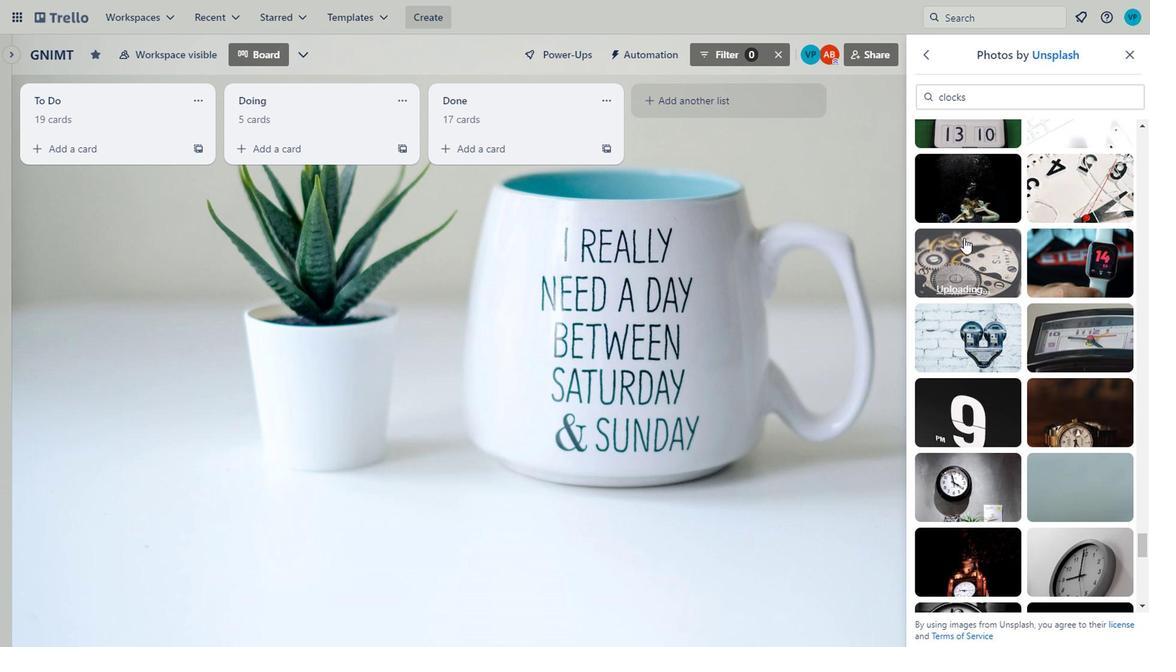 
Action: Mouse scrolled (1040, 251) with delta (0, 0)
Screenshot: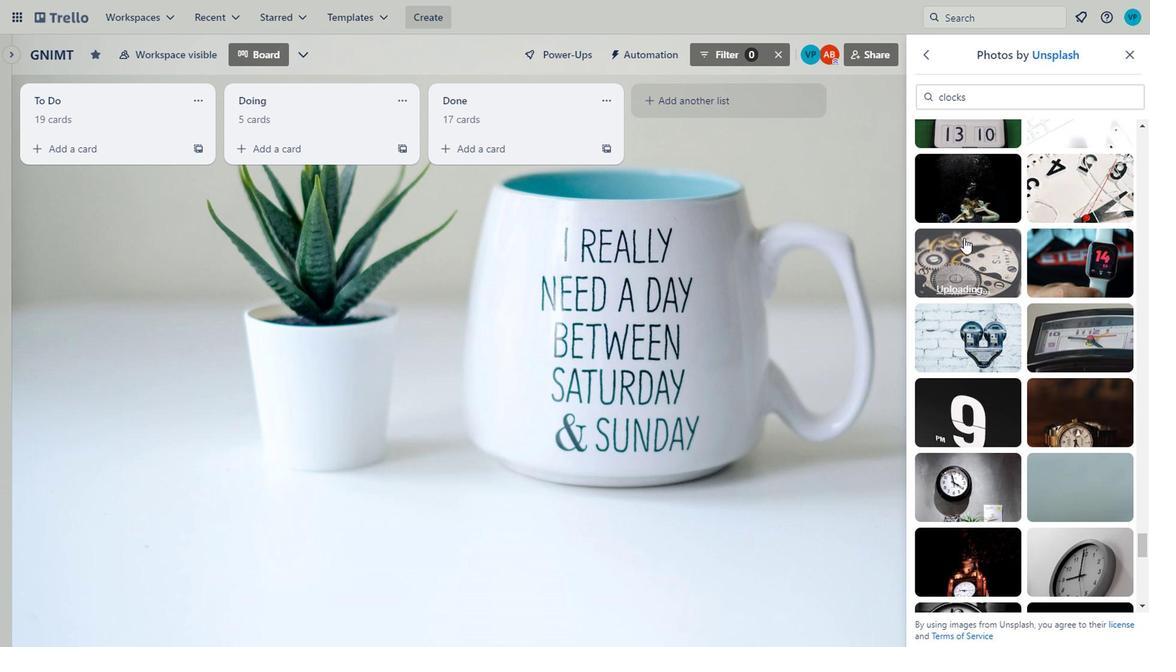 
Action: Mouse scrolled (1040, 251) with delta (0, 0)
Screenshot: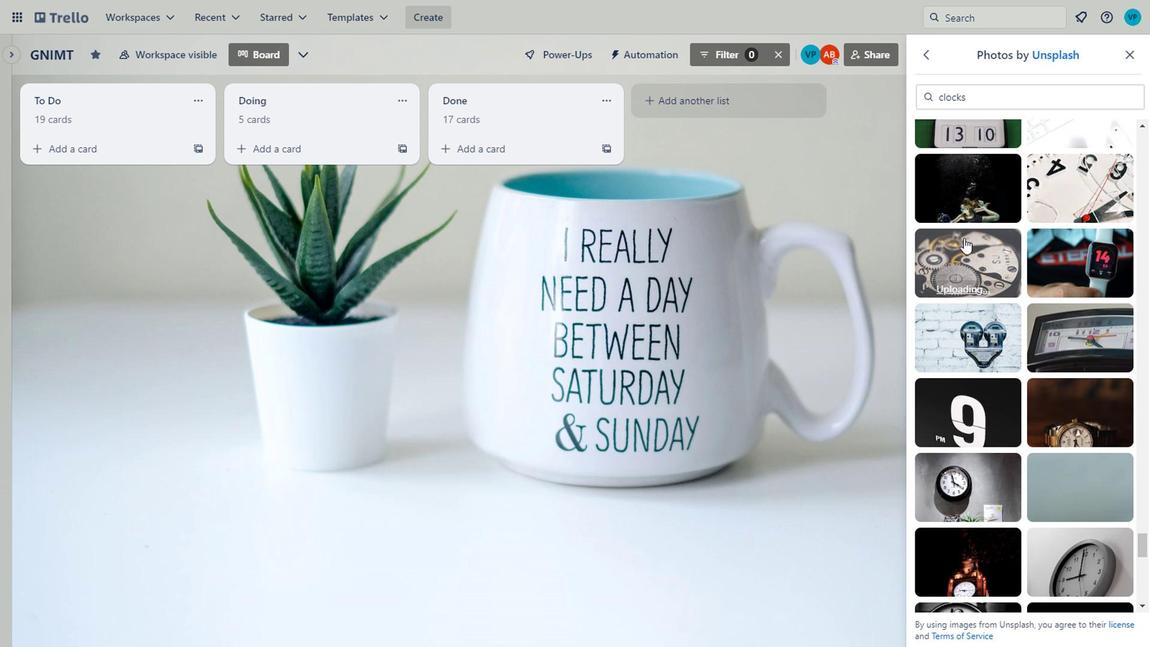 
Action: Mouse moved to (962, 206)
Screenshot: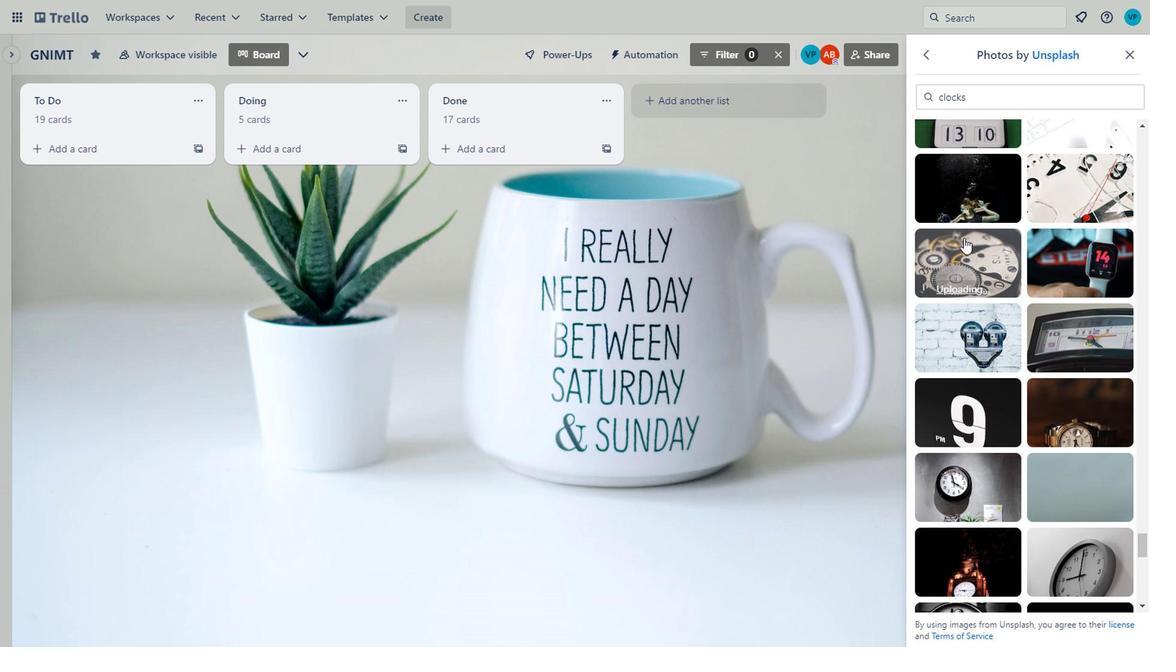 
Action: Mouse pressed left at (962, 206)
Screenshot: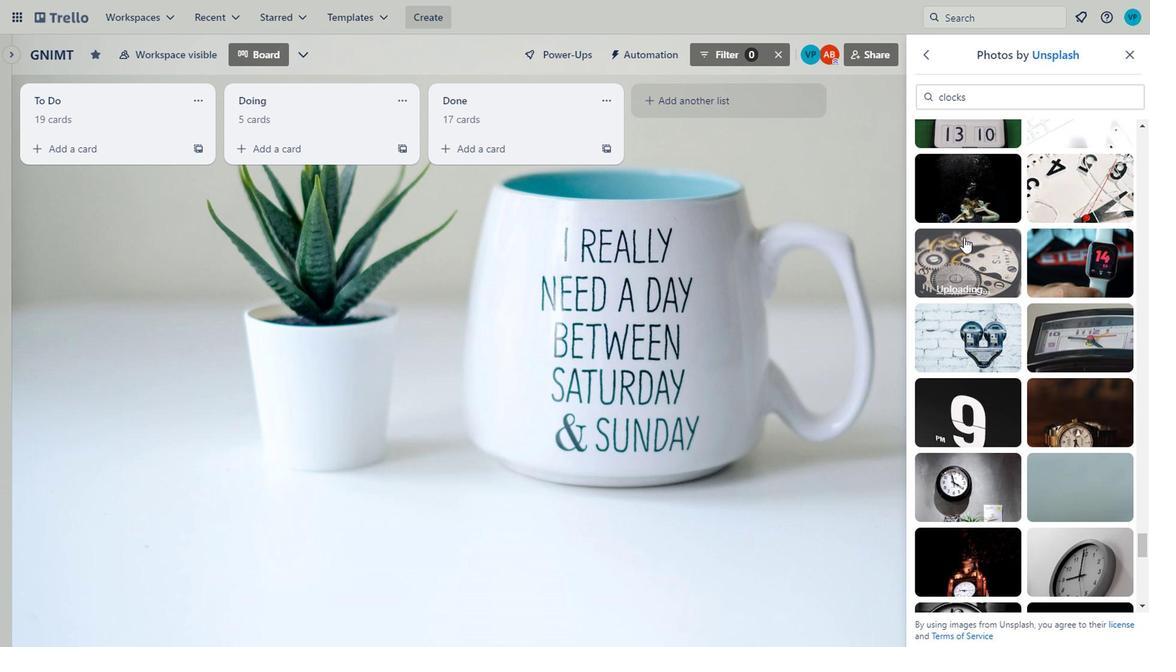 
Action: Mouse moved to (962, 204)
Screenshot: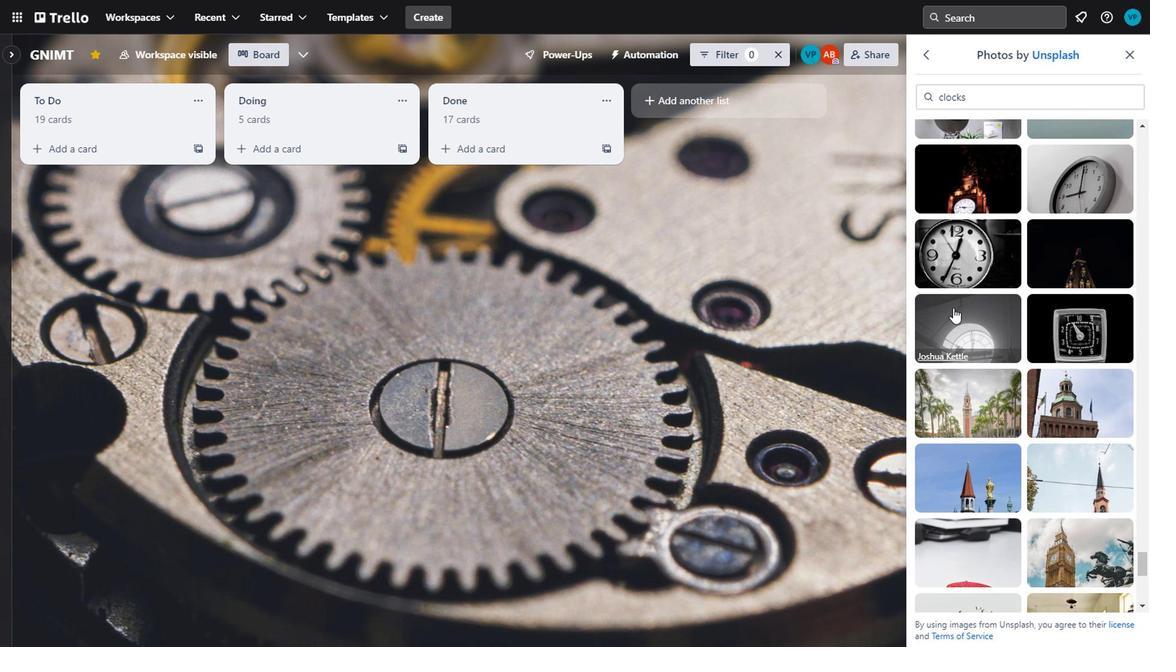 
Action: Mouse scrolled (962, 204) with delta (0, 0)
Screenshot: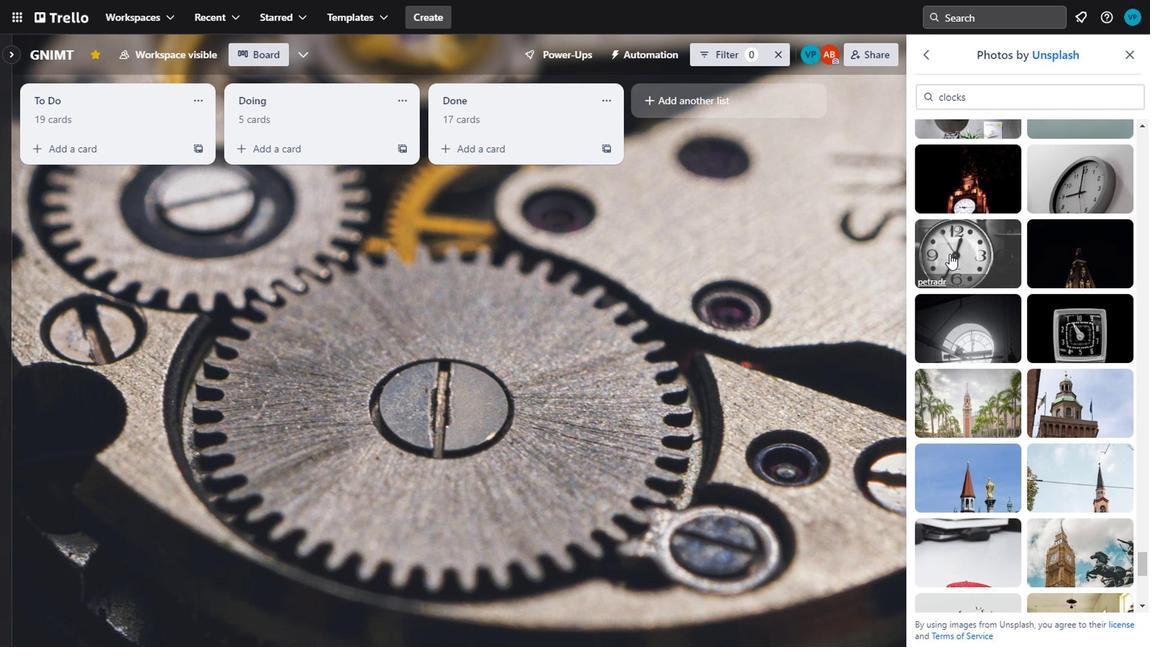 
Action: Mouse scrolled (962, 204) with delta (0, 0)
Screenshot: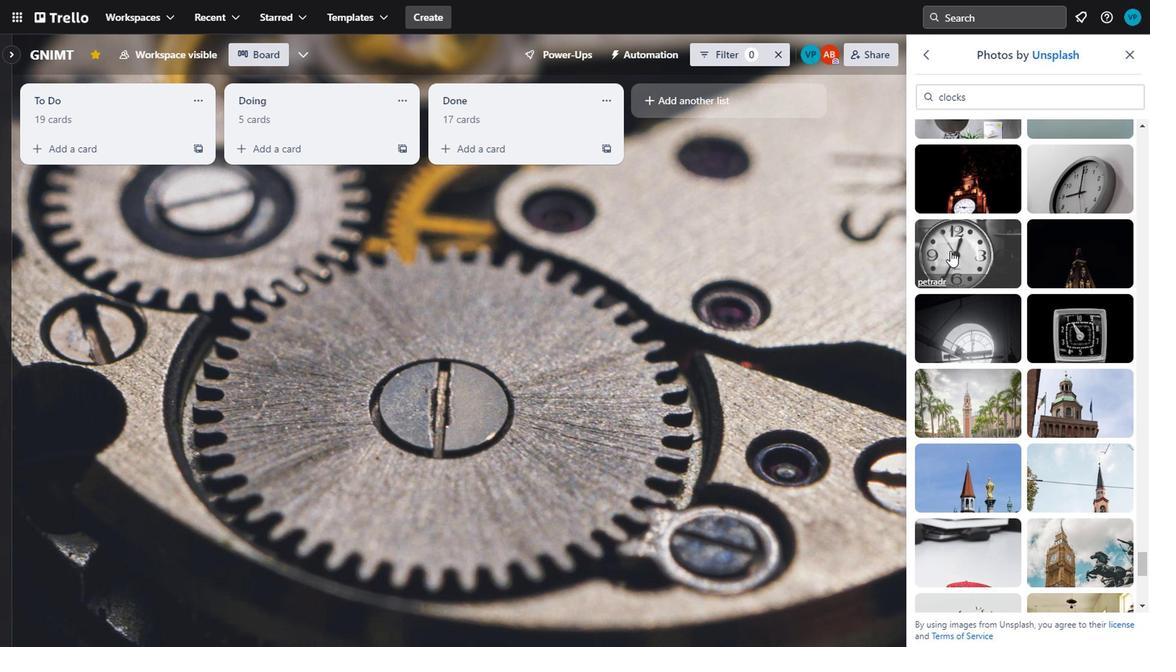 
Action: Mouse moved to (962, 204)
Screenshot: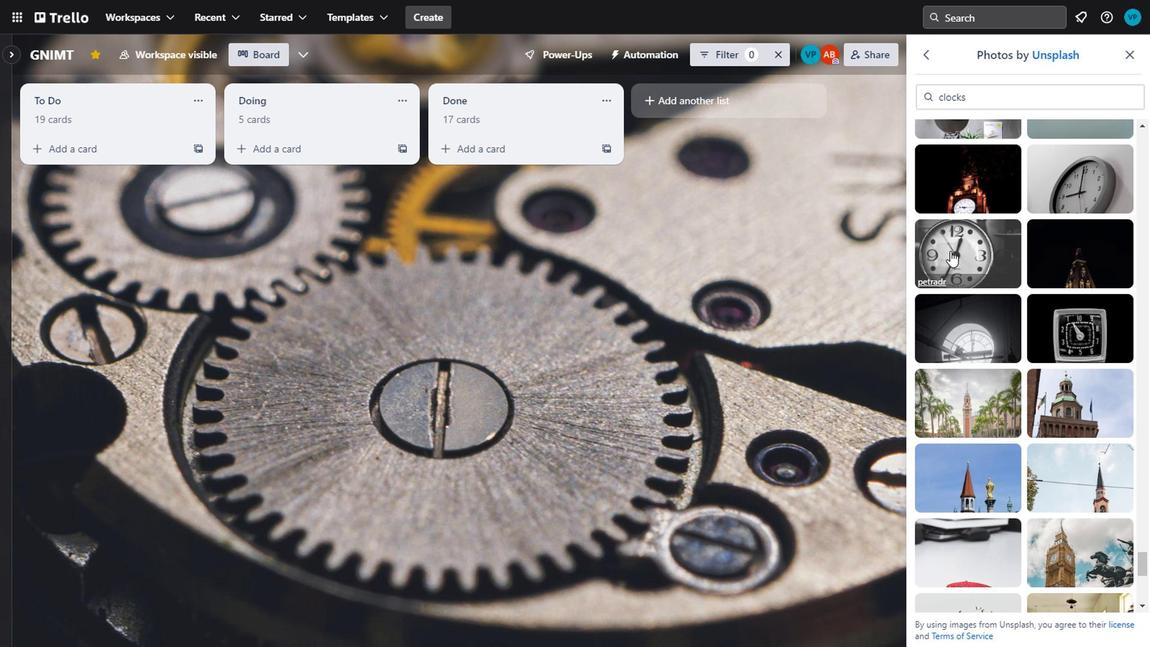 
Action: Mouse scrolled (962, 204) with delta (0, 0)
Screenshot: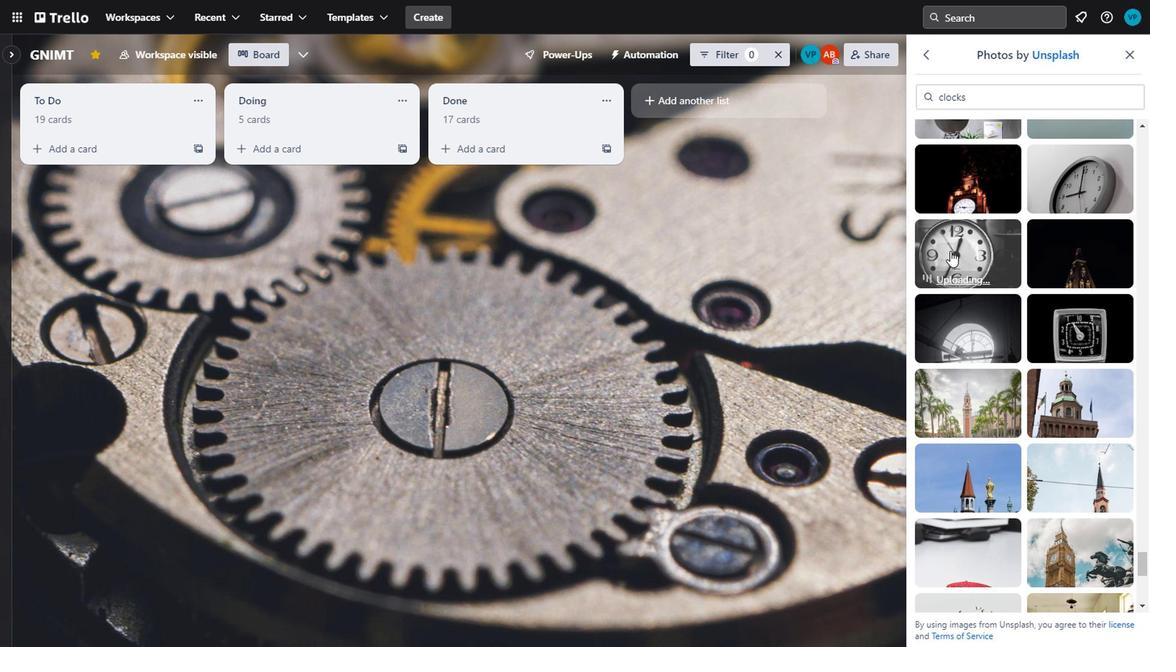
Action: Mouse moved to (964, 237)
Screenshot: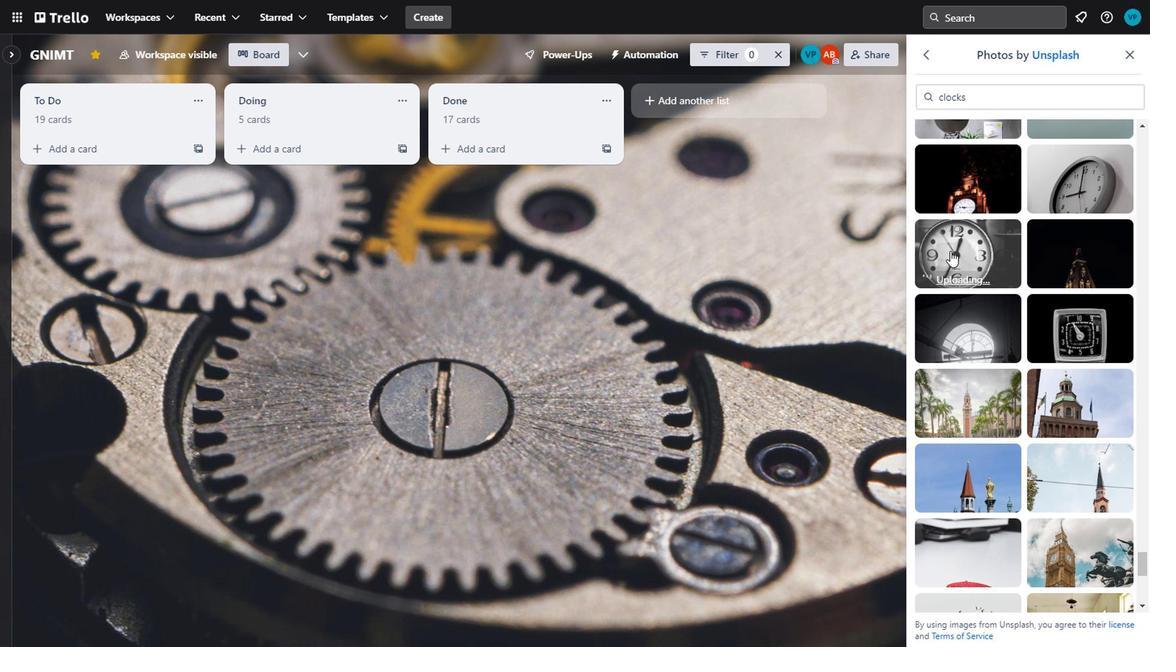 
Action: Mouse scrolled (964, 237) with delta (0, 0)
Screenshot: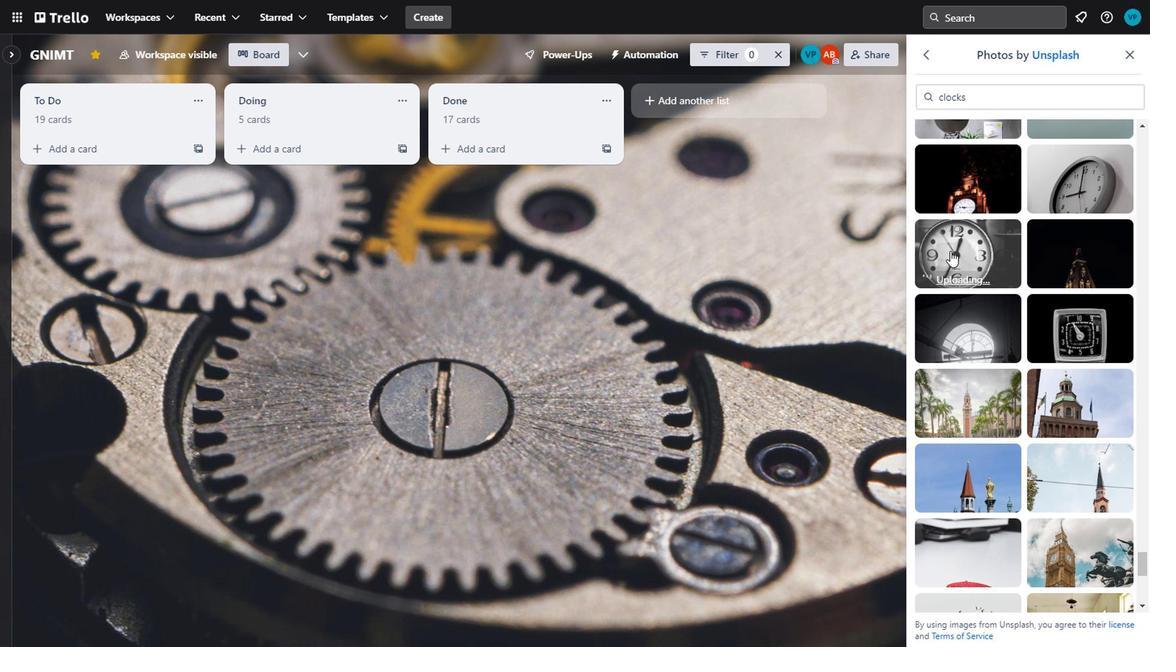 
Action: Mouse moved to (950, 210)
Screenshot: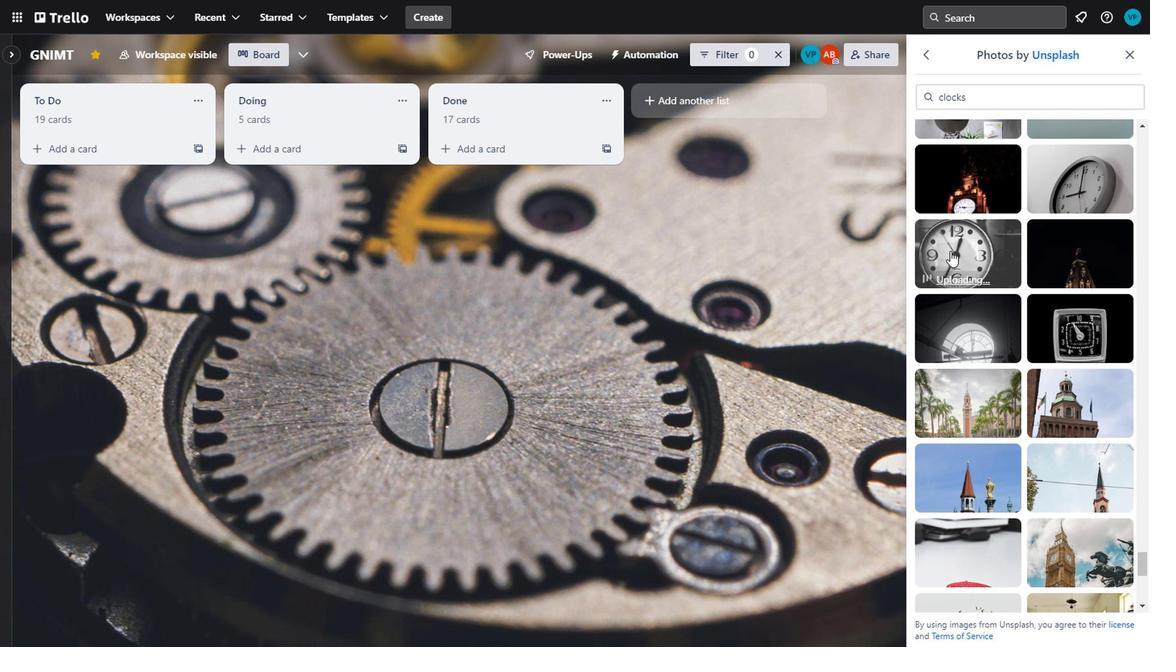 
Action: Mouse pressed left at (950, 210)
Screenshot: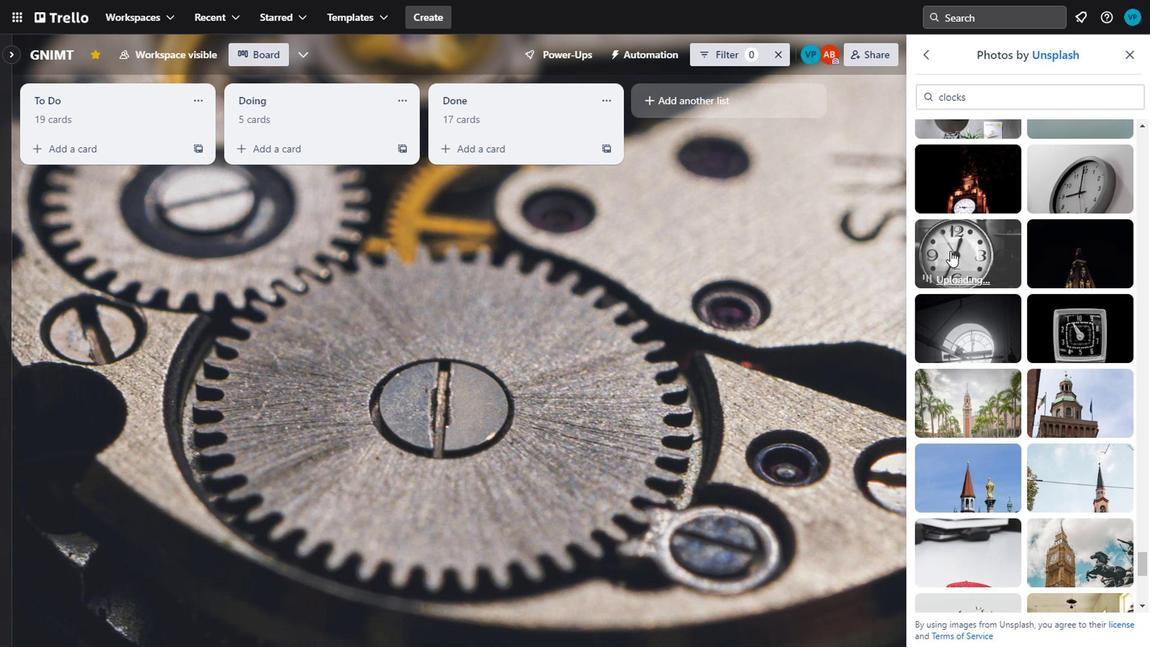 
Action: Mouse moved to (1060, 219)
Screenshot: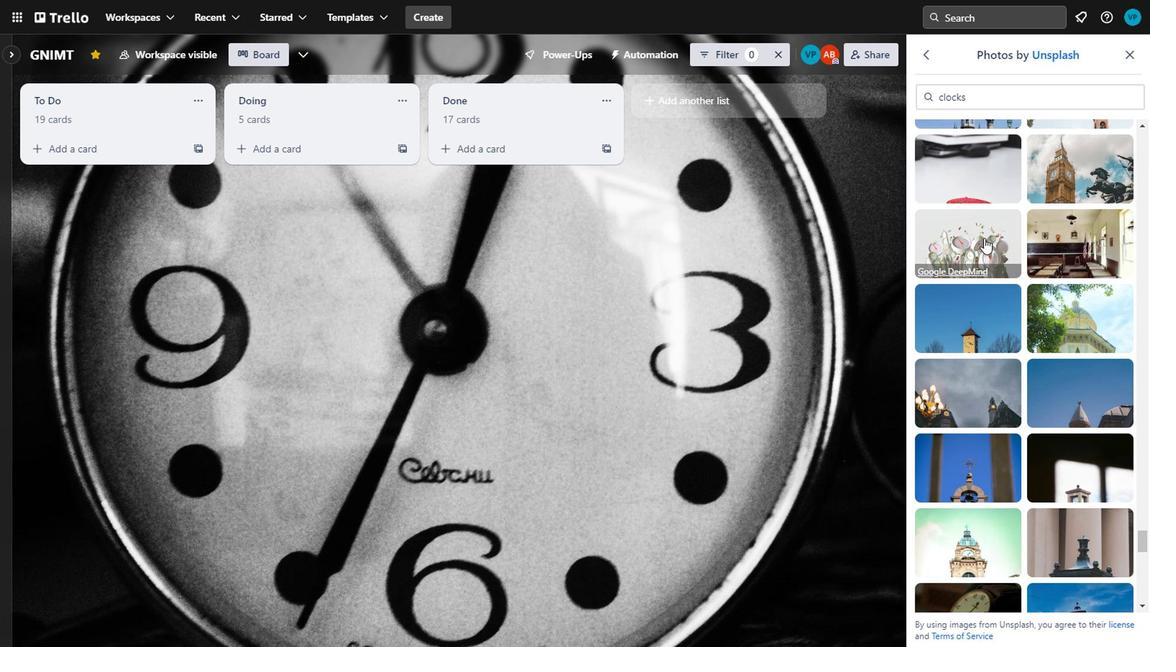 
Action: Mouse scrolled (1060, 219) with delta (0, 0)
Screenshot: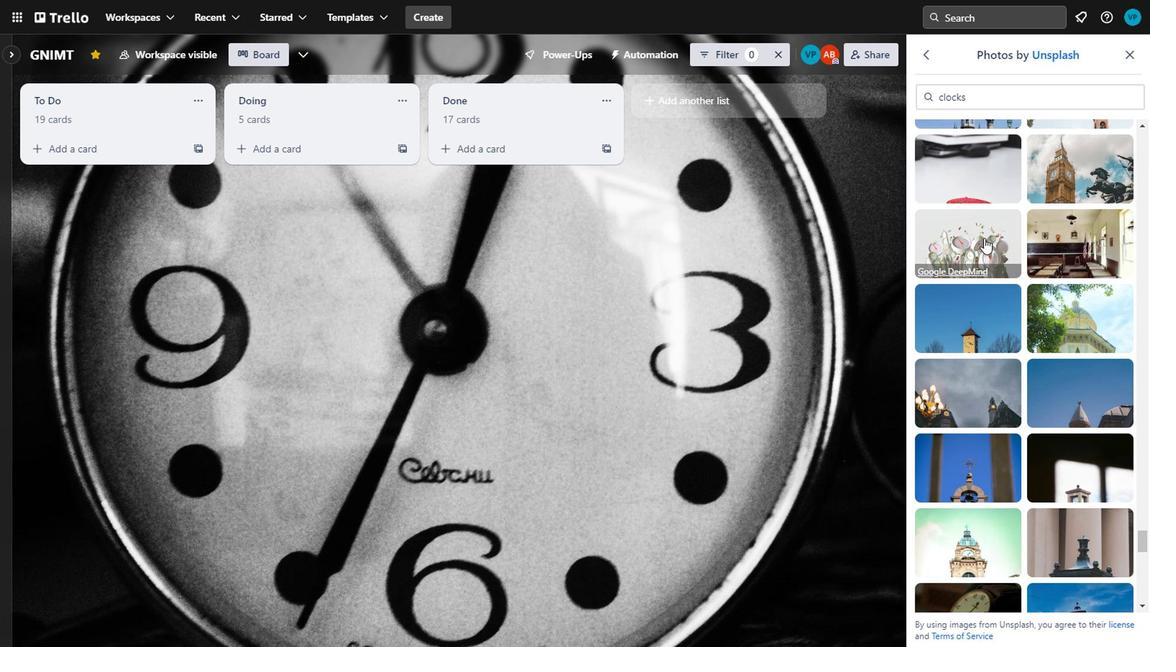 
Action: Mouse moved to (1058, 228)
Screenshot: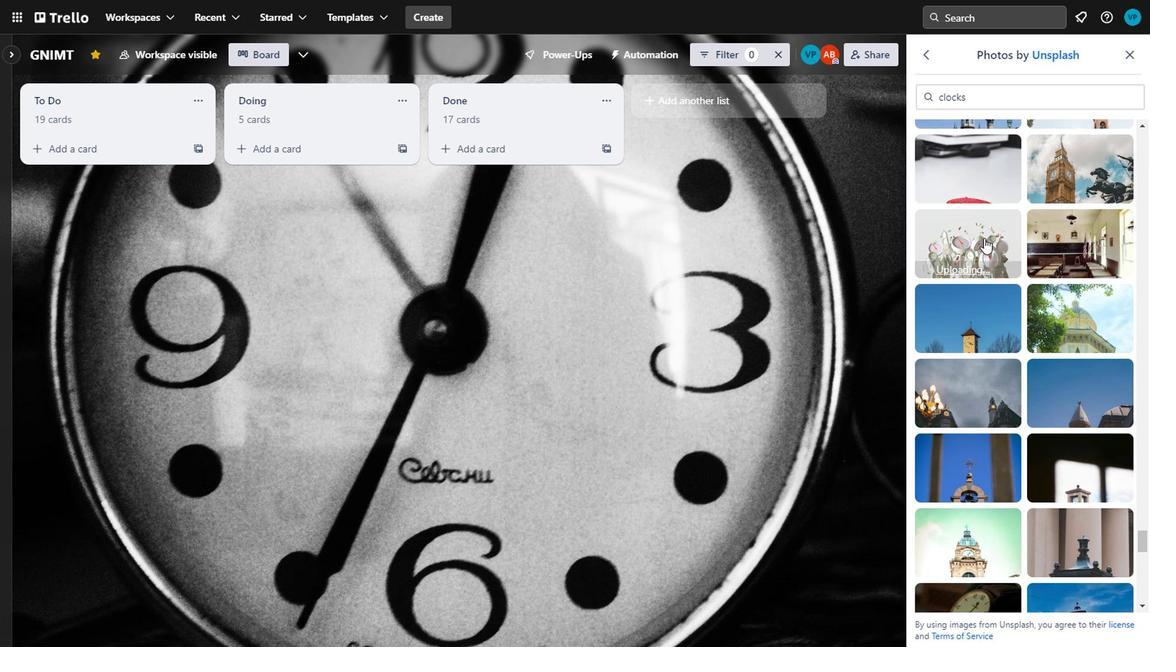 
Action: Mouse scrolled (1058, 228) with delta (0, 0)
Screenshot: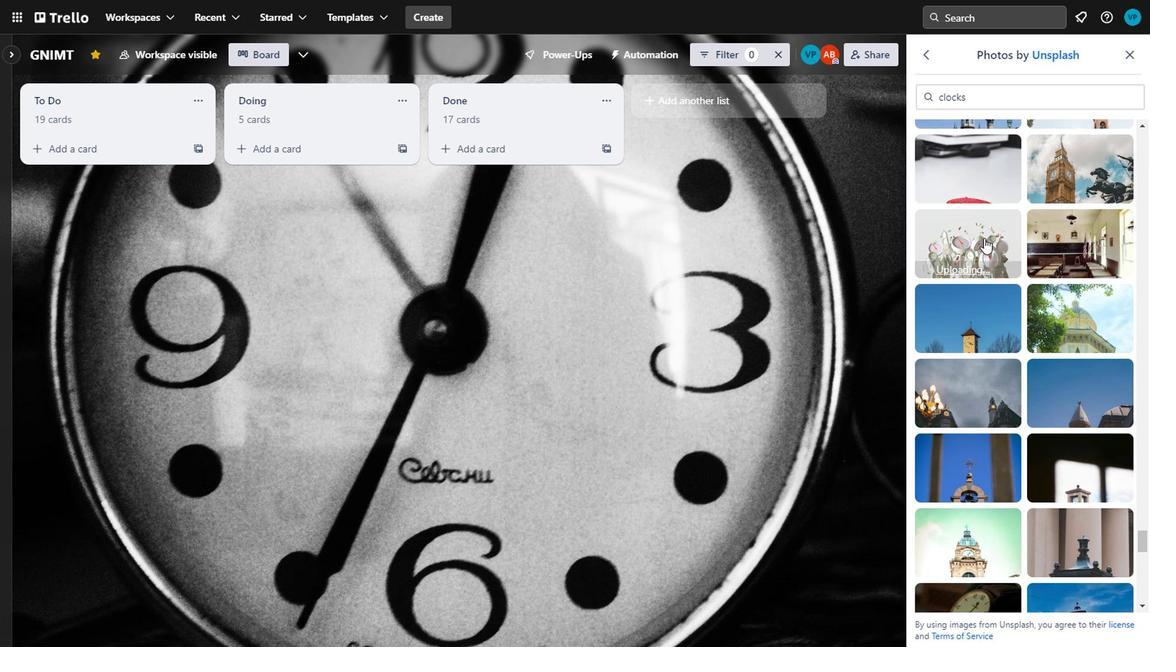 
Action: Mouse moved to (1018, 262)
Screenshot: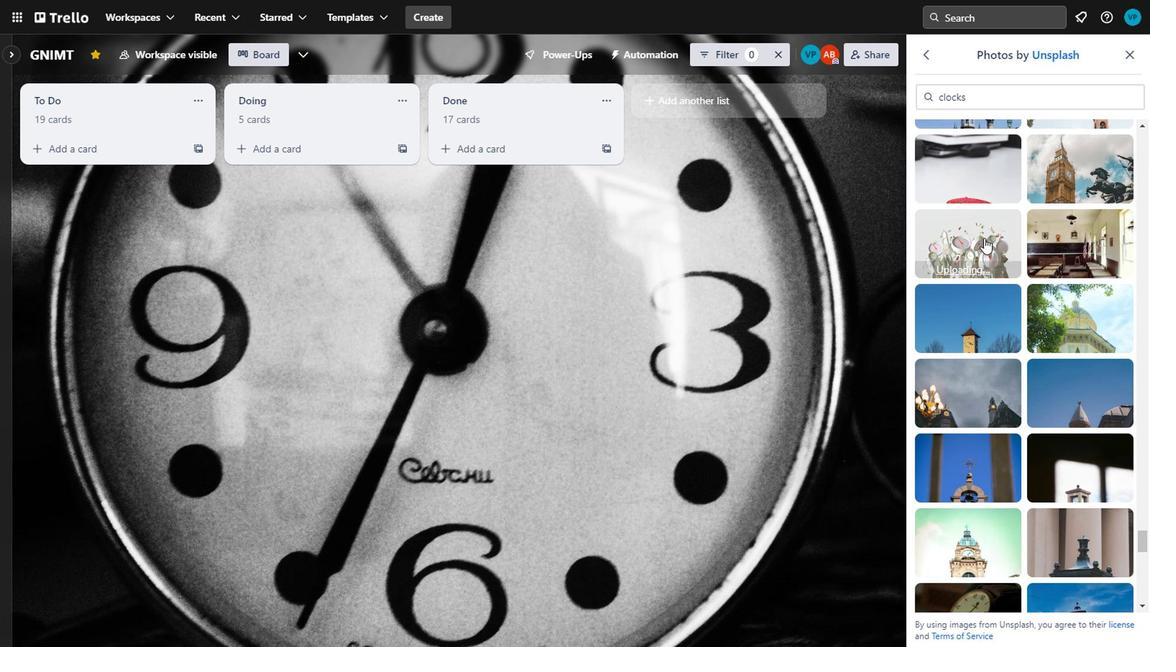 
Action: Mouse scrolled (1018, 262) with delta (0, 0)
Screenshot: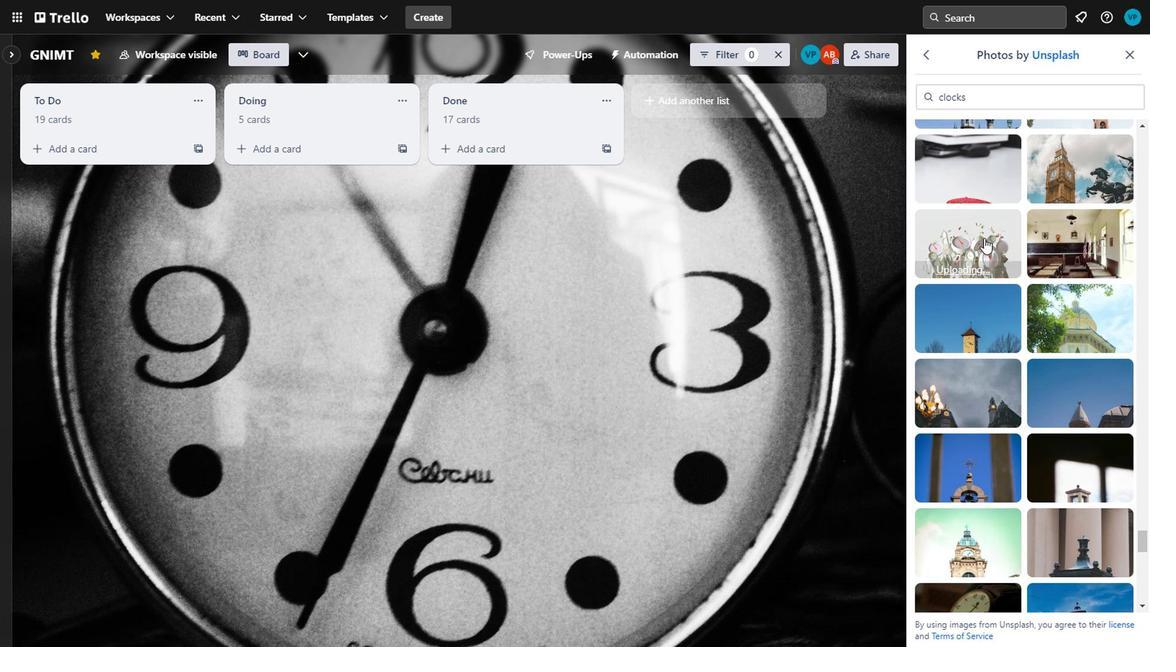
Action: Mouse scrolled (1018, 262) with delta (0, 0)
Screenshot: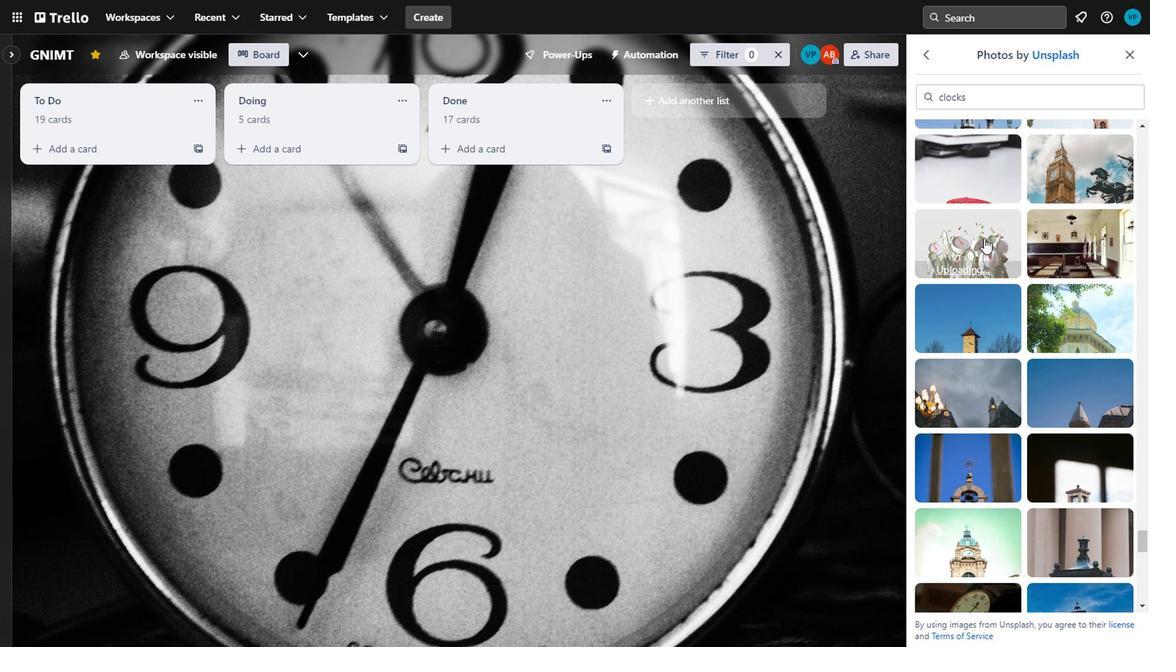 
Action: Mouse moved to (981, 206)
Screenshot: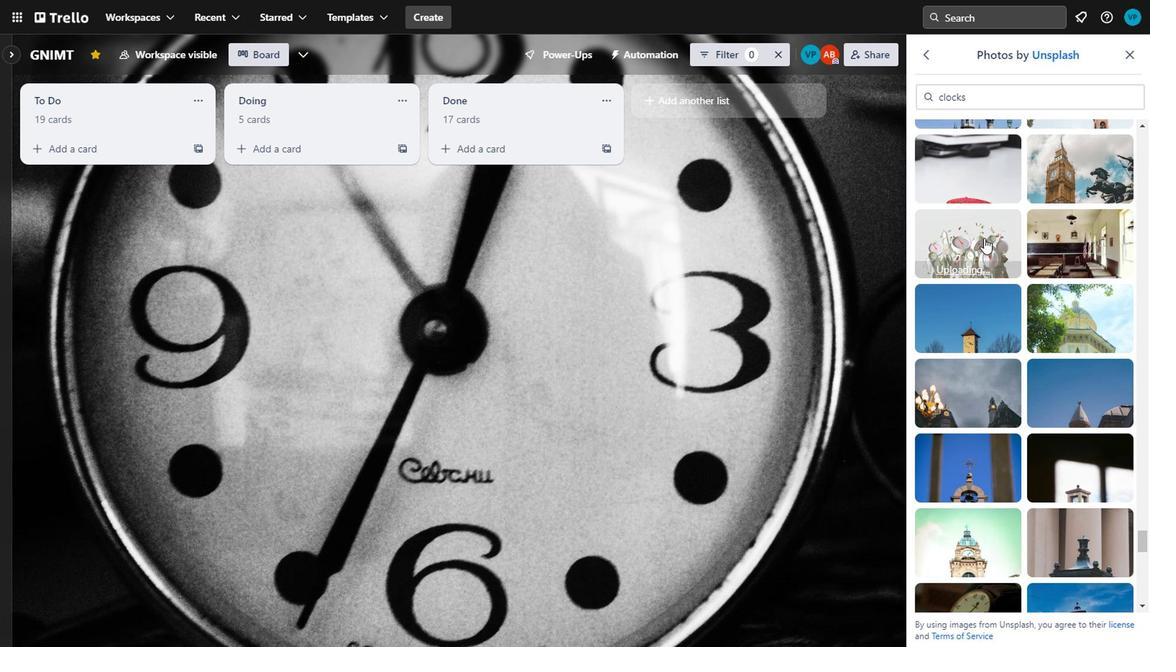 
Action: Mouse pressed left at (981, 206)
Screenshot: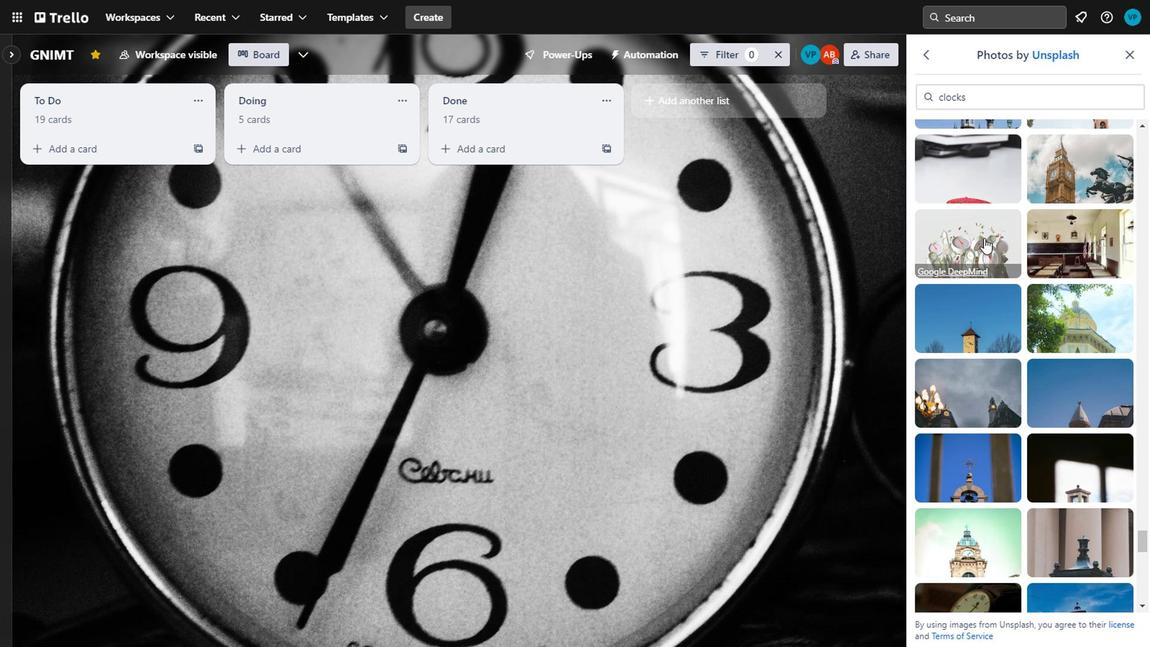 
Action: Mouse moved to (950, 227)
Screenshot: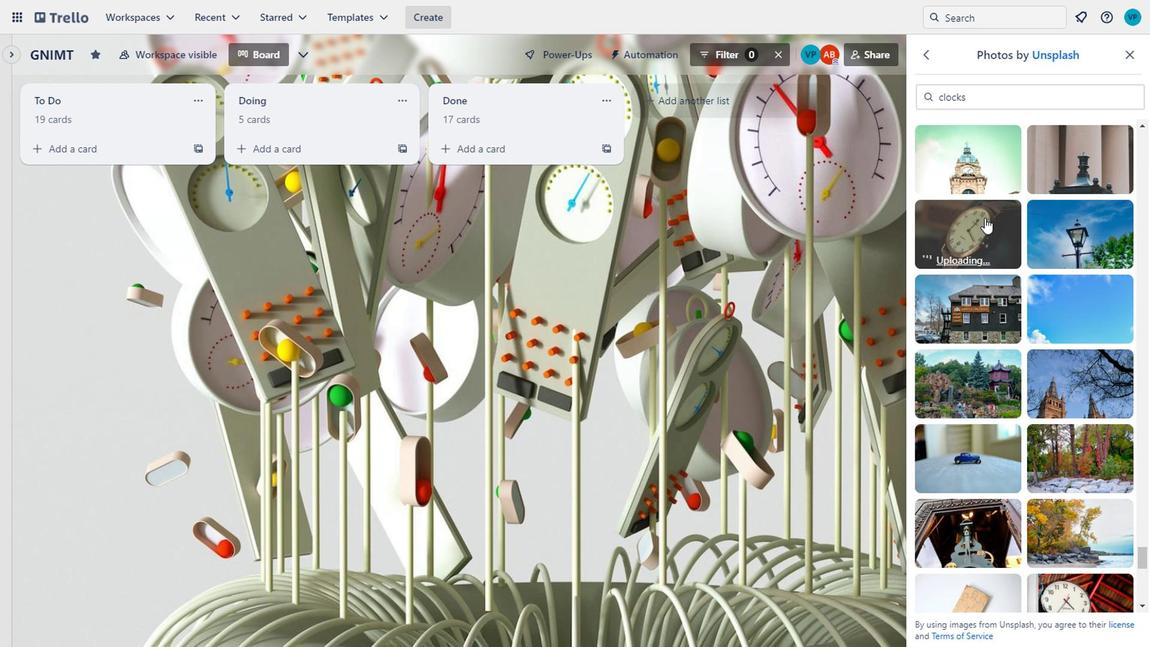 
Action: Mouse scrolled (950, 227) with delta (0, 0)
Screenshot: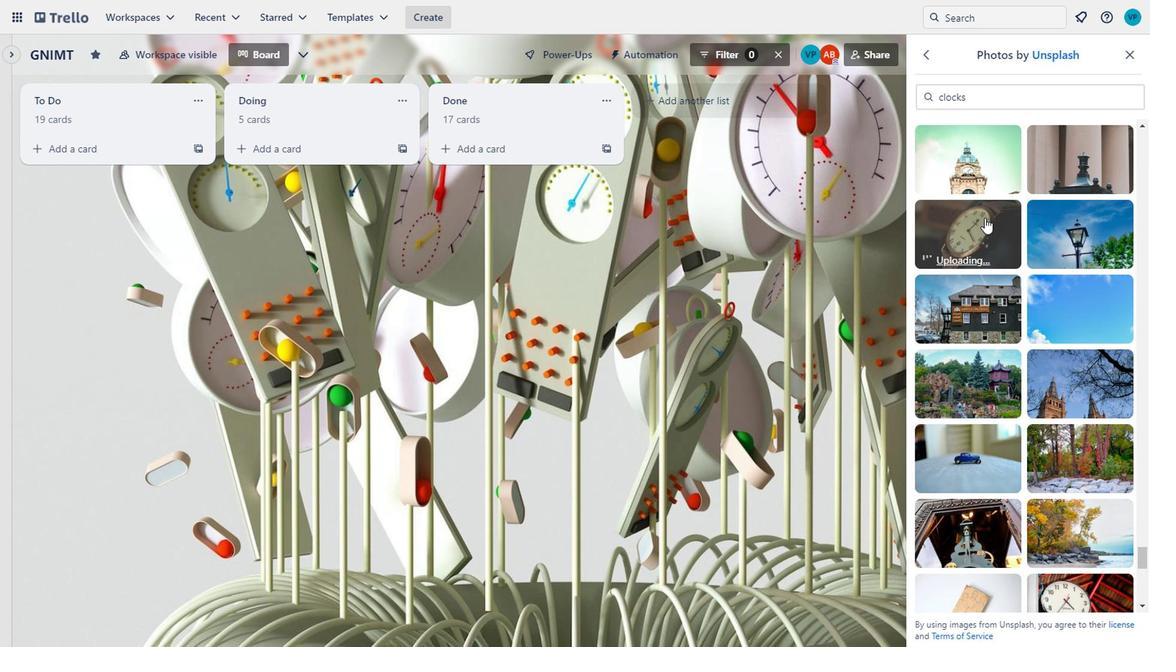 
Action: Mouse scrolled (950, 227) with delta (0, 0)
Screenshot: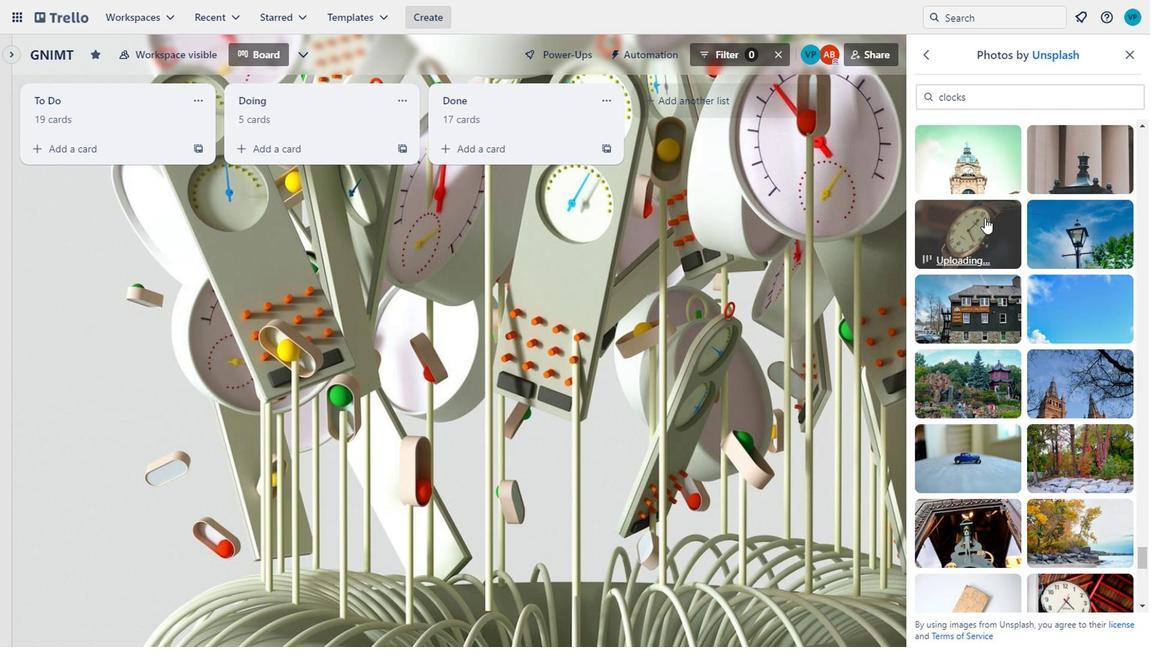 
Action: Mouse moved to (1001, 236)
Screenshot: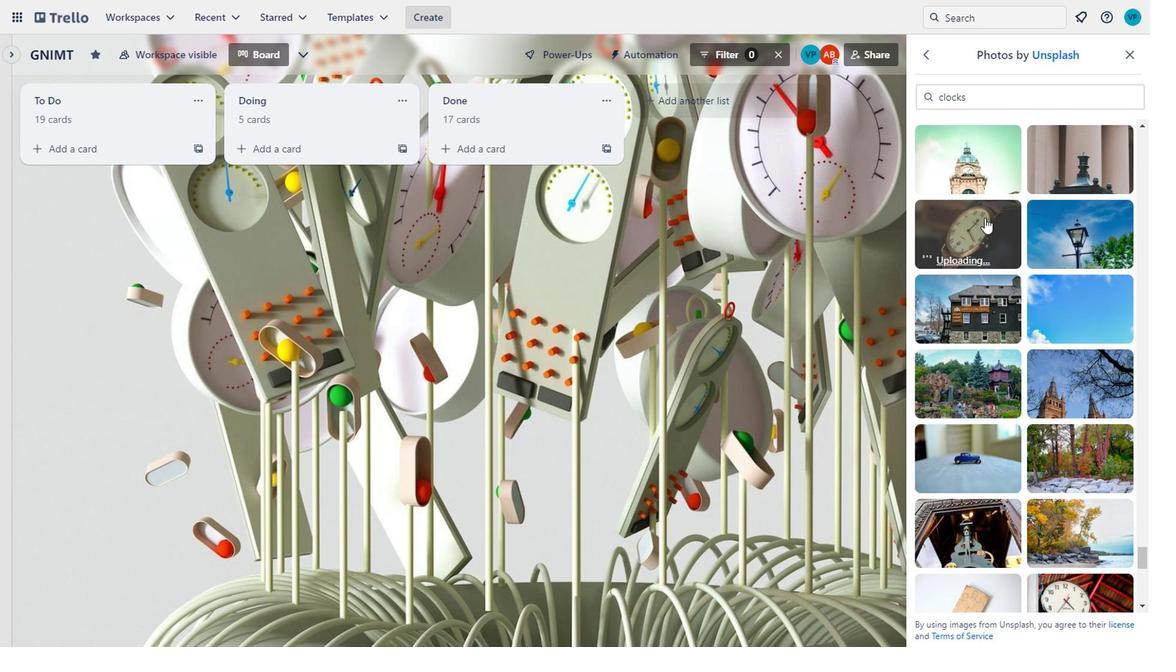 
Action: Mouse scrolled (1001, 236) with delta (0, 0)
Screenshot: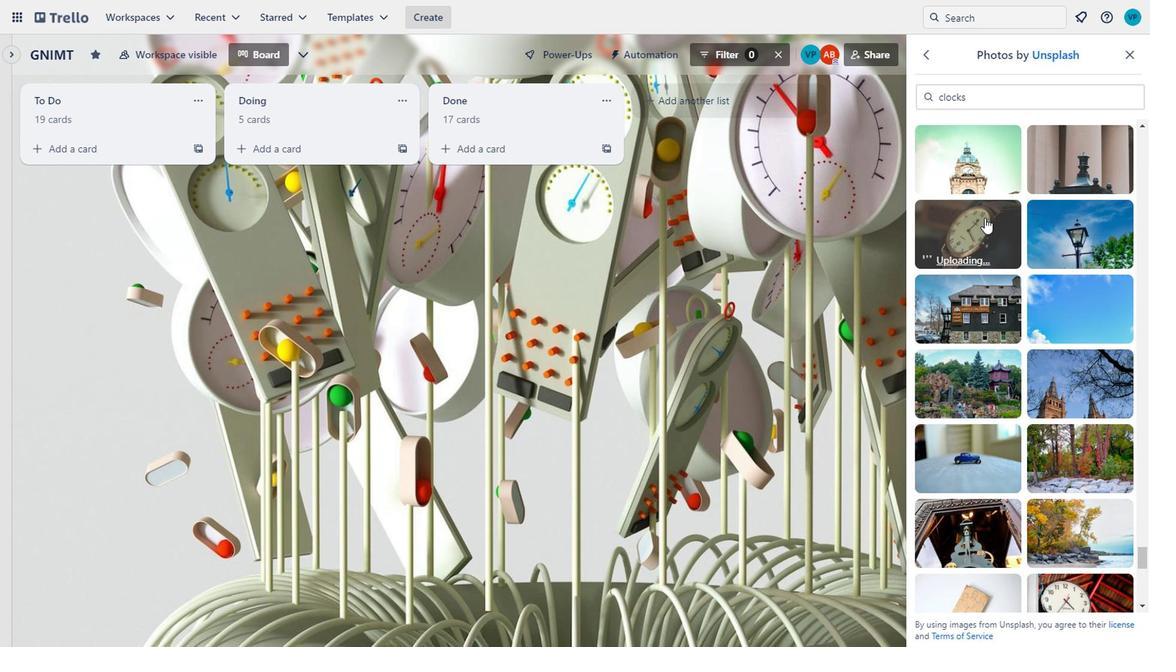 
Action: Mouse scrolled (1001, 236) with delta (0, 0)
Screenshot: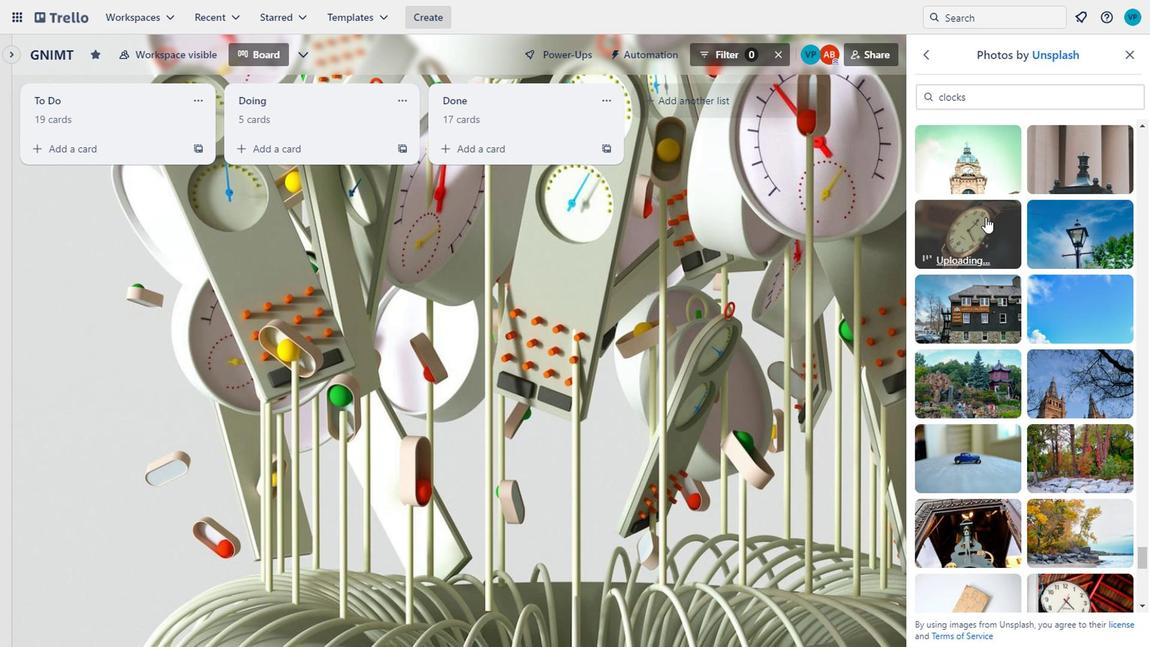 
Action: Mouse moved to (982, 199)
Screenshot: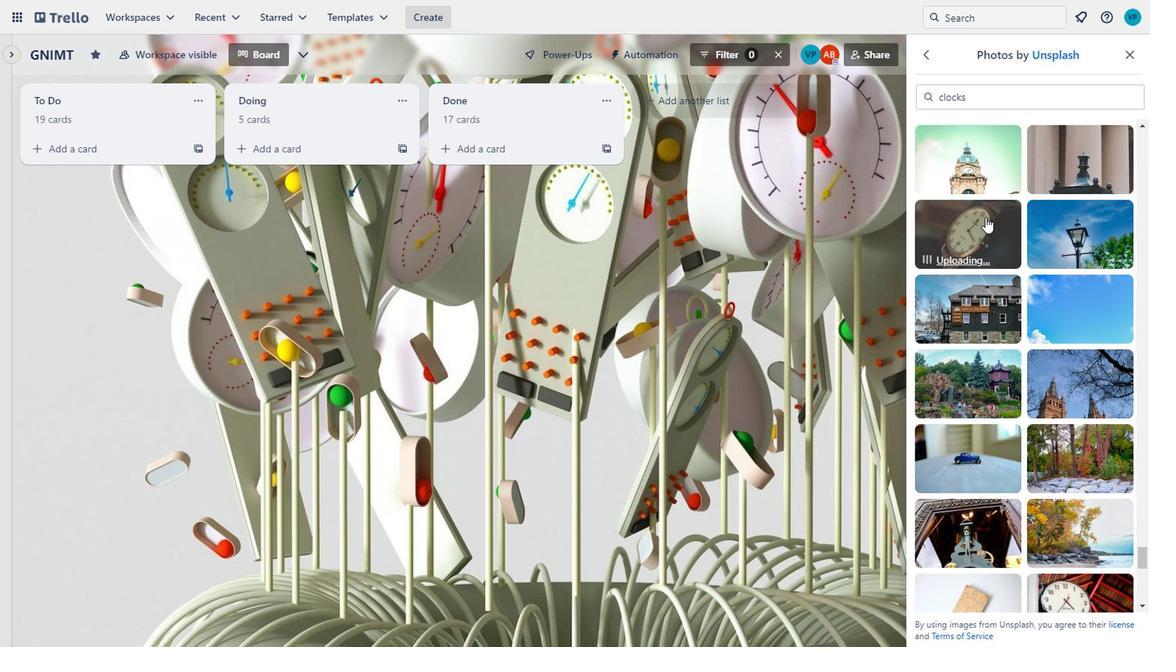 
Action: Mouse pressed left at (982, 199)
Screenshot: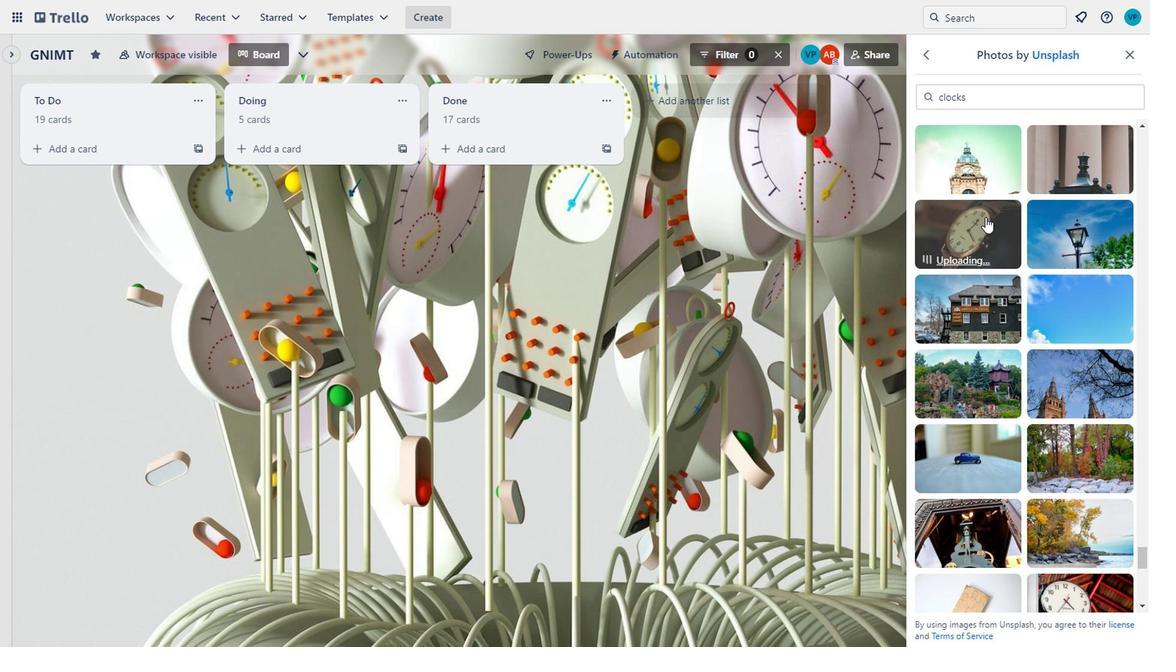 
Action: Mouse moved to (982, 198)
Screenshot: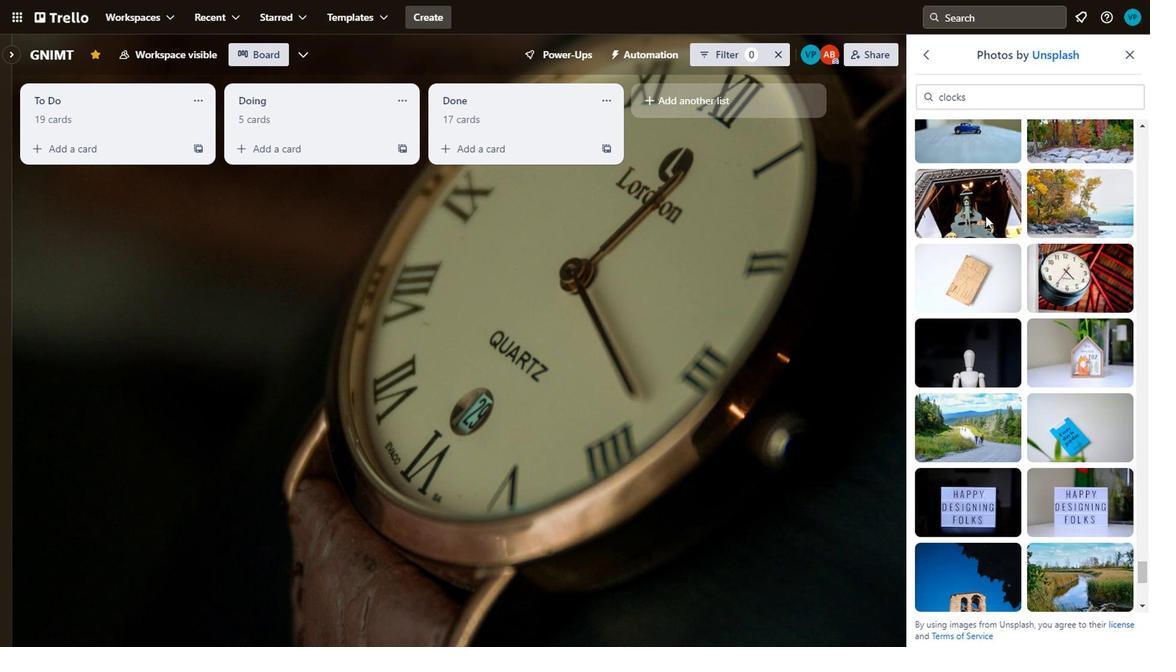 
Action: Mouse scrolled (982, 198) with delta (0, 0)
Screenshot: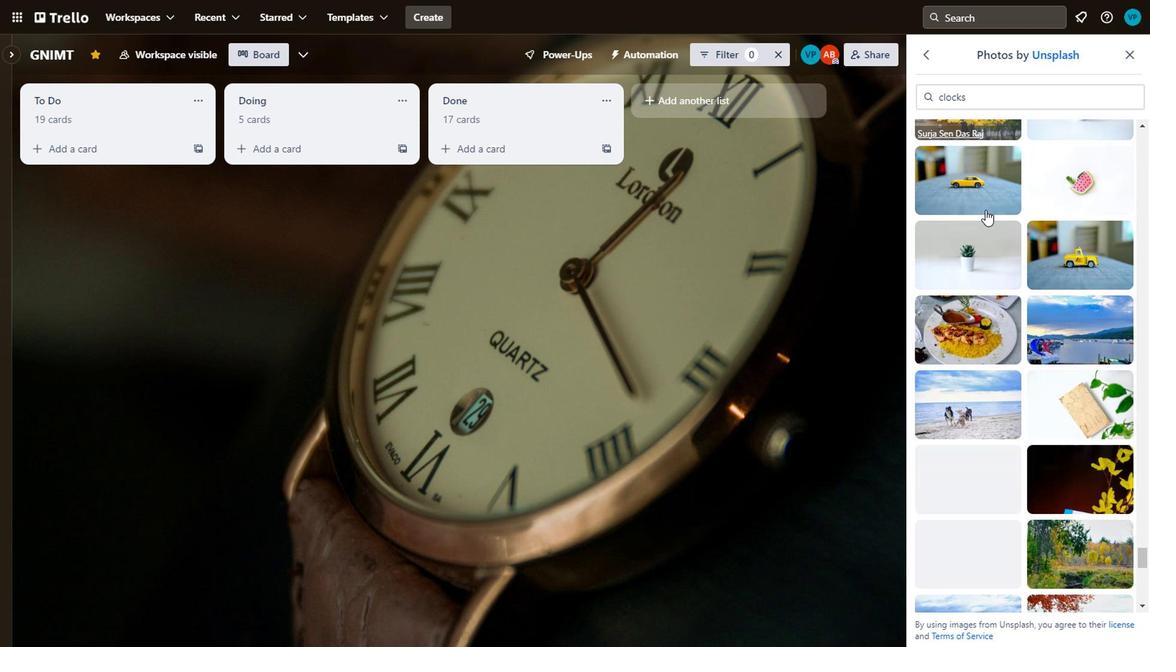 
Action: Mouse scrolled (982, 198) with delta (0, 0)
Screenshot: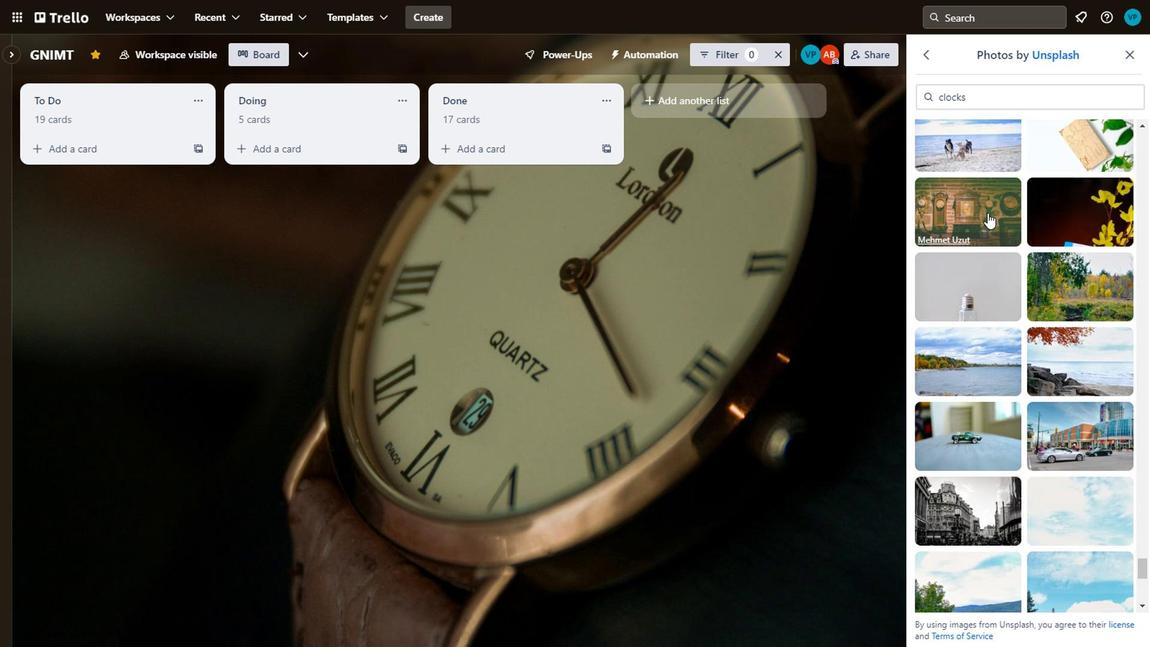 
Action: Mouse scrolled (982, 198) with delta (0, 0)
Screenshot: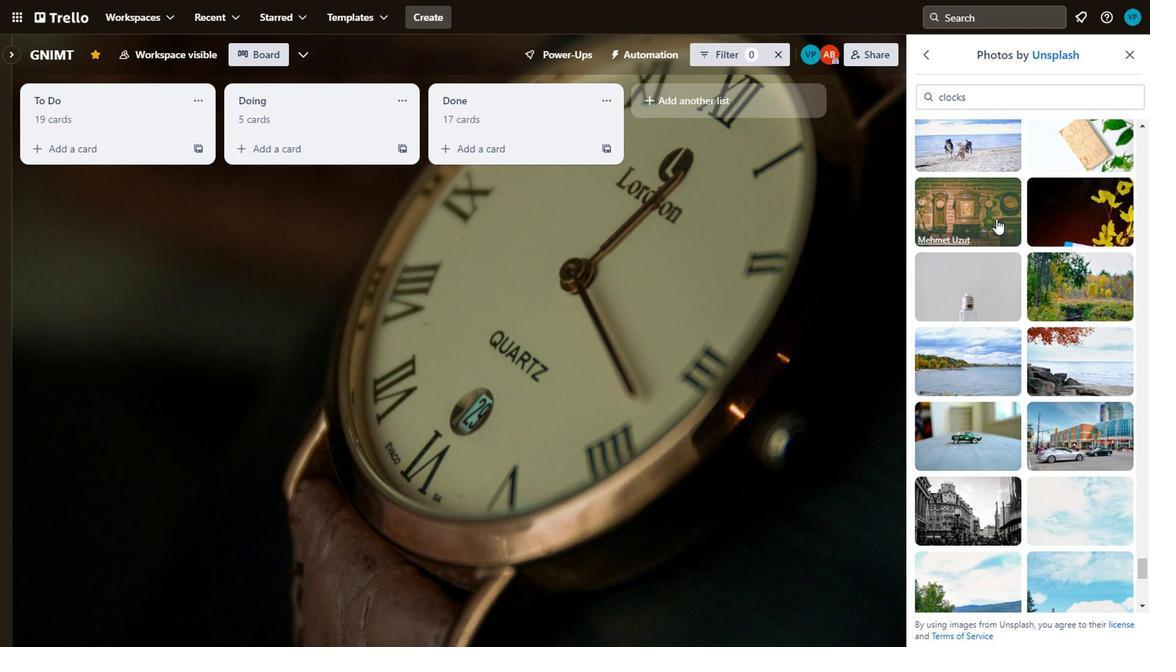 
Action: Mouse scrolled (982, 198) with delta (0, 0)
Screenshot: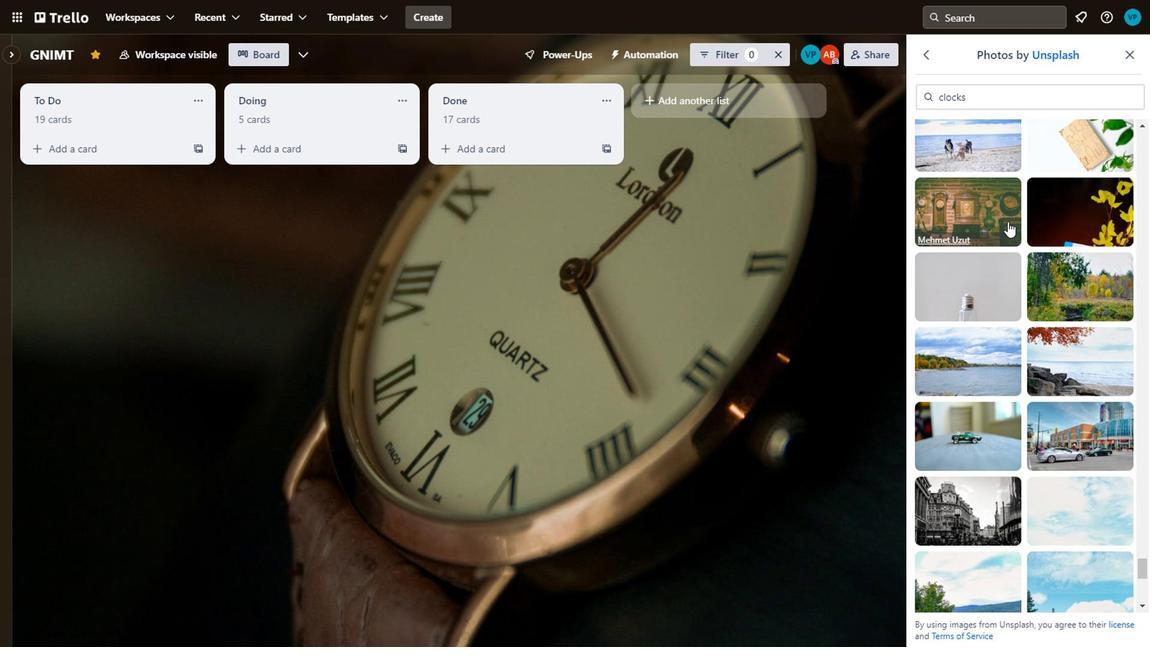 
Action: Mouse scrolled (982, 198) with delta (0, 0)
Screenshot: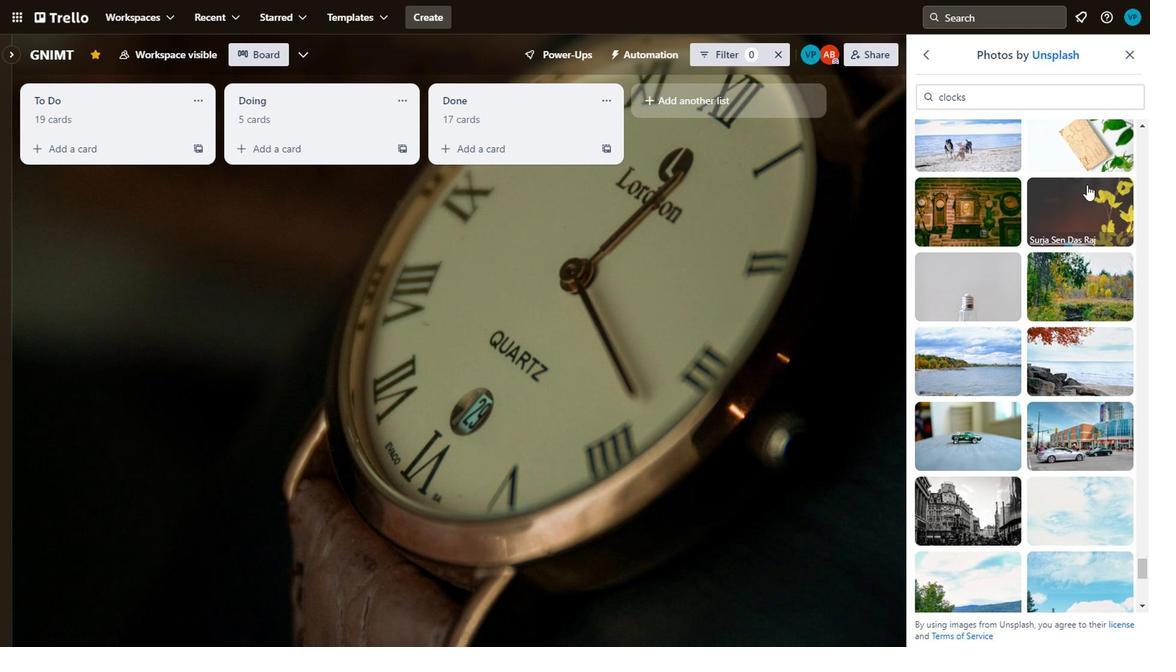 
Action: Mouse scrolled (982, 198) with delta (0, 0)
Screenshot: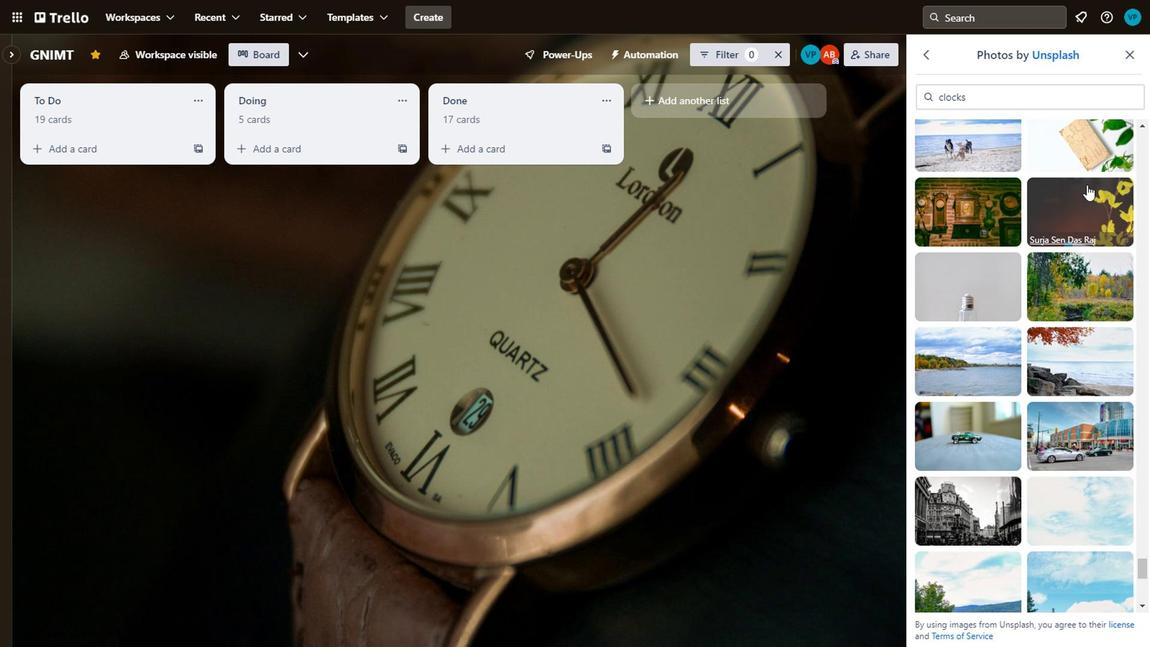 
Action: Mouse moved to (982, 197)
Screenshot: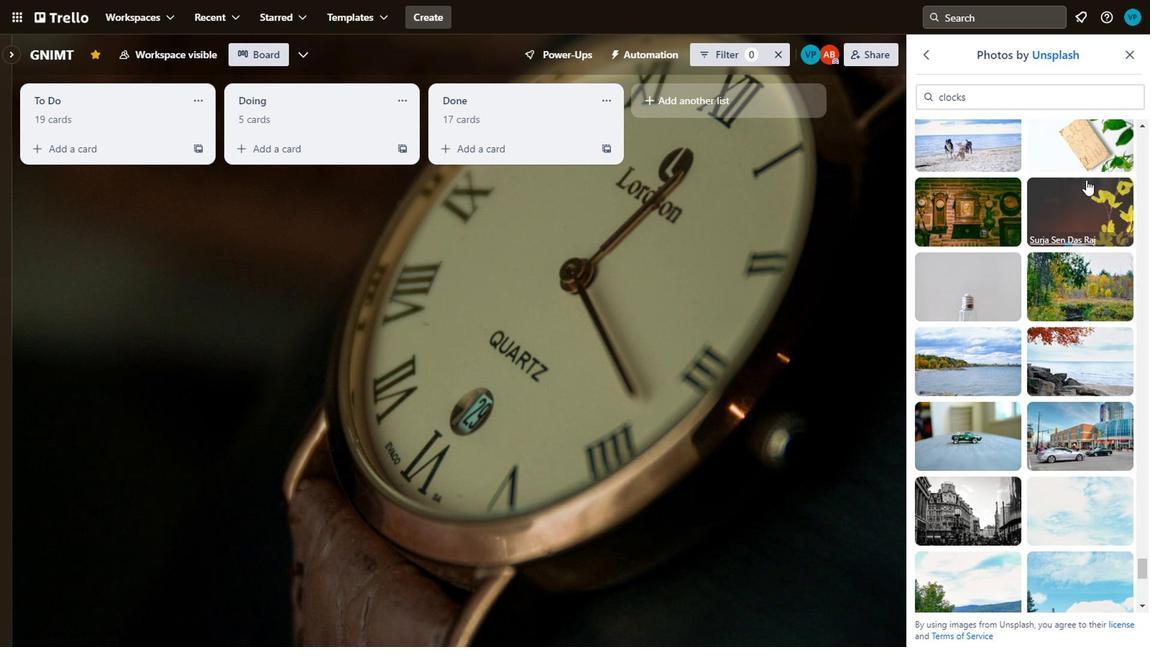 
Action: Mouse scrolled (982, 197) with delta (0, 0)
Screenshot: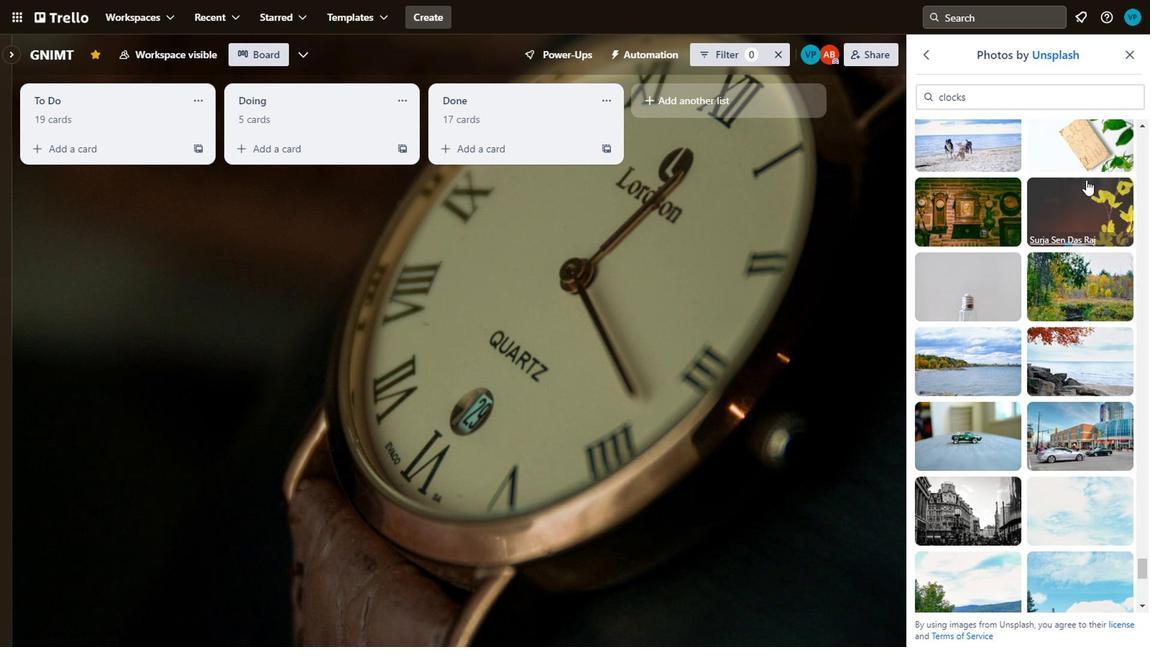 
Action: Mouse scrolled (982, 197) with delta (0, 0)
Screenshot: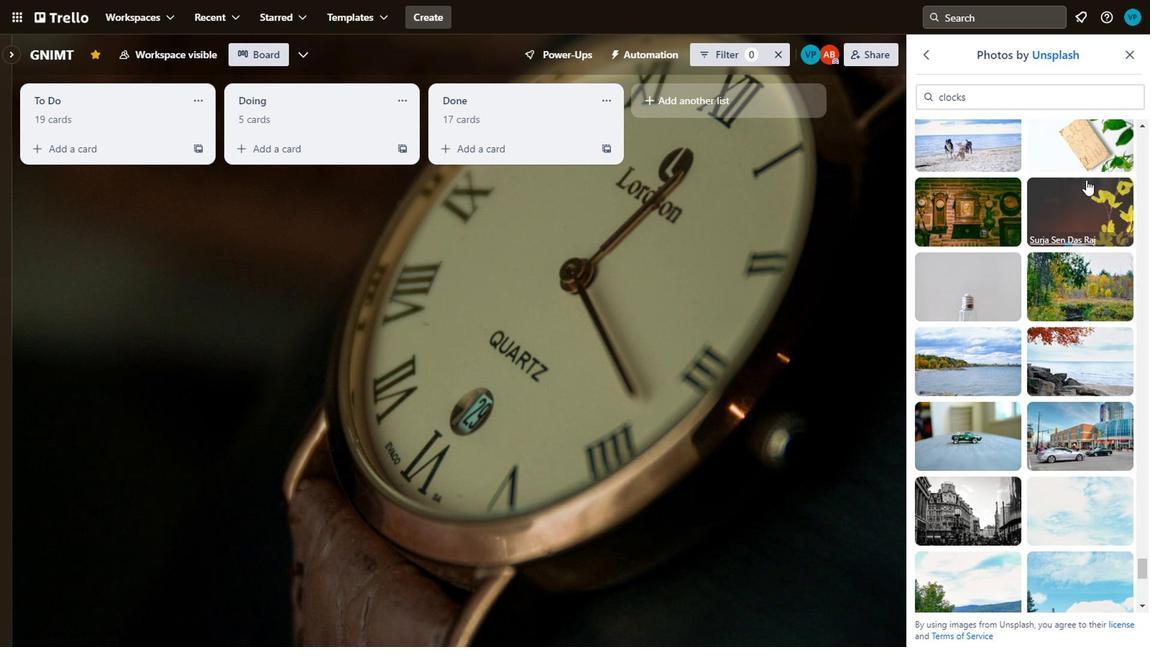 
Action: Mouse moved to (982, 196)
Screenshot: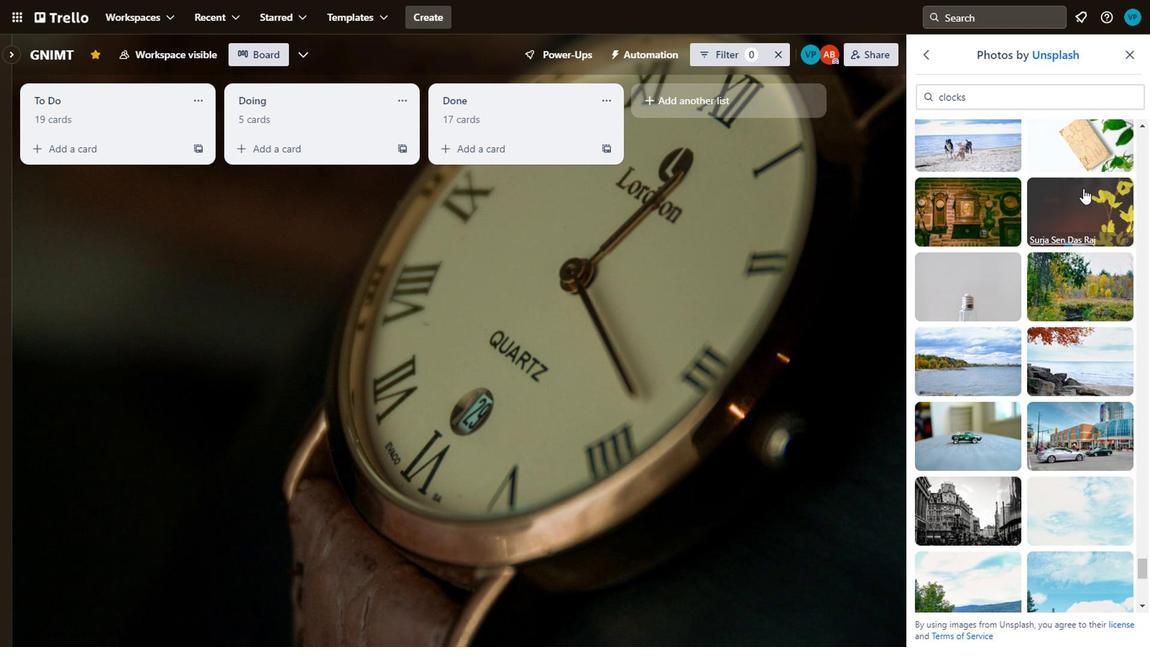 
Action: Mouse scrolled (982, 196) with delta (0, 0)
Screenshot: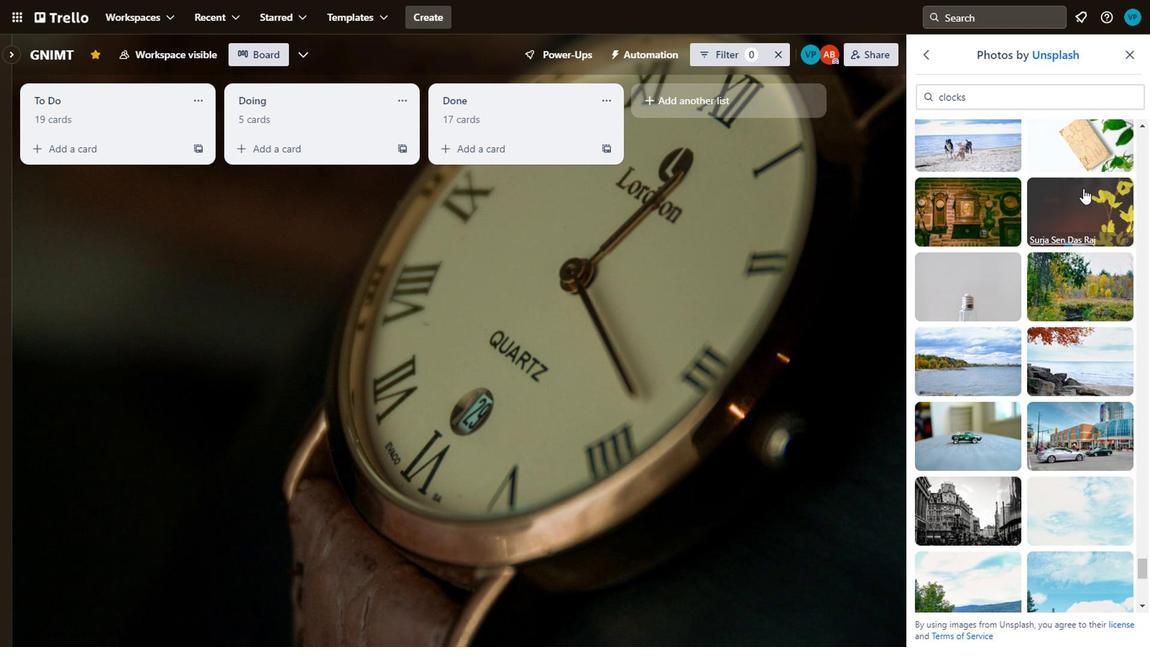 
Action: Mouse scrolled (982, 196) with delta (0, 0)
Screenshot: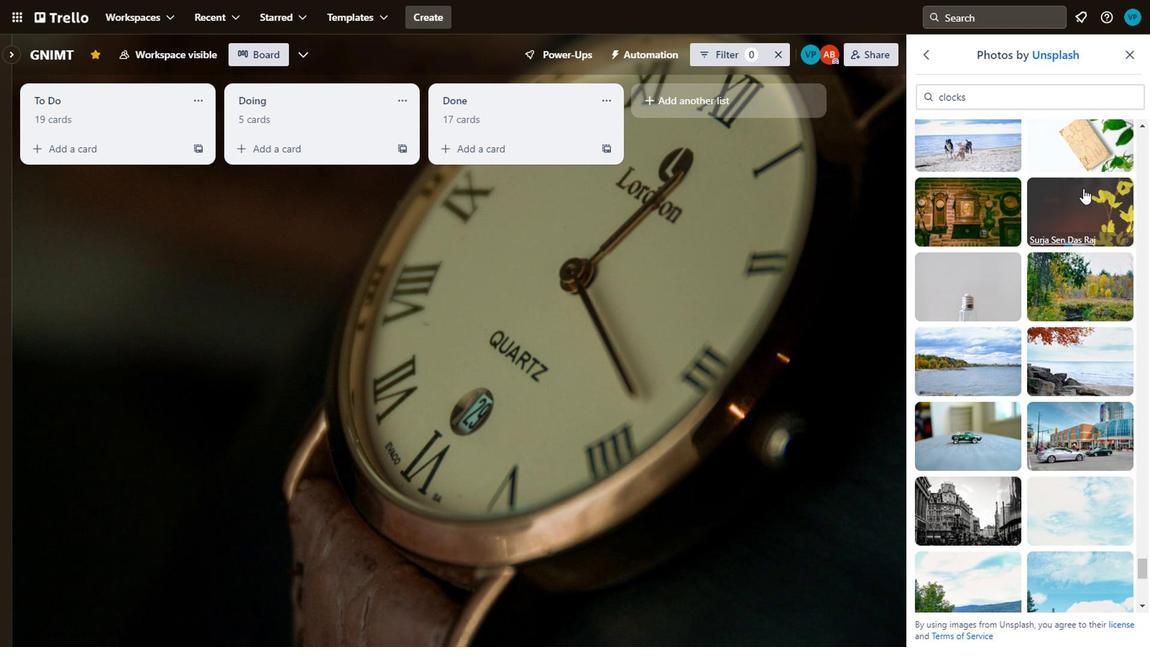 
Action: Mouse scrolled (982, 196) with delta (0, 0)
Screenshot: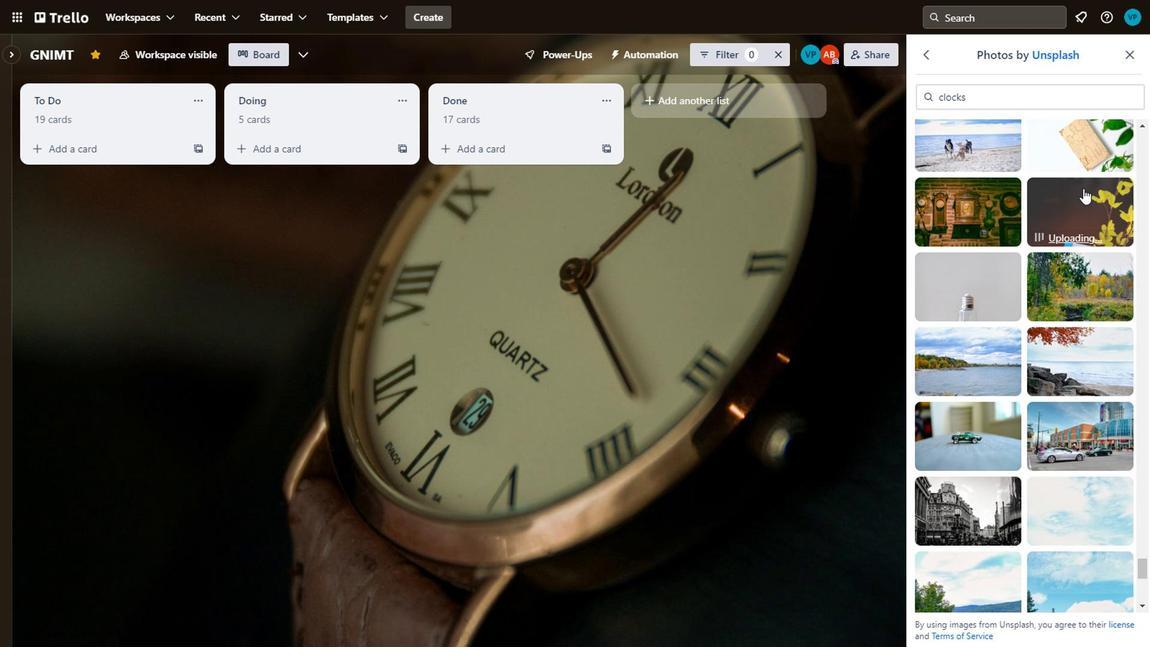 
Action: Mouse scrolled (982, 196) with delta (0, 0)
Screenshot: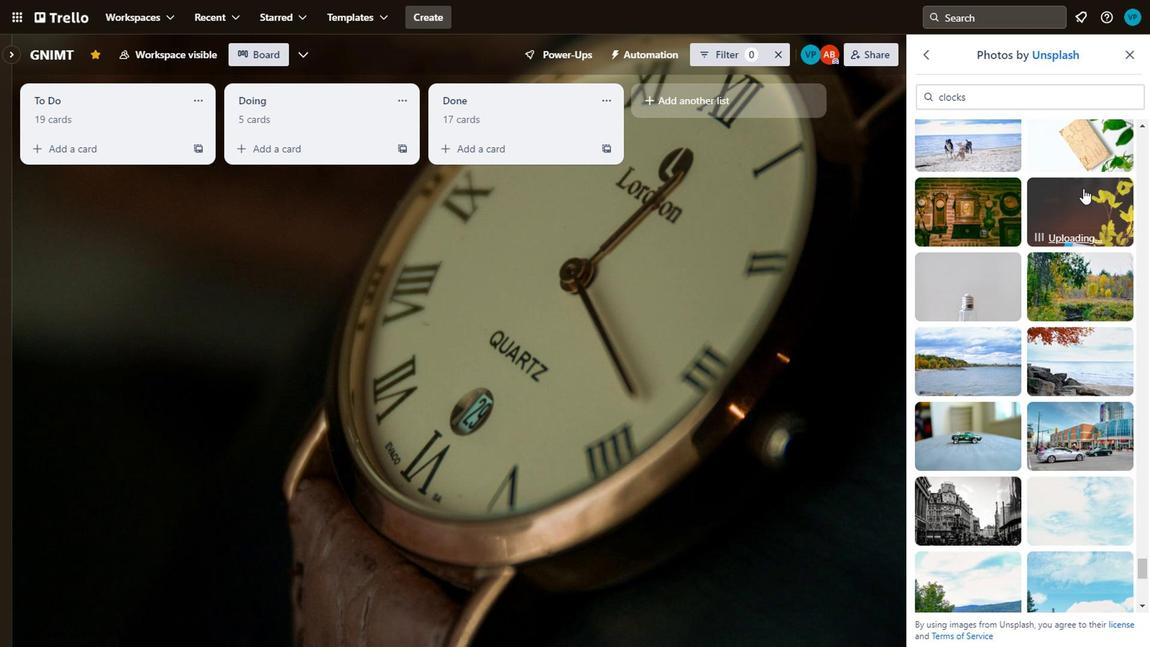 
Action: Mouse moved to (1072, 188)
Screenshot: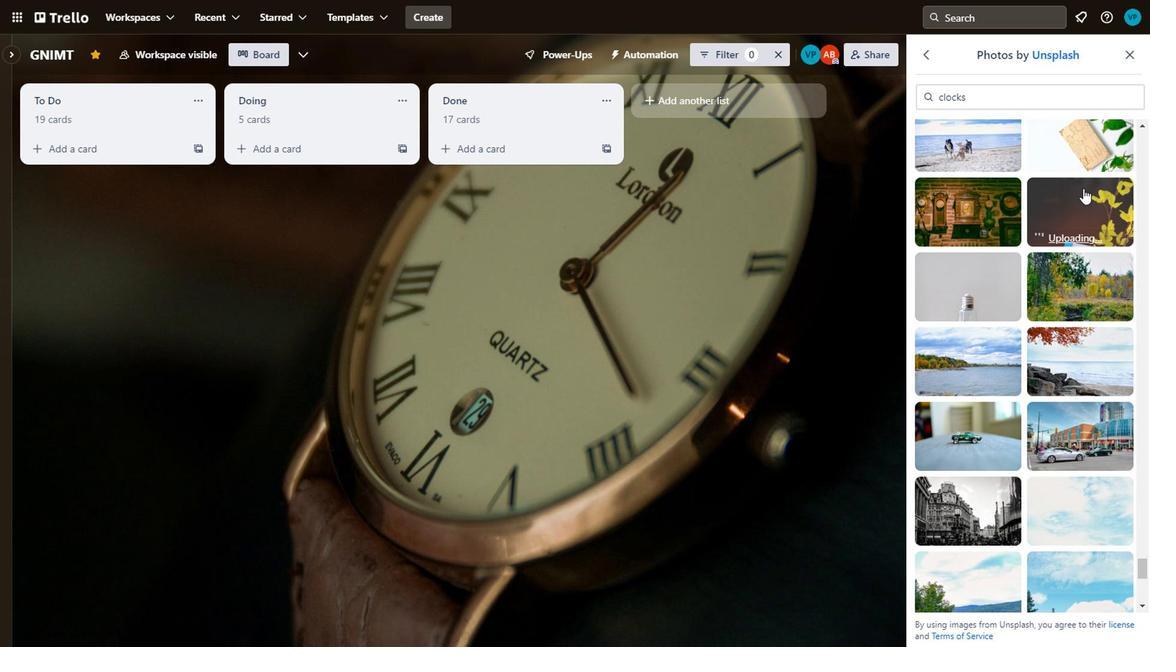 
Action: Mouse pressed left at (1072, 188)
Screenshot: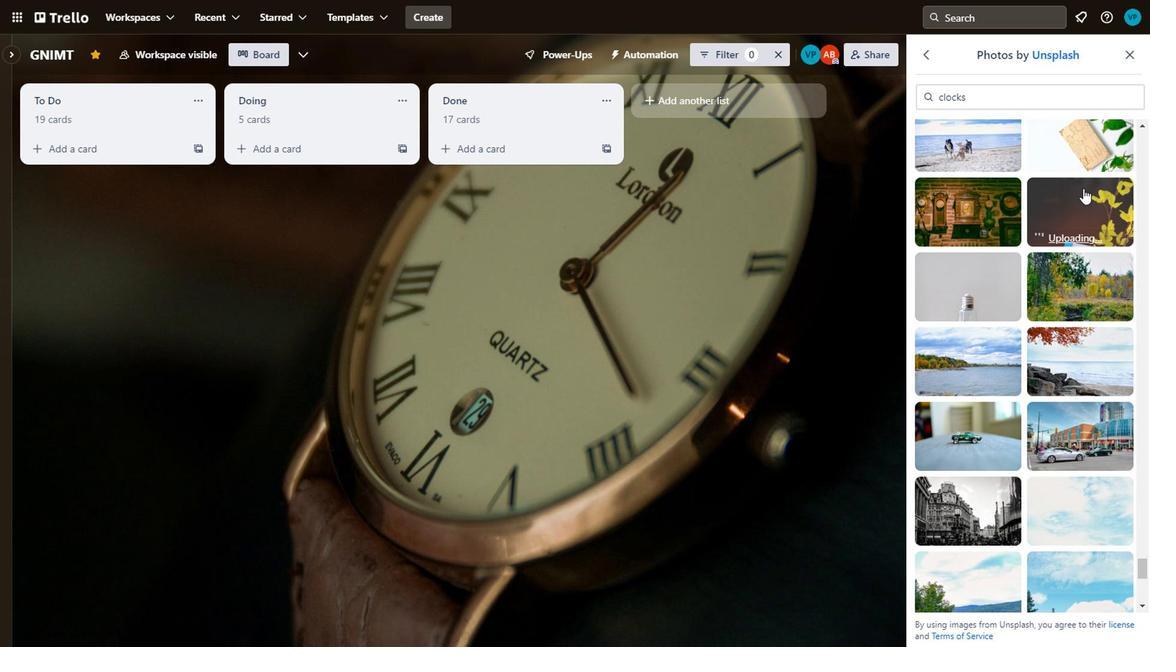 
Action: Mouse moved to (739, 289)
Screenshot: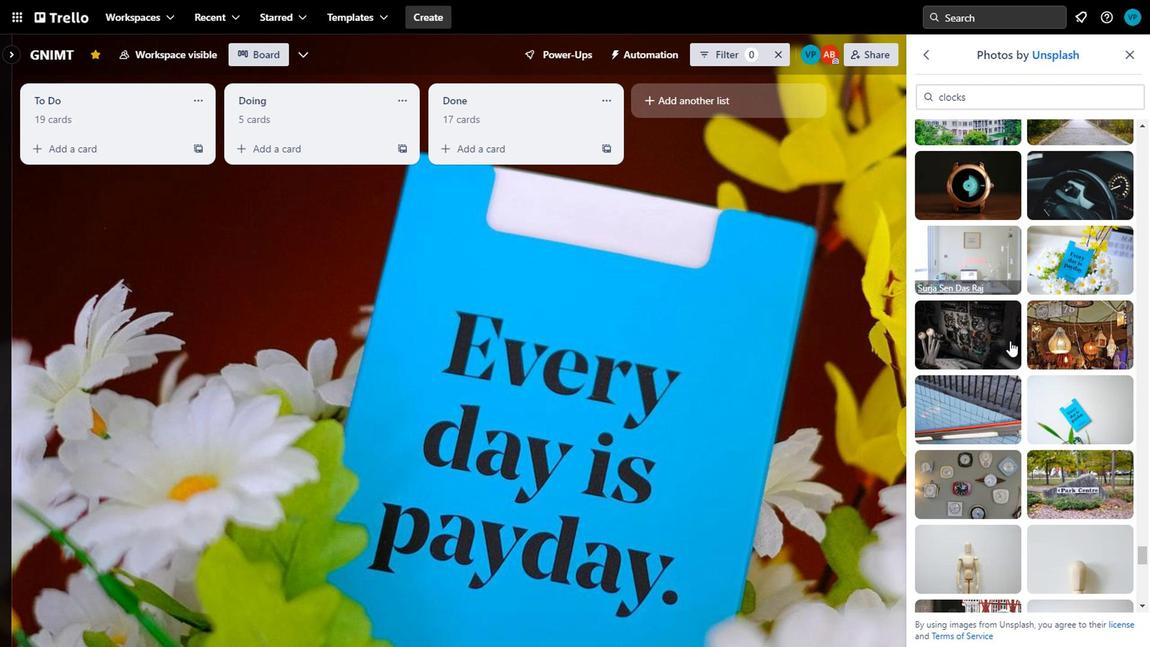 
Action: Mouse scrolled (739, 289) with delta (0, 0)
Screenshot: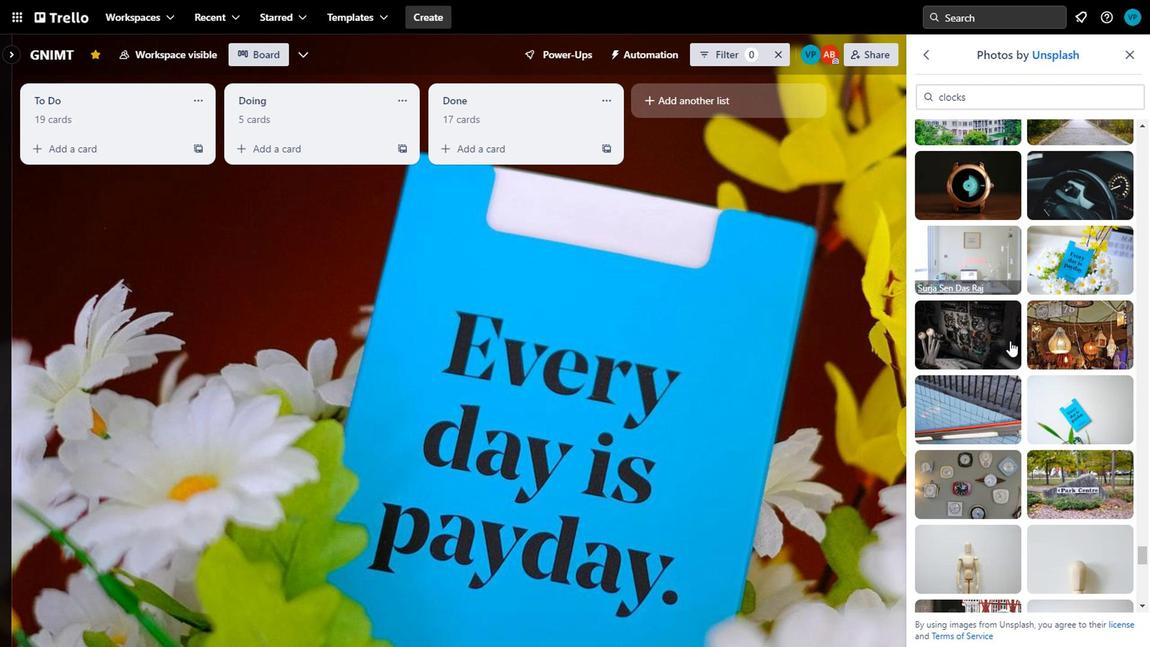 
Action: Mouse moved to (819, 259)
Screenshot: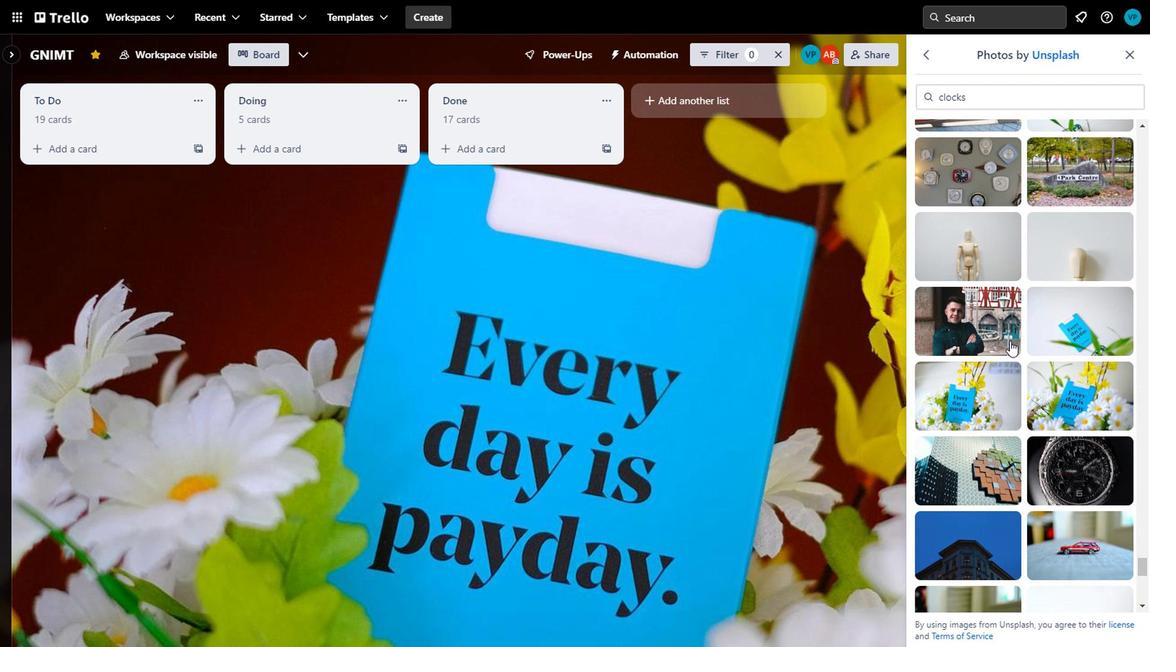 
Action: Mouse scrolled (819, 259) with delta (0, 0)
Screenshot: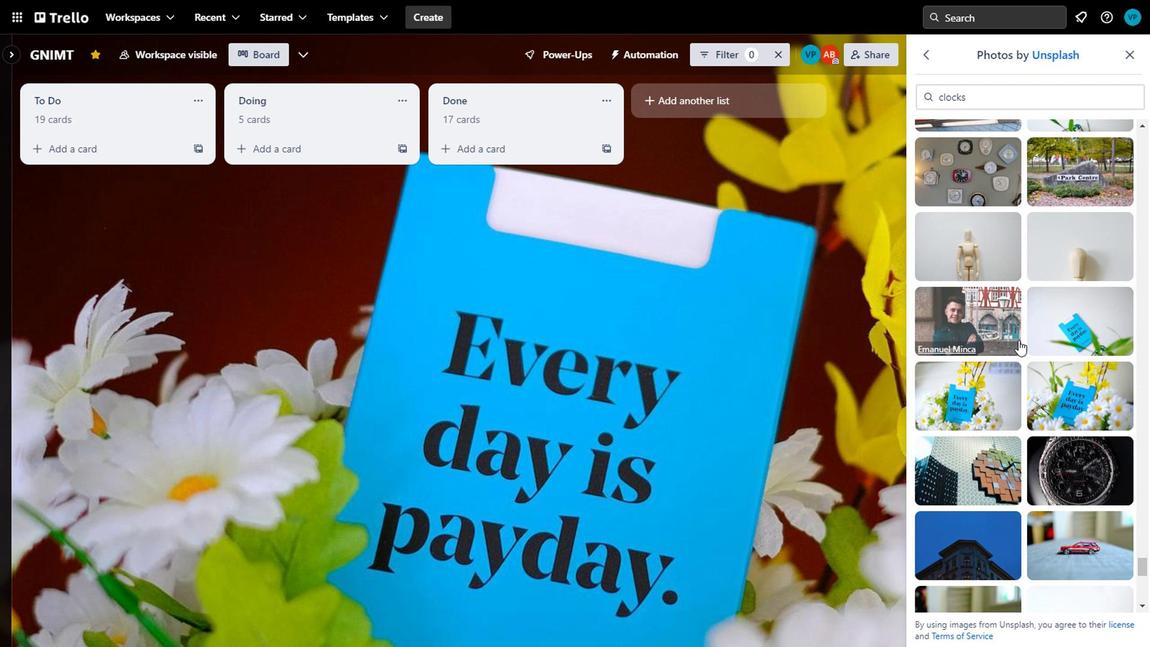 
Action: Mouse scrolled (819, 259) with delta (0, 0)
Screenshot: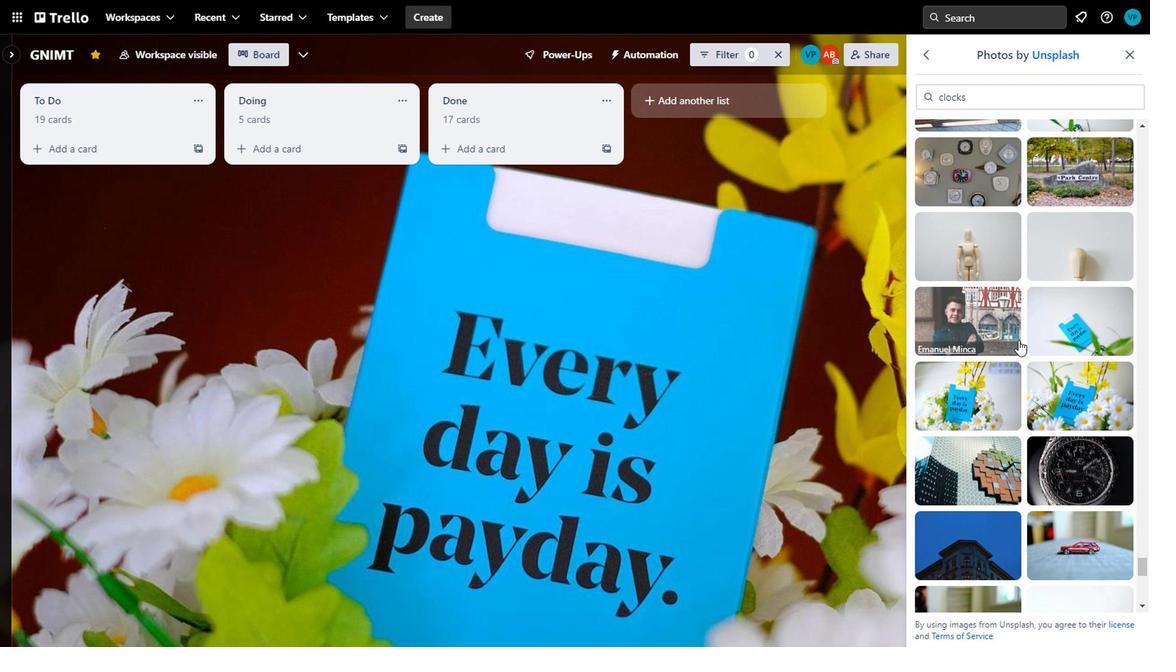 
Action: Mouse moved to (1007, 245)
Screenshot: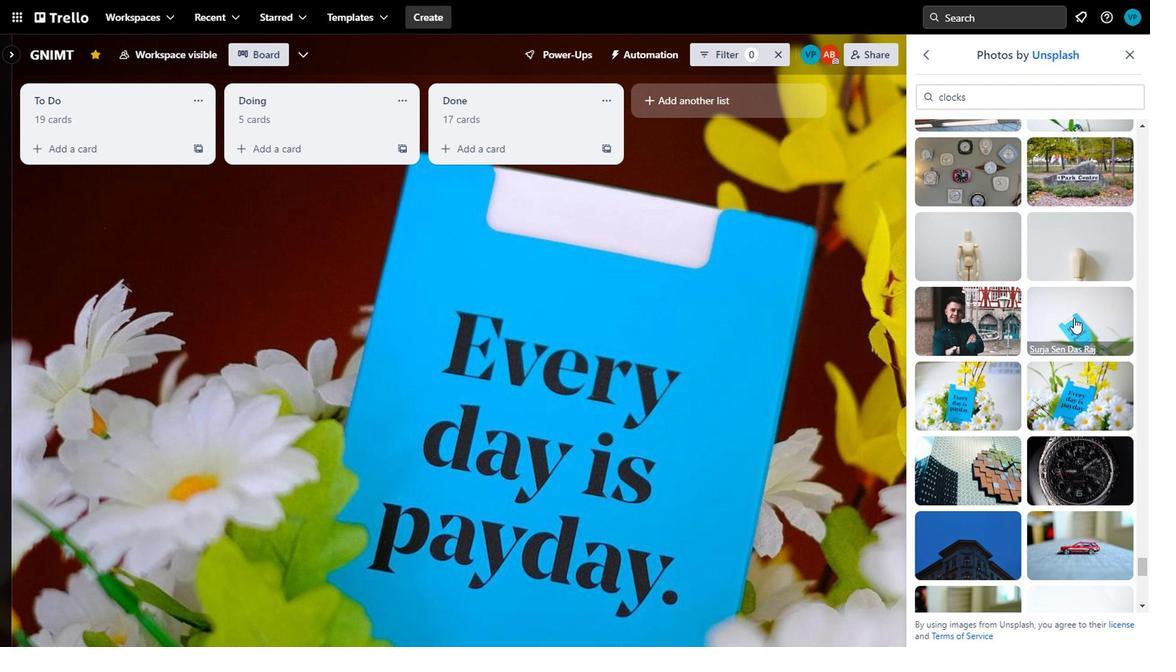 
Action: Mouse scrolled (1007, 245) with delta (0, 0)
Screenshot: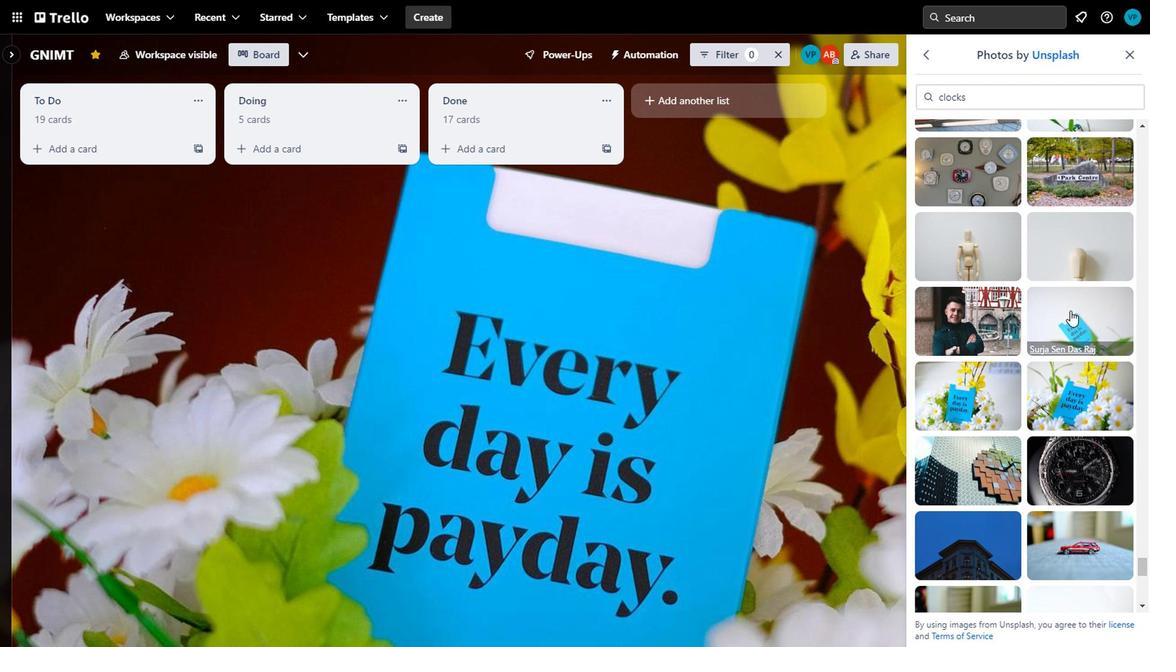 
Action: Mouse moved to (1007, 245)
Screenshot: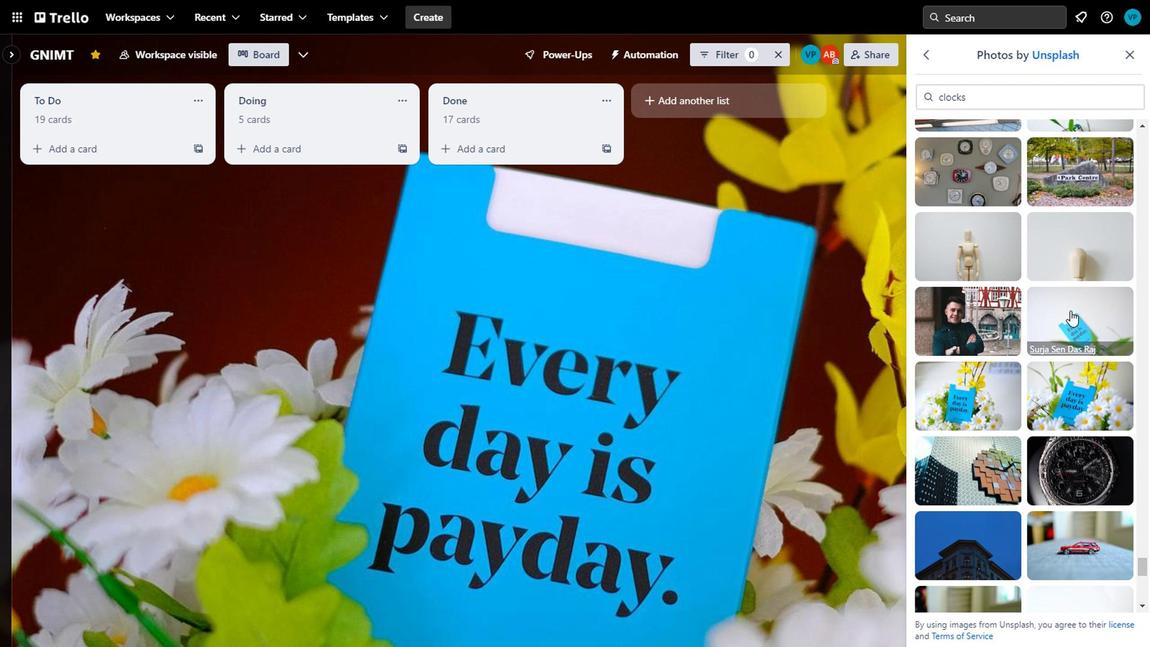 
Action: Mouse scrolled (1007, 245) with delta (0, 0)
Screenshot: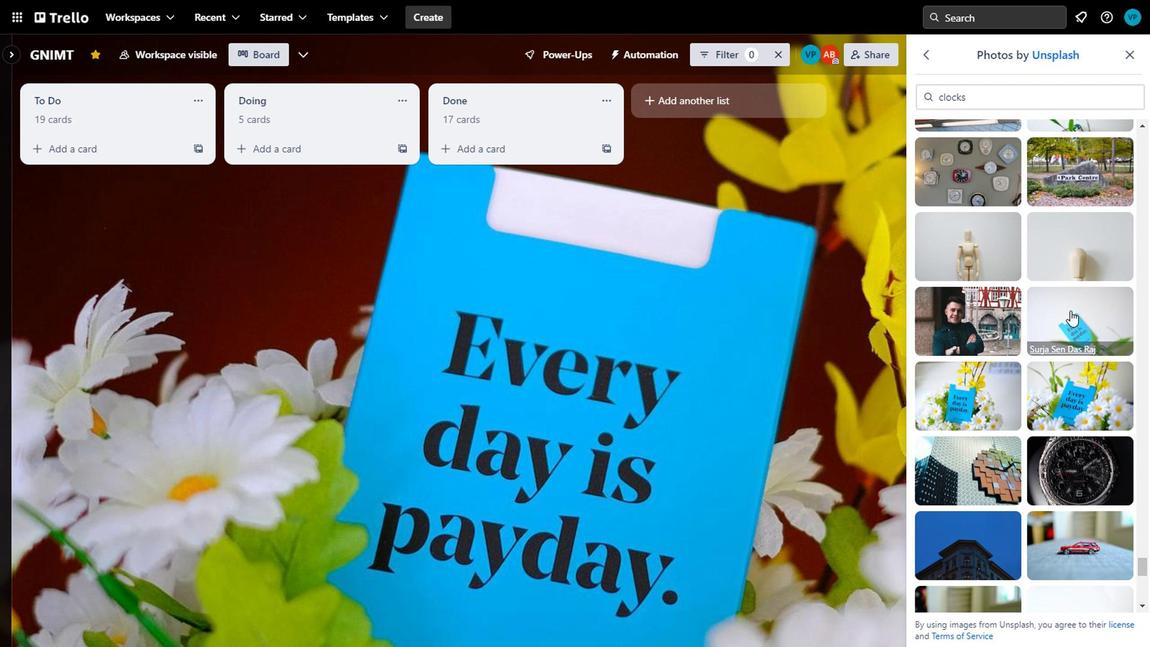 
Action: Mouse scrolled (1007, 245) with delta (0, 0)
Screenshot: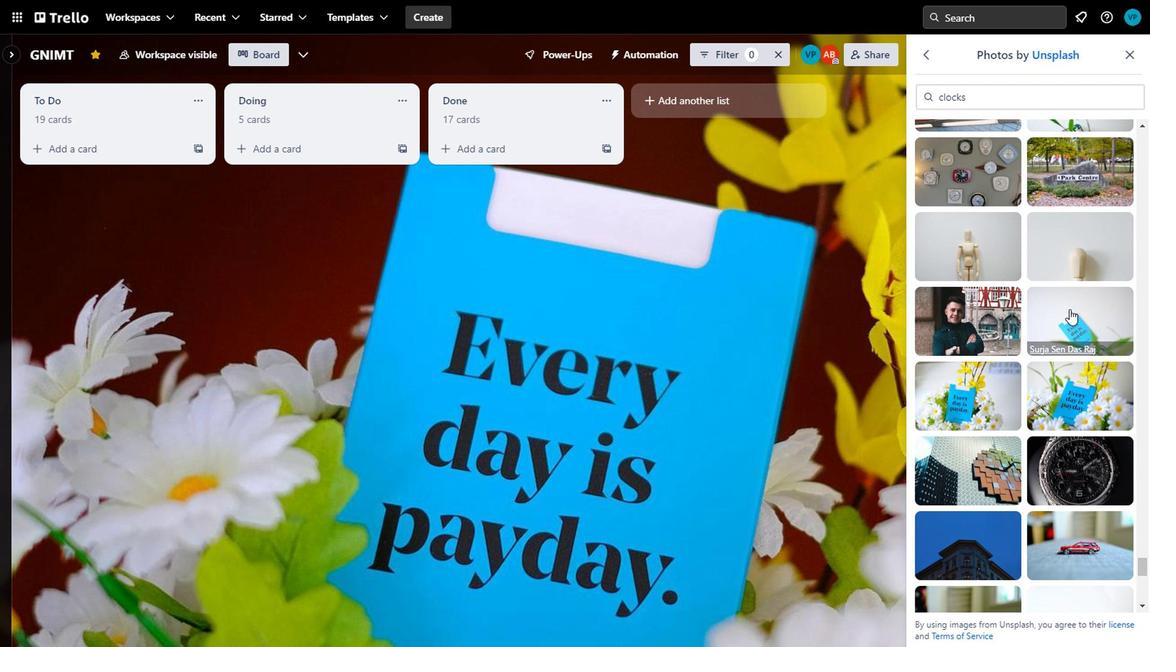 
Action: Mouse moved to (1005, 243)
Screenshot: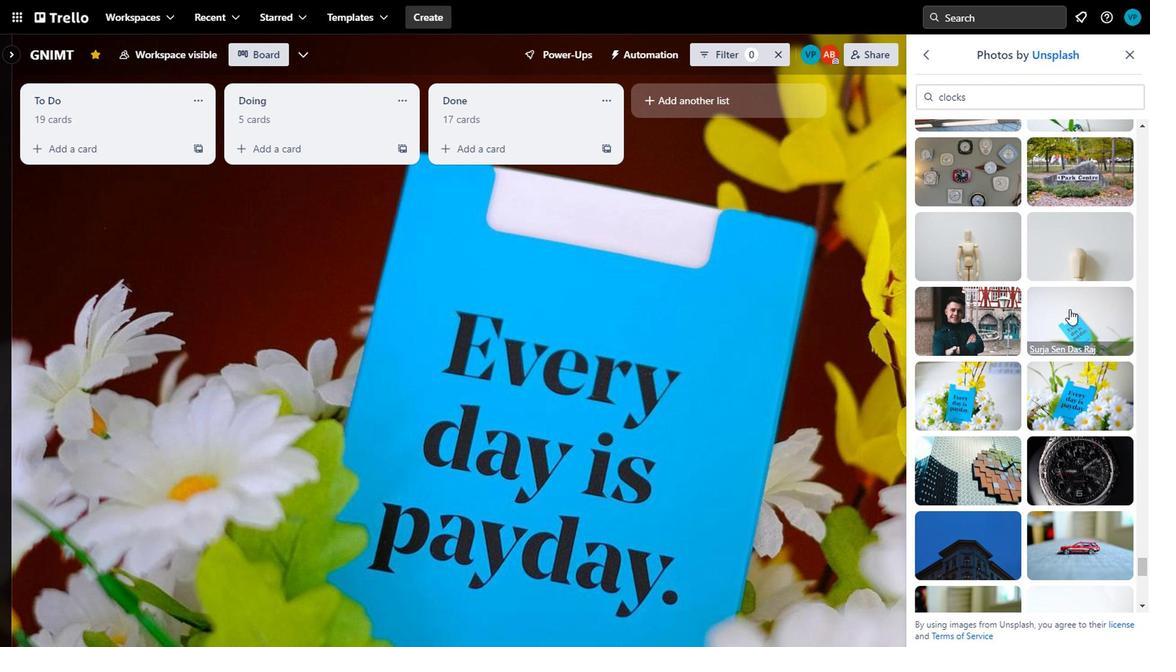 
Action: Mouse scrolled (1005, 243) with delta (0, 0)
Screenshot: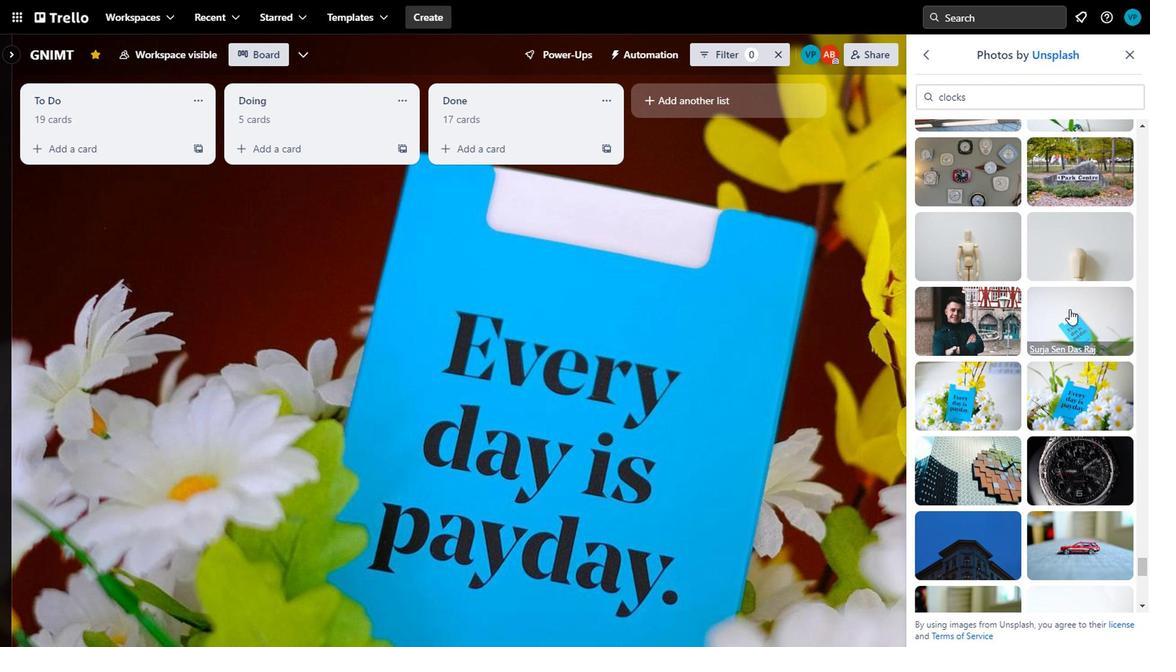 
Action: Mouse scrolled (1005, 243) with delta (0, 0)
Screenshot: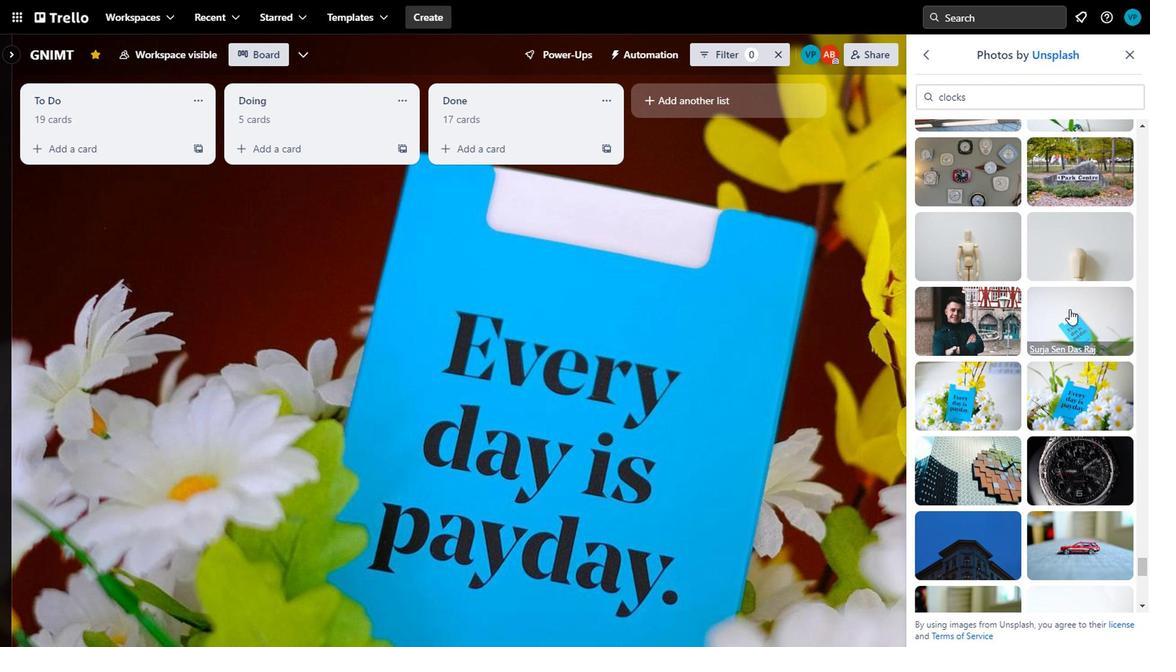
Action: Mouse moved to (1004, 243)
Screenshot: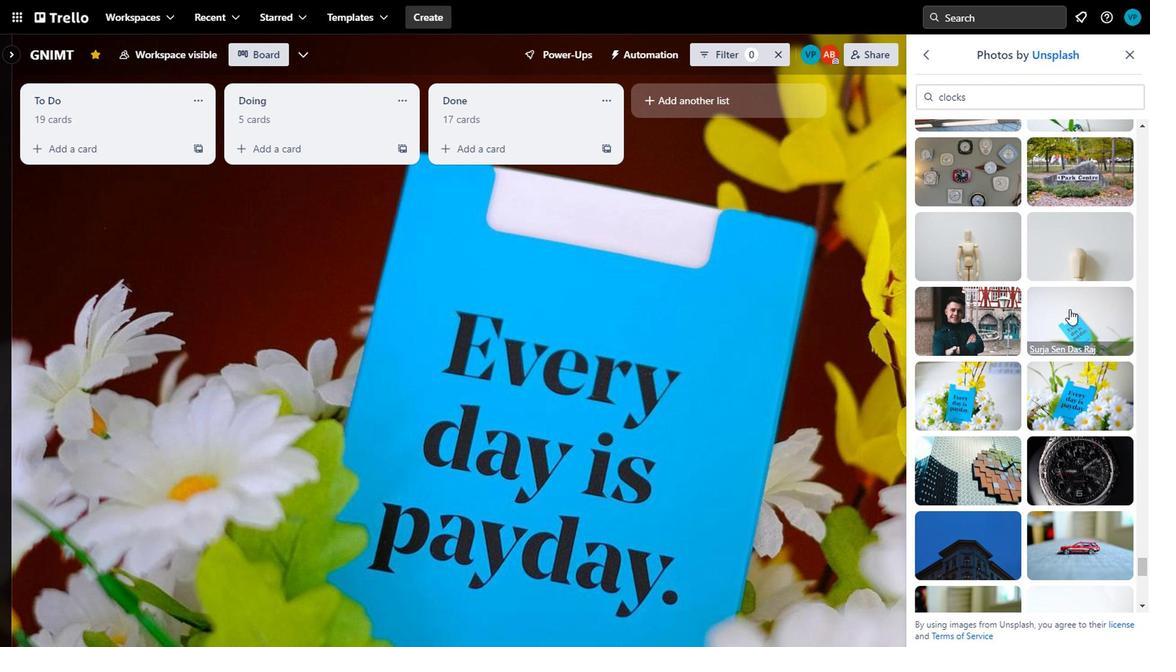 
Action: Mouse scrolled (1004, 242) with delta (0, 0)
Screenshot: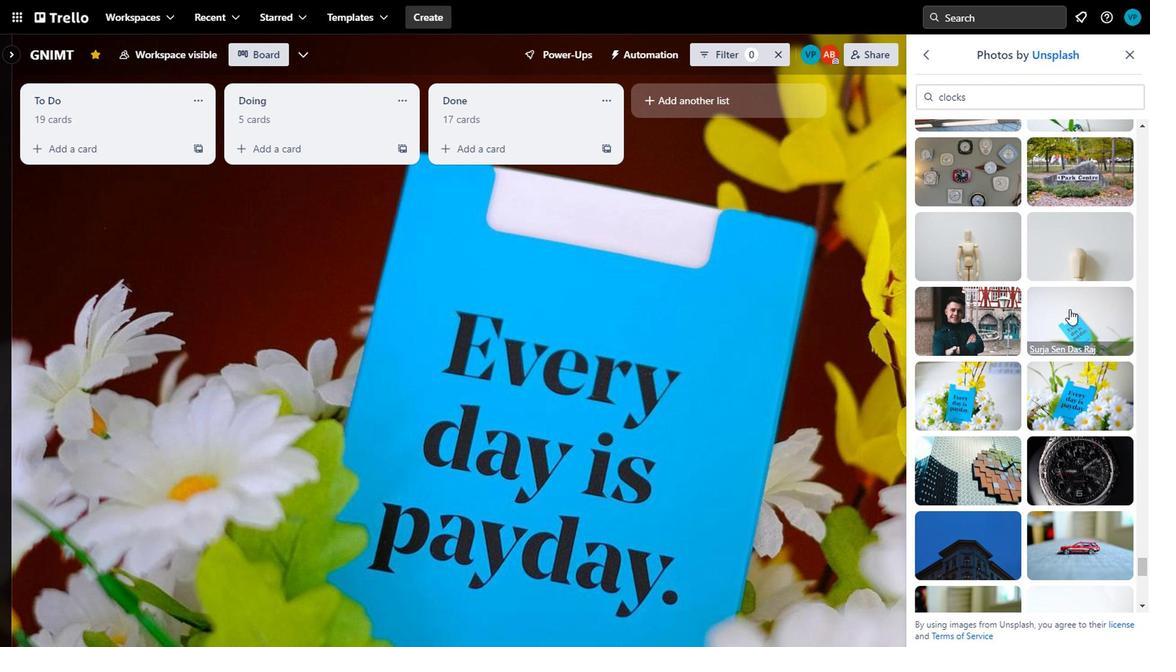 
Action: Mouse scrolled (1004, 242) with delta (0, 0)
Screenshot: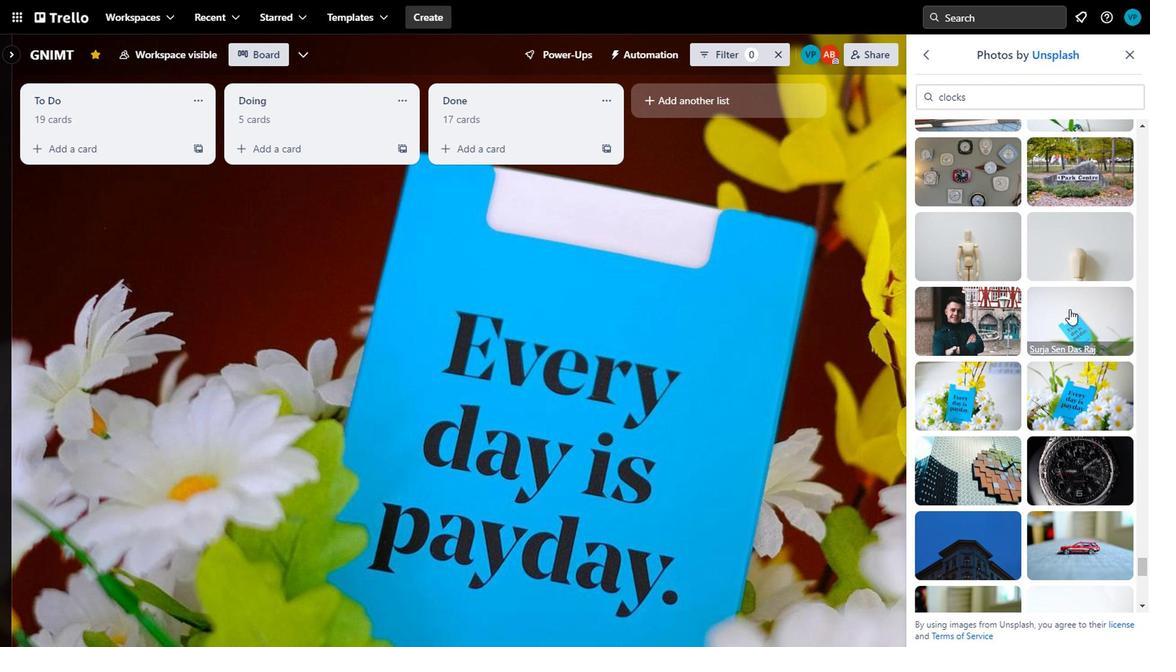 
Action: Mouse scrolled (1004, 242) with delta (0, 0)
Screenshot: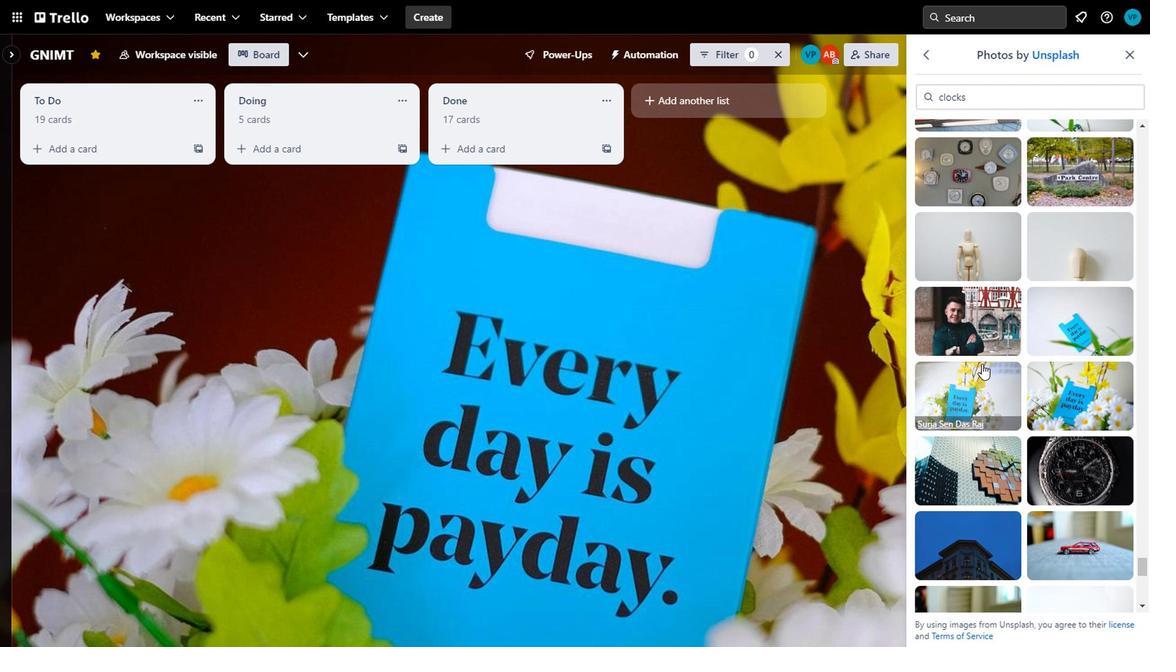 
Action: Mouse scrolled (1004, 242) with delta (0, 0)
Screenshot: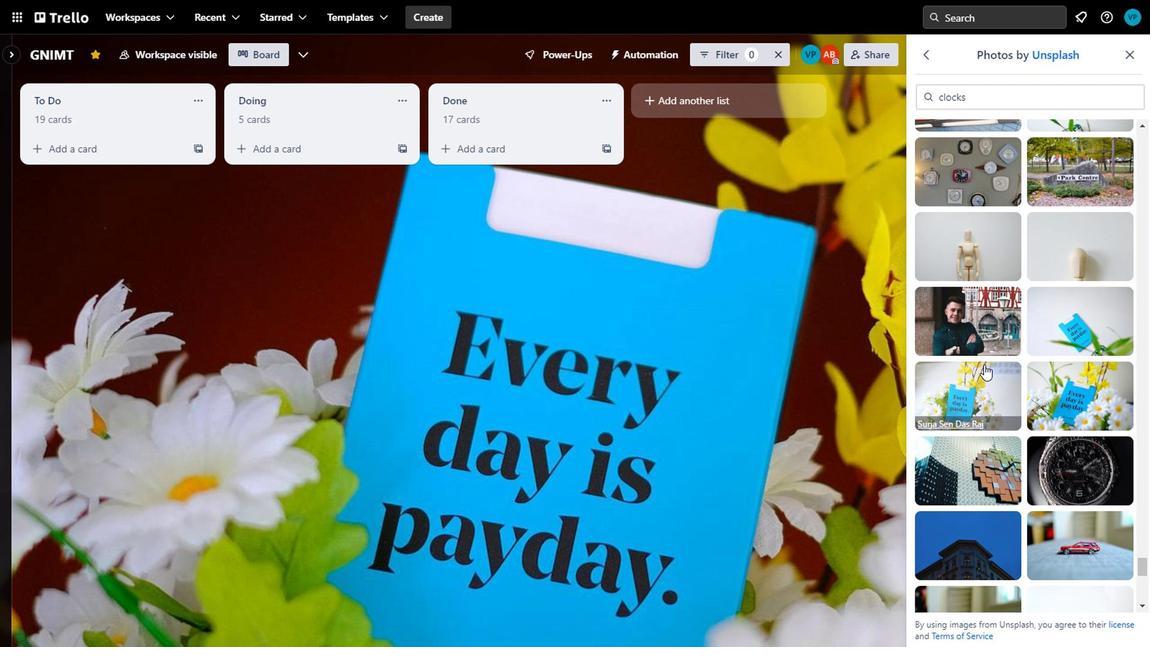 
Action: Mouse moved to (1074, 231)
Screenshot: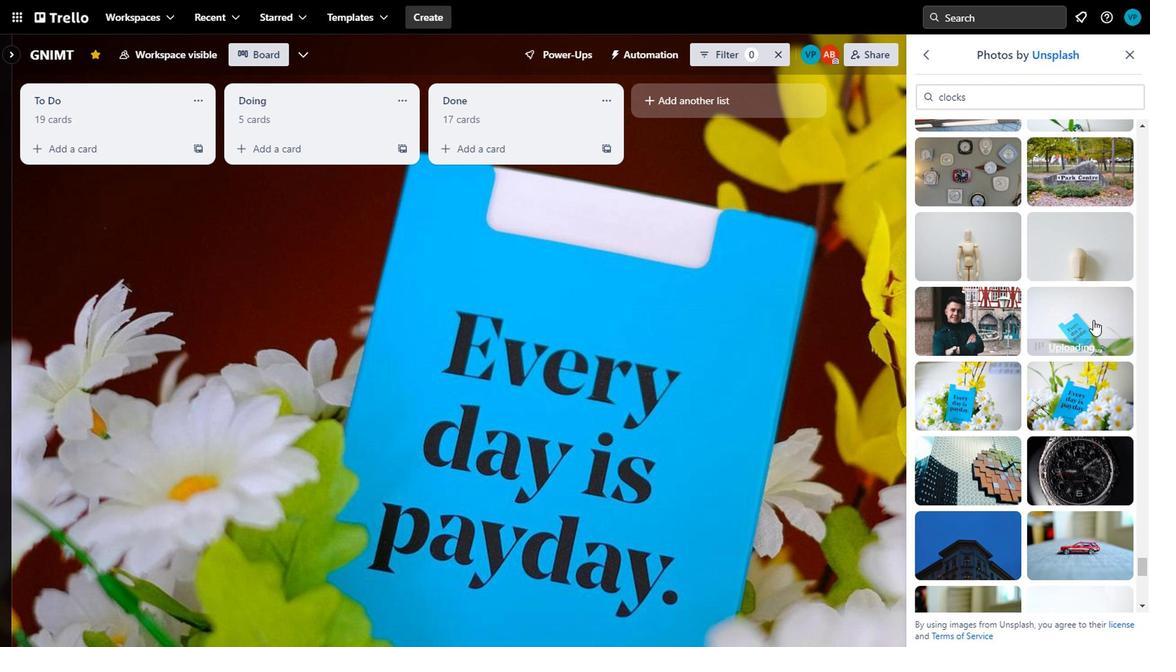 
Action: Mouse pressed left at (1074, 231)
Screenshot: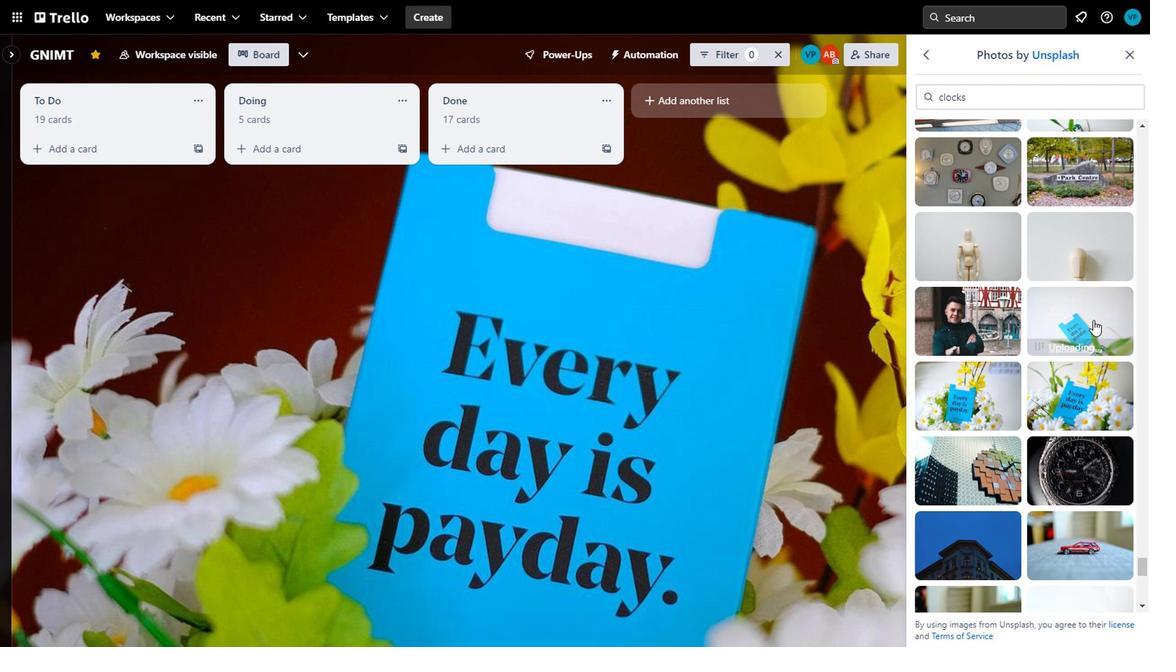 
Action: Mouse moved to (969, 258)
Screenshot: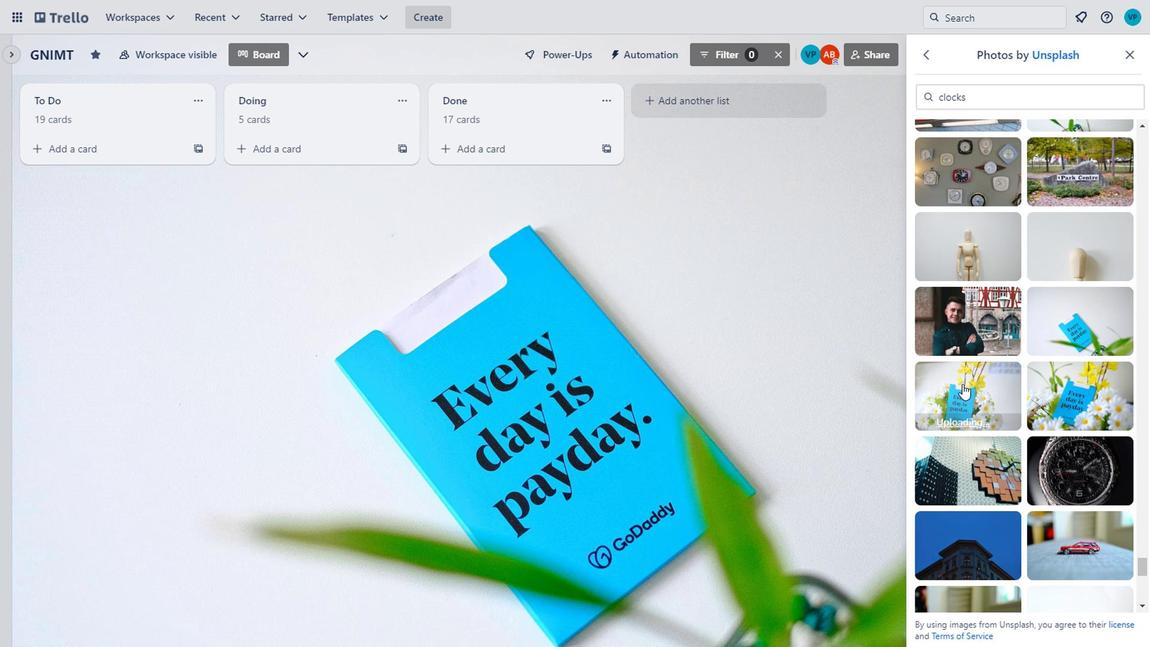 
Action: Mouse pressed left at (969, 258)
Screenshot: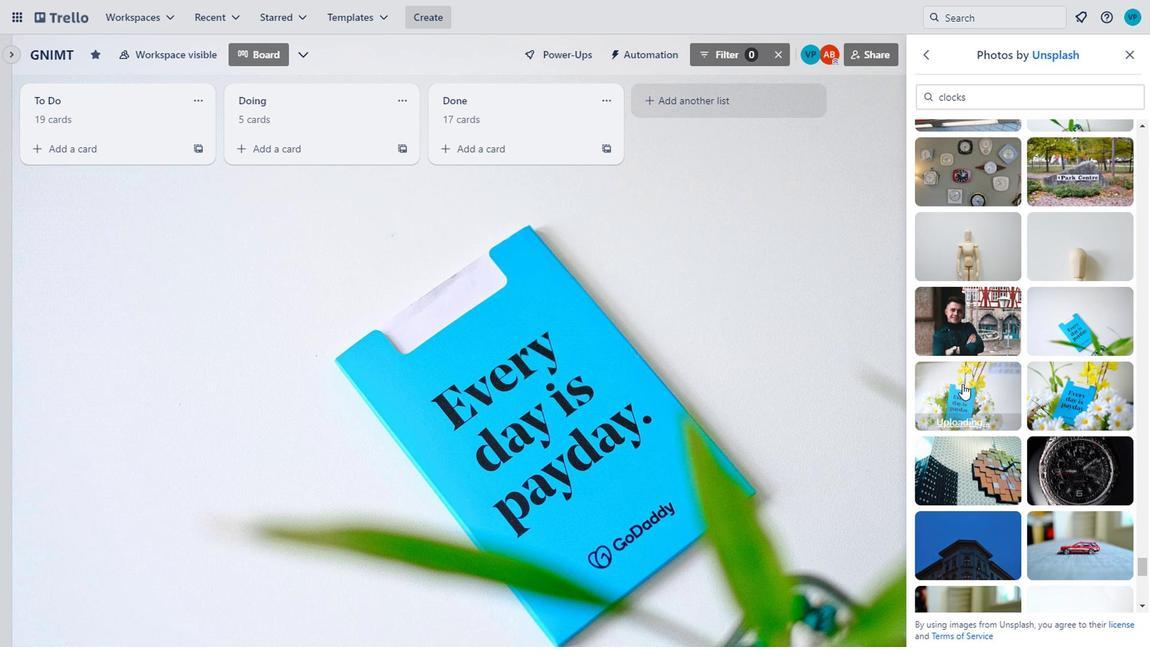 
Action: Mouse moved to (995, 281)
Screenshot: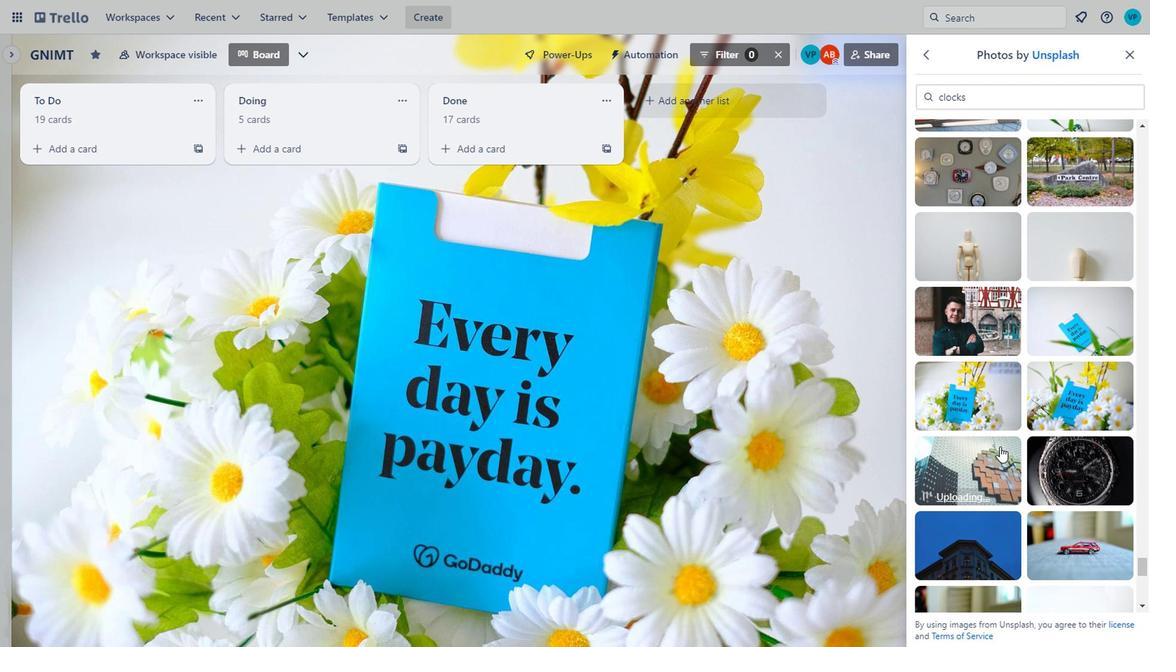 
Action: Mouse pressed left at (995, 281)
Screenshot: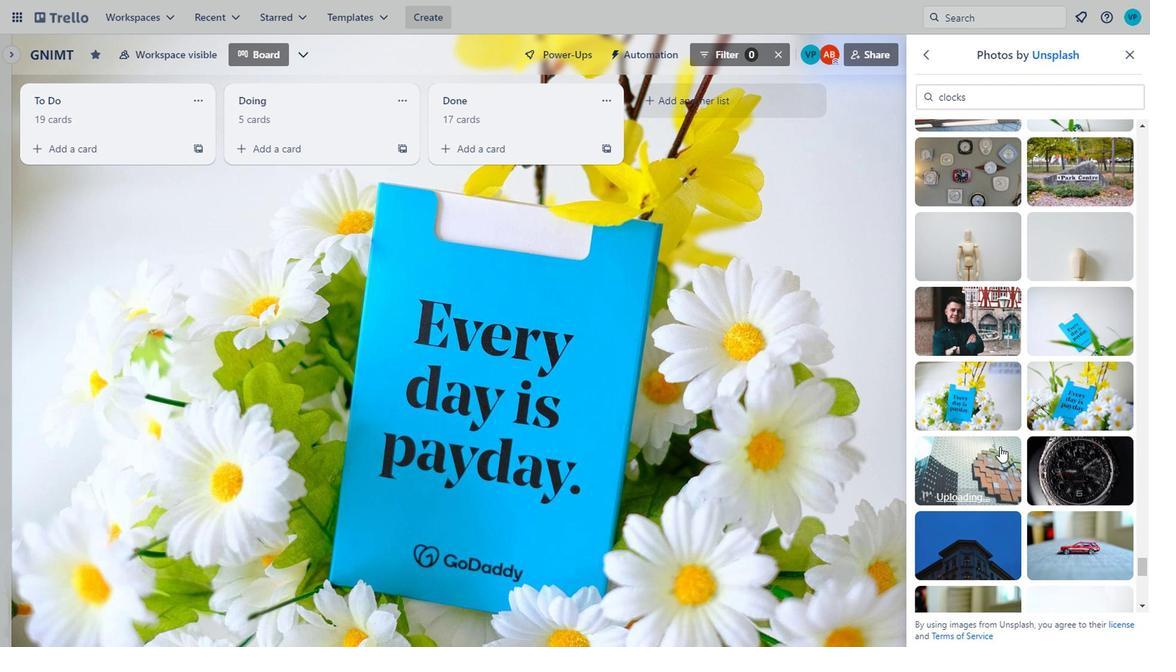 
Action: Mouse moved to (995, 275)
